 Task: Select the advance option in the wrapping strategy.
Action: Mouse moved to (5, 670)
Screenshot: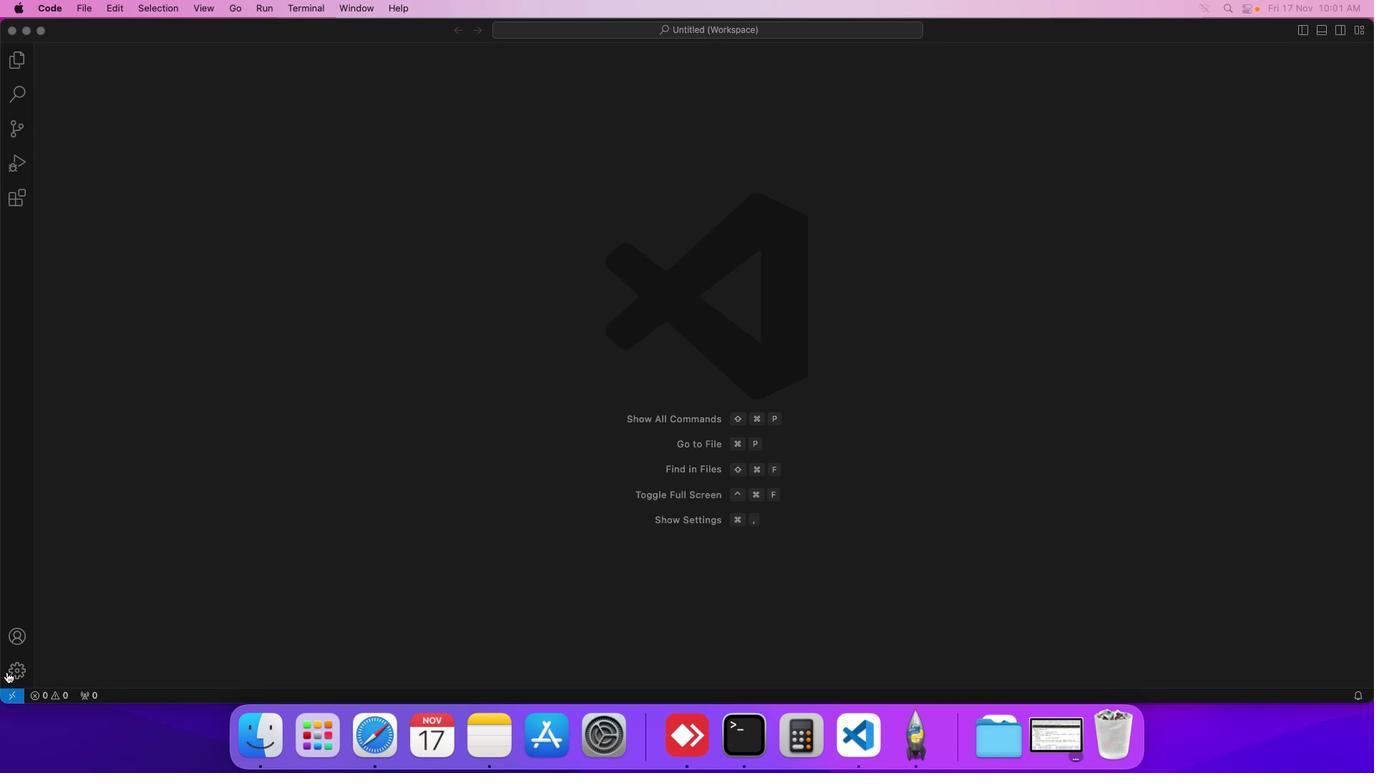 
Action: Mouse pressed left at (5, 670)
Screenshot: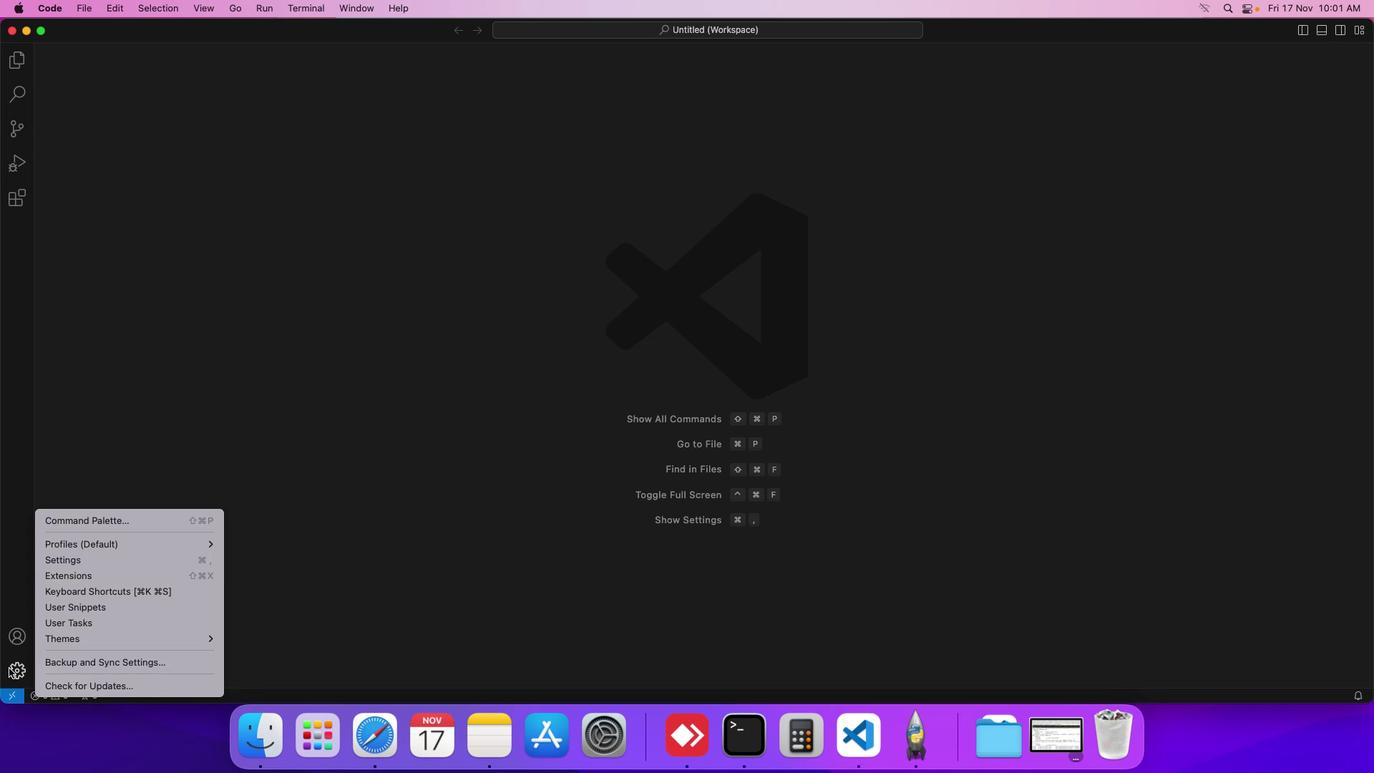 
Action: Mouse moved to (100, 556)
Screenshot: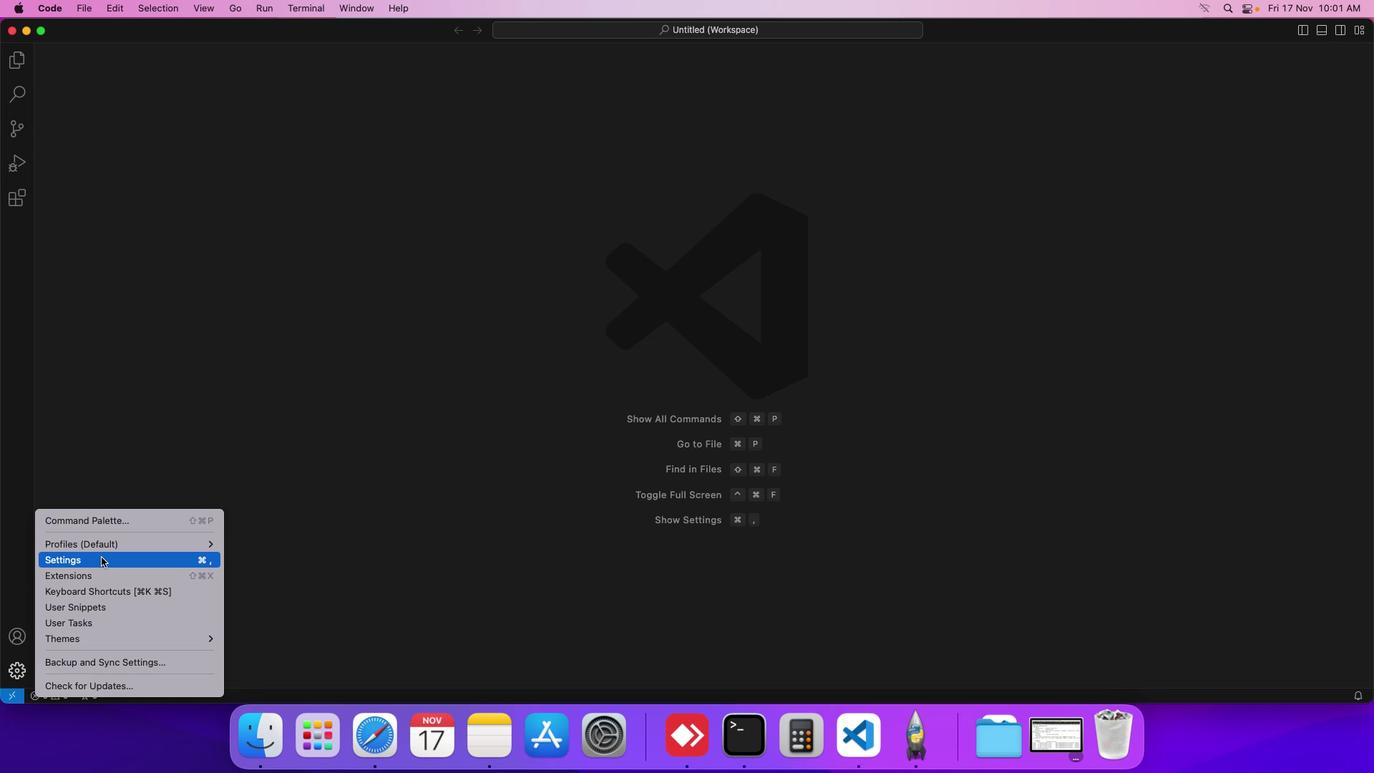 
Action: Mouse pressed left at (100, 556)
Screenshot: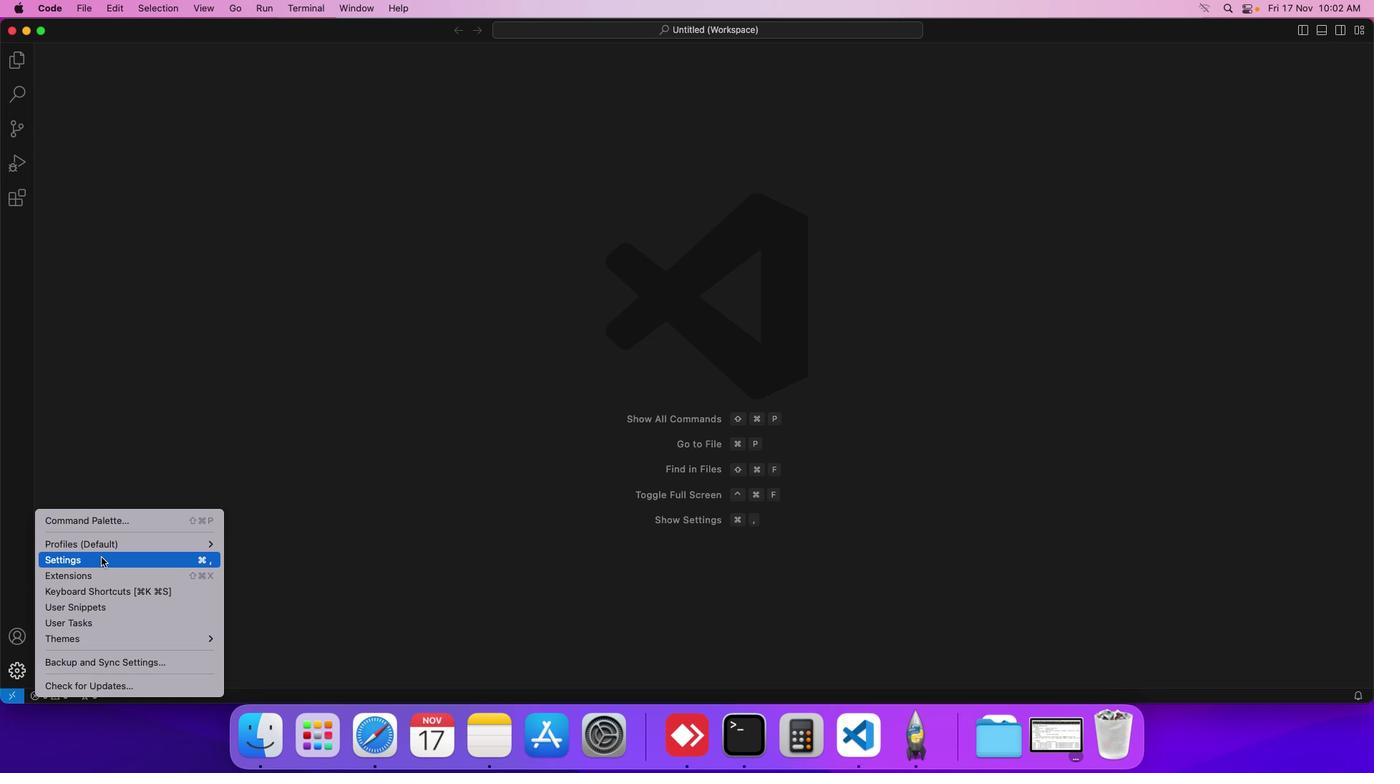
Action: Mouse moved to (353, 121)
Screenshot: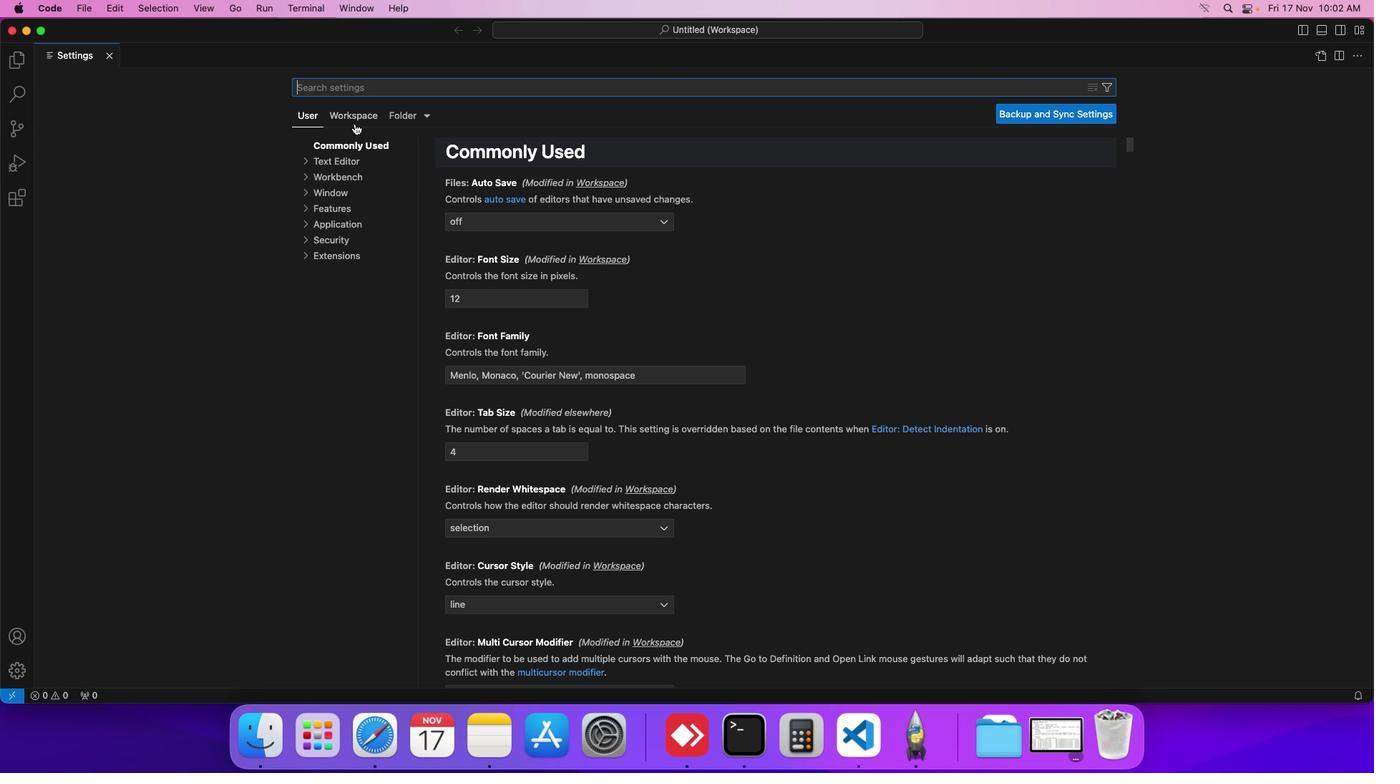 
Action: Mouse pressed left at (353, 121)
Screenshot: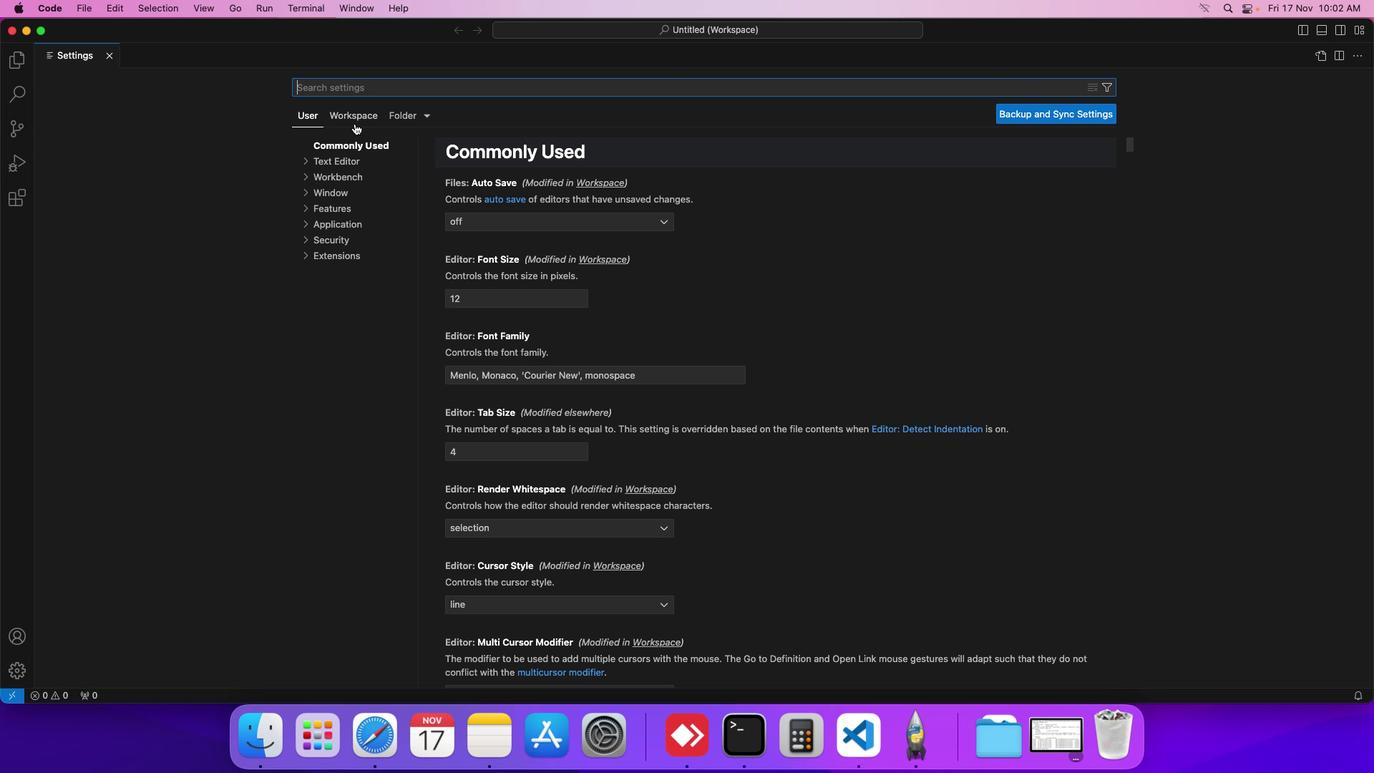 
Action: Mouse moved to (352, 154)
Screenshot: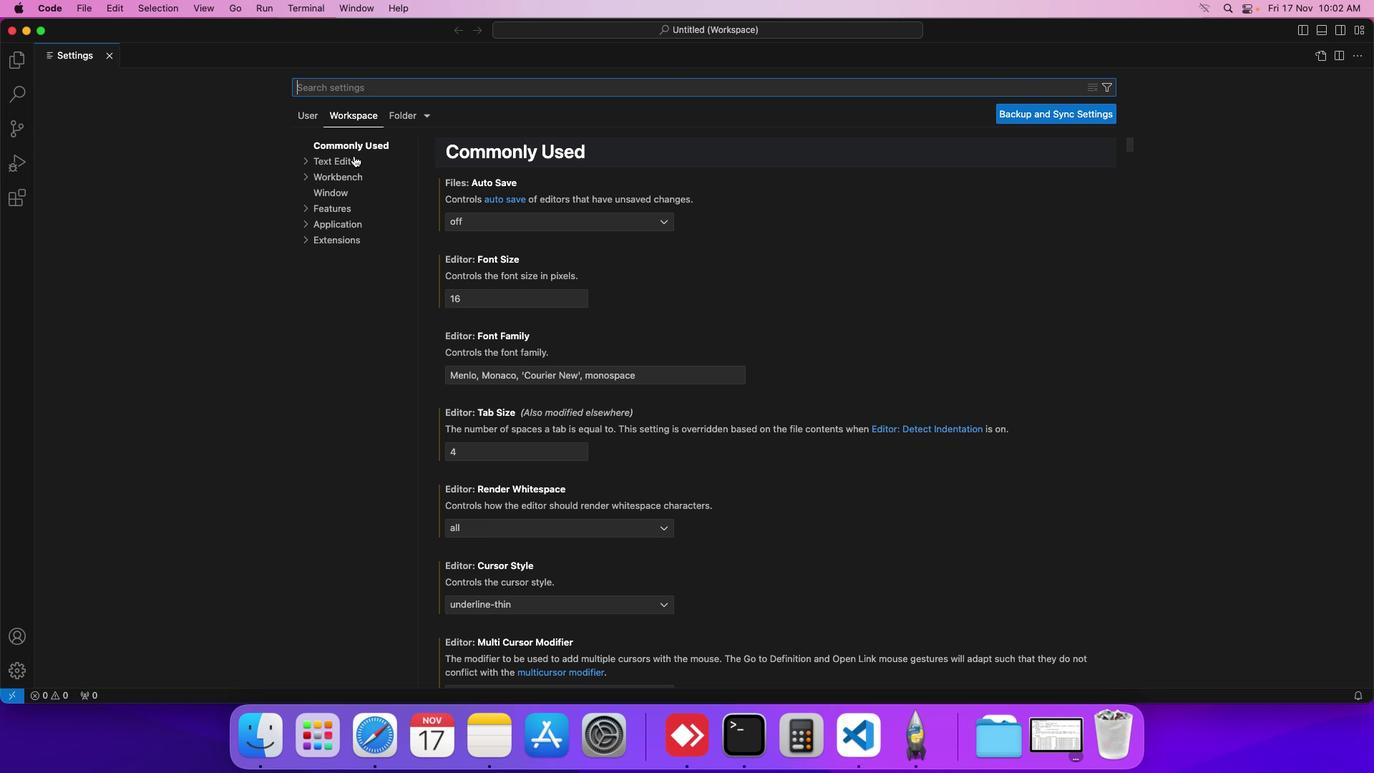 
Action: Mouse pressed left at (352, 154)
Screenshot: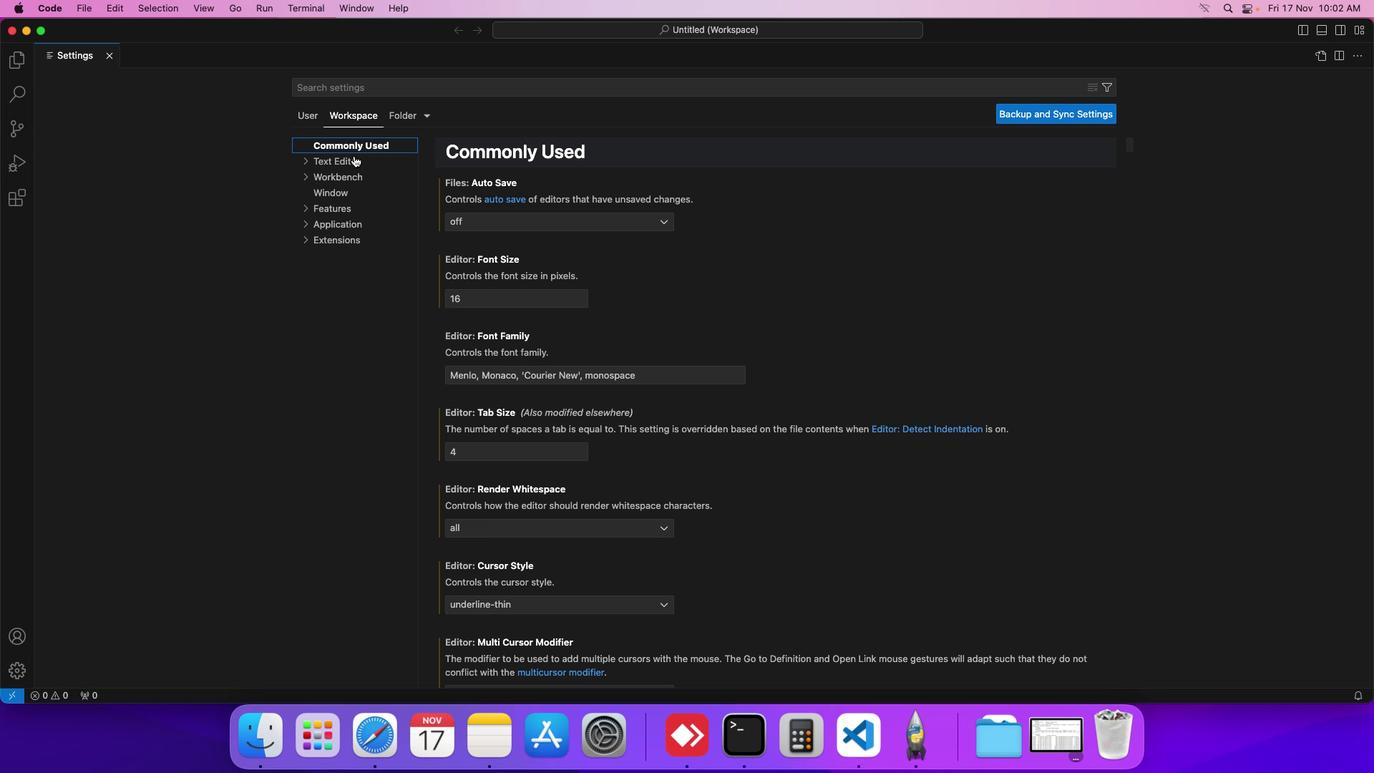 
Action: Mouse moved to (401, 248)
Screenshot: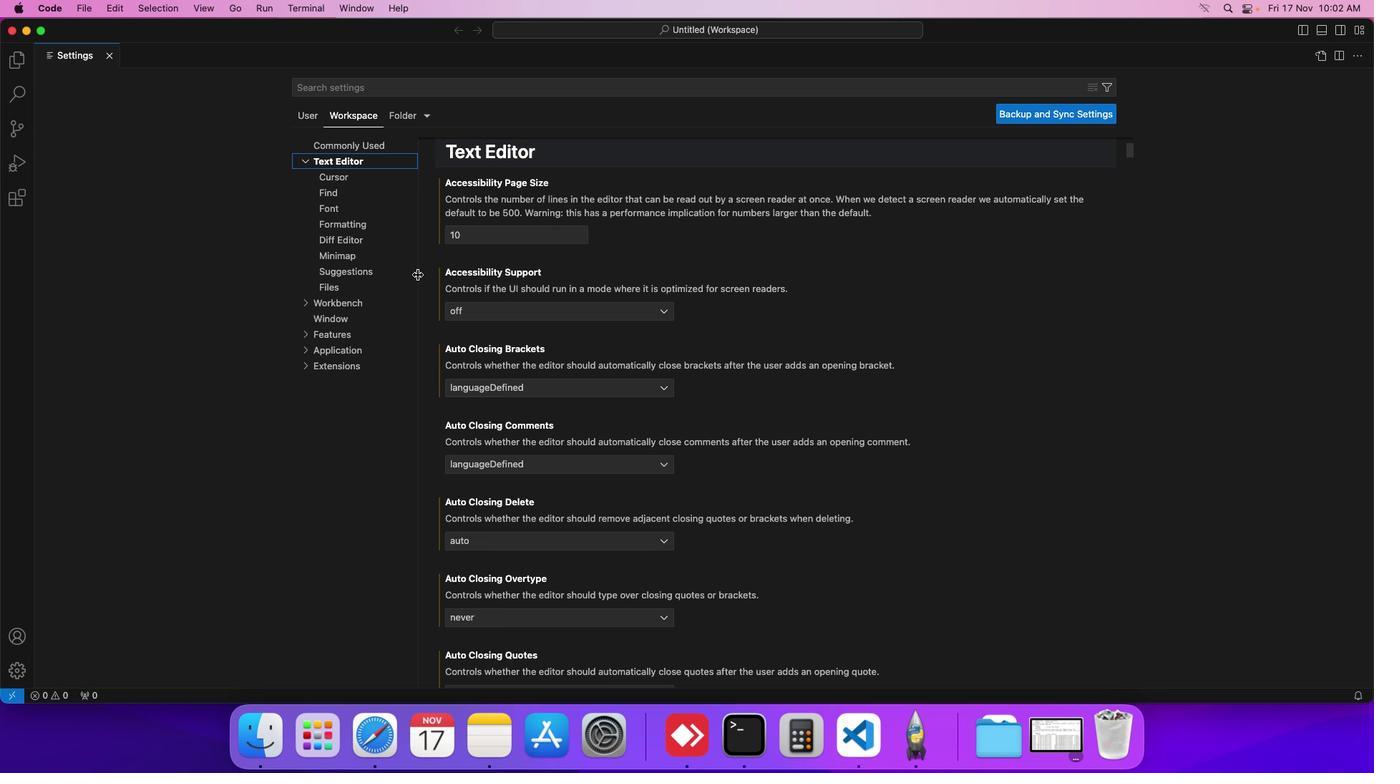 
Action: Mouse scrolled (401, 248) with delta (0, -1)
Screenshot: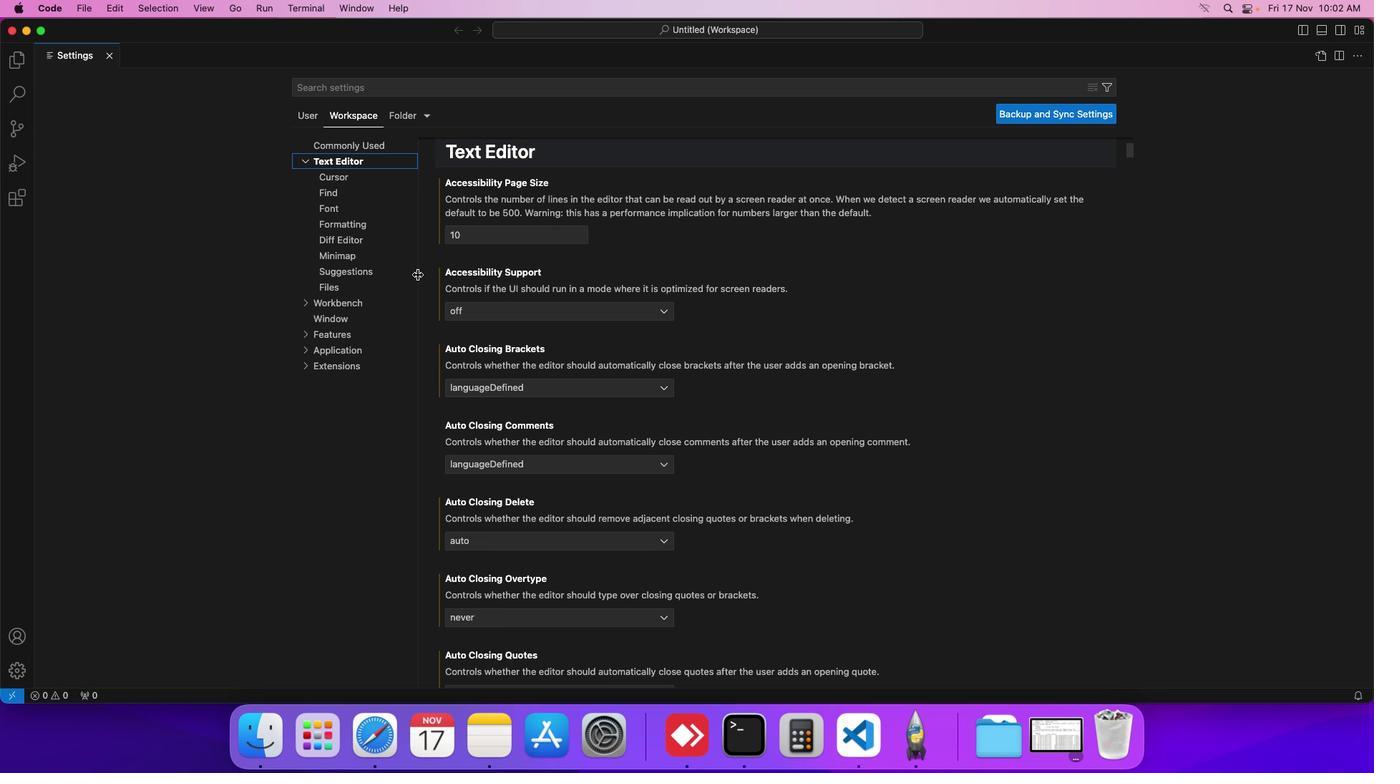
Action: Mouse moved to (418, 274)
Screenshot: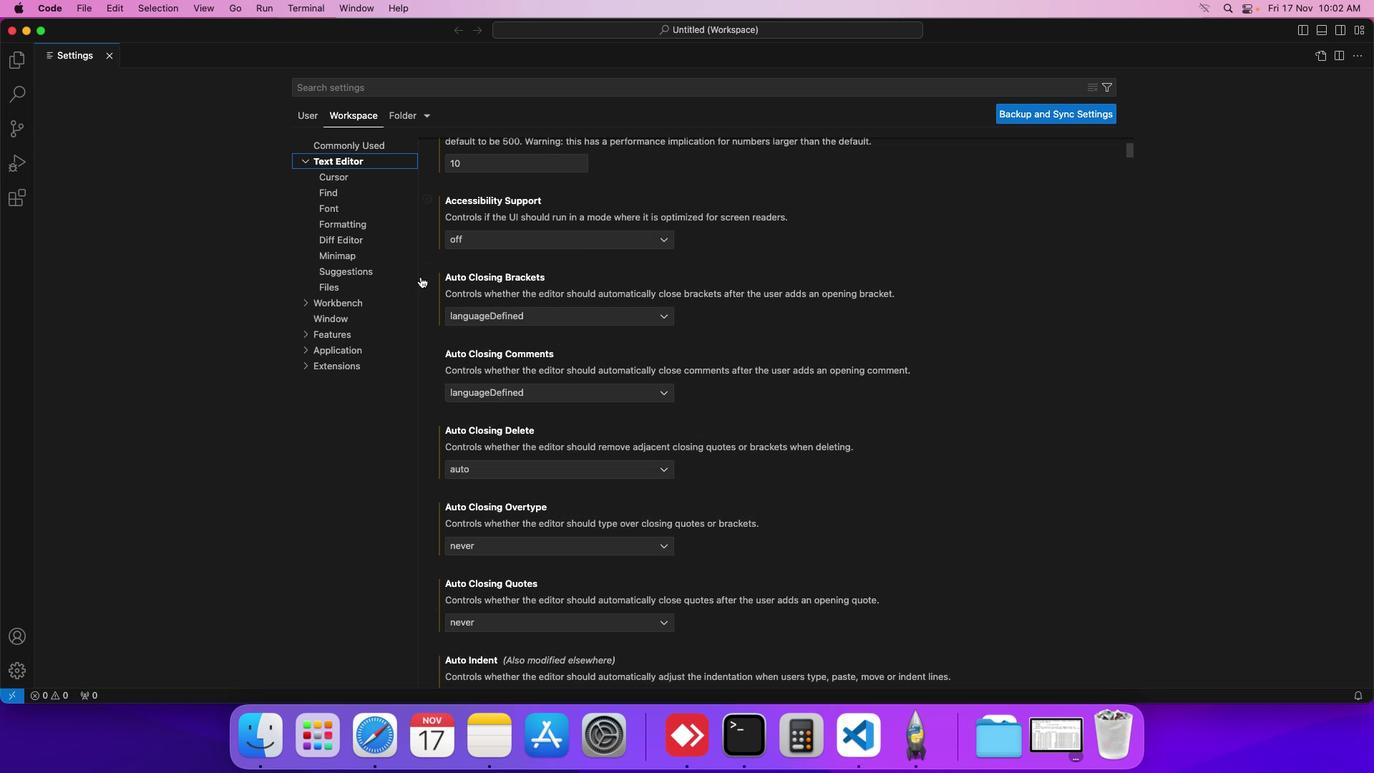 
Action: Mouse scrolled (418, 274) with delta (0, -1)
Screenshot: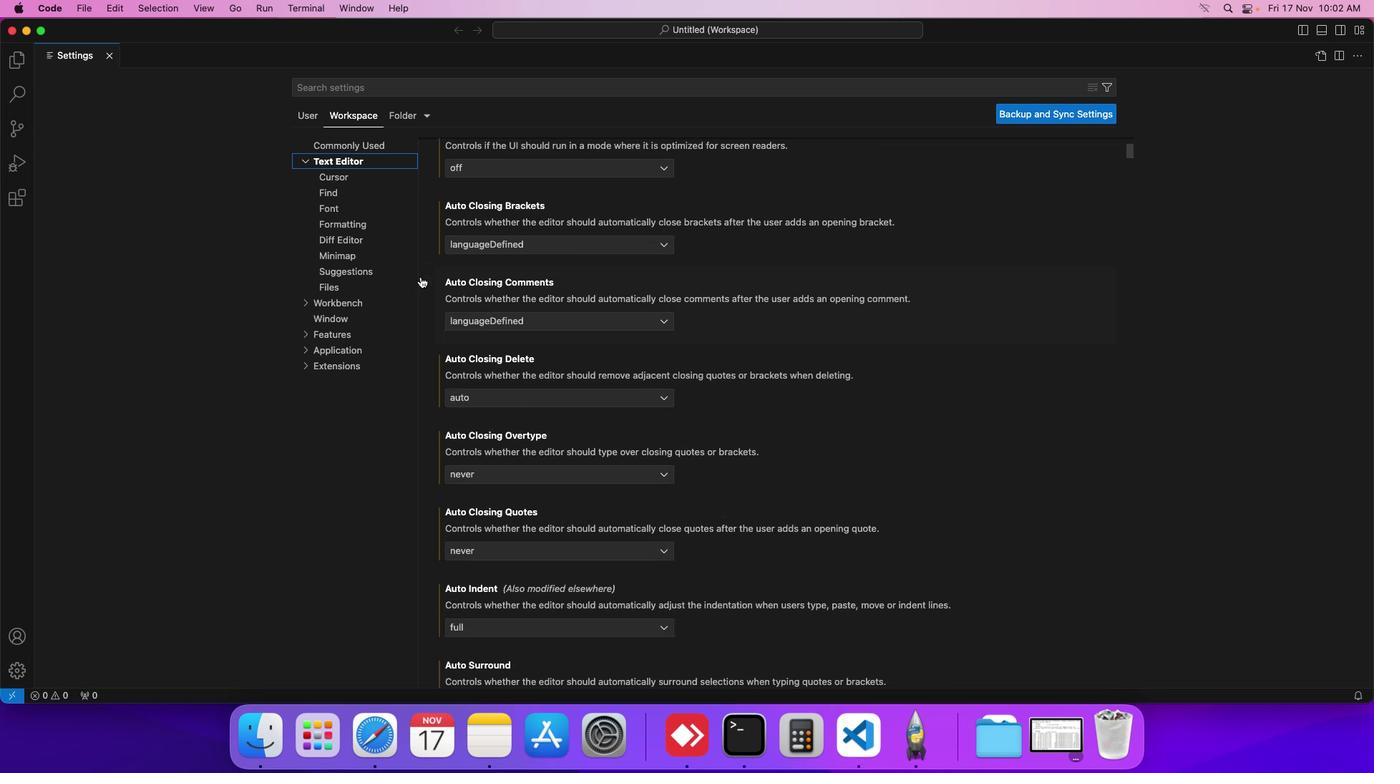 
Action: Mouse moved to (418, 274)
Screenshot: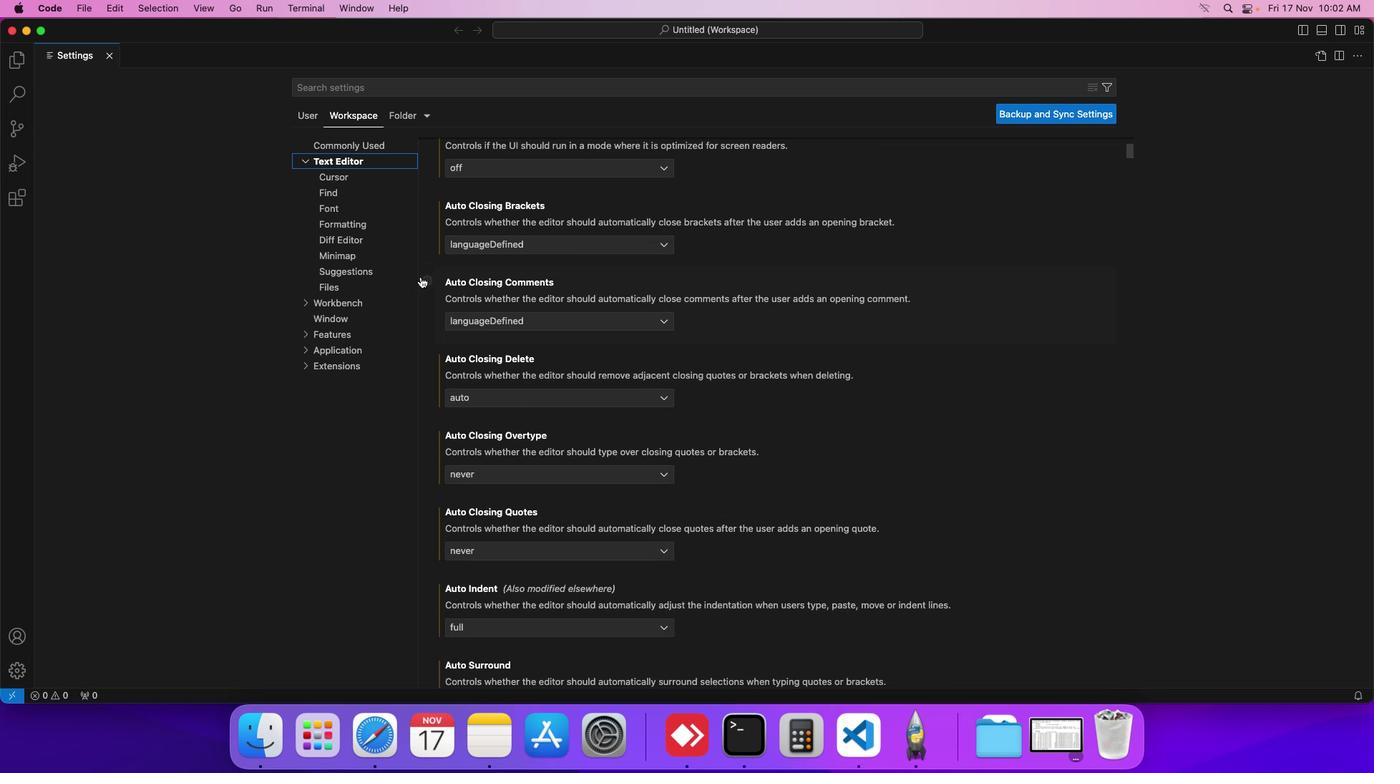
Action: Mouse scrolled (418, 274) with delta (0, -1)
Screenshot: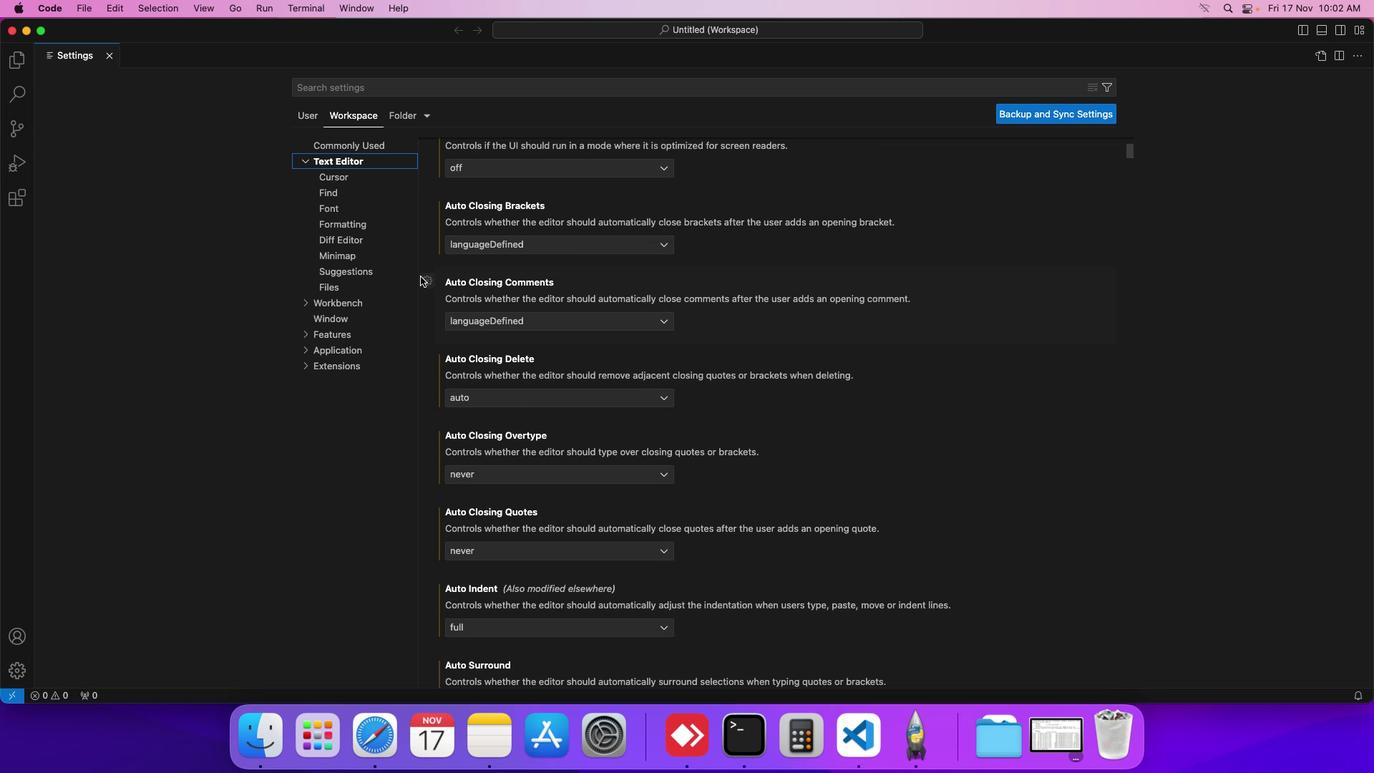 
Action: Mouse scrolled (418, 274) with delta (0, -2)
Screenshot: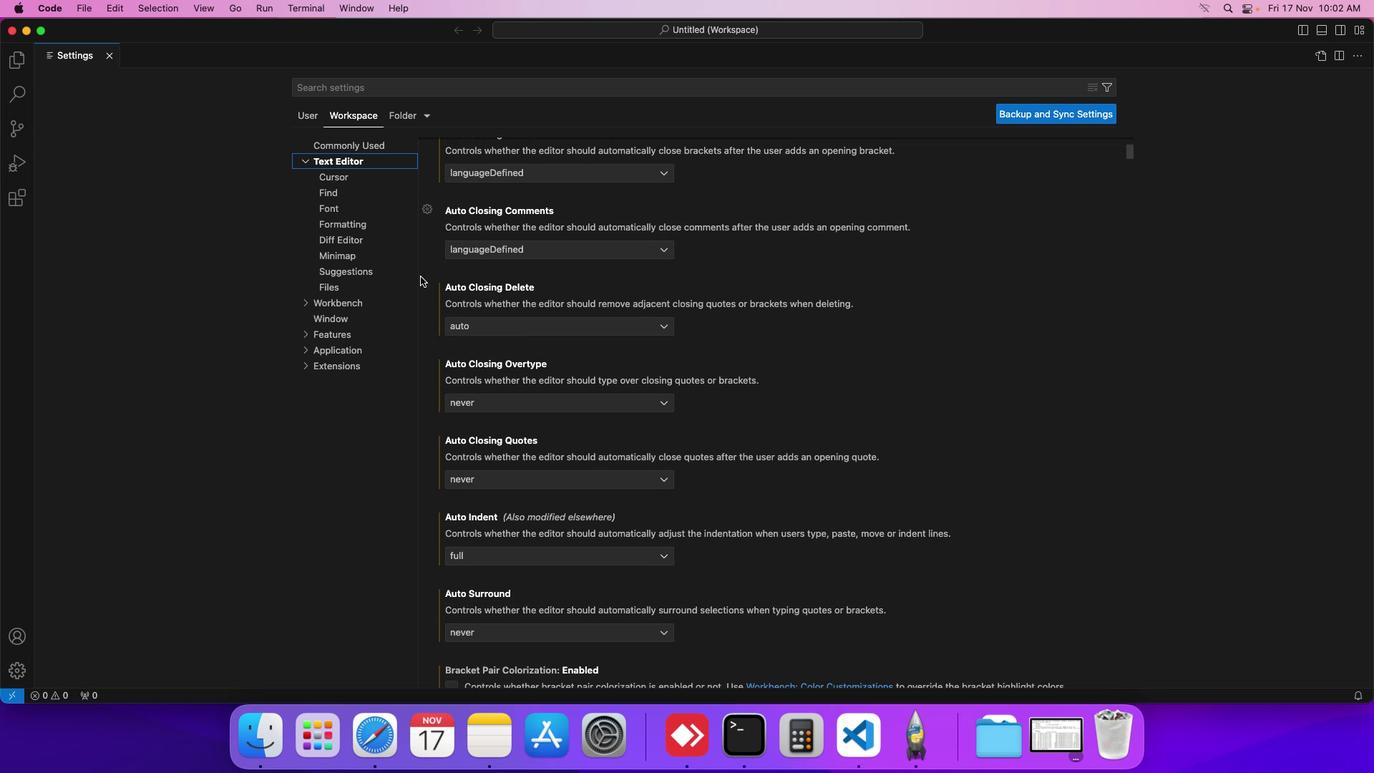 
Action: Mouse scrolled (418, 274) with delta (0, -2)
Screenshot: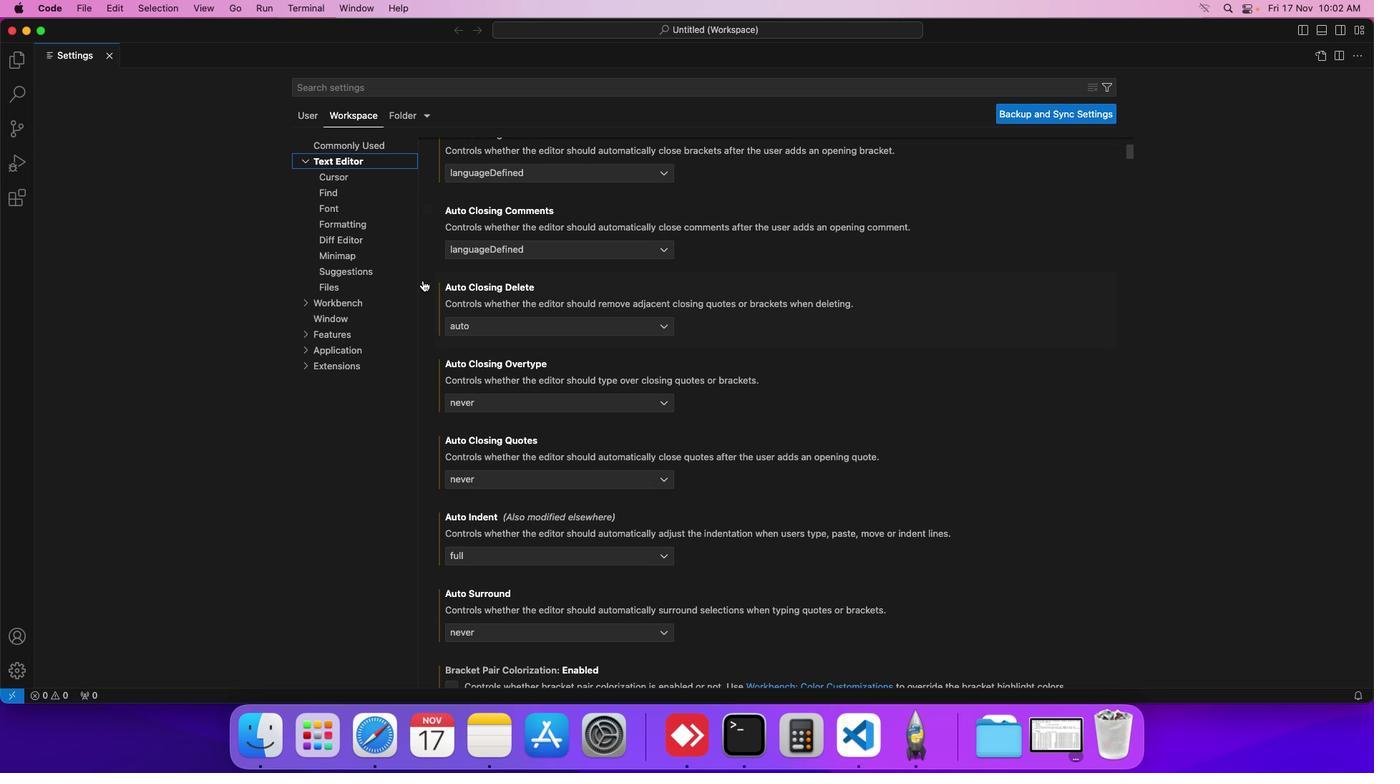 
Action: Mouse moved to (424, 283)
Screenshot: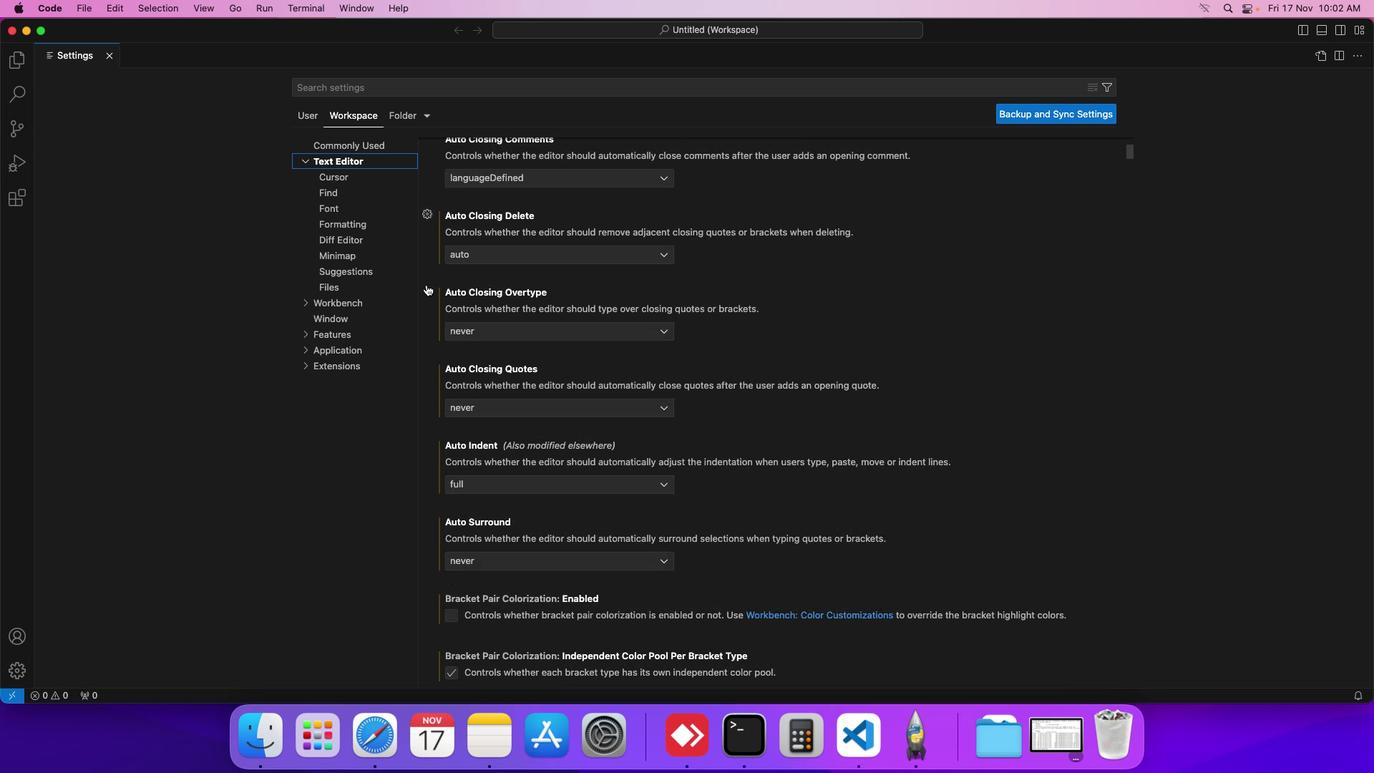 
Action: Mouse scrolled (424, 283) with delta (0, -1)
Screenshot: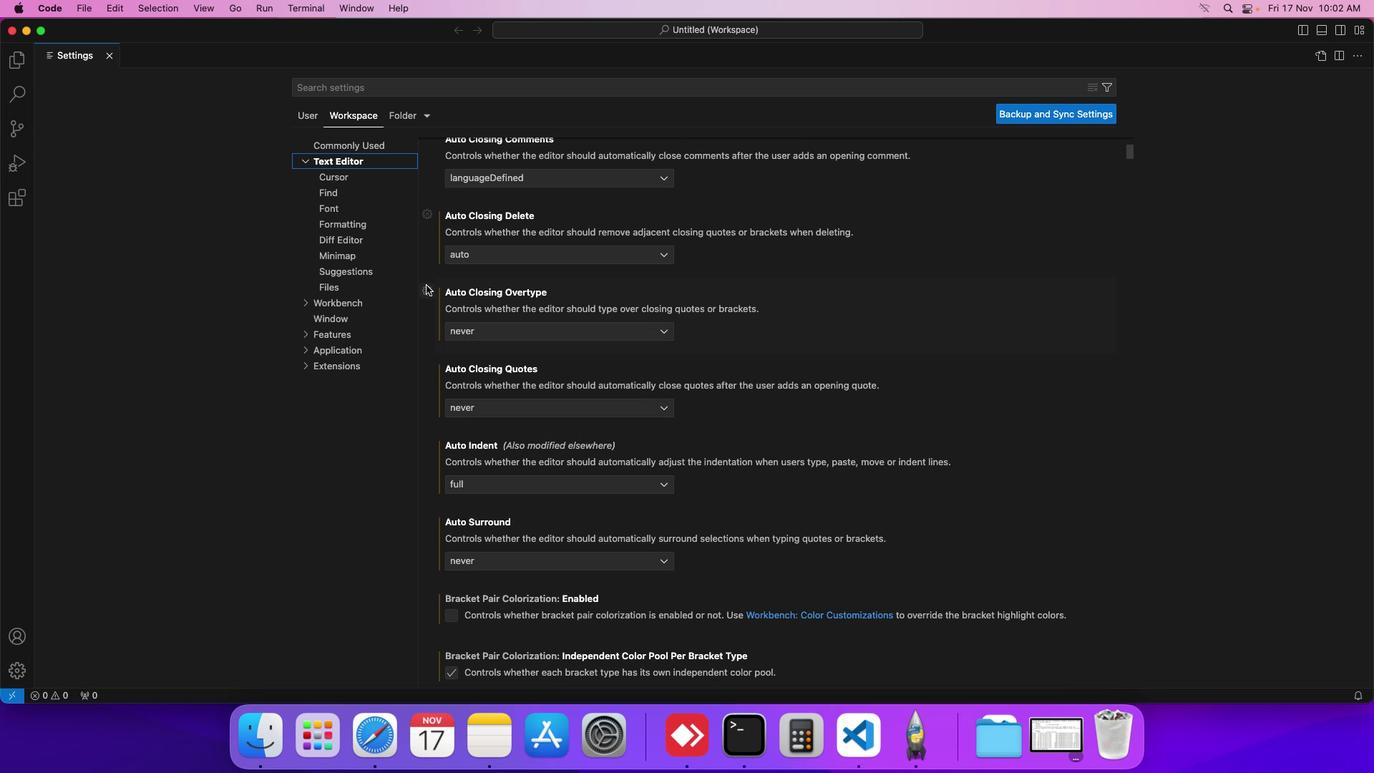 
Action: Mouse scrolled (424, 283) with delta (0, -1)
Screenshot: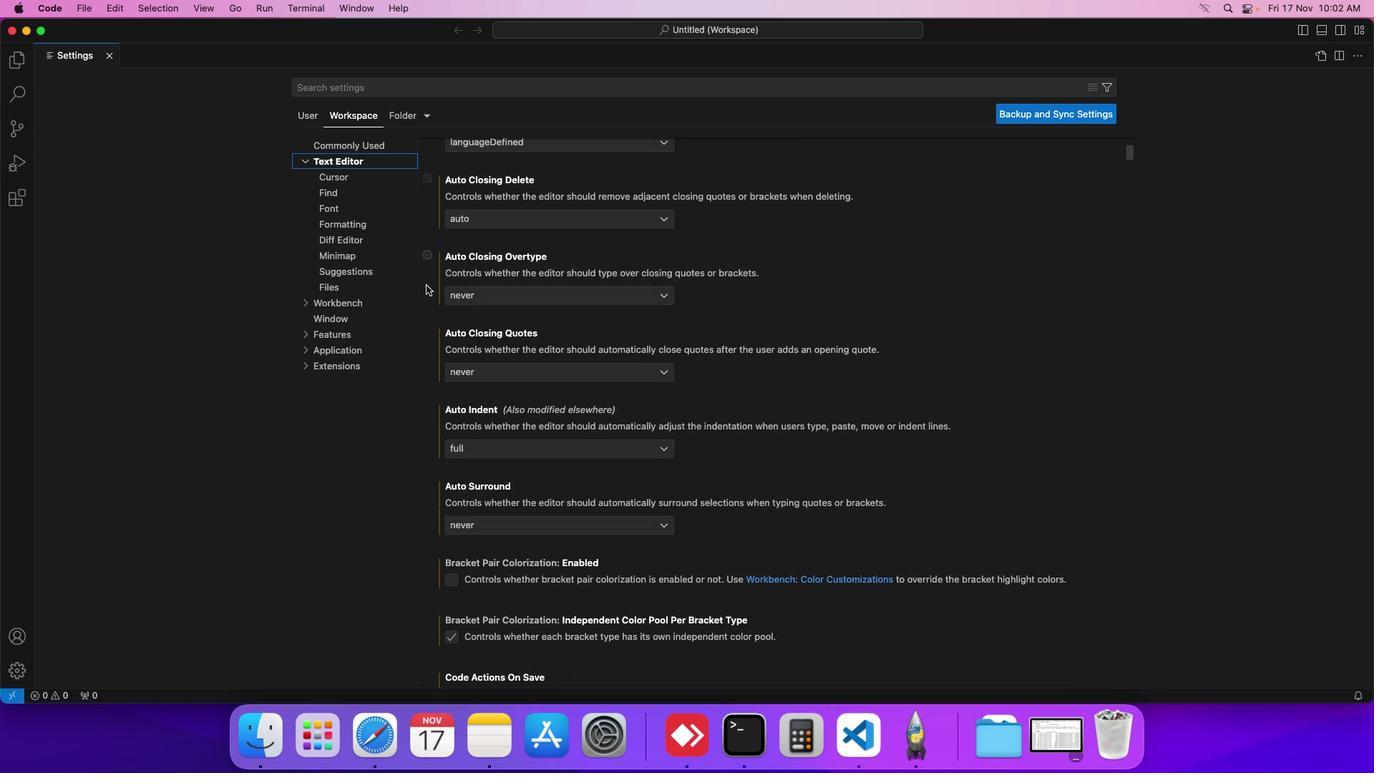 
Action: Mouse moved to (424, 283)
Screenshot: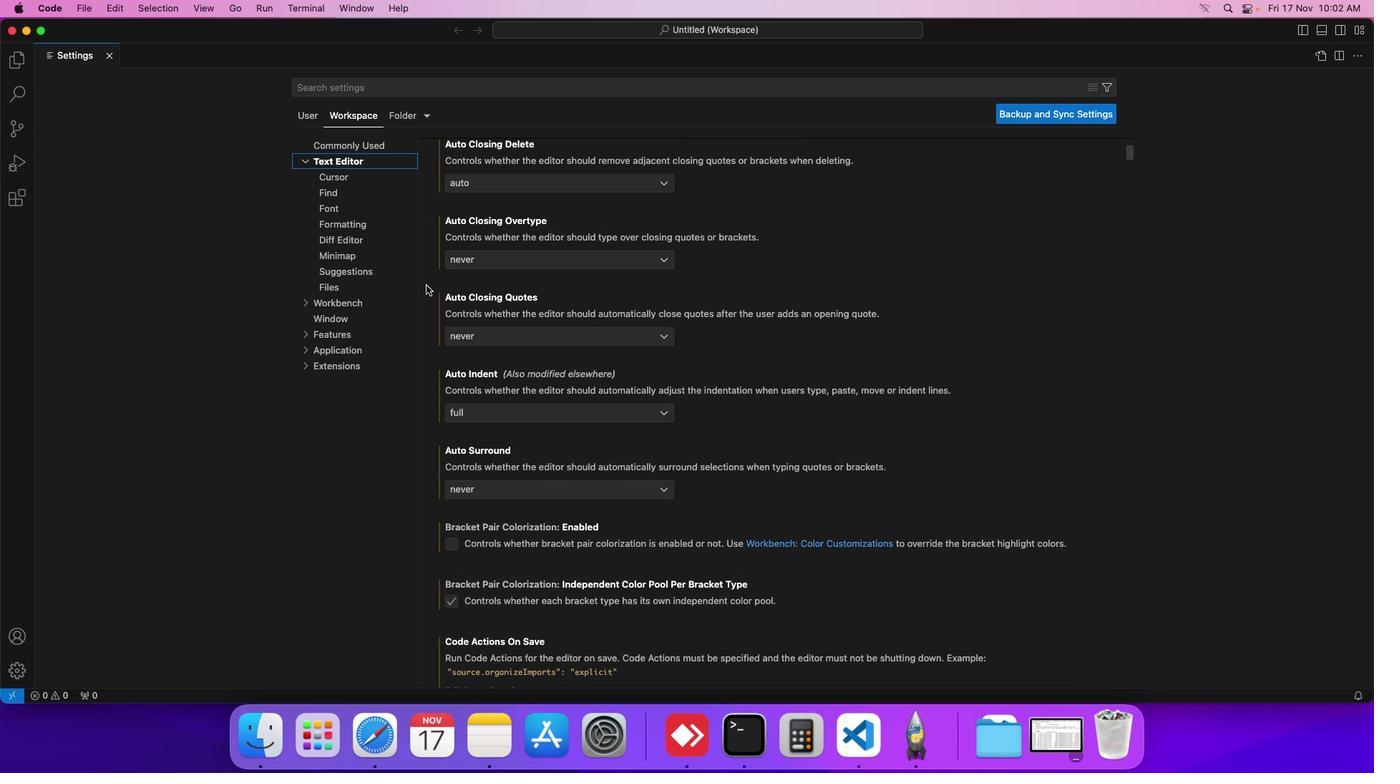 
Action: Mouse scrolled (424, 283) with delta (0, -1)
Screenshot: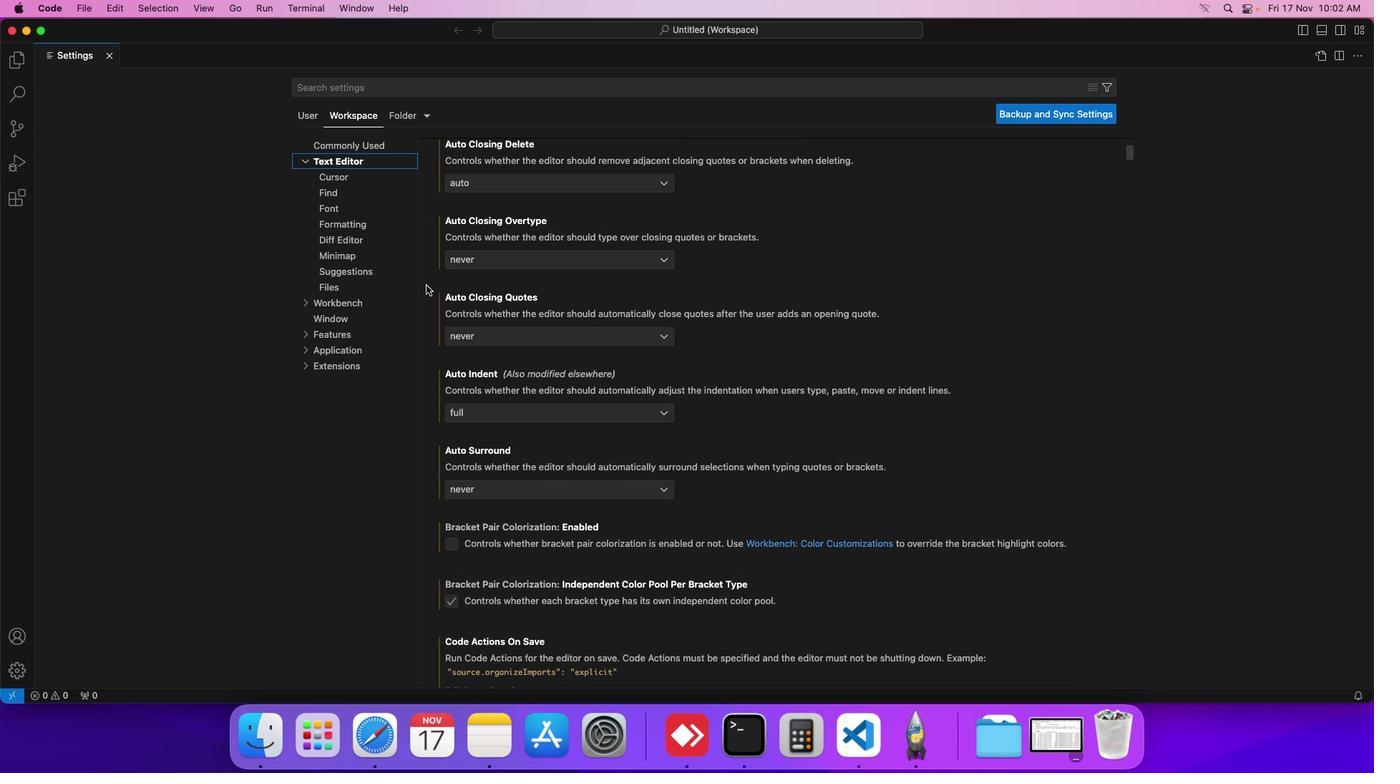 
Action: Mouse moved to (424, 284)
Screenshot: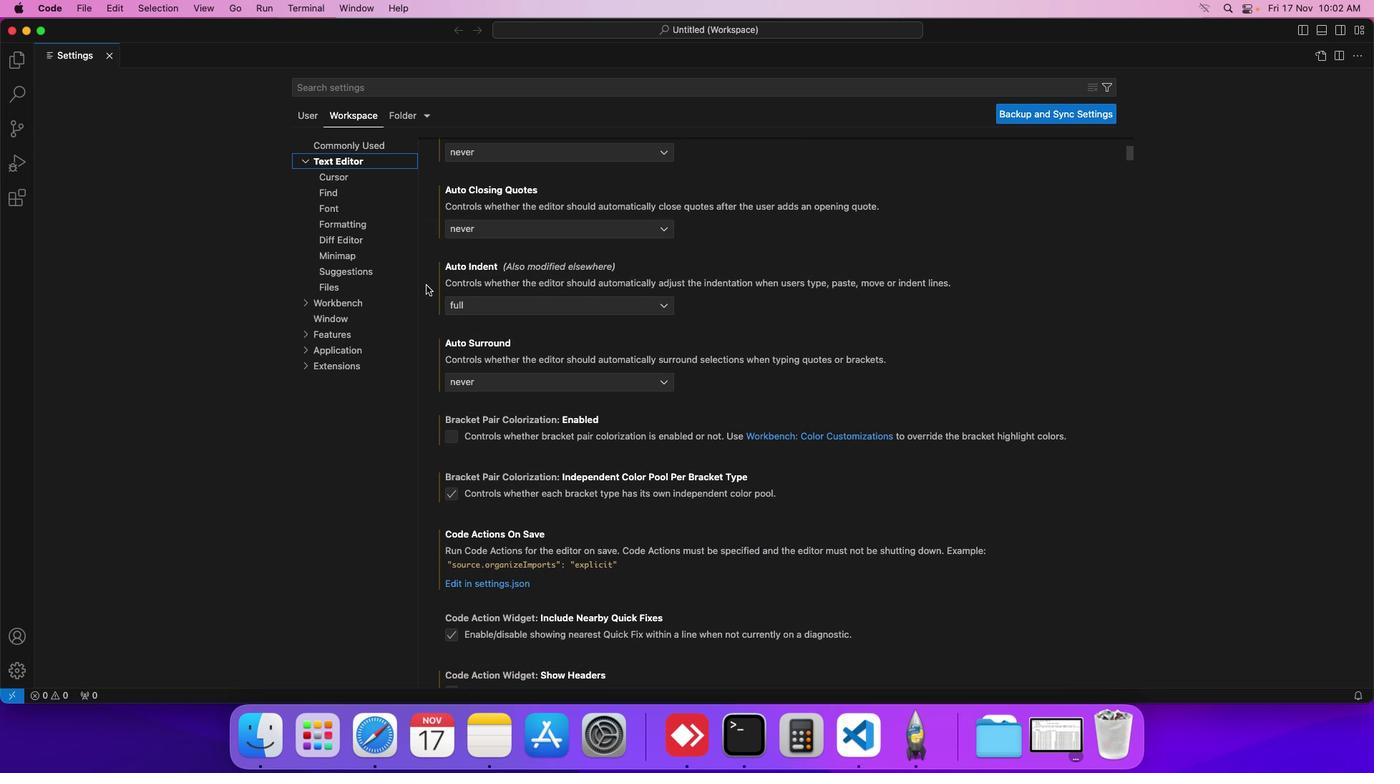 
Action: Mouse scrolled (424, 284) with delta (0, -1)
Screenshot: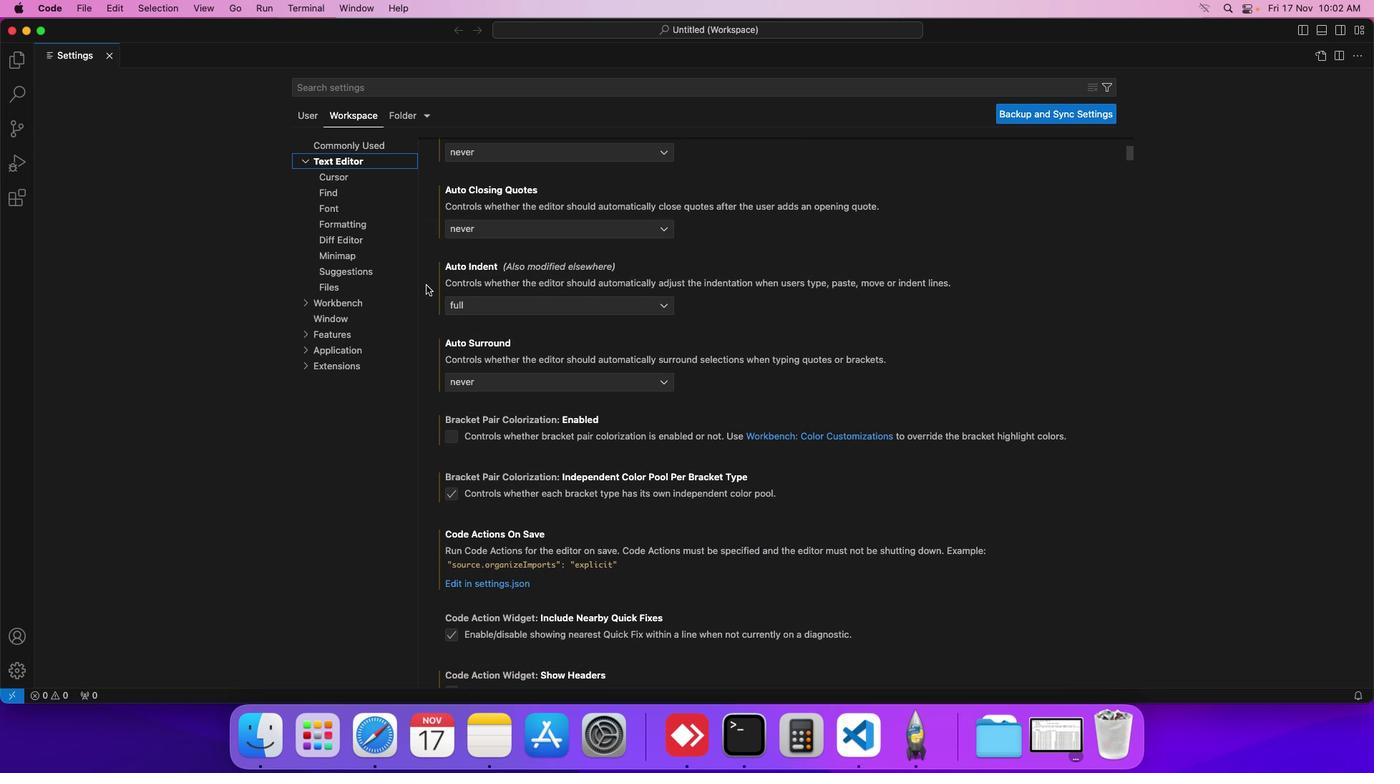 
Action: Mouse scrolled (424, 284) with delta (0, -2)
Screenshot: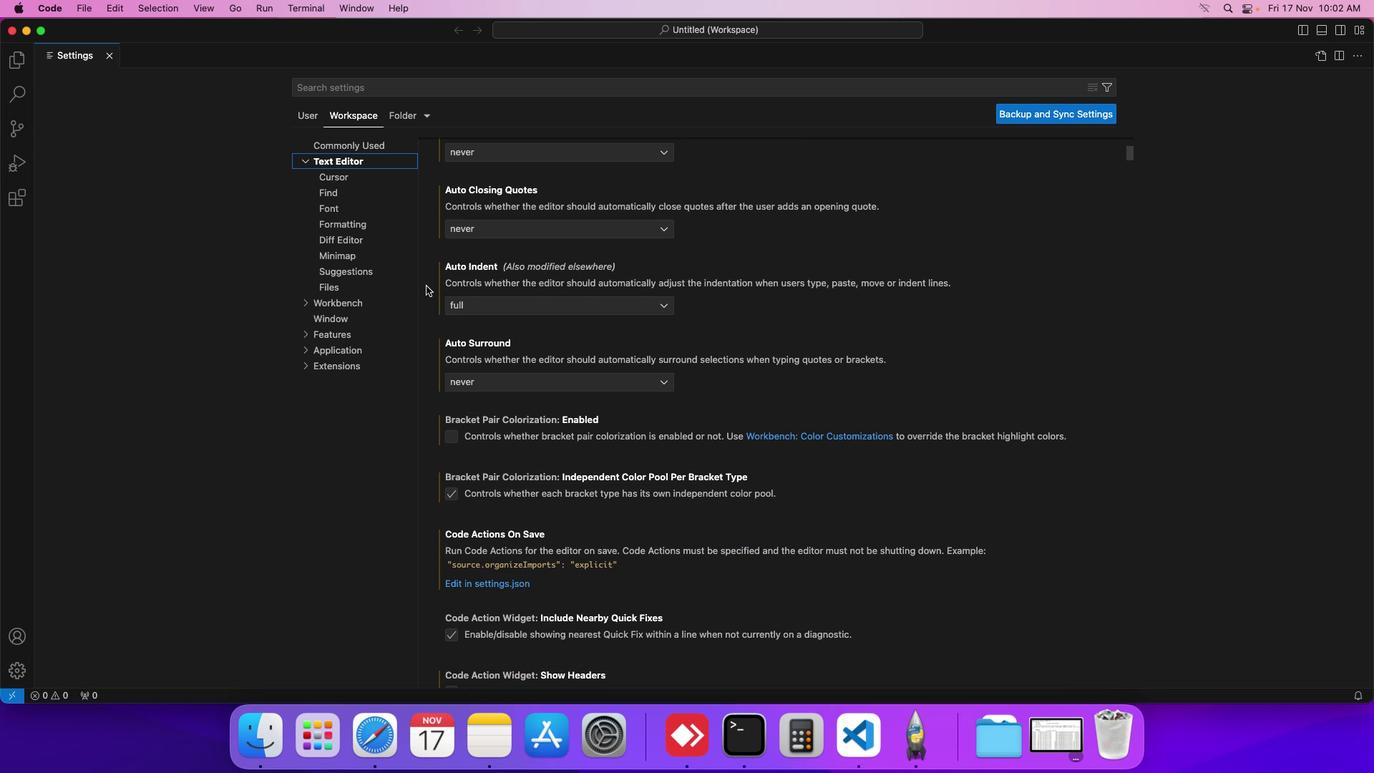 
Action: Mouse moved to (424, 284)
Screenshot: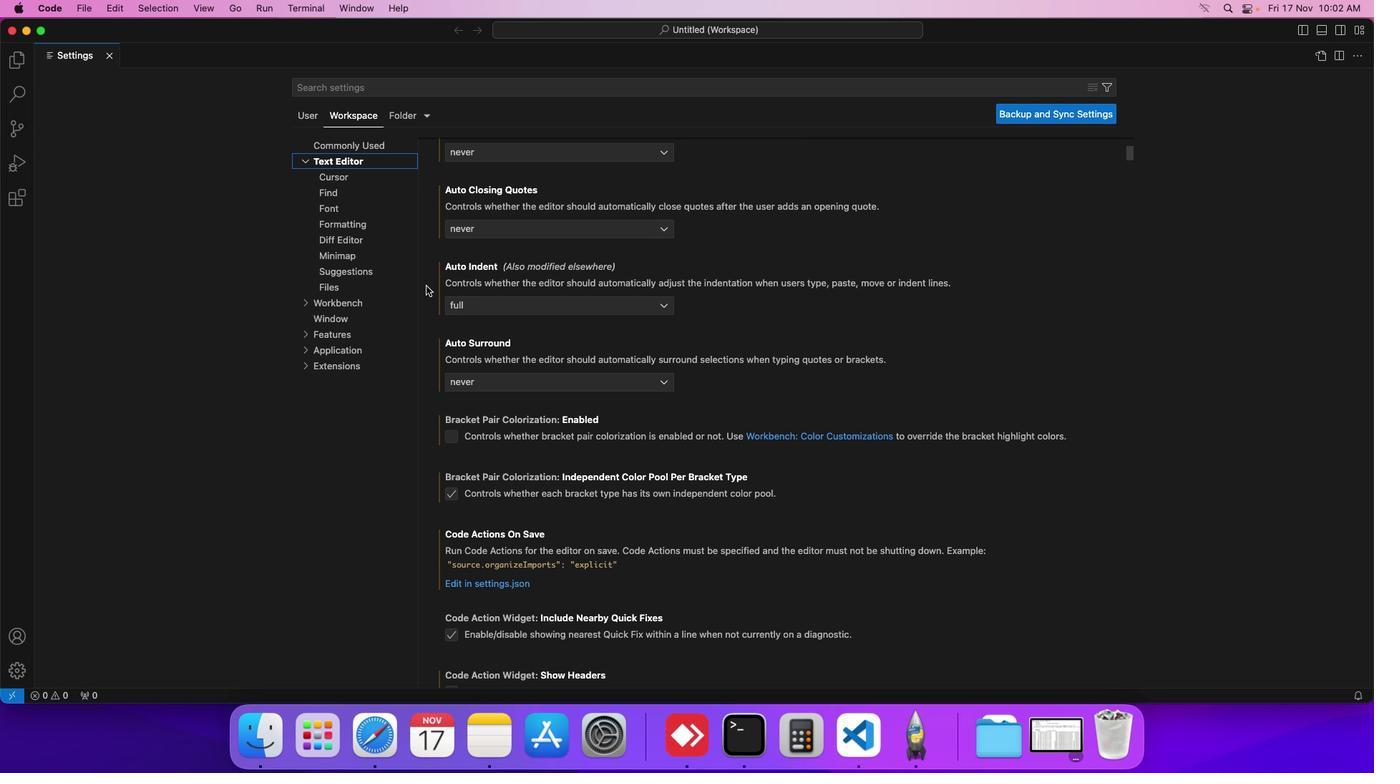 
Action: Mouse scrolled (424, 284) with delta (0, -1)
Screenshot: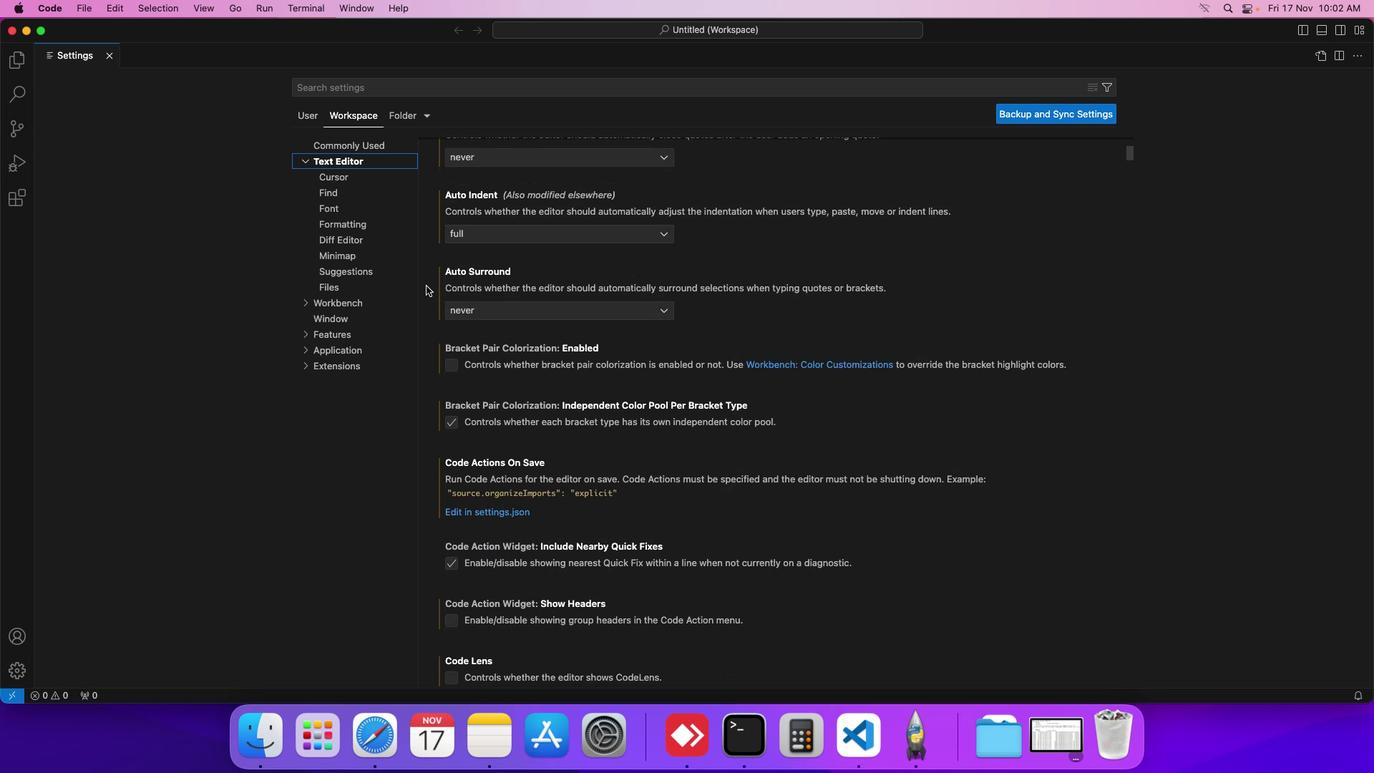 
Action: Mouse scrolled (424, 284) with delta (0, -1)
Screenshot: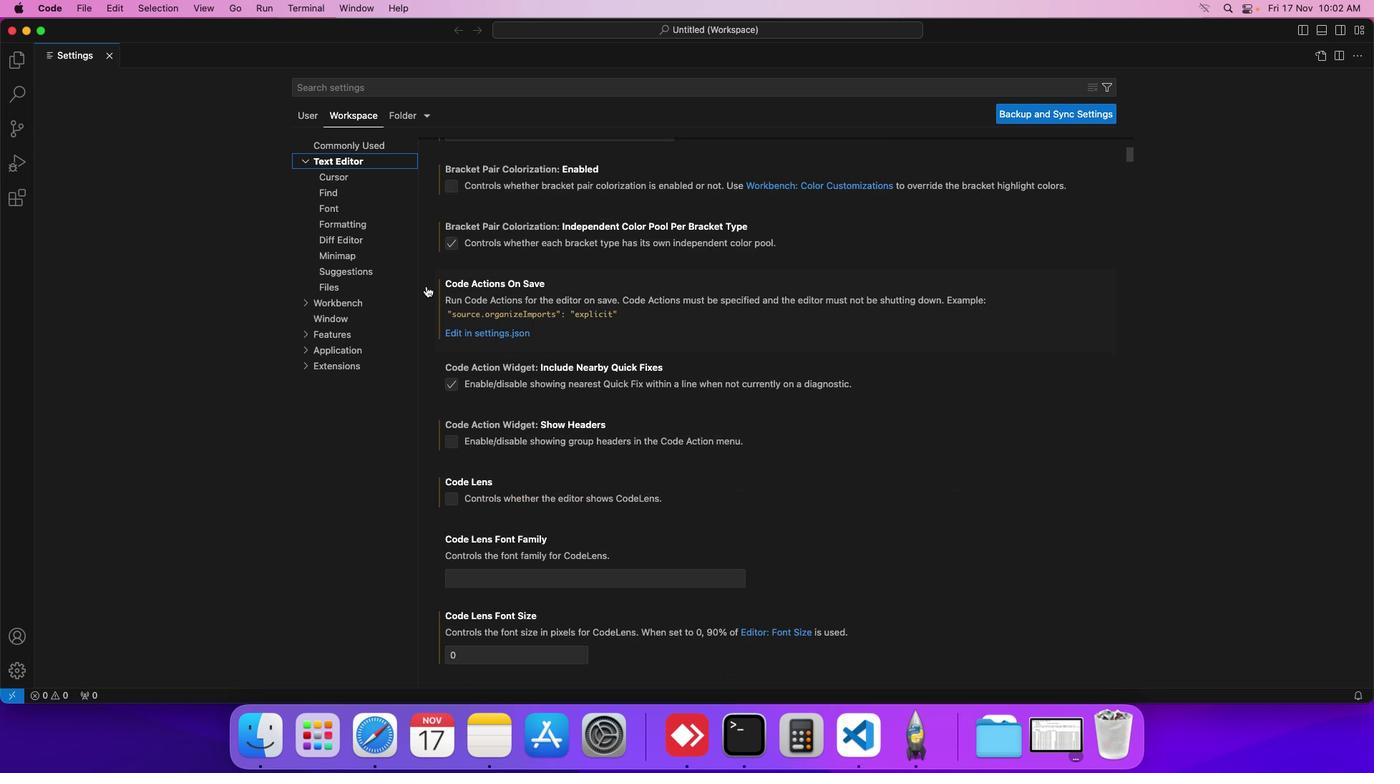 
Action: Mouse scrolled (424, 284) with delta (0, -2)
Screenshot: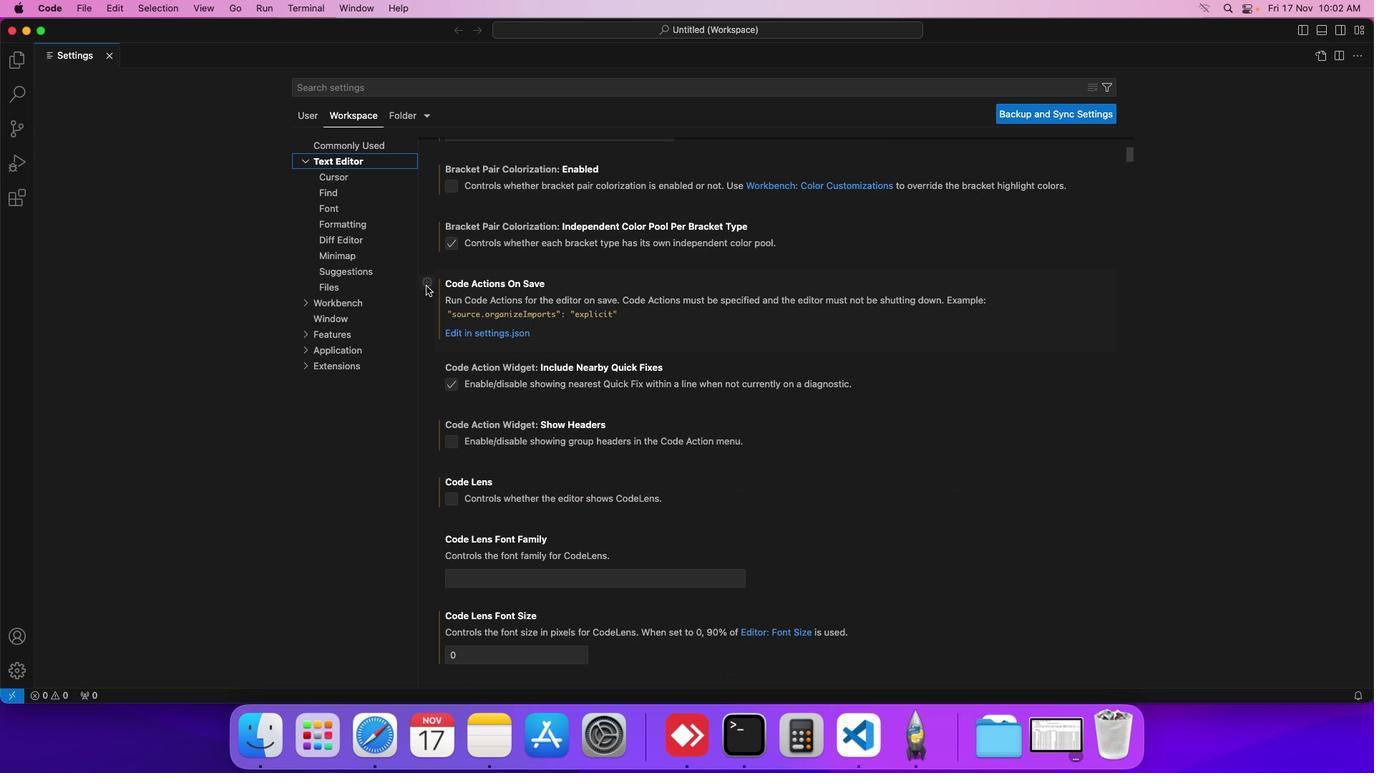 
Action: Mouse moved to (424, 284)
Screenshot: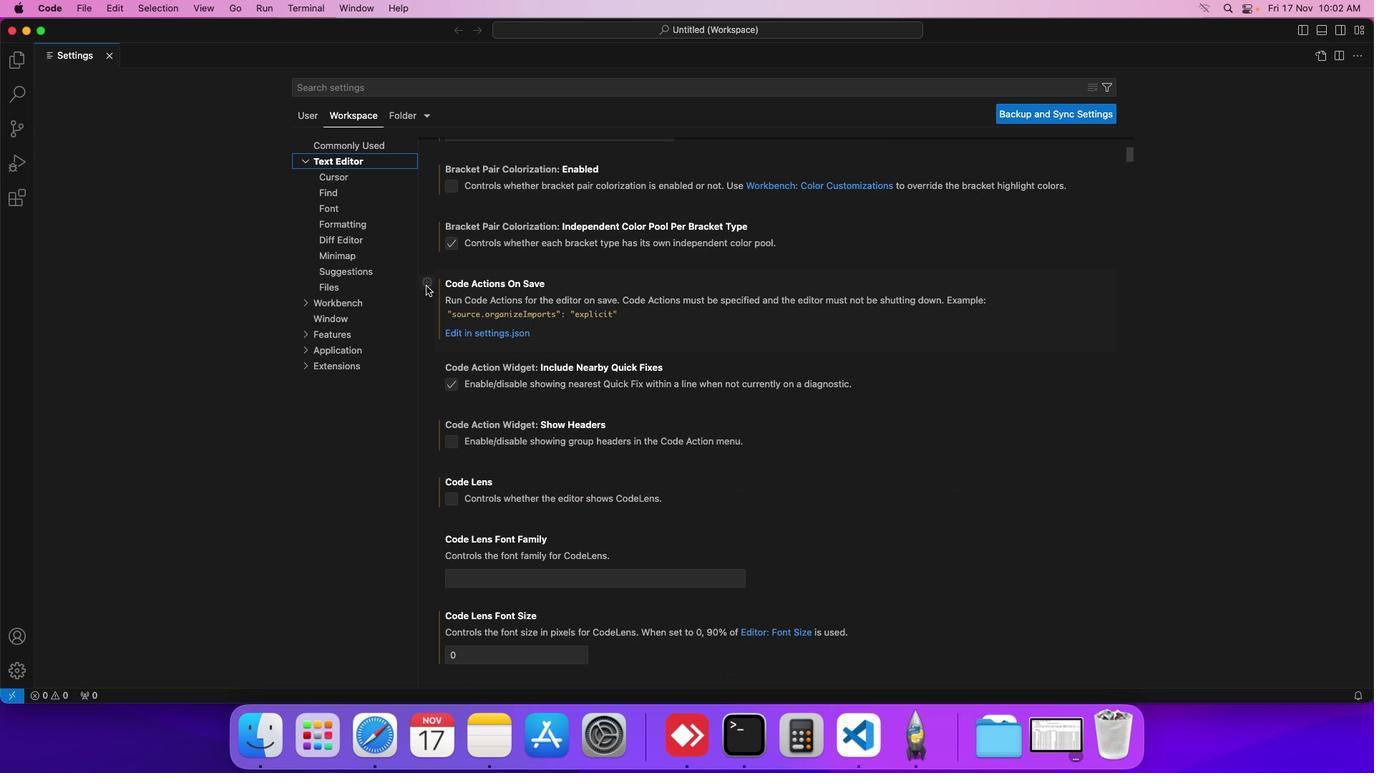 
Action: Mouse scrolled (424, 284) with delta (0, -2)
Screenshot: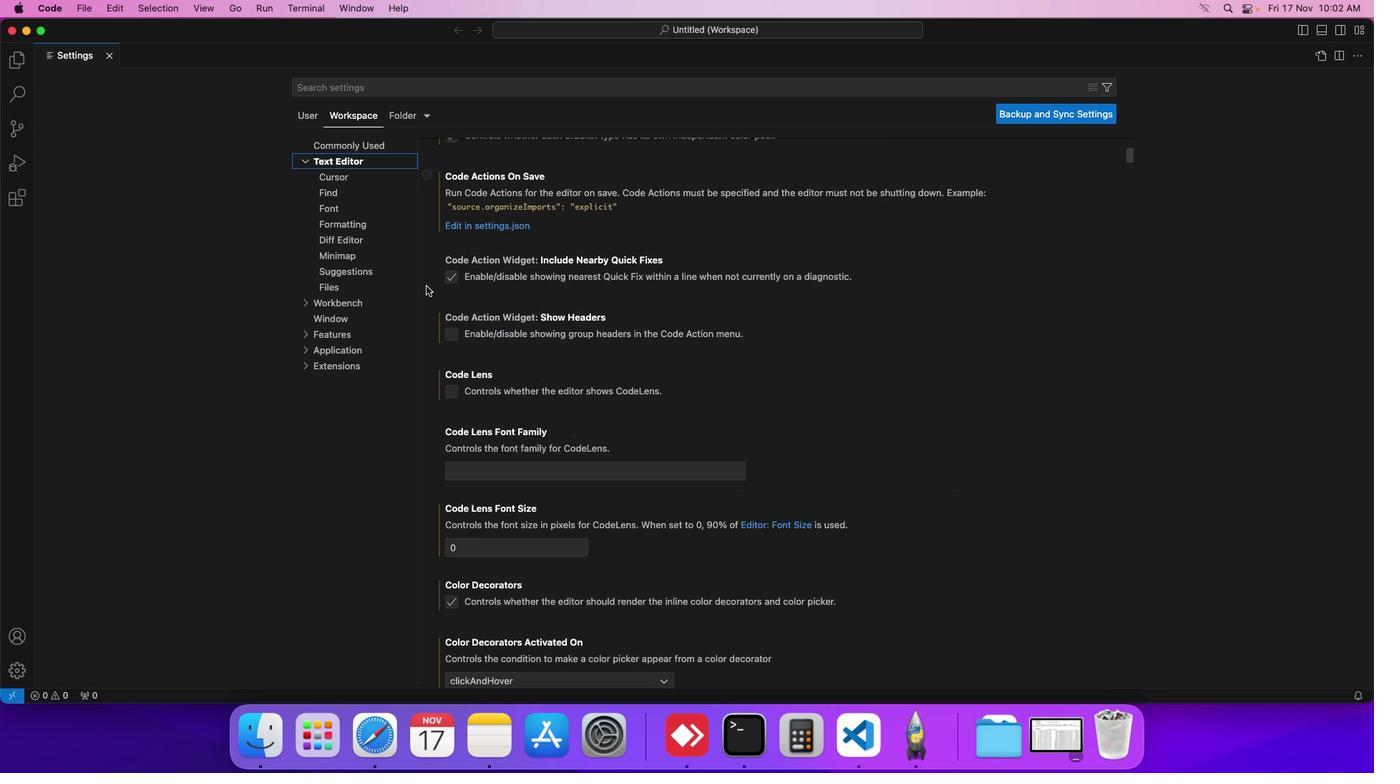 
Action: Mouse scrolled (424, 284) with delta (0, -2)
Screenshot: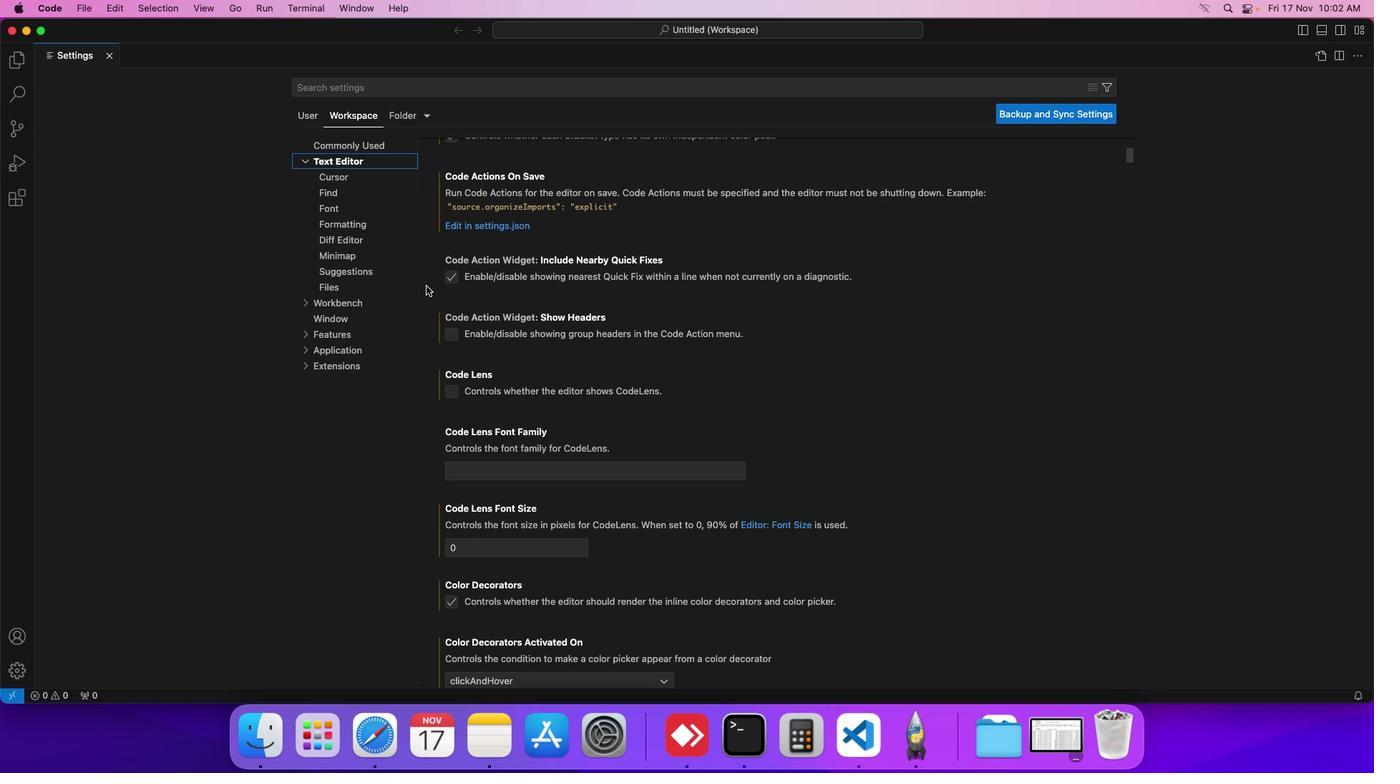 
Action: Mouse moved to (426, 282)
Screenshot: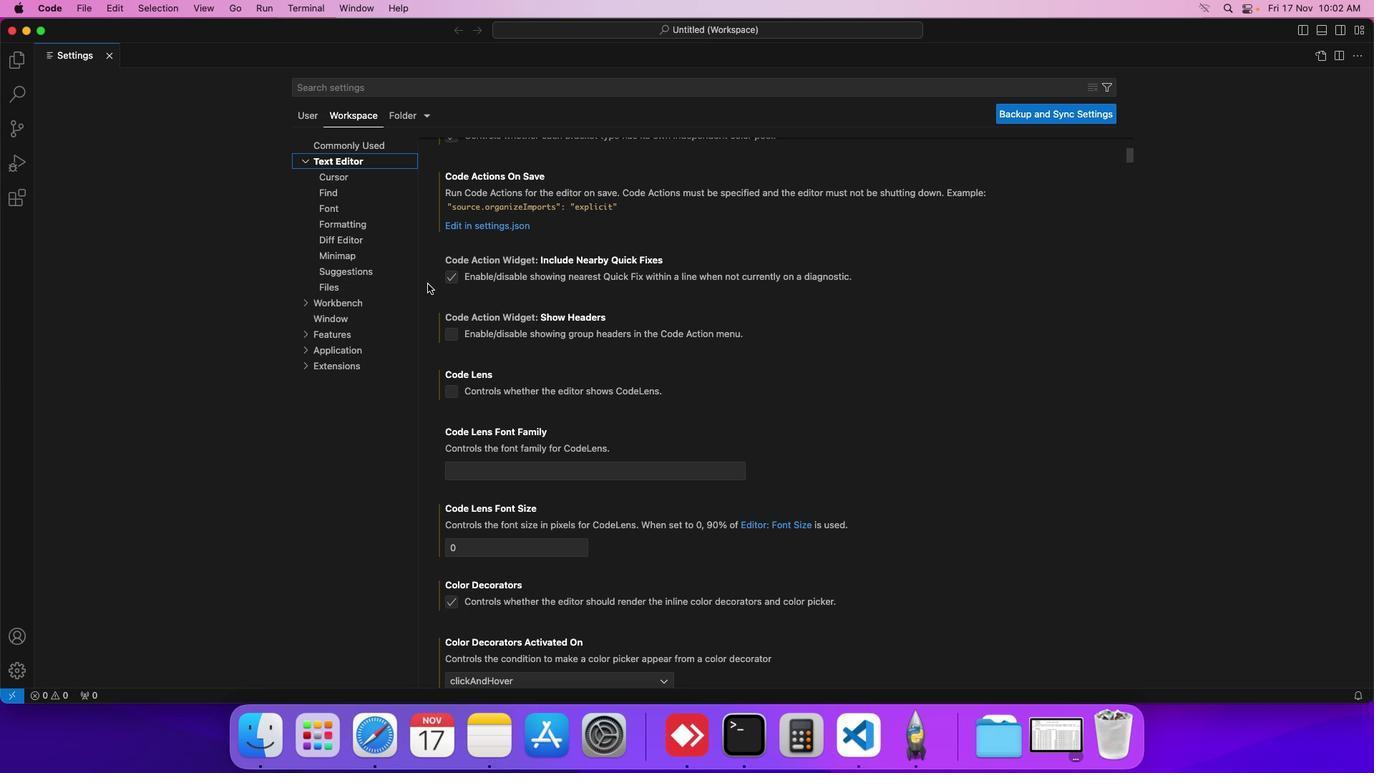 
Action: Mouse scrolled (426, 282) with delta (0, -1)
Screenshot: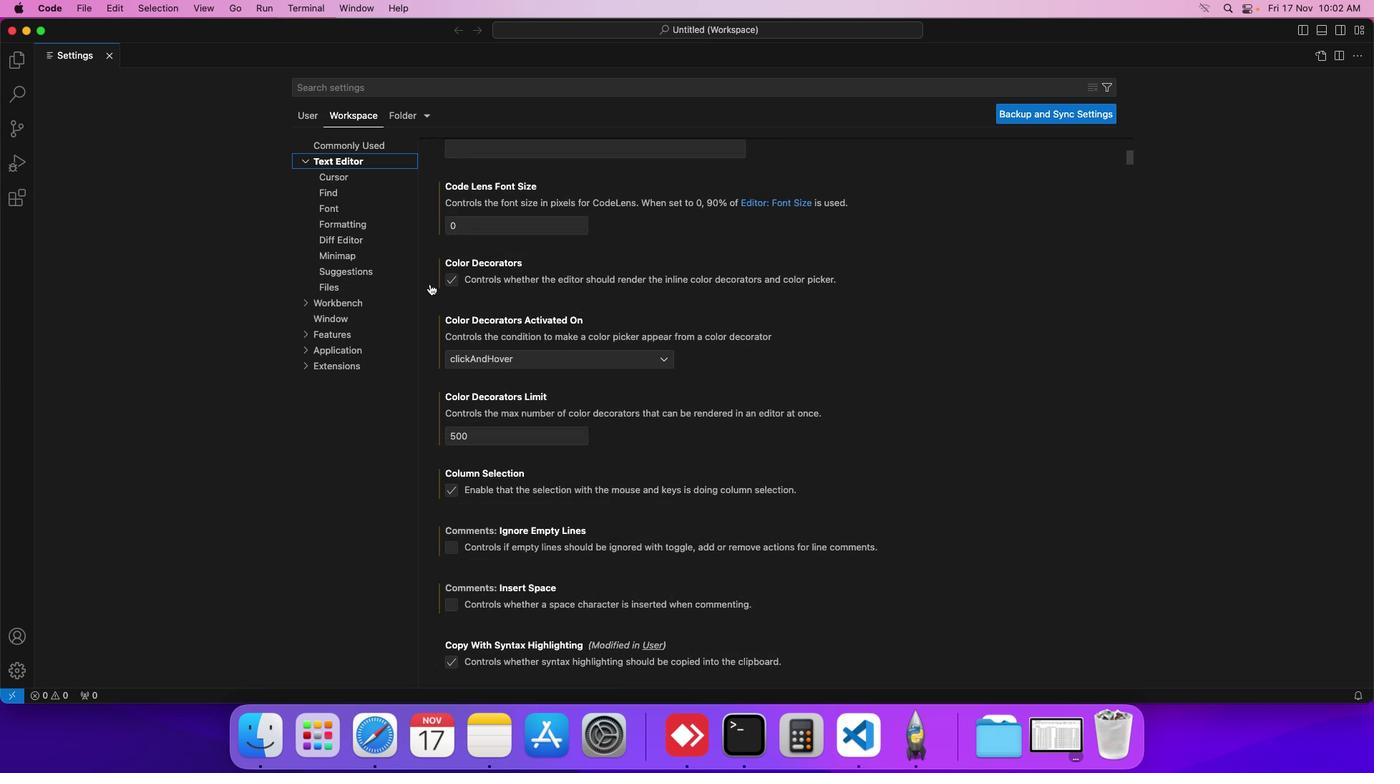 
Action: Mouse moved to (427, 282)
Screenshot: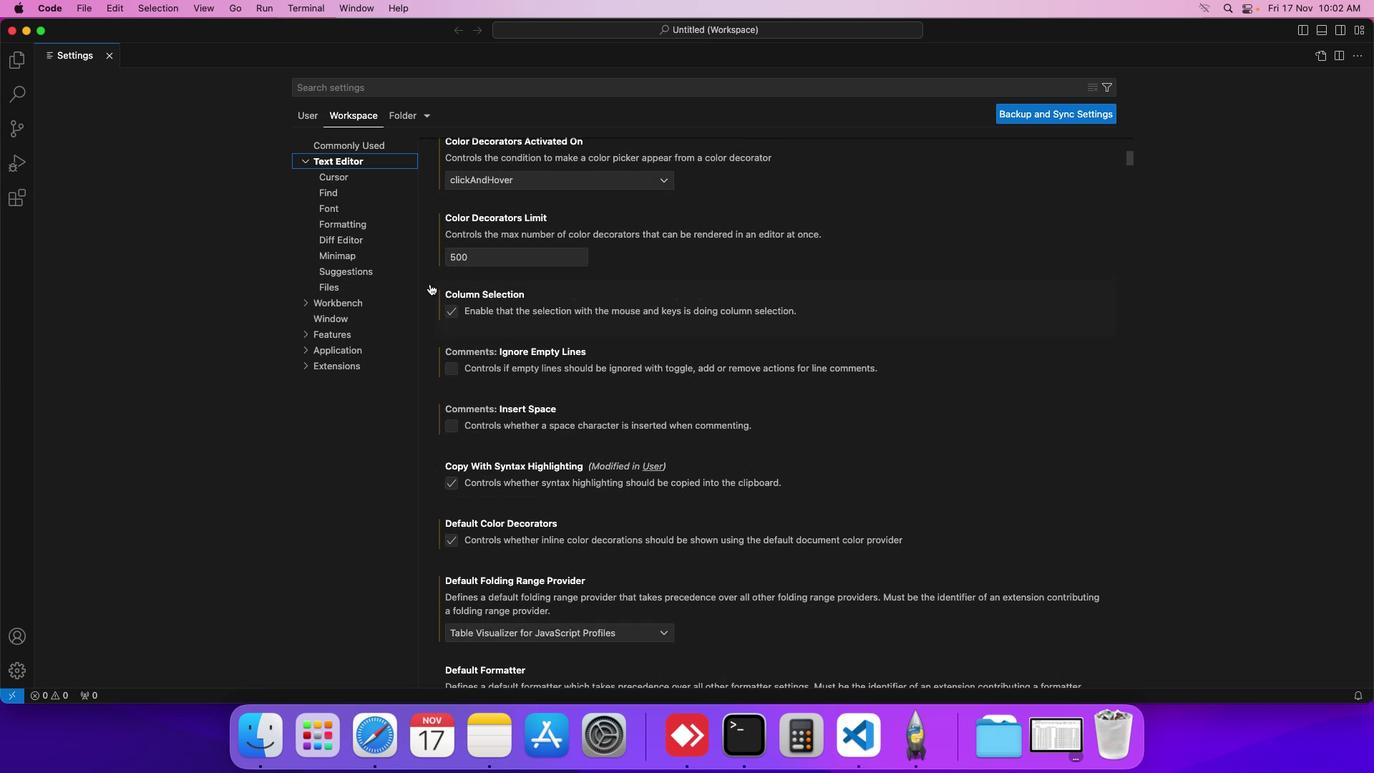 
Action: Mouse scrolled (427, 282) with delta (0, -1)
Screenshot: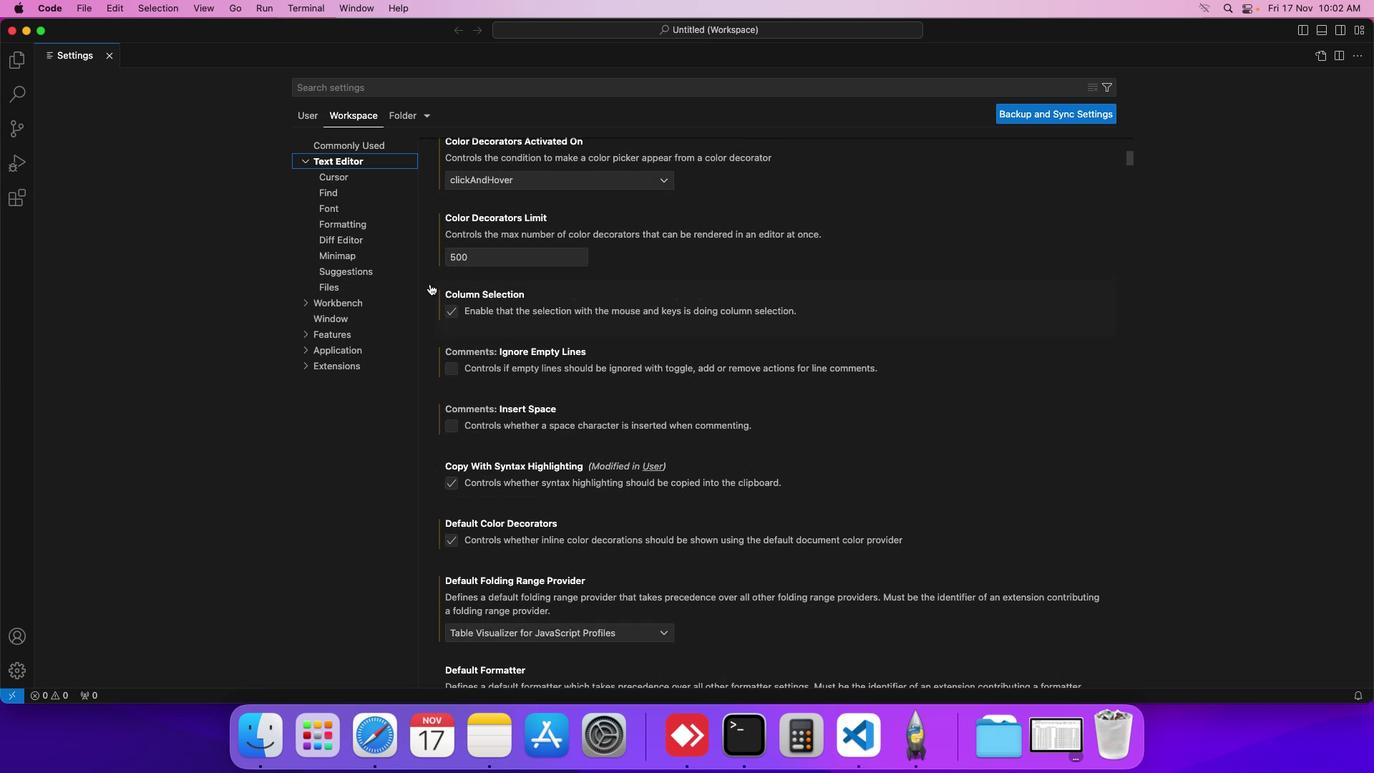 
Action: Mouse moved to (428, 282)
Screenshot: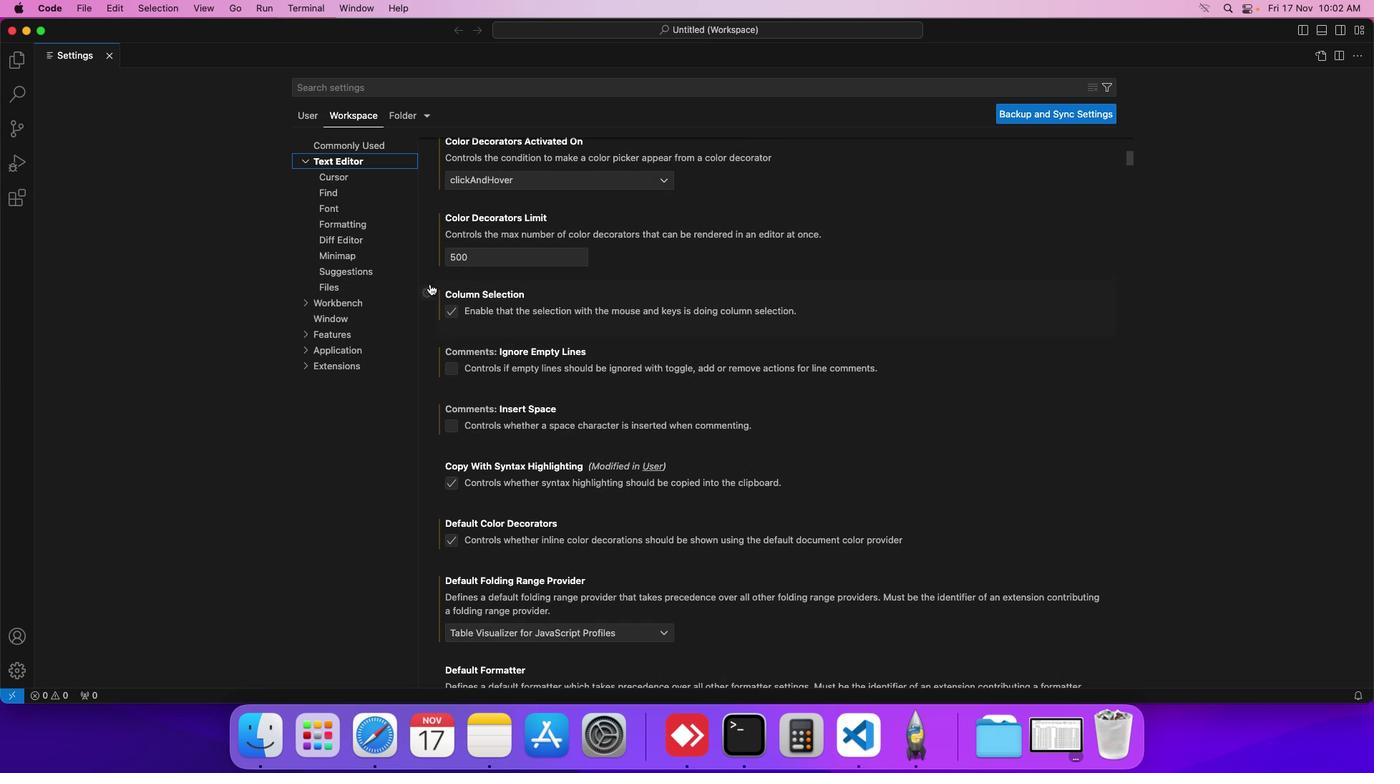 
Action: Mouse scrolled (428, 282) with delta (0, -2)
Screenshot: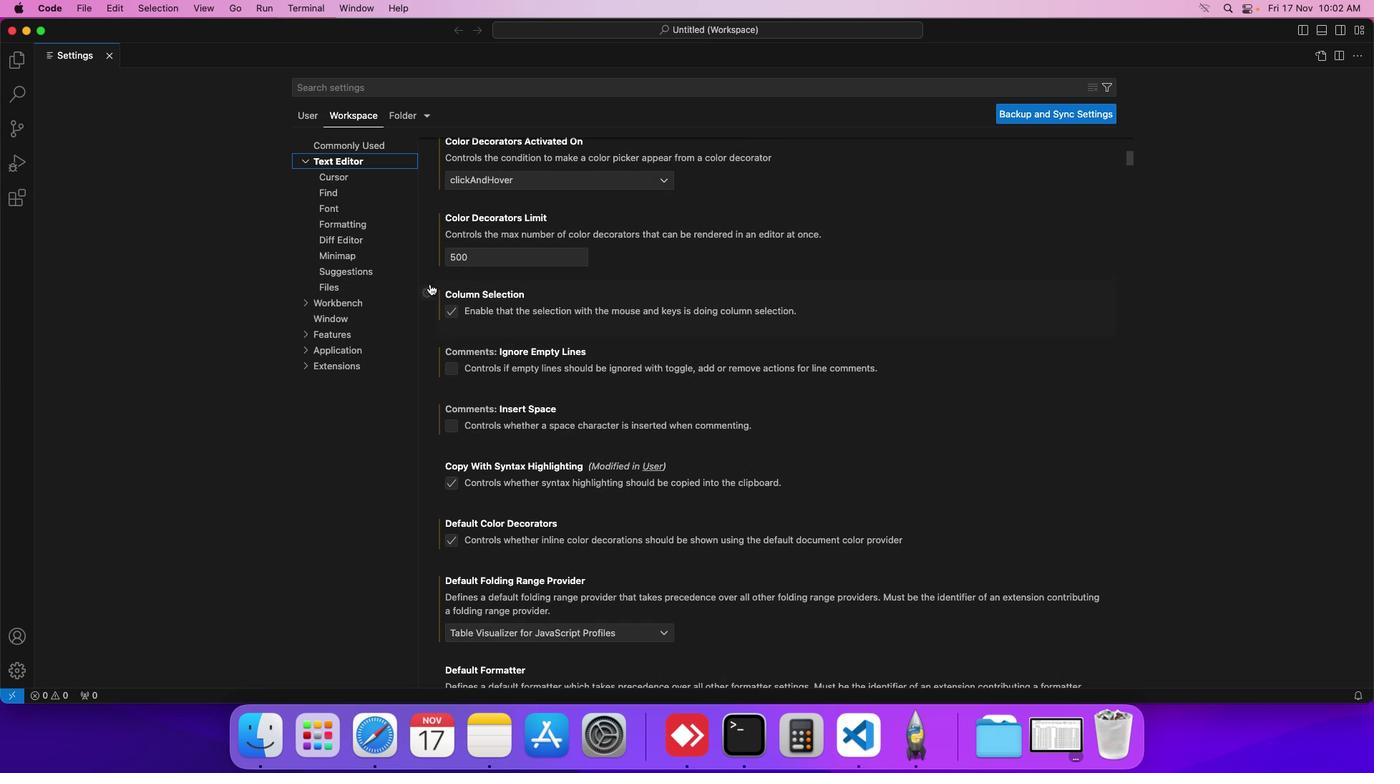 
Action: Mouse scrolled (428, 282) with delta (0, -3)
Screenshot: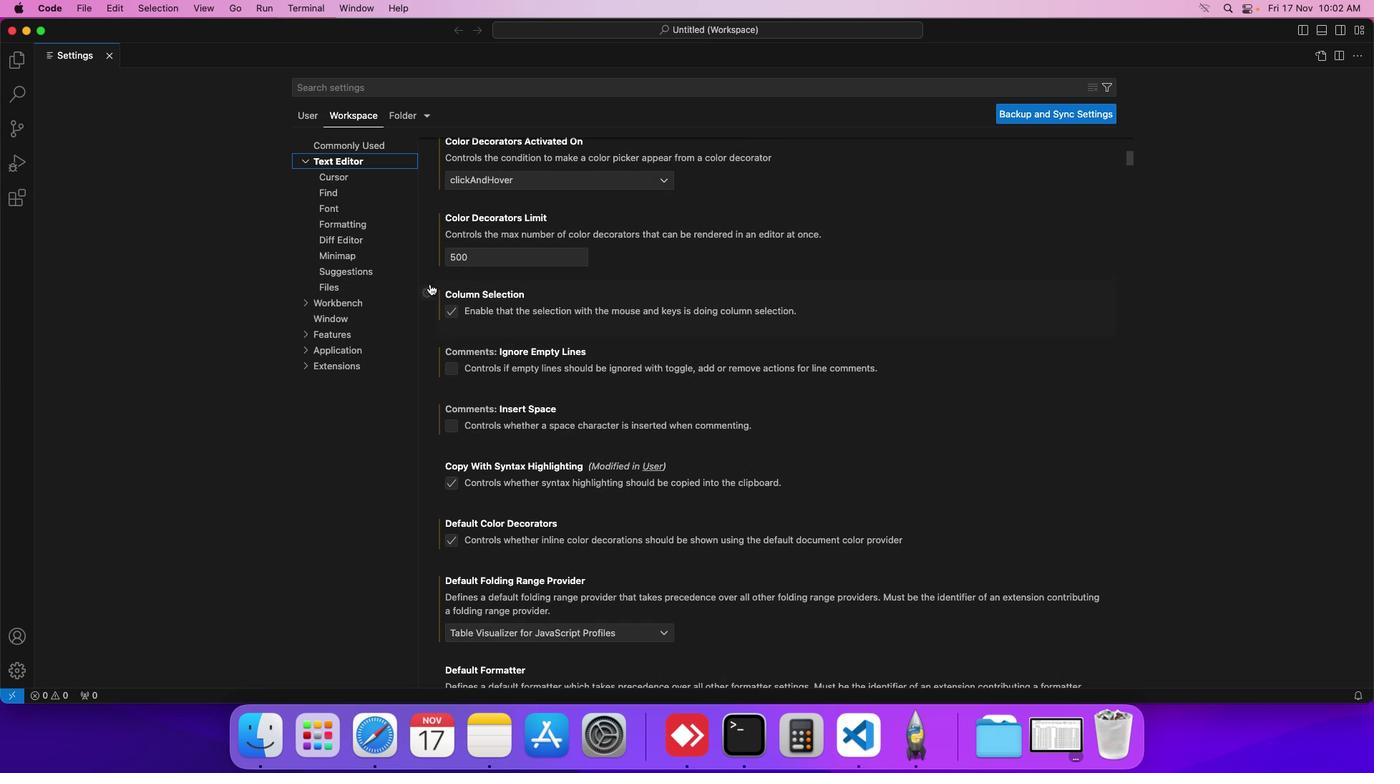 
Action: Mouse scrolled (428, 282) with delta (0, -4)
Screenshot: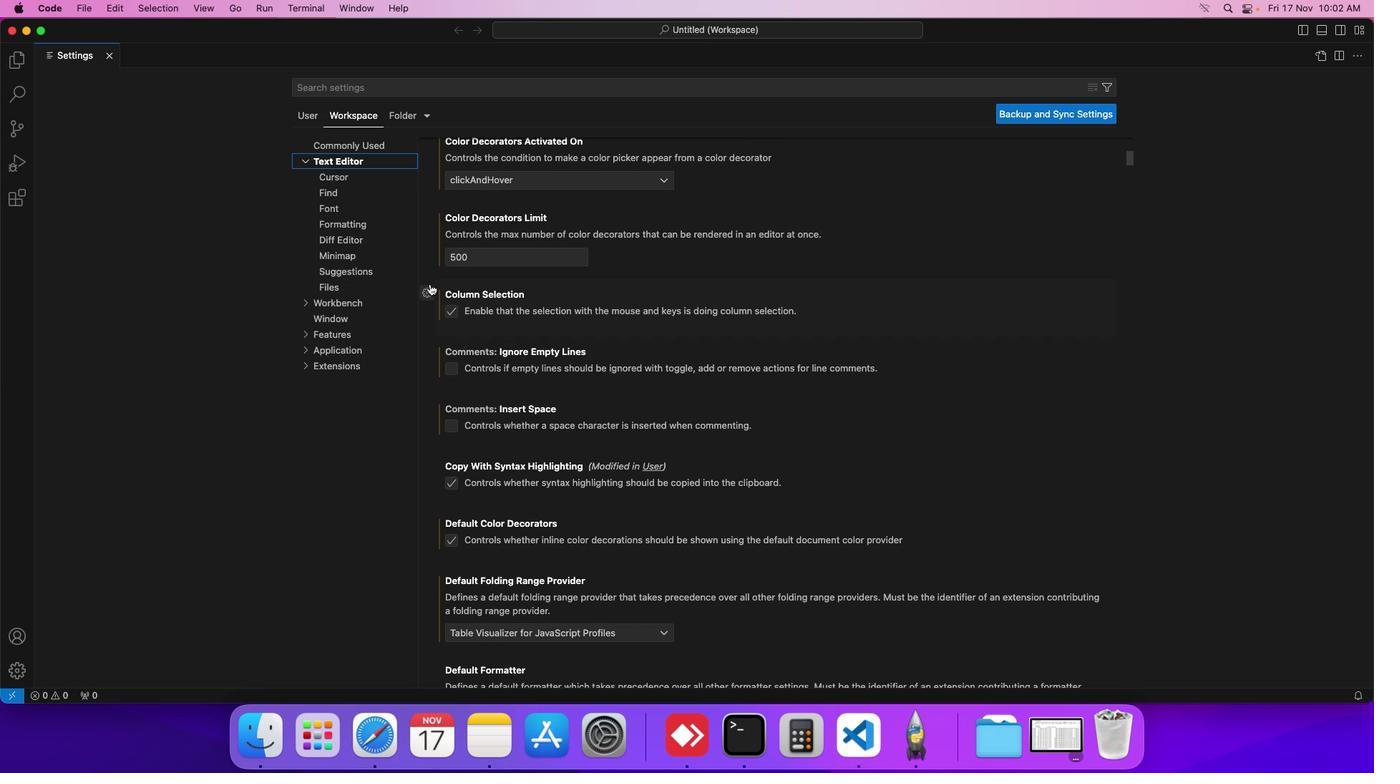 
Action: Mouse moved to (431, 286)
Screenshot: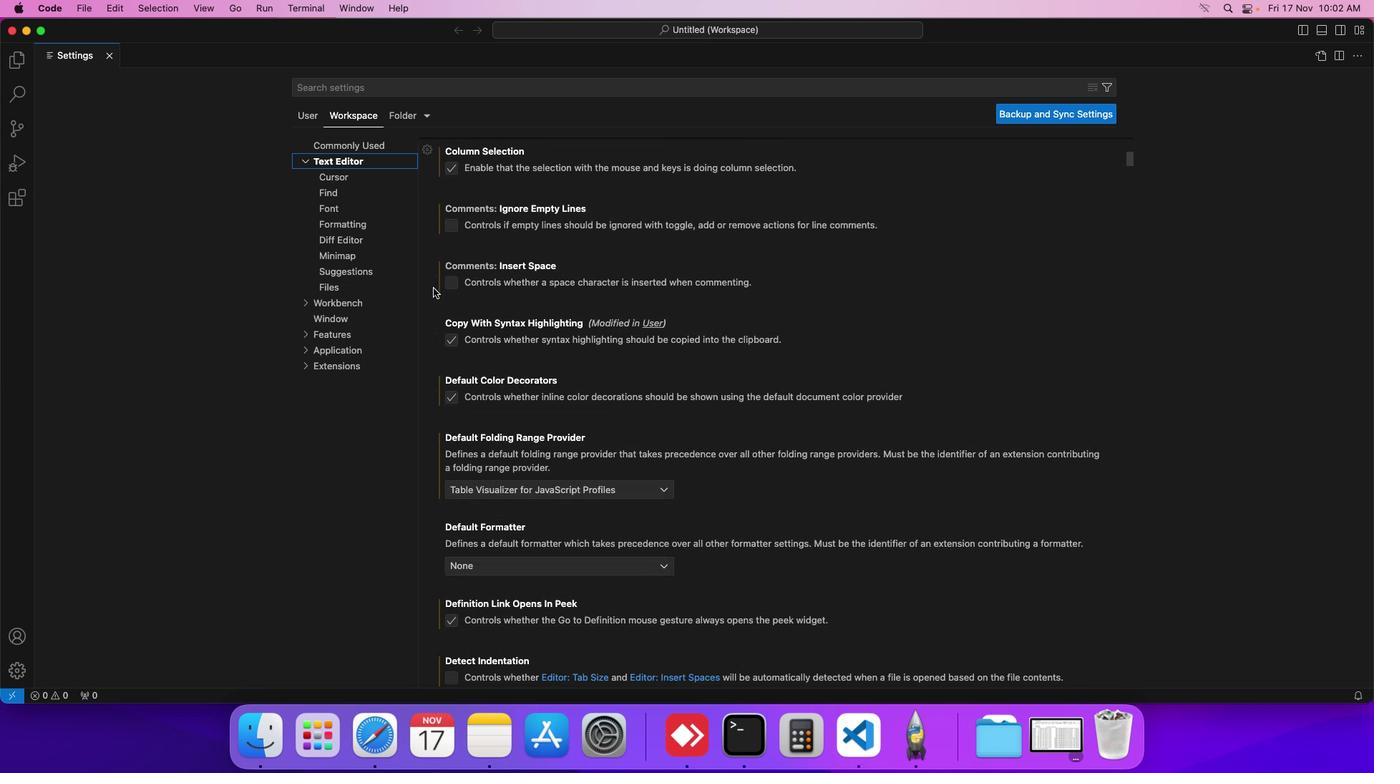 
Action: Mouse scrolled (431, 286) with delta (0, -1)
Screenshot: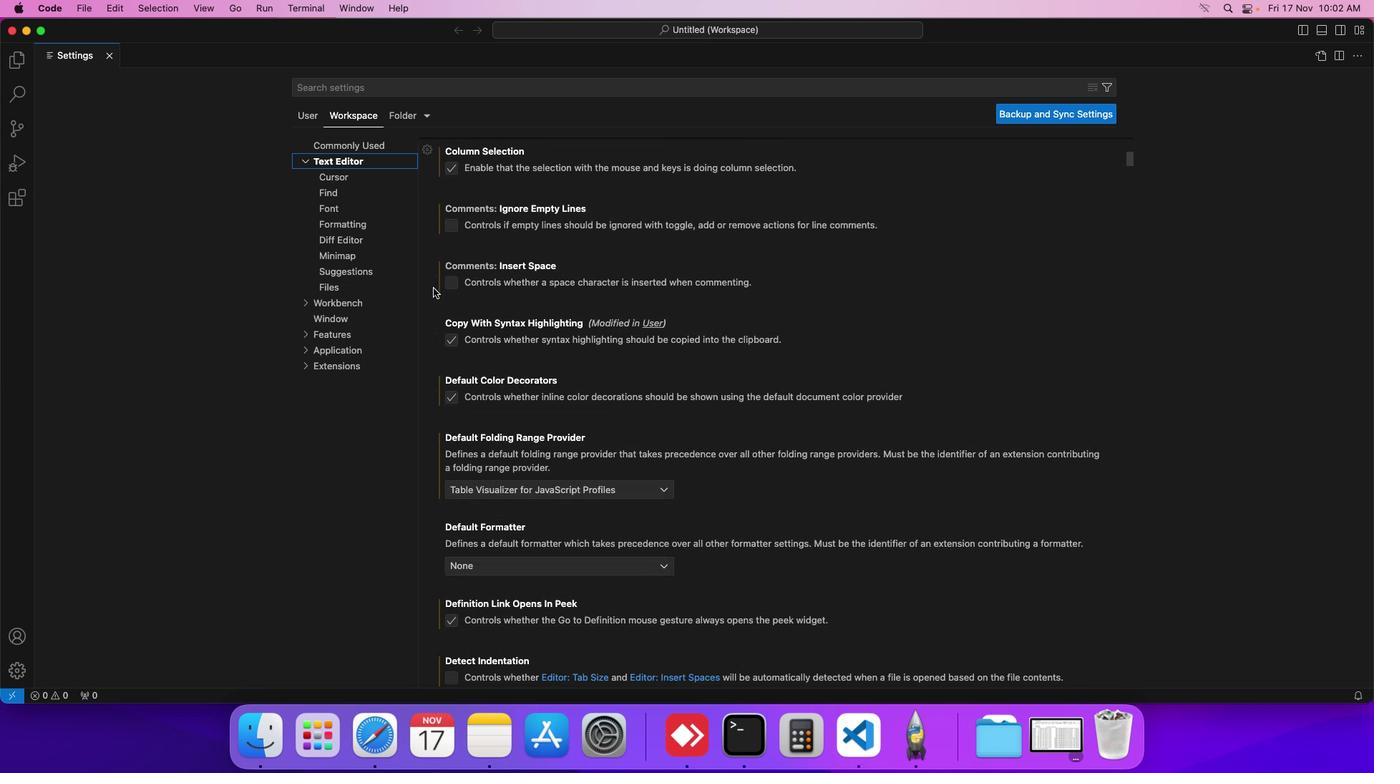
Action: Mouse moved to (431, 286)
Screenshot: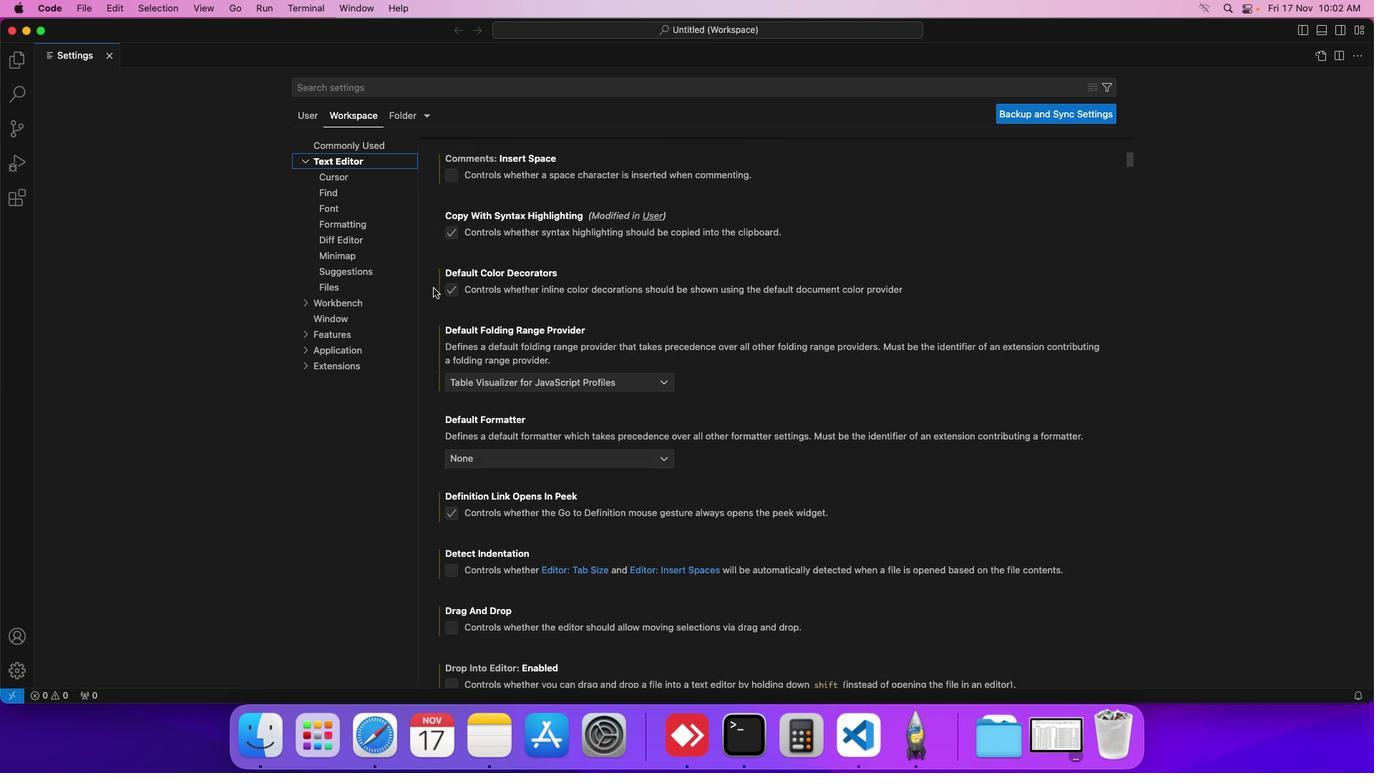 
Action: Mouse scrolled (431, 286) with delta (0, -1)
Screenshot: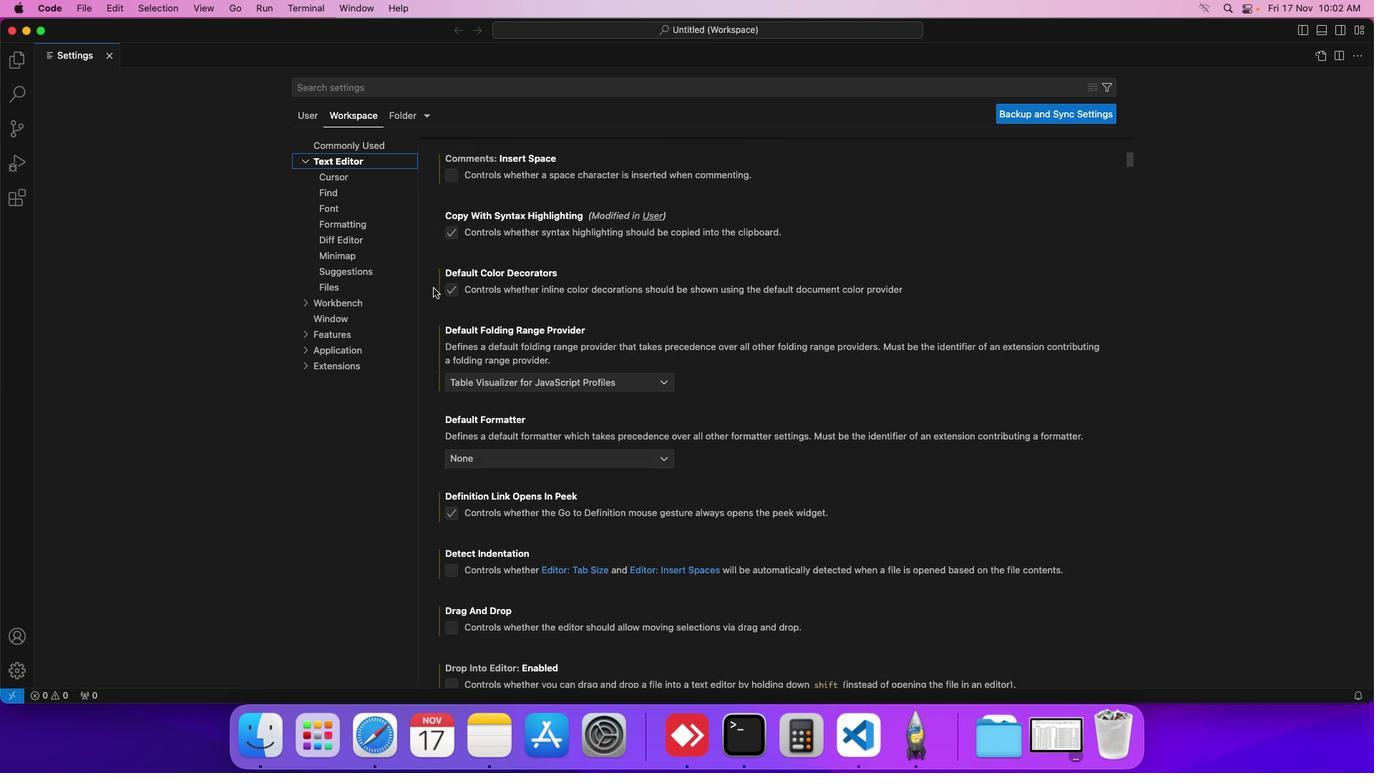 
Action: Mouse moved to (431, 286)
Screenshot: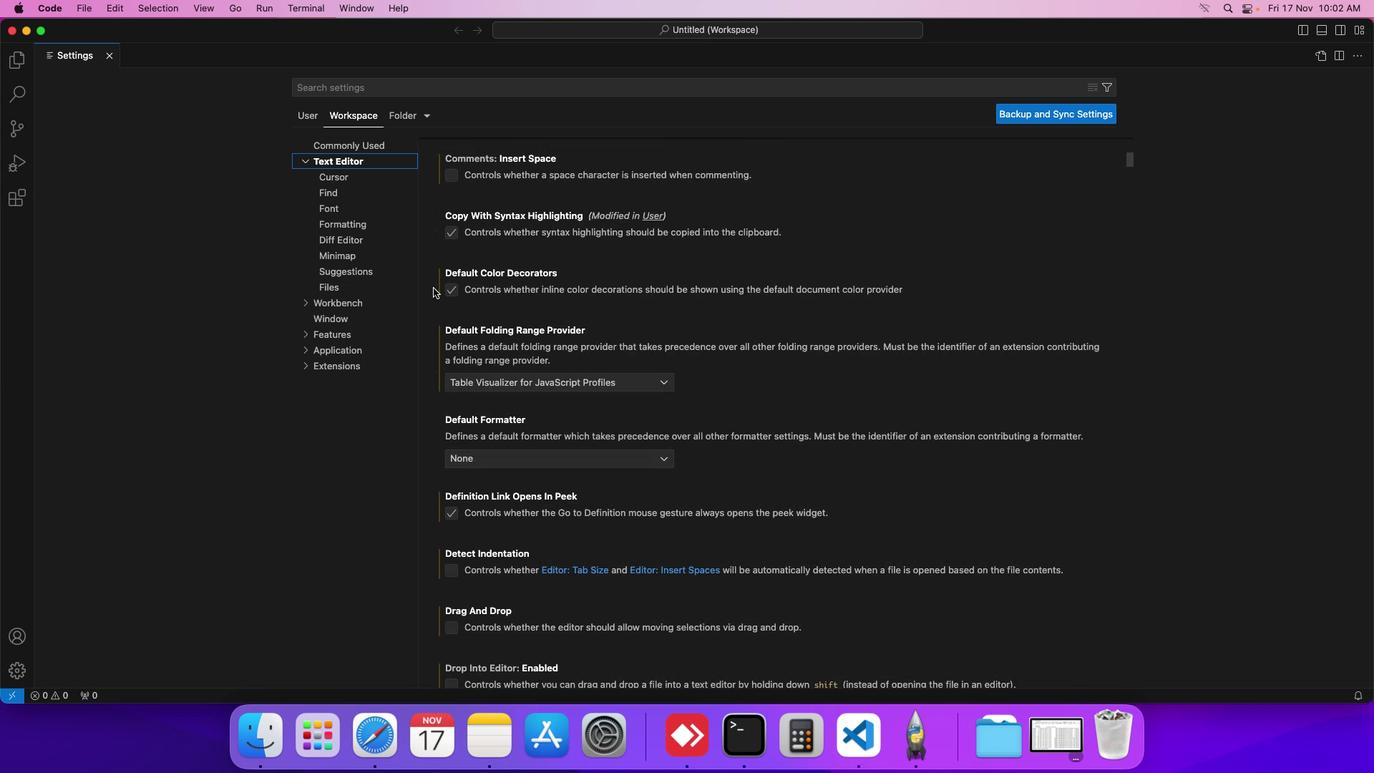 
Action: Mouse scrolled (431, 286) with delta (0, -2)
Screenshot: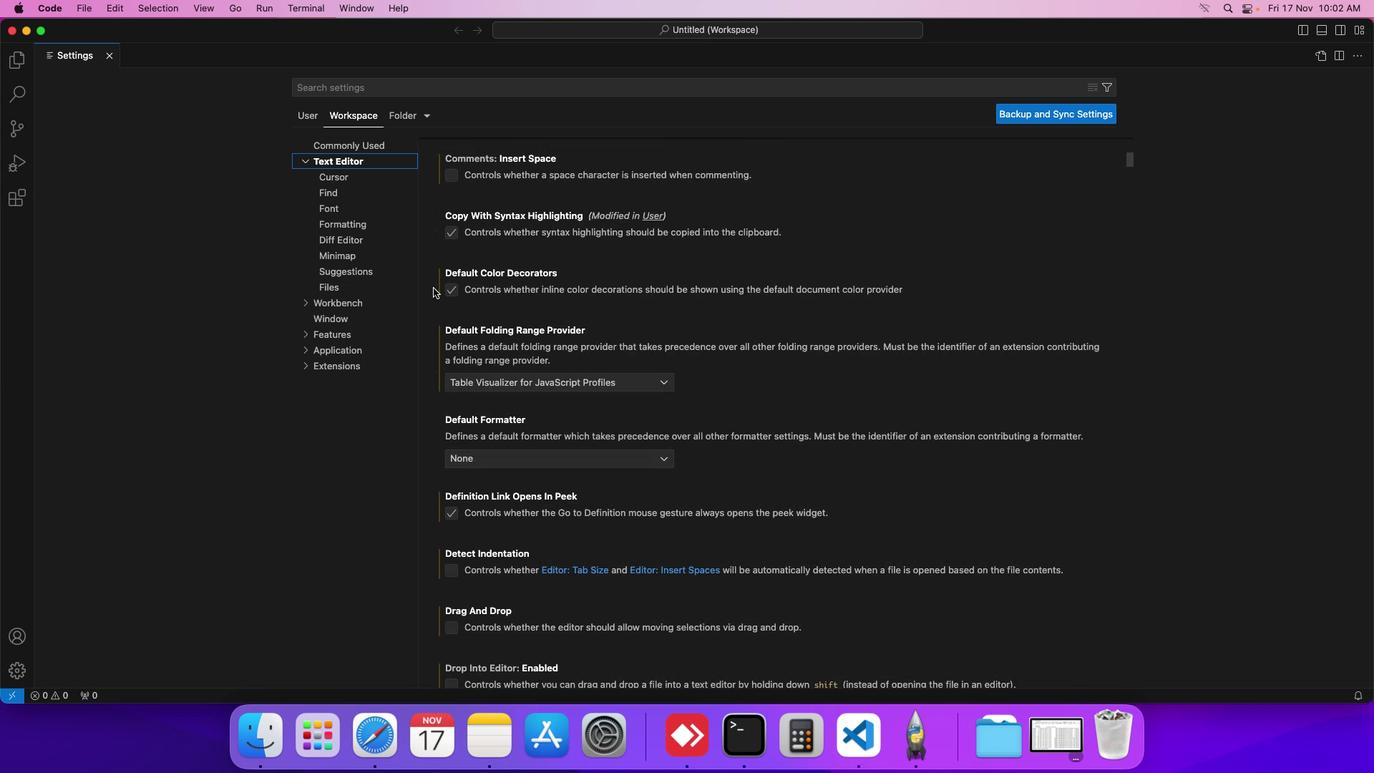 
Action: Mouse moved to (431, 287)
Screenshot: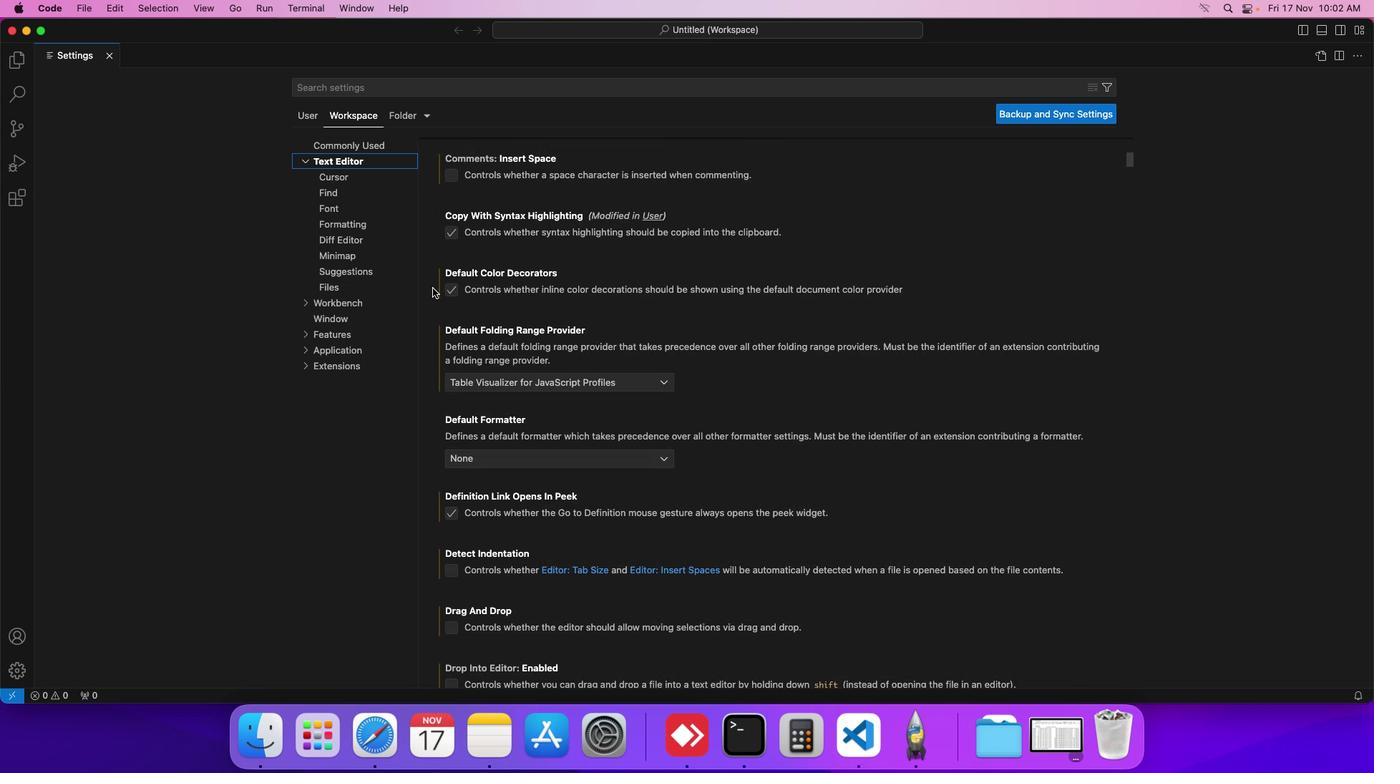 
Action: Mouse scrolled (431, 287) with delta (0, -2)
Screenshot: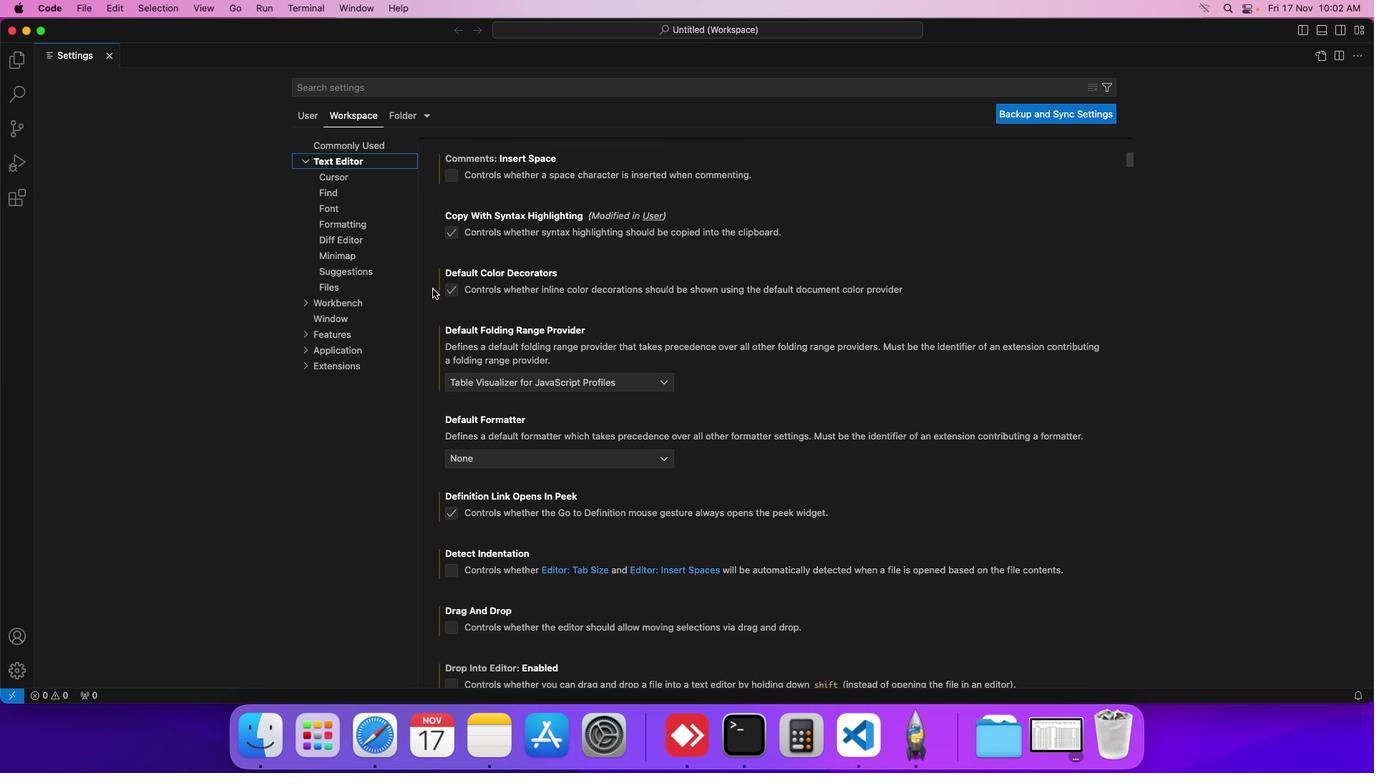 
Action: Mouse moved to (431, 288)
Screenshot: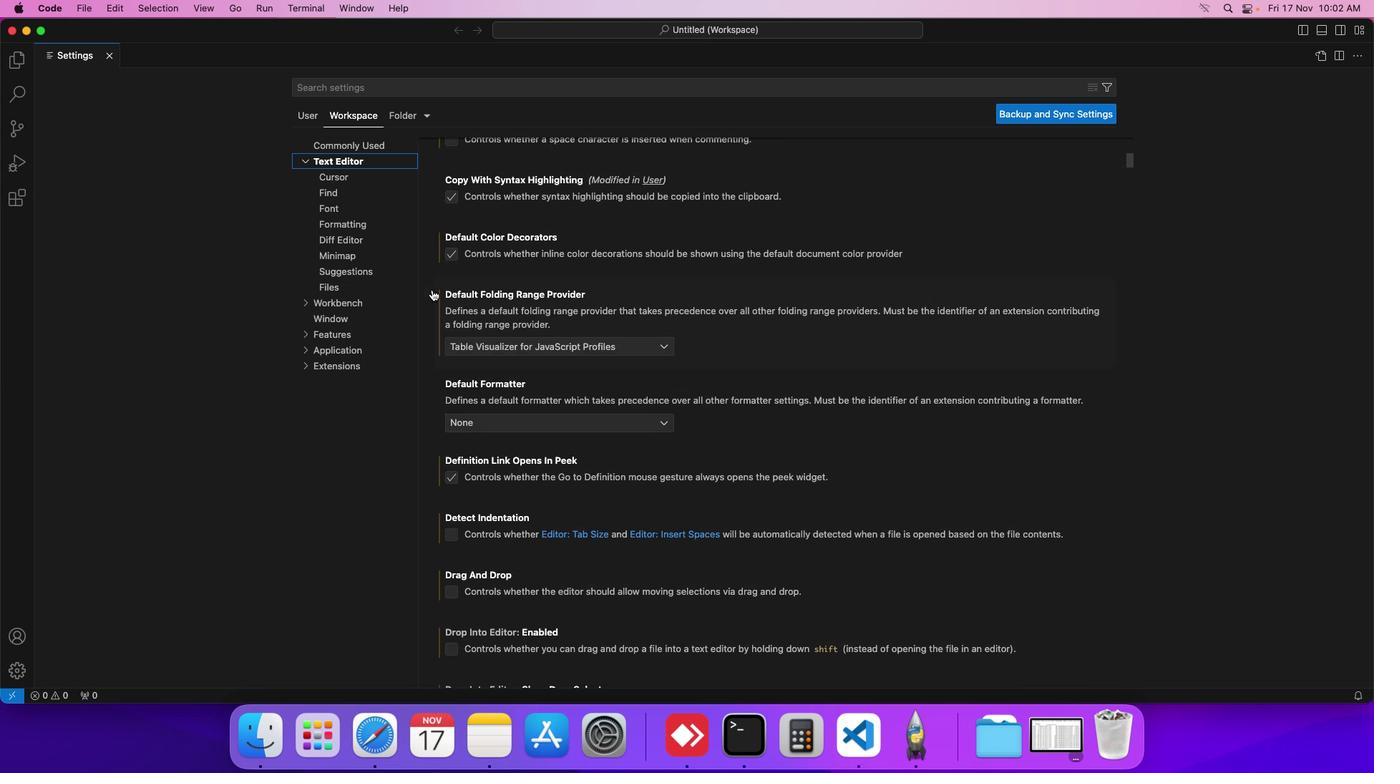 
Action: Mouse scrolled (431, 288) with delta (0, -1)
Screenshot: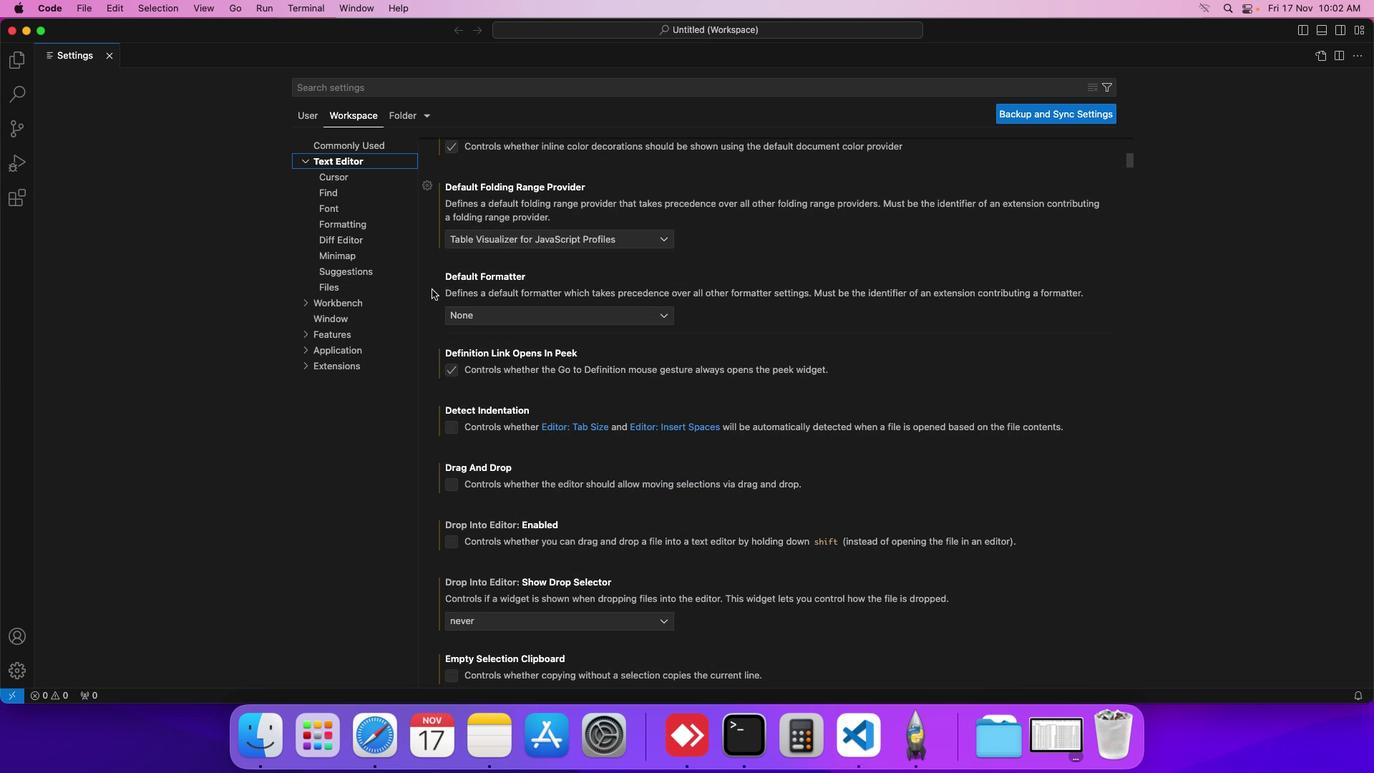 
Action: Mouse scrolled (431, 288) with delta (0, -1)
Screenshot: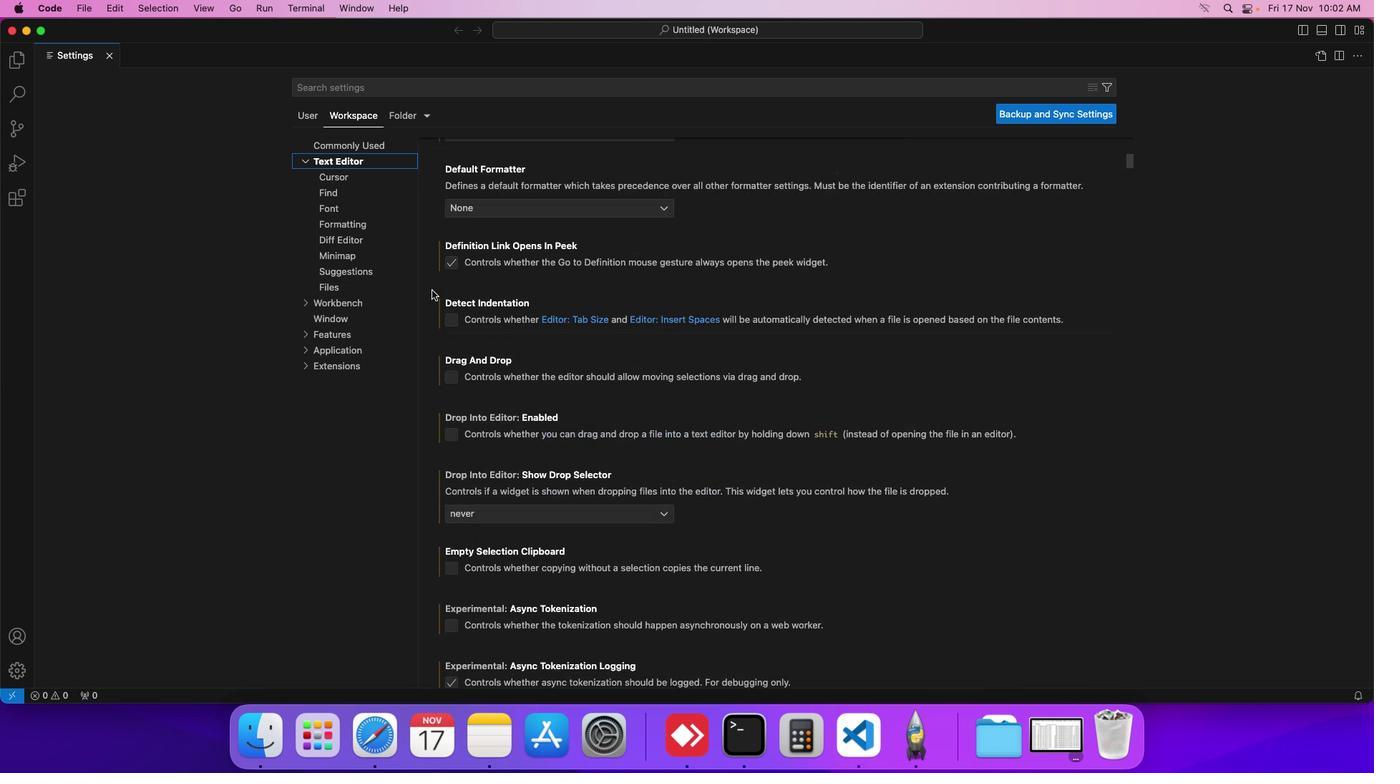 
Action: Mouse scrolled (431, 288) with delta (0, -2)
Screenshot: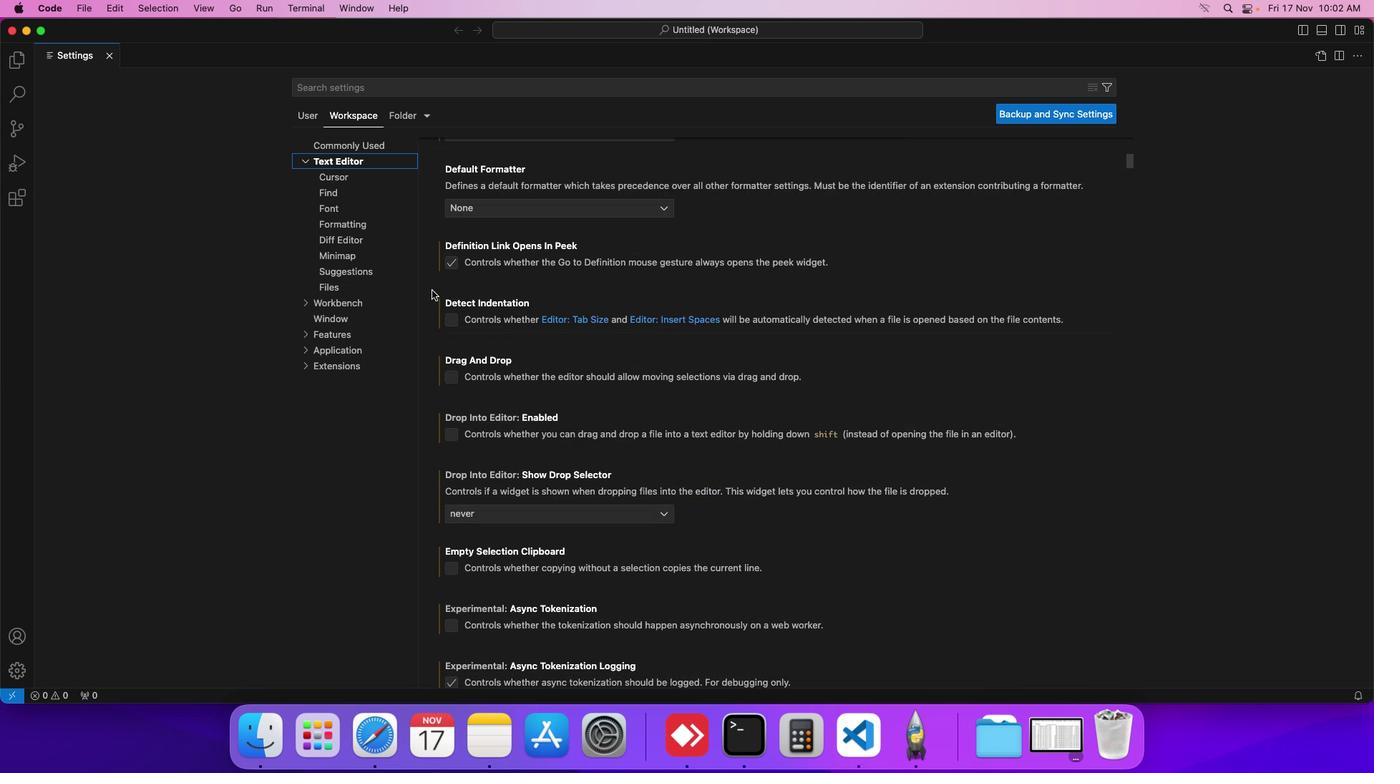 
Action: Mouse scrolled (431, 288) with delta (0, -2)
Screenshot: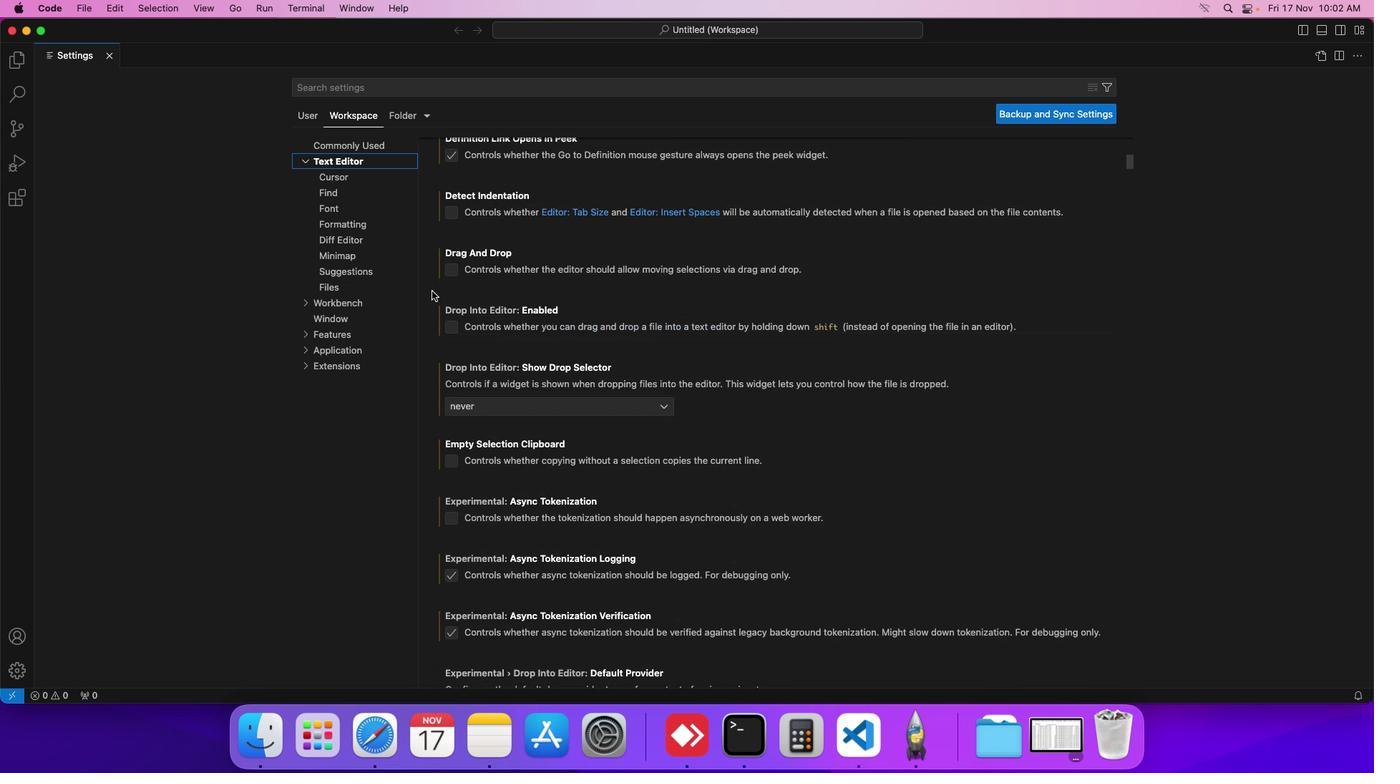 
Action: Mouse moved to (431, 288)
Screenshot: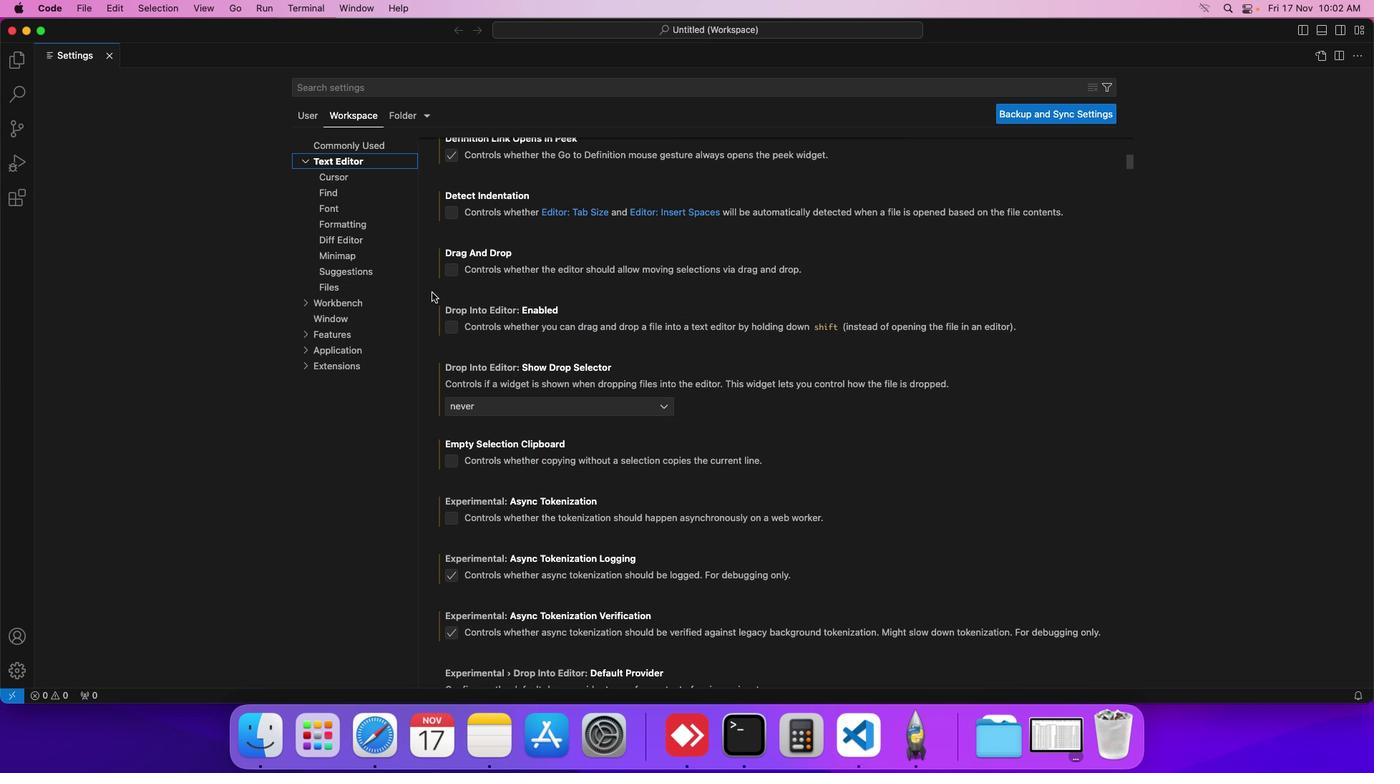 
Action: Mouse scrolled (431, 288) with delta (0, -2)
Screenshot: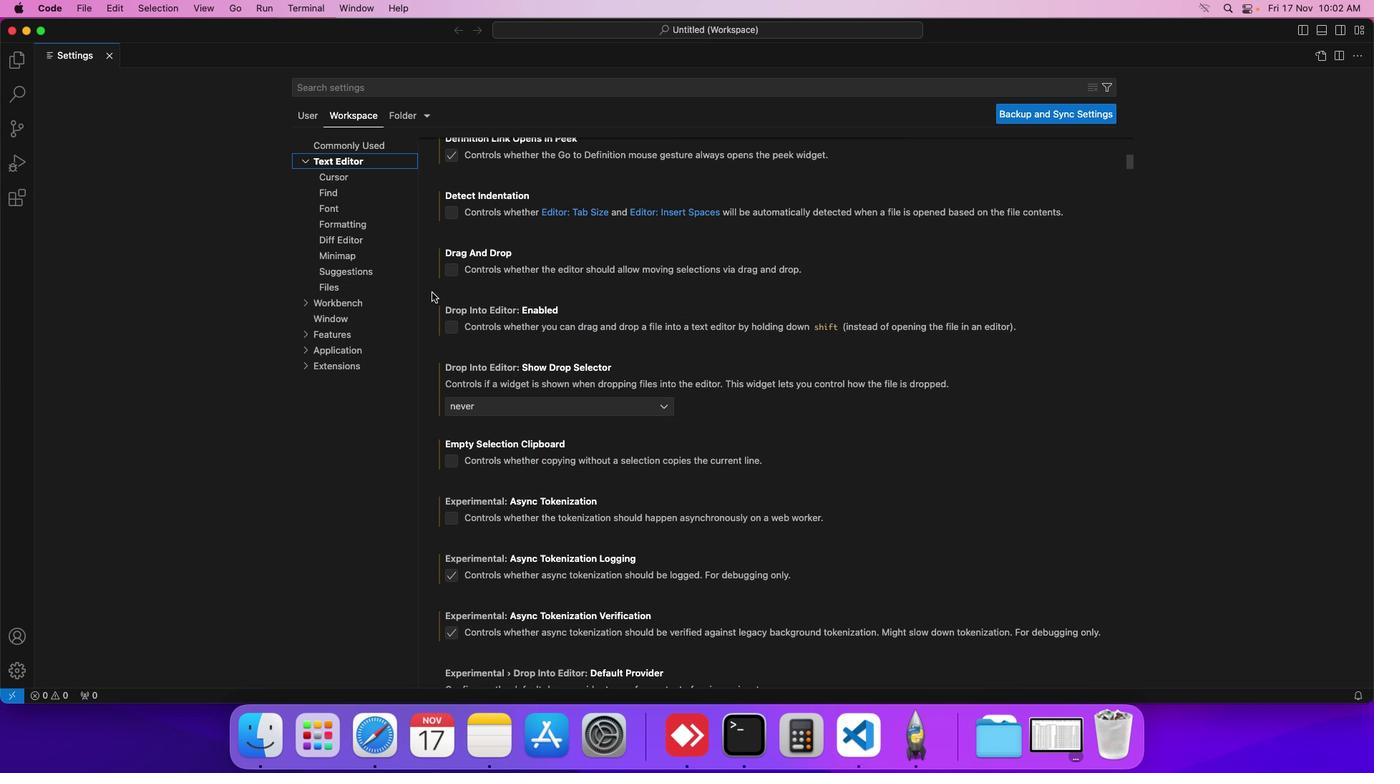 
Action: Mouse moved to (431, 294)
Screenshot: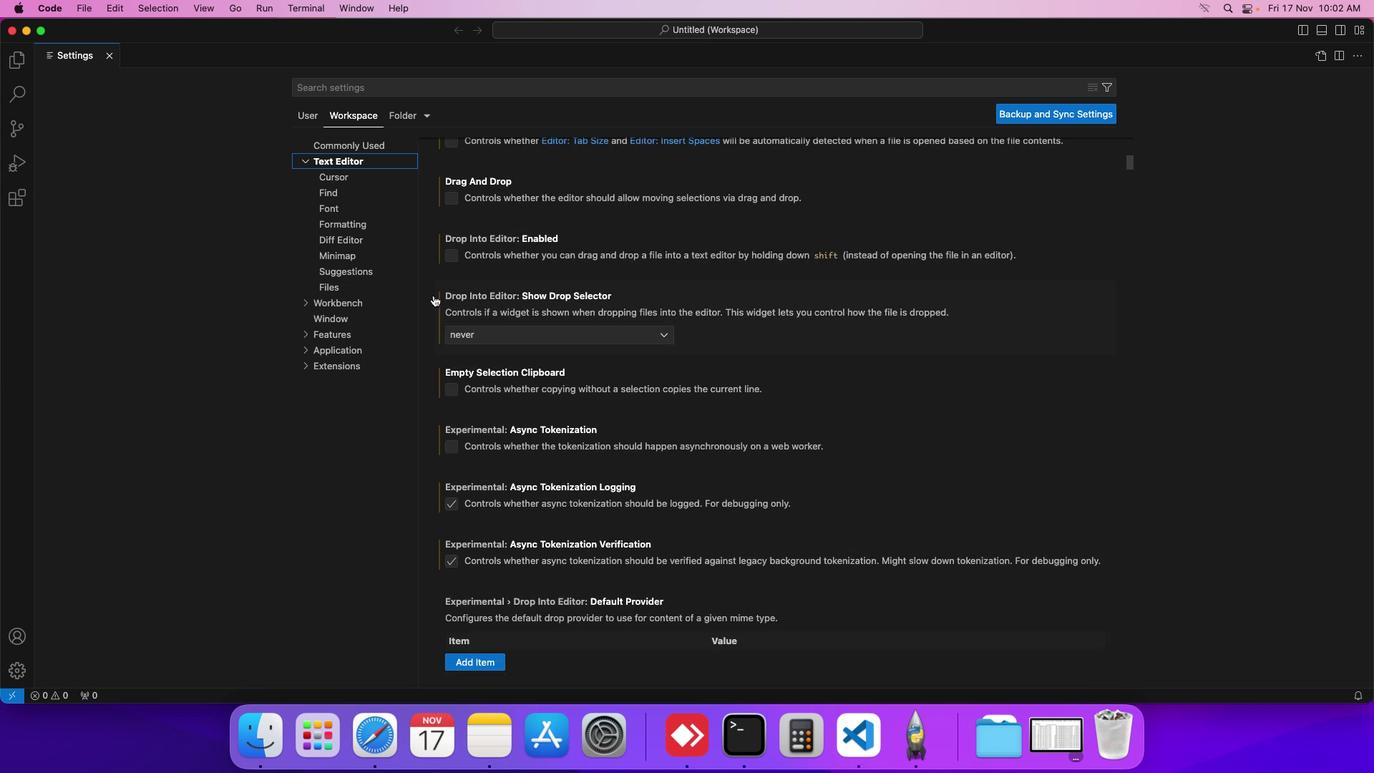 
Action: Mouse scrolled (431, 294) with delta (0, -1)
Screenshot: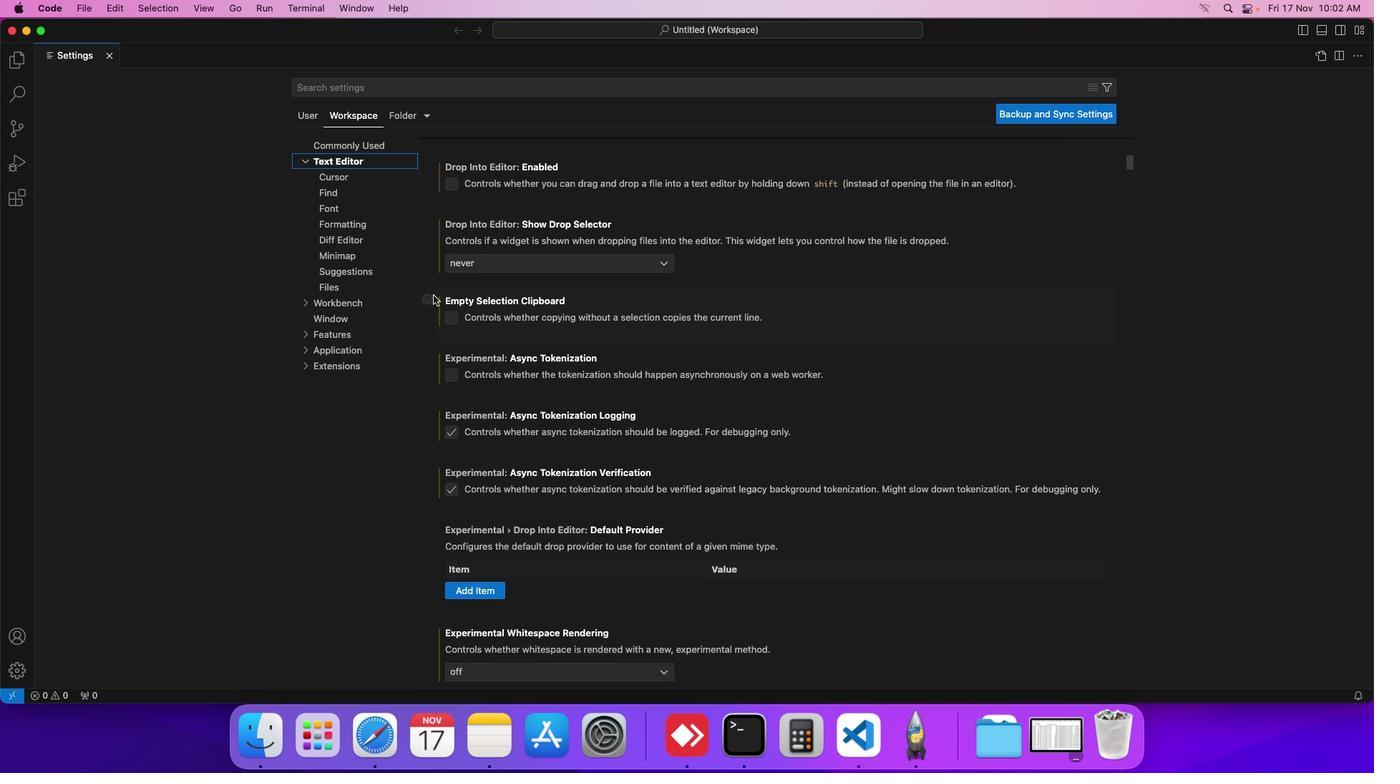 
Action: Mouse scrolled (431, 294) with delta (0, -1)
Screenshot: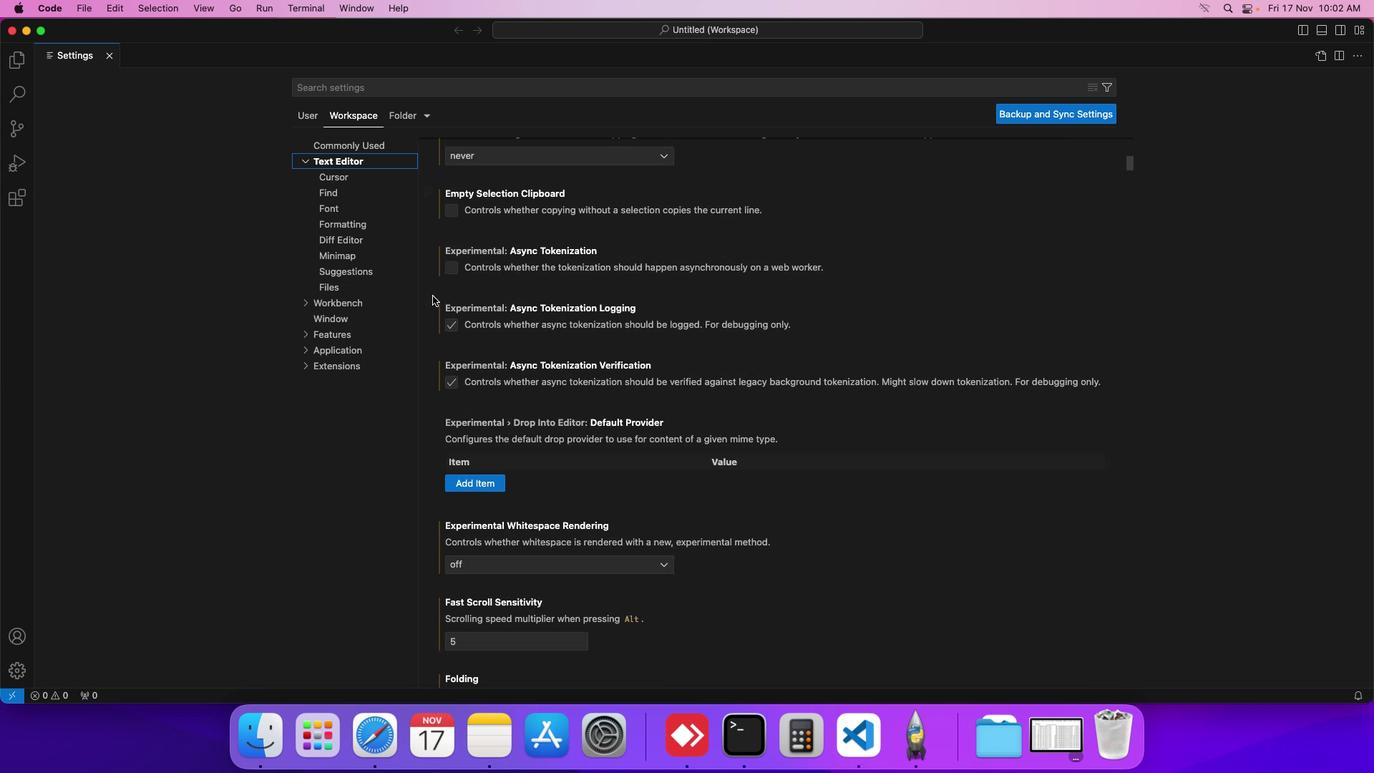 
Action: Mouse scrolled (431, 294) with delta (0, -2)
Screenshot: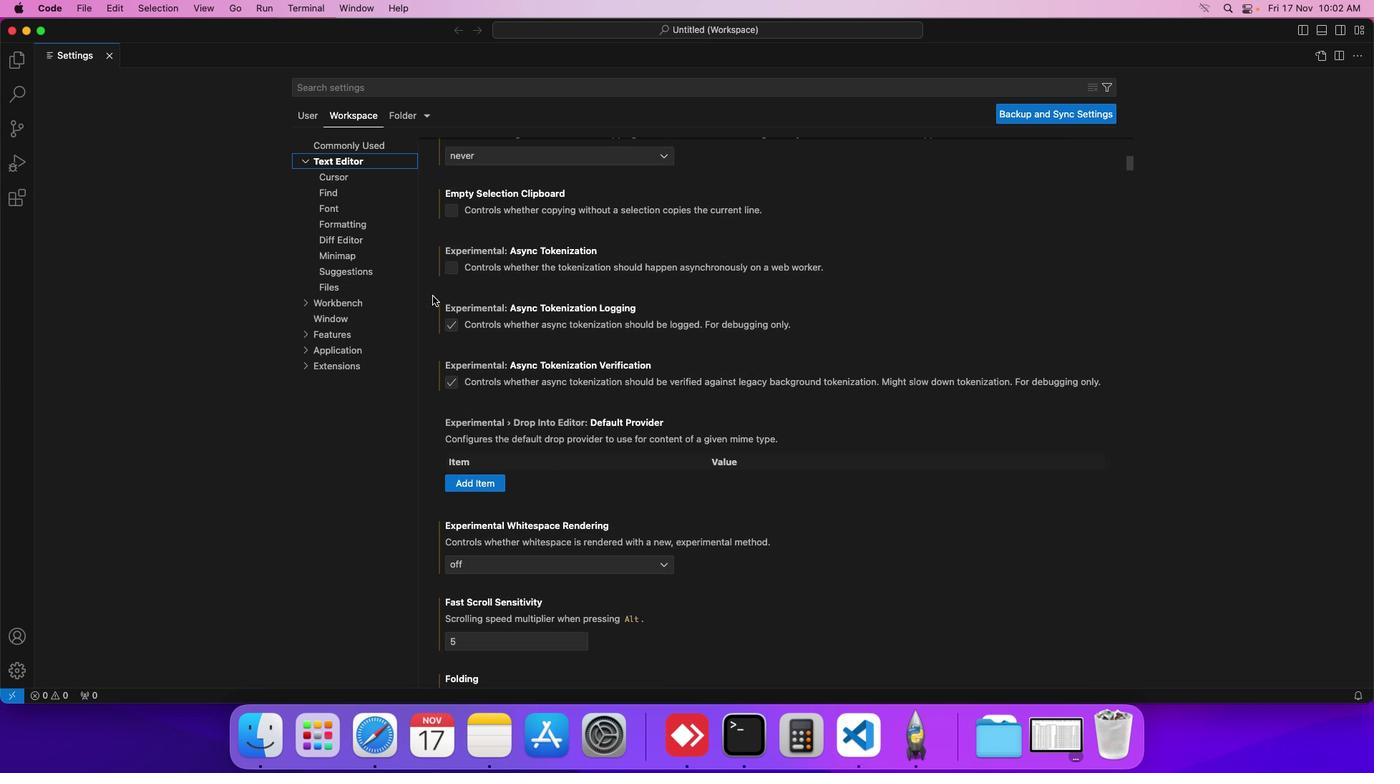 
Action: Mouse scrolled (431, 294) with delta (0, -2)
Screenshot: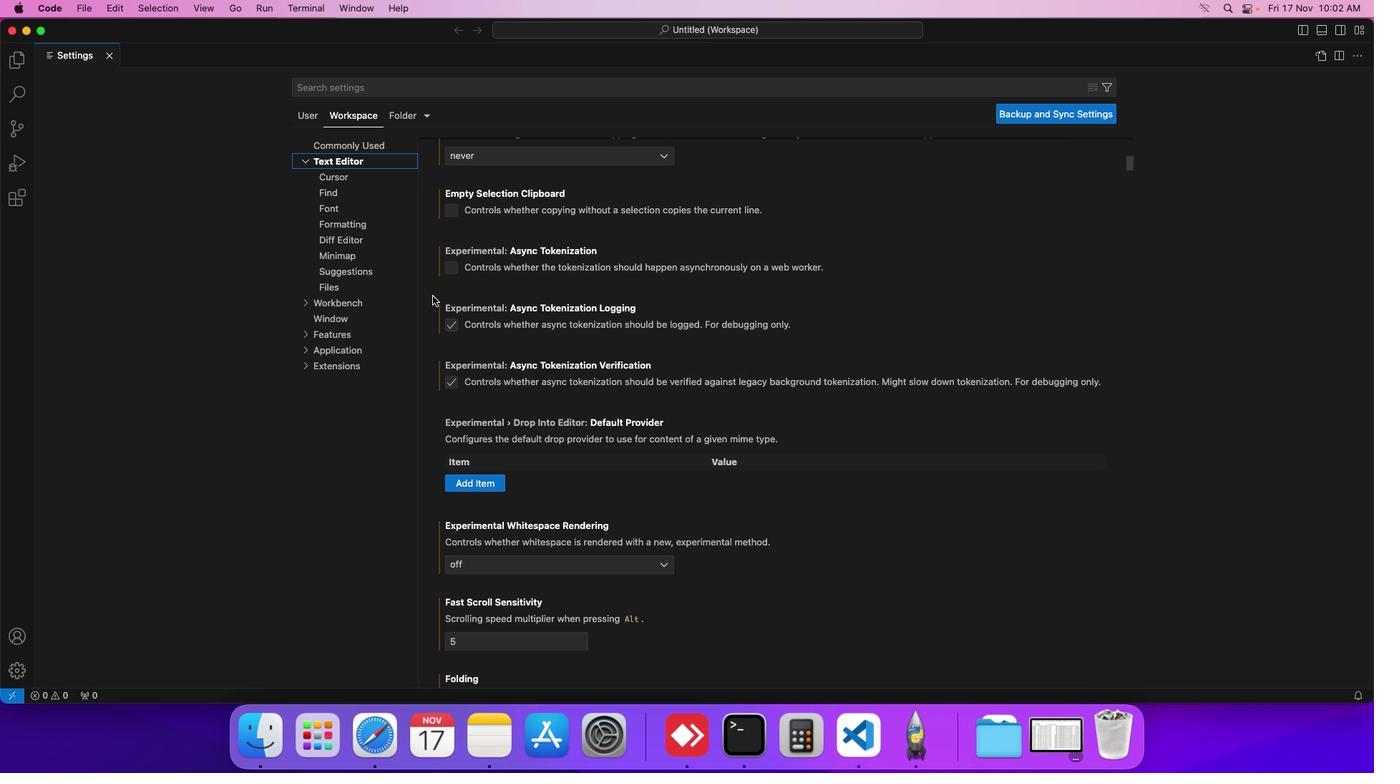 
Action: Mouse moved to (431, 294)
Screenshot: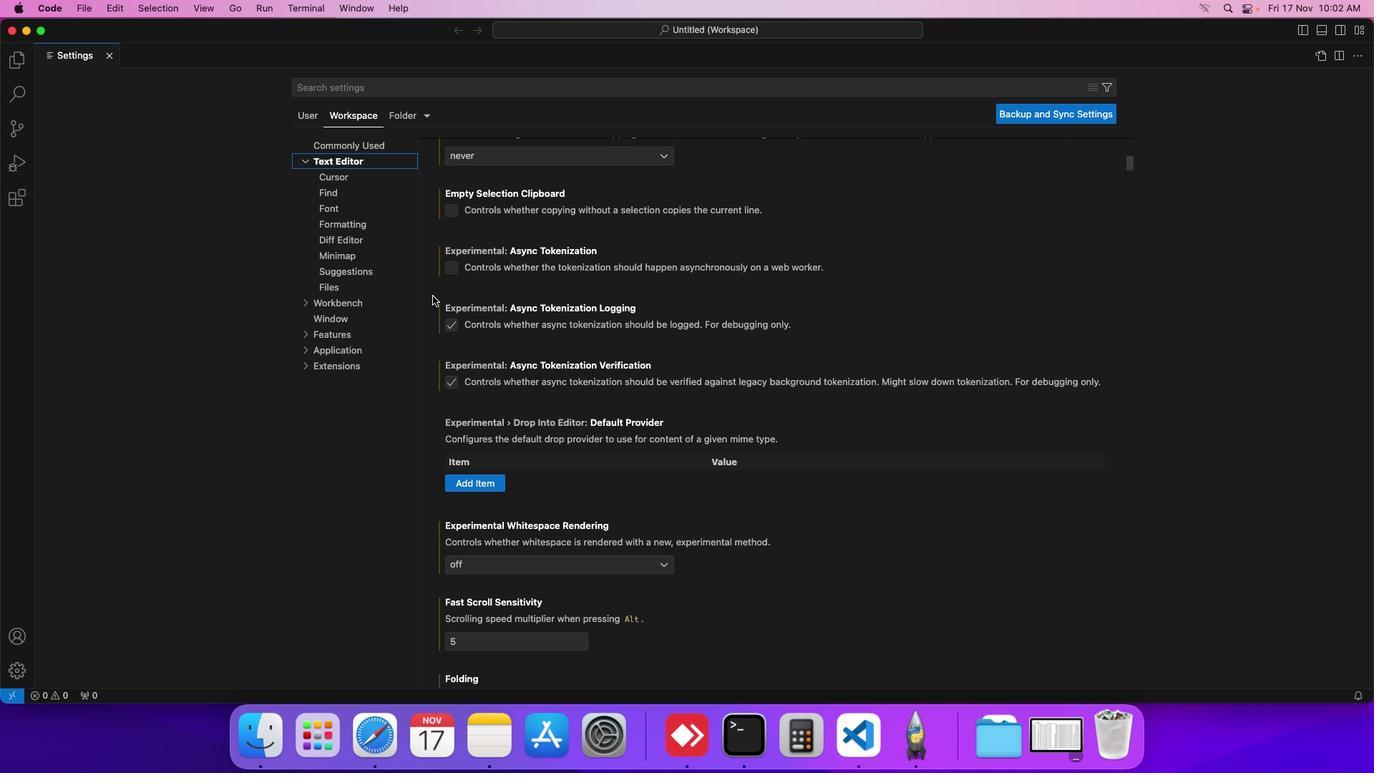 
Action: Mouse scrolled (431, 294) with delta (0, -1)
Screenshot: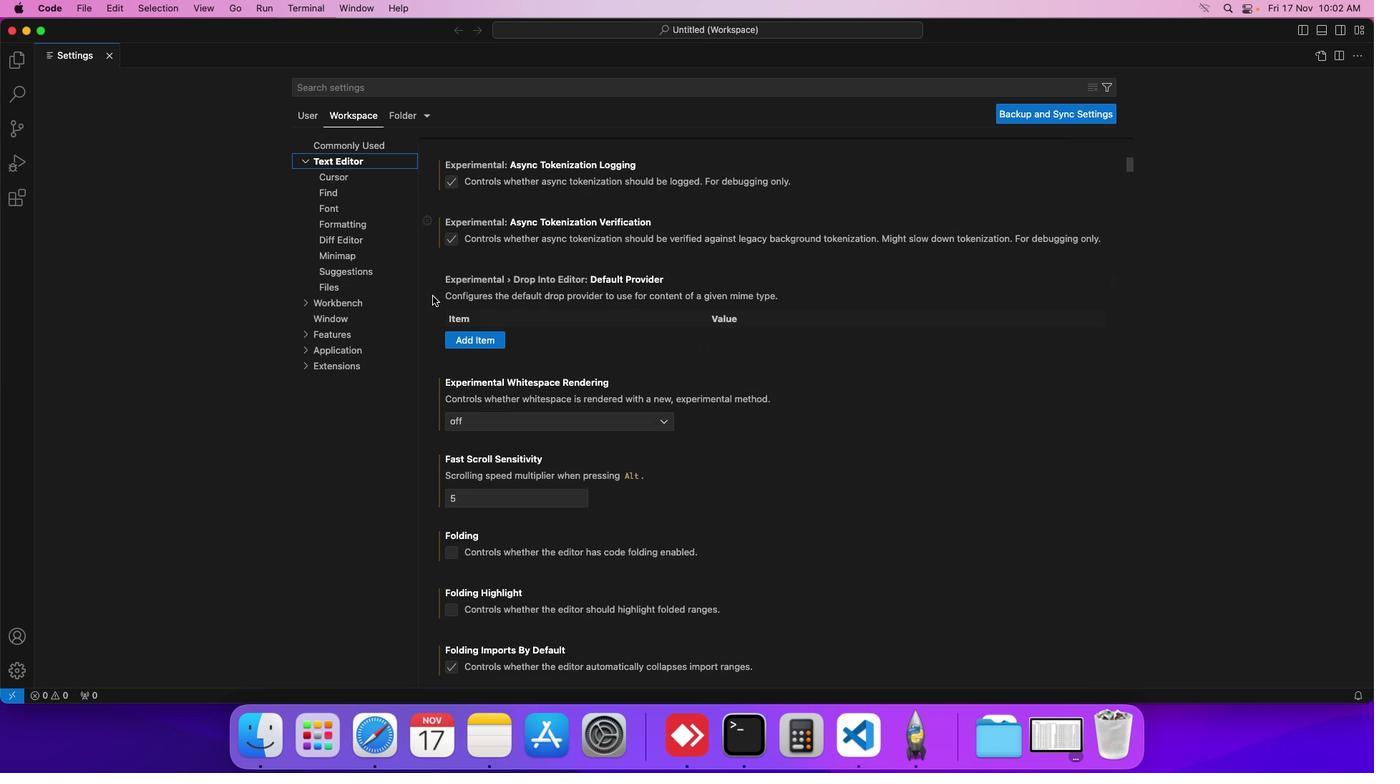 
Action: Mouse scrolled (431, 294) with delta (0, -1)
Screenshot: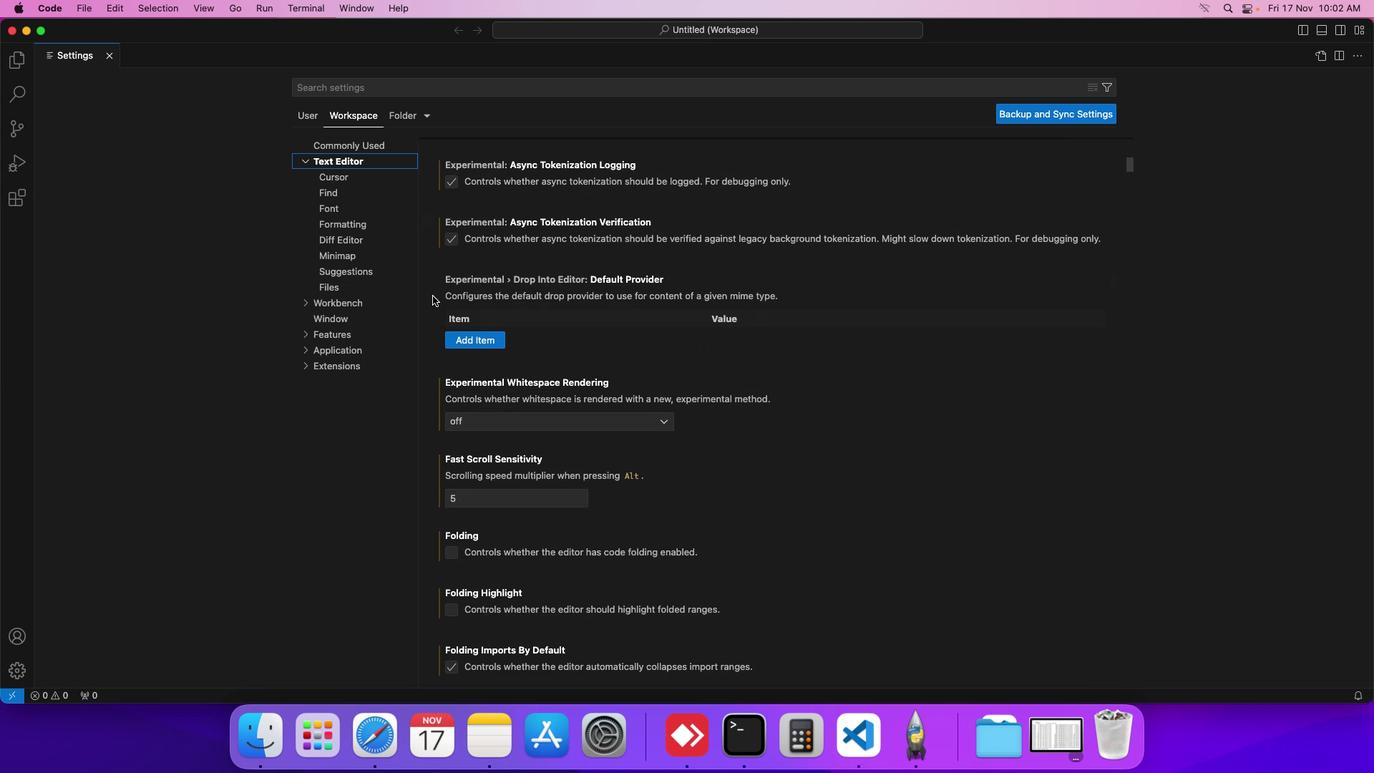 
Action: Mouse scrolled (431, 294) with delta (0, -2)
Screenshot: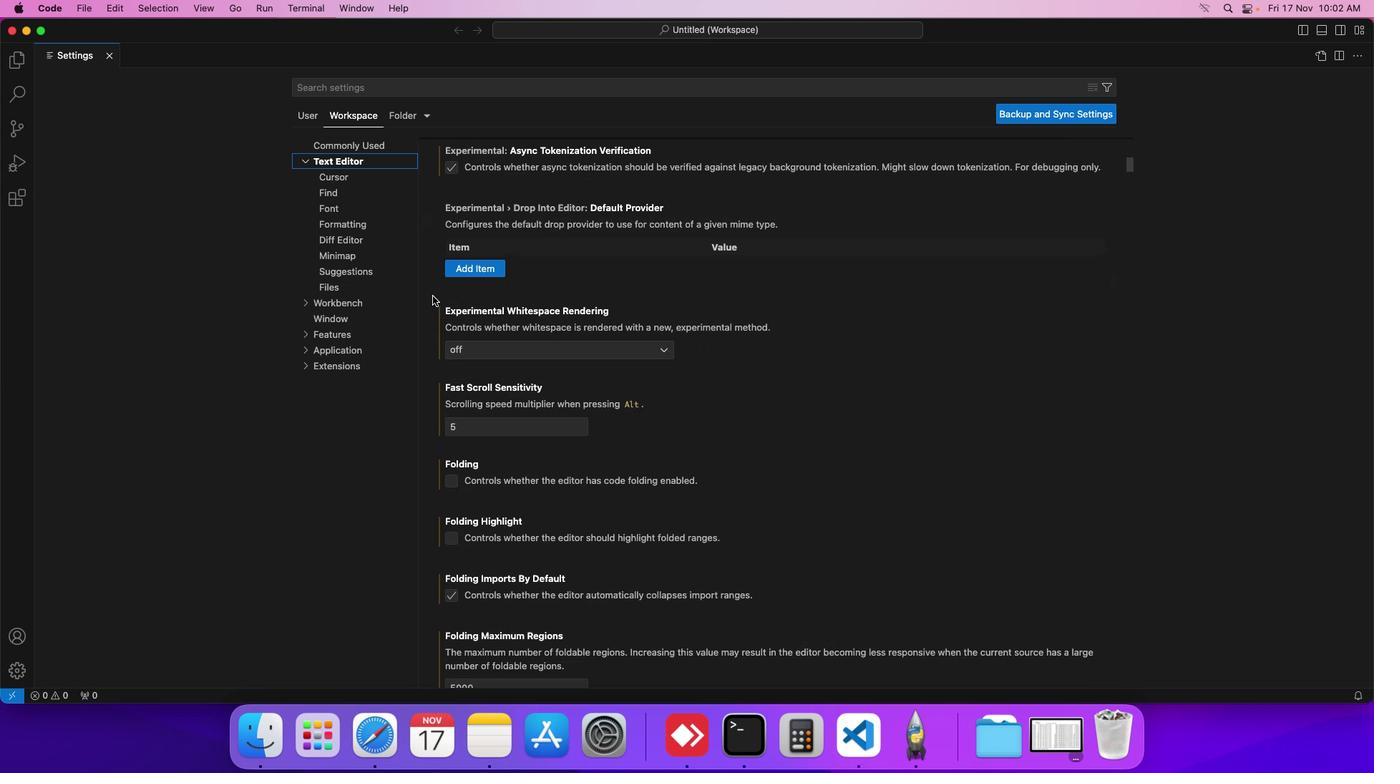 
Action: Mouse scrolled (431, 294) with delta (0, -2)
Screenshot: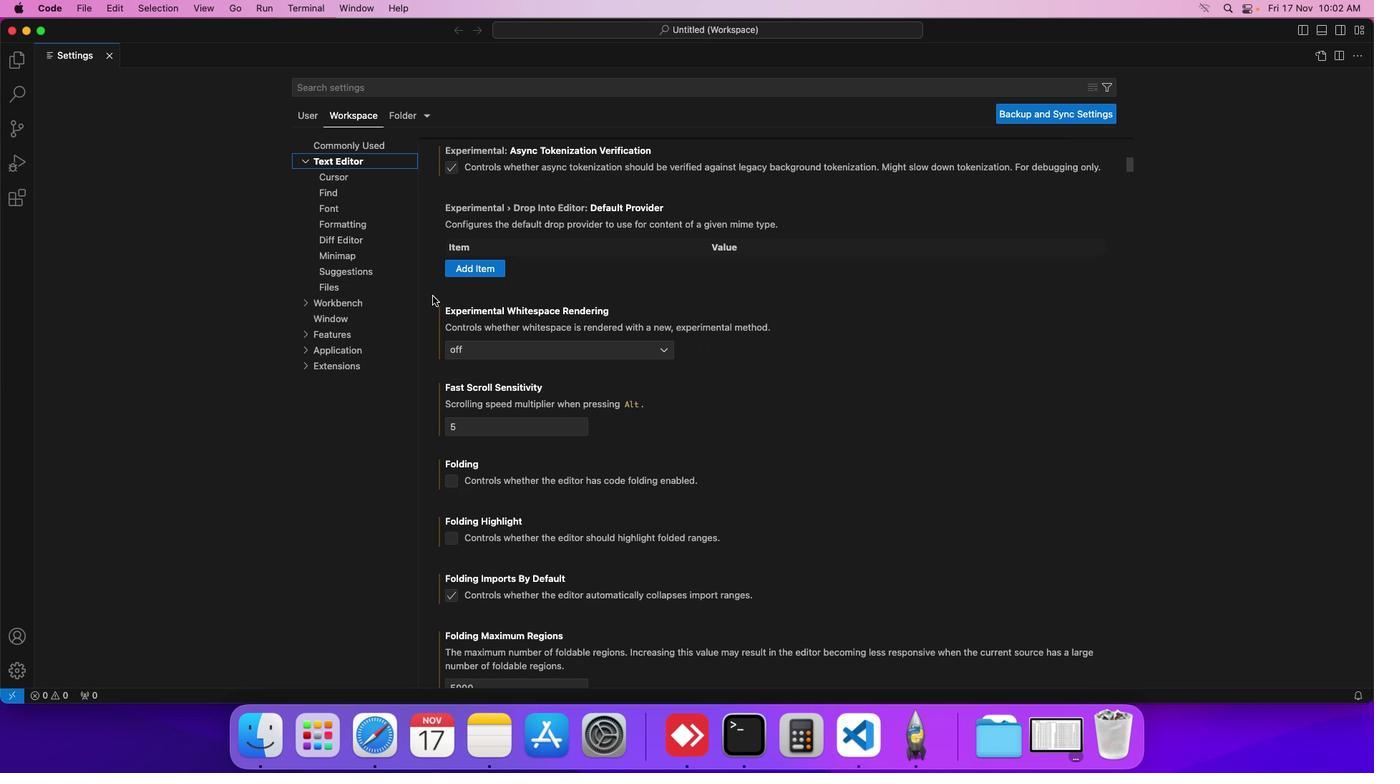 
Action: Mouse moved to (431, 294)
Screenshot: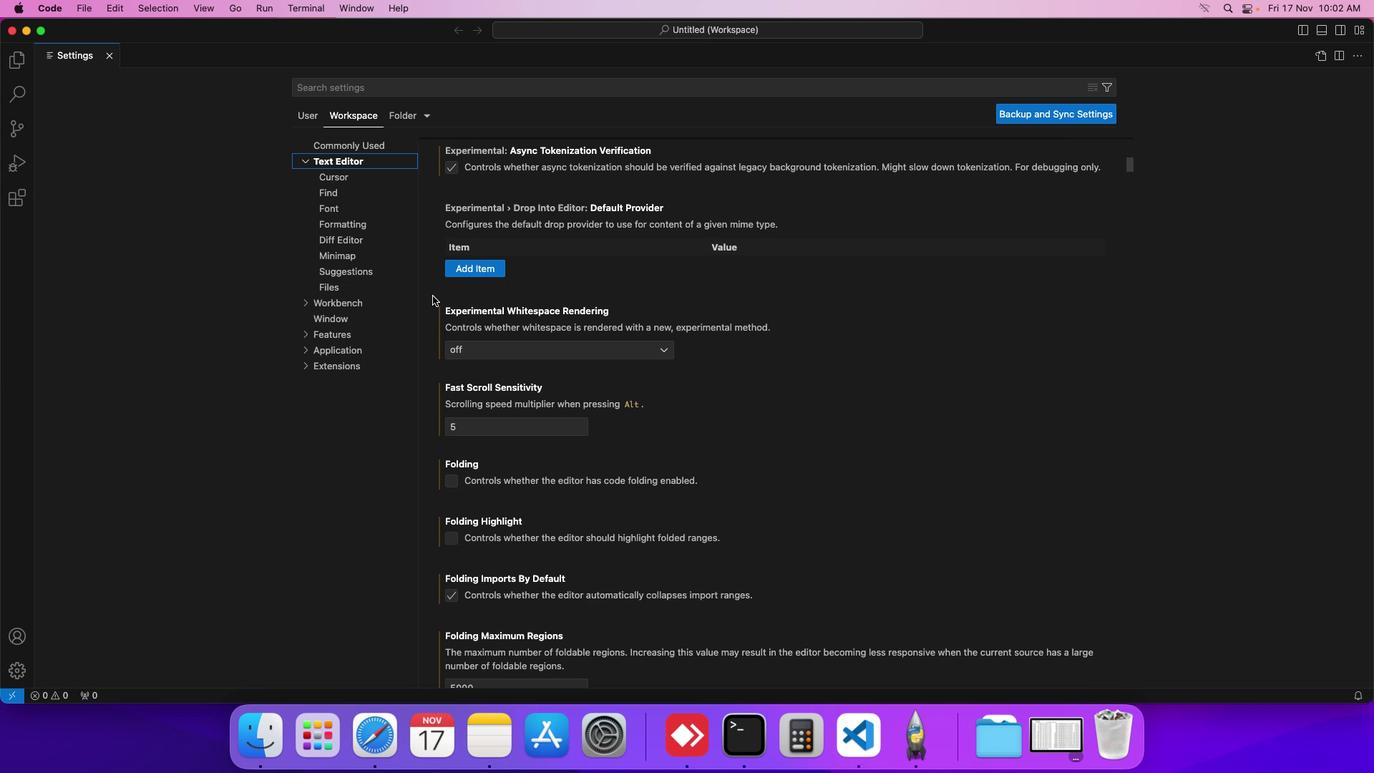 
Action: Mouse scrolled (431, 294) with delta (0, -1)
Screenshot: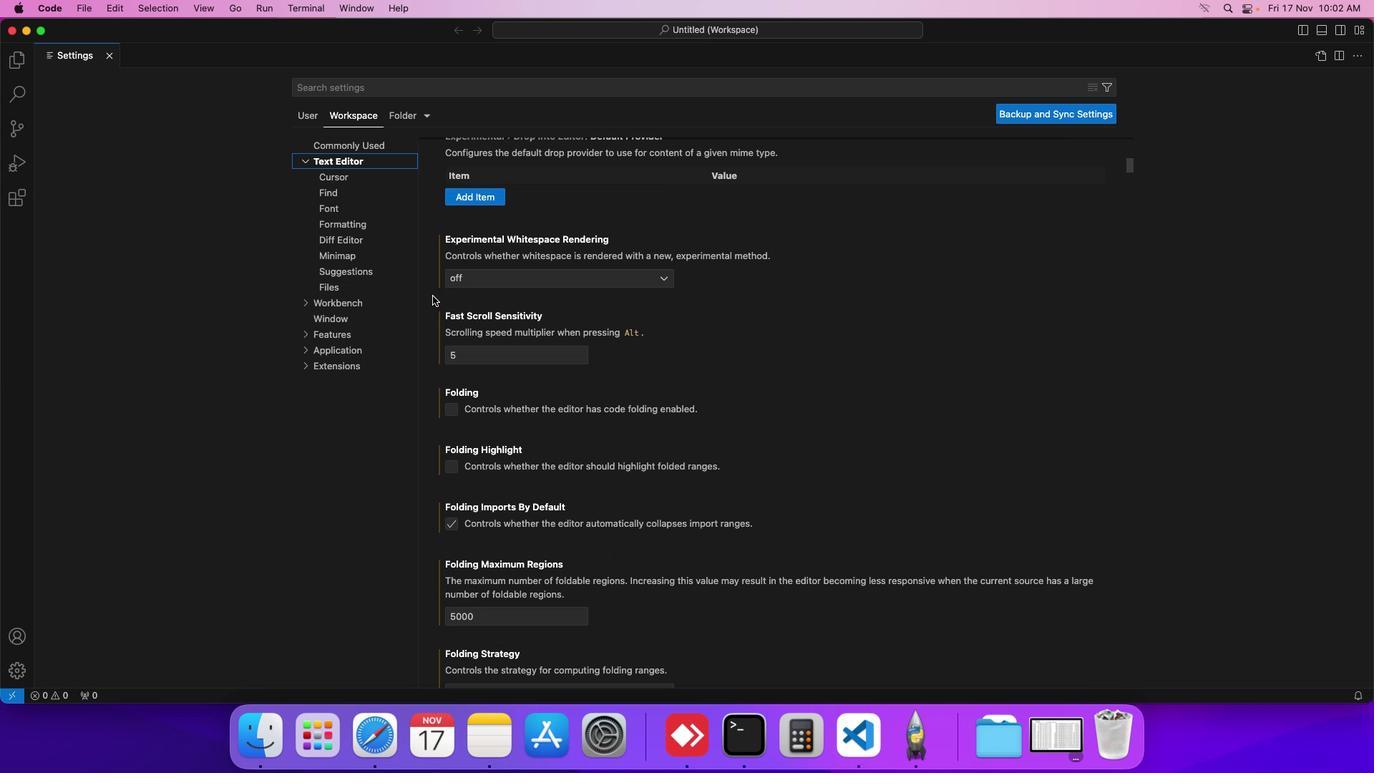 
Action: Mouse moved to (431, 294)
Screenshot: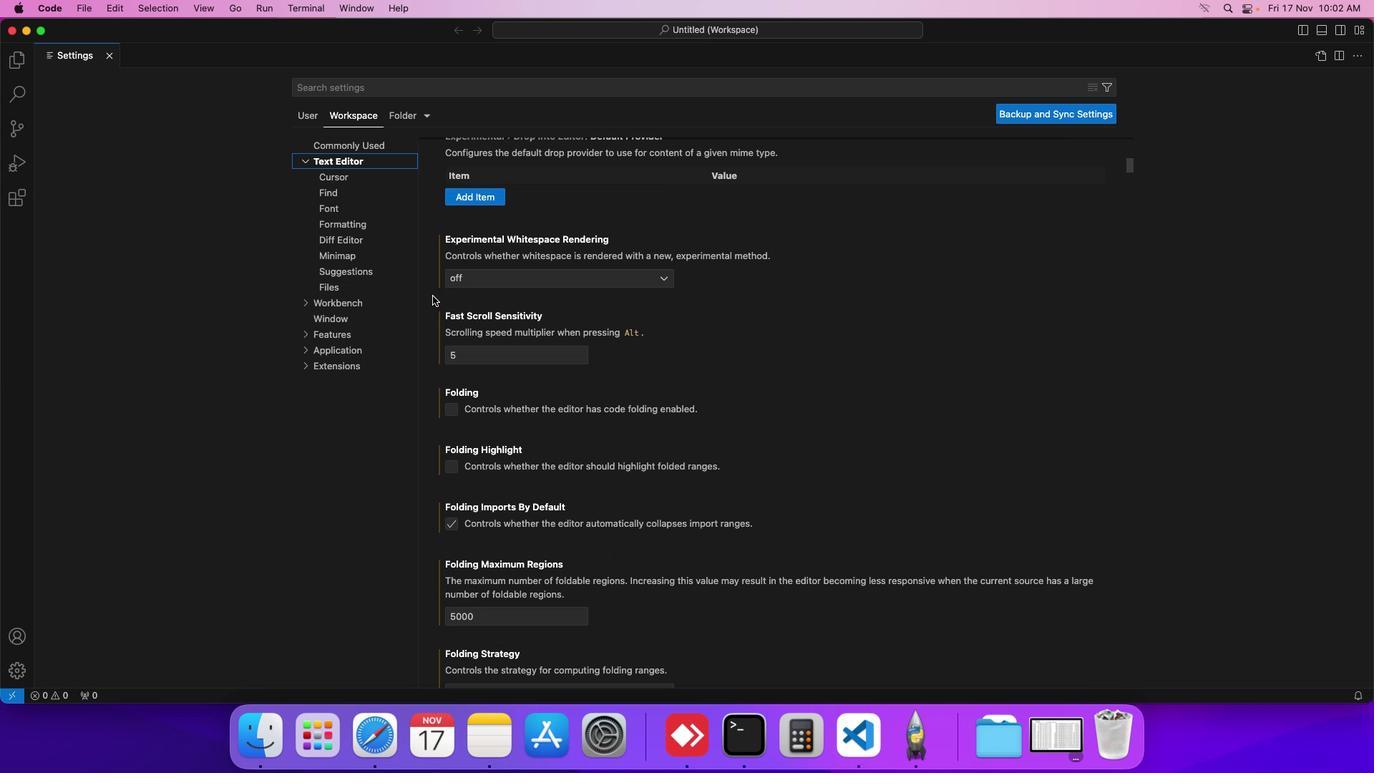 
Action: Mouse scrolled (431, 294) with delta (0, -1)
Screenshot: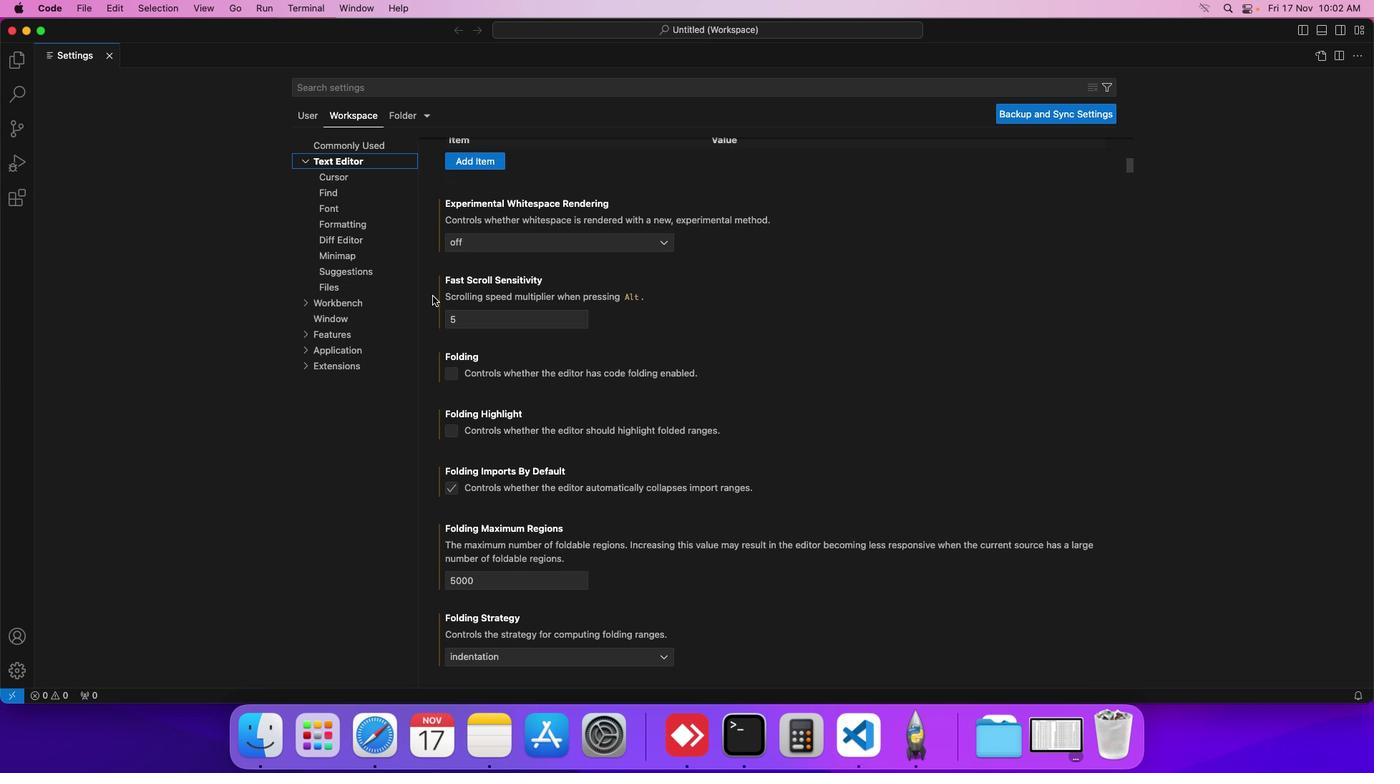 
Action: Mouse scrolled (431, 294) with delta (0, -1)
Screenshot: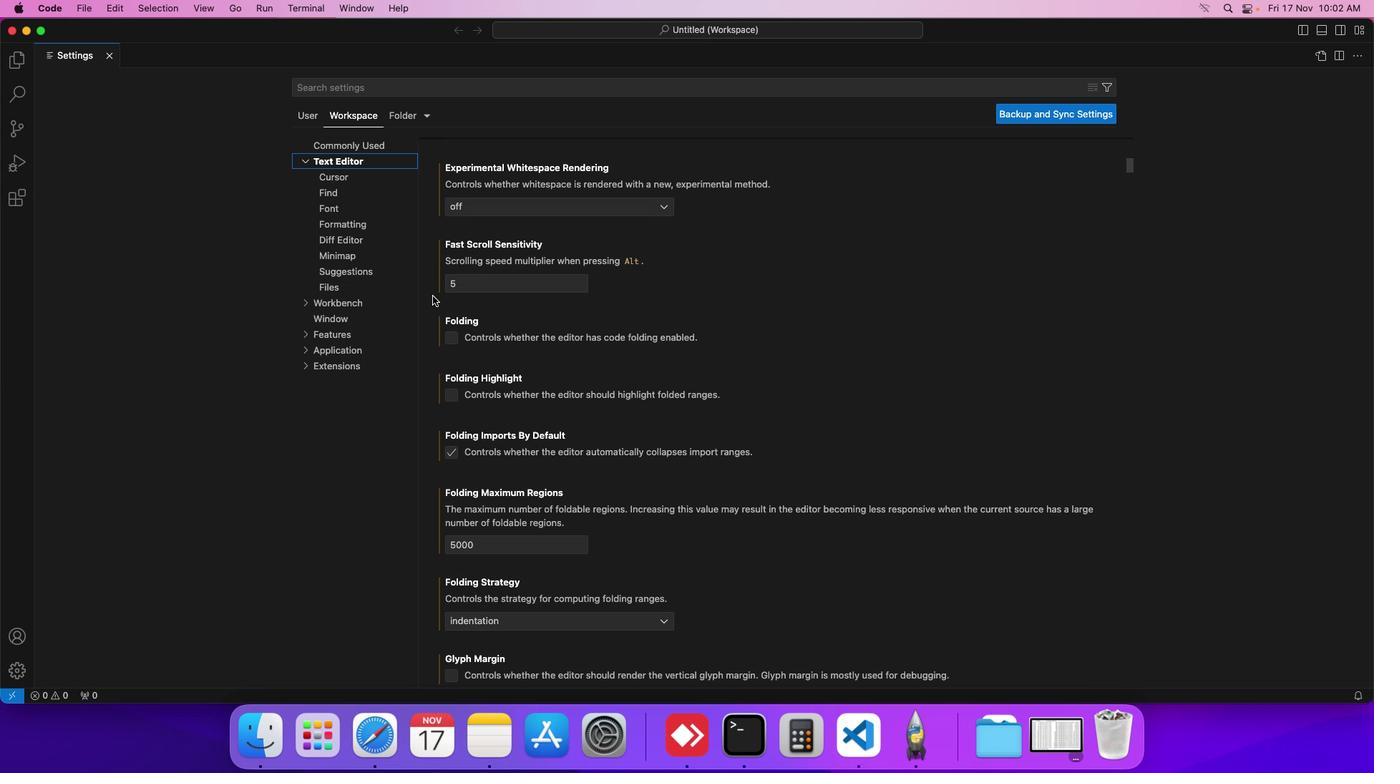 
Action: Mouse scrolled (431, 294) with delta (0, -1)
Screenshot: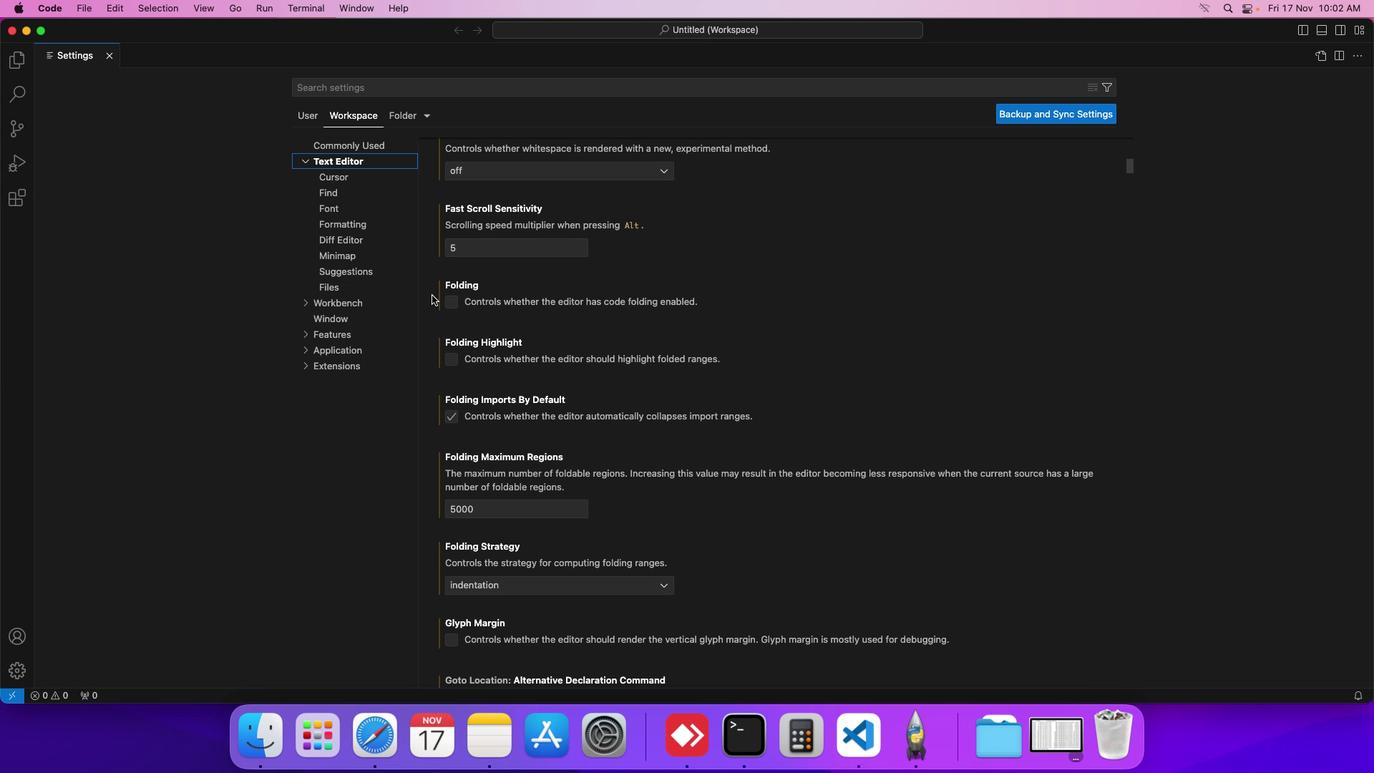 
Action: Mouse moved to (431, 294)
Screenshot: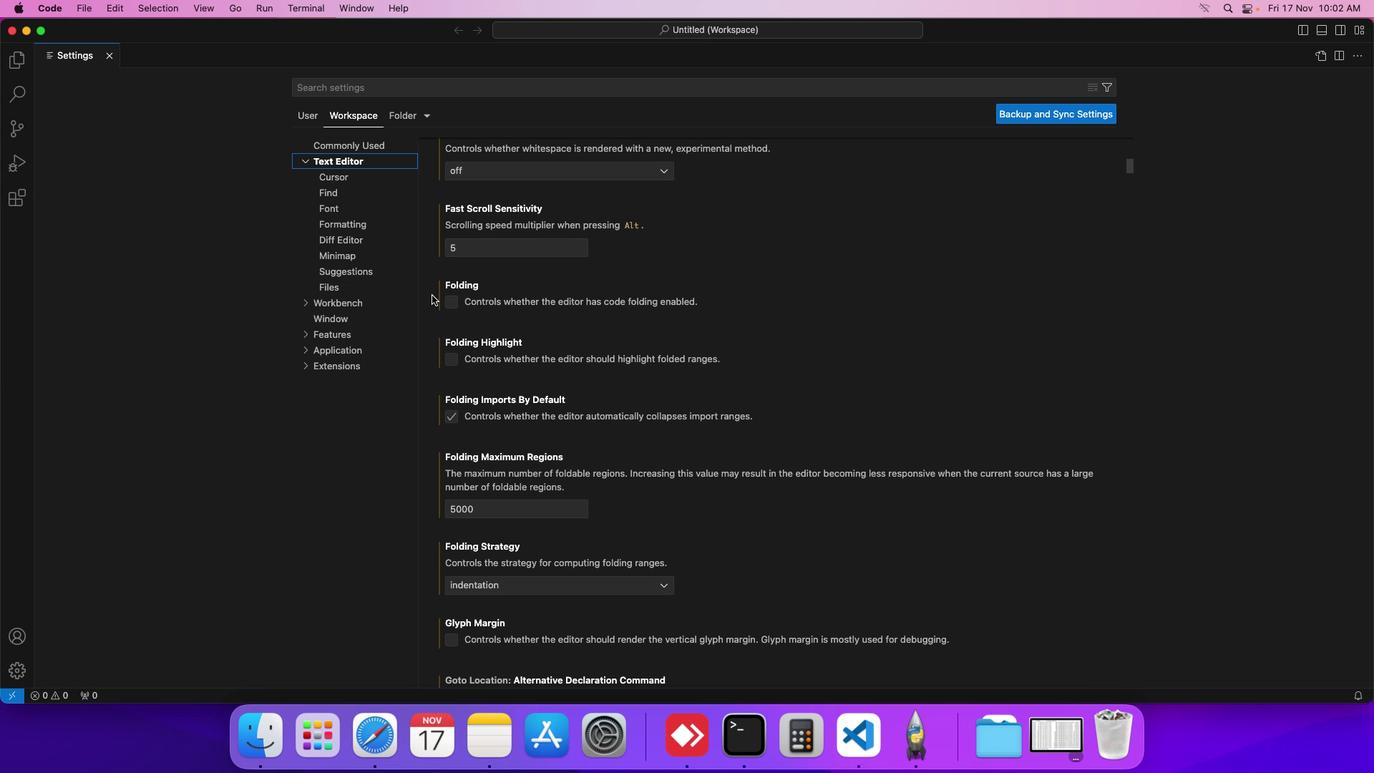
Action: Mouse scrolled (431, 294) with delta (0, -1)
Screenshot: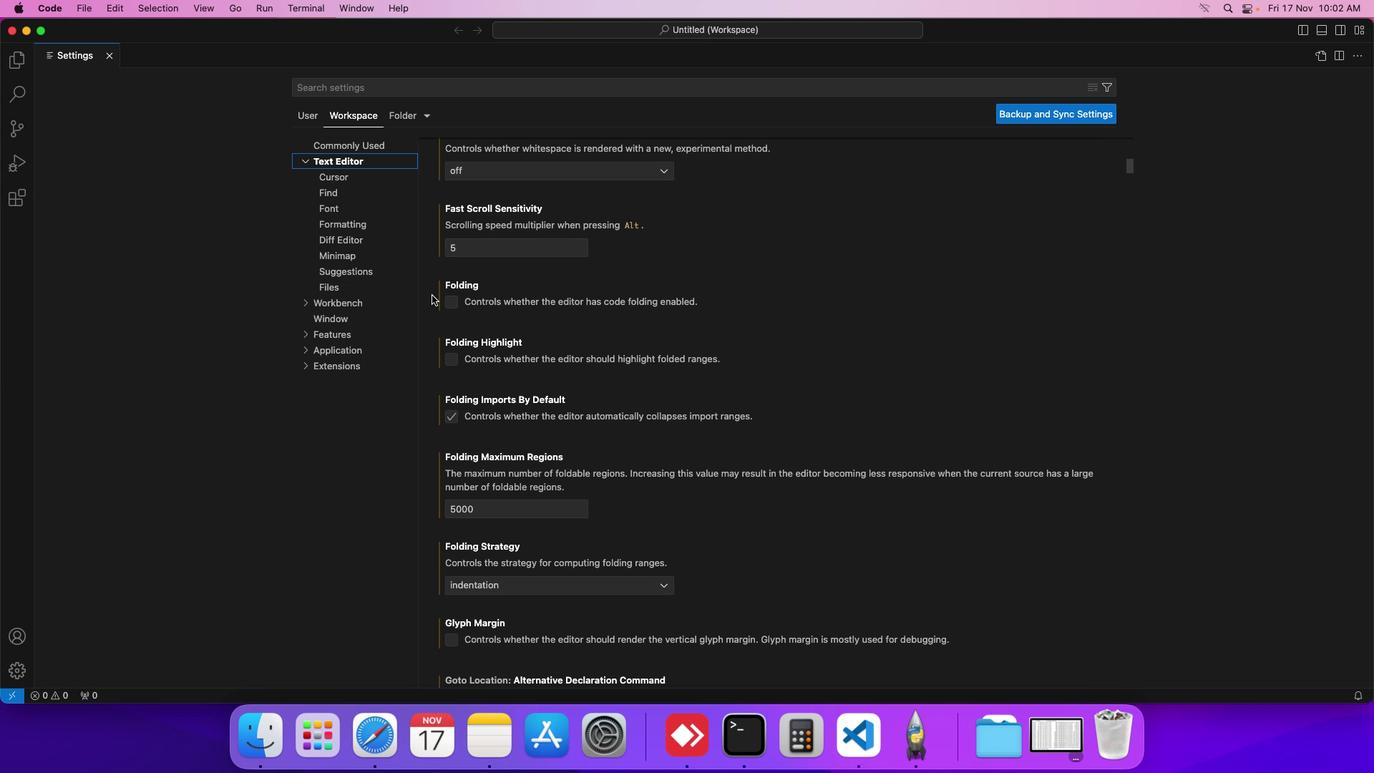 
Action: Mouse moved to (431, 294)
Screenshot: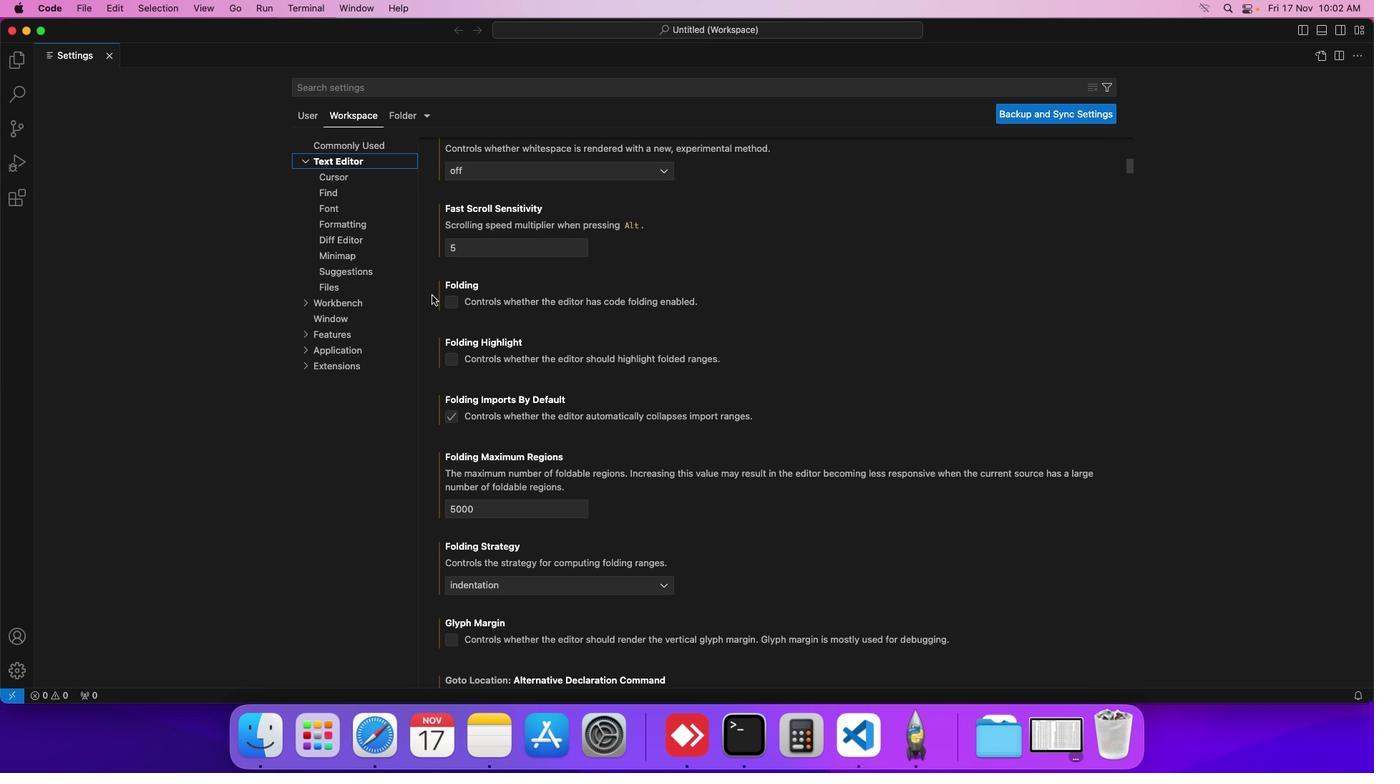 
Action: Mouse scrolled (431, 294) with delta (0, -1)
Screenshot: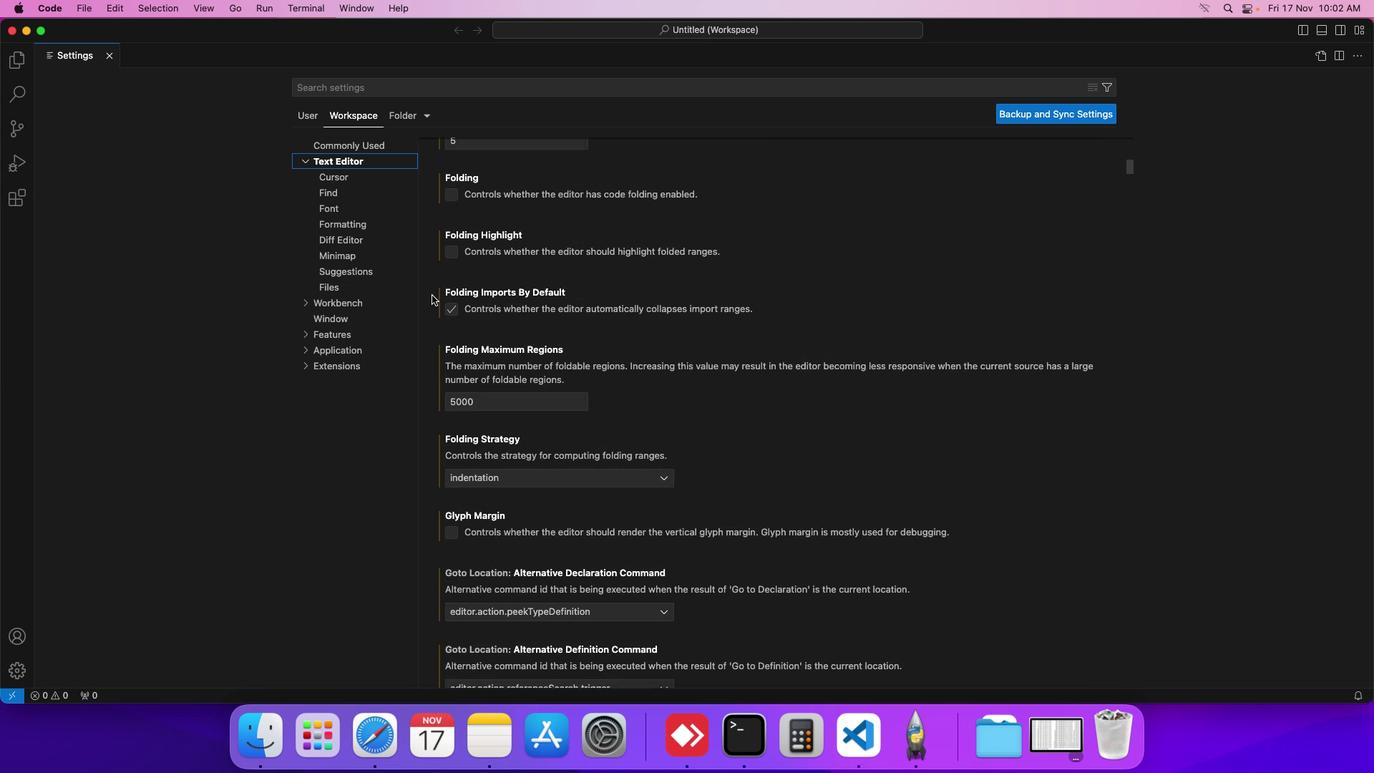 
Action: Mouse scrolled (431, 294) with delta (0, -1)
Screenshot: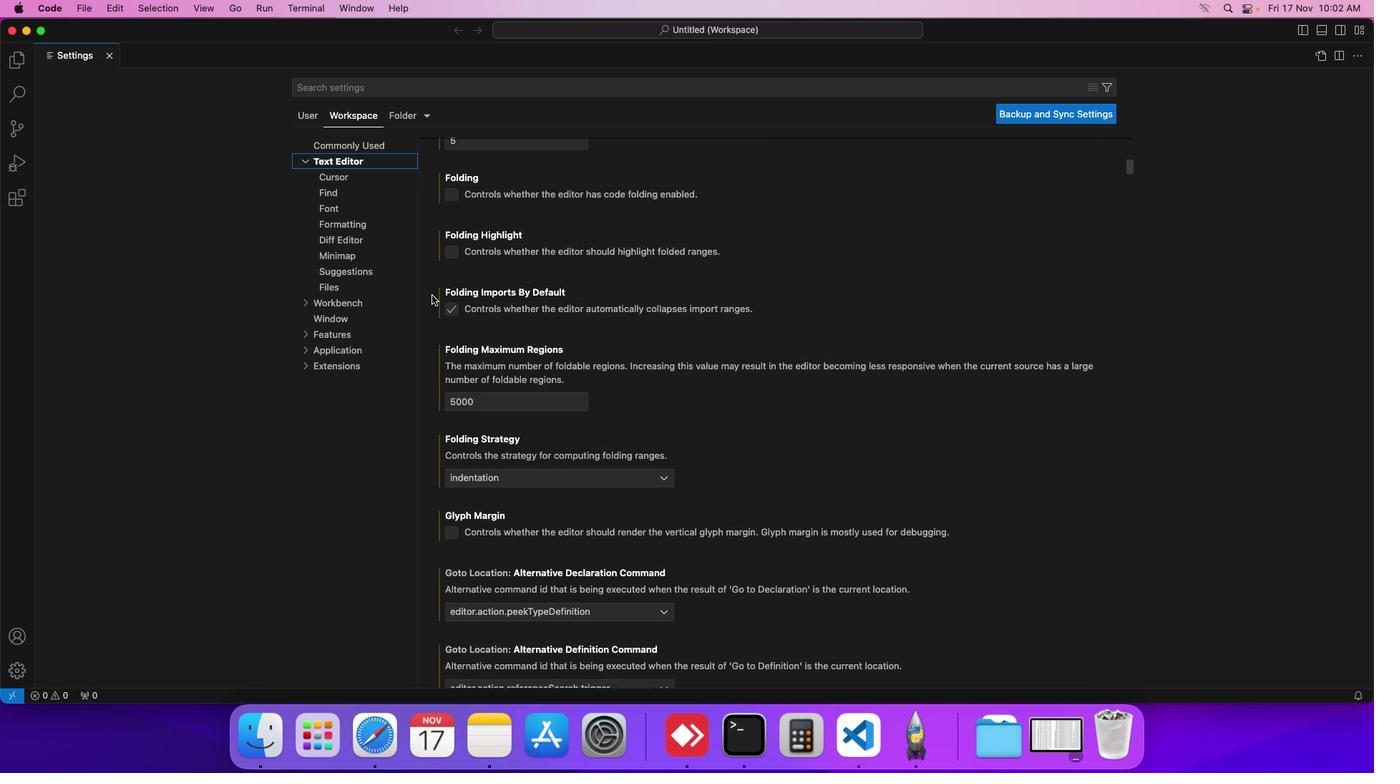 
Action: Mouse scrolled (431, 294) with delta (0, -1)
Screenshot: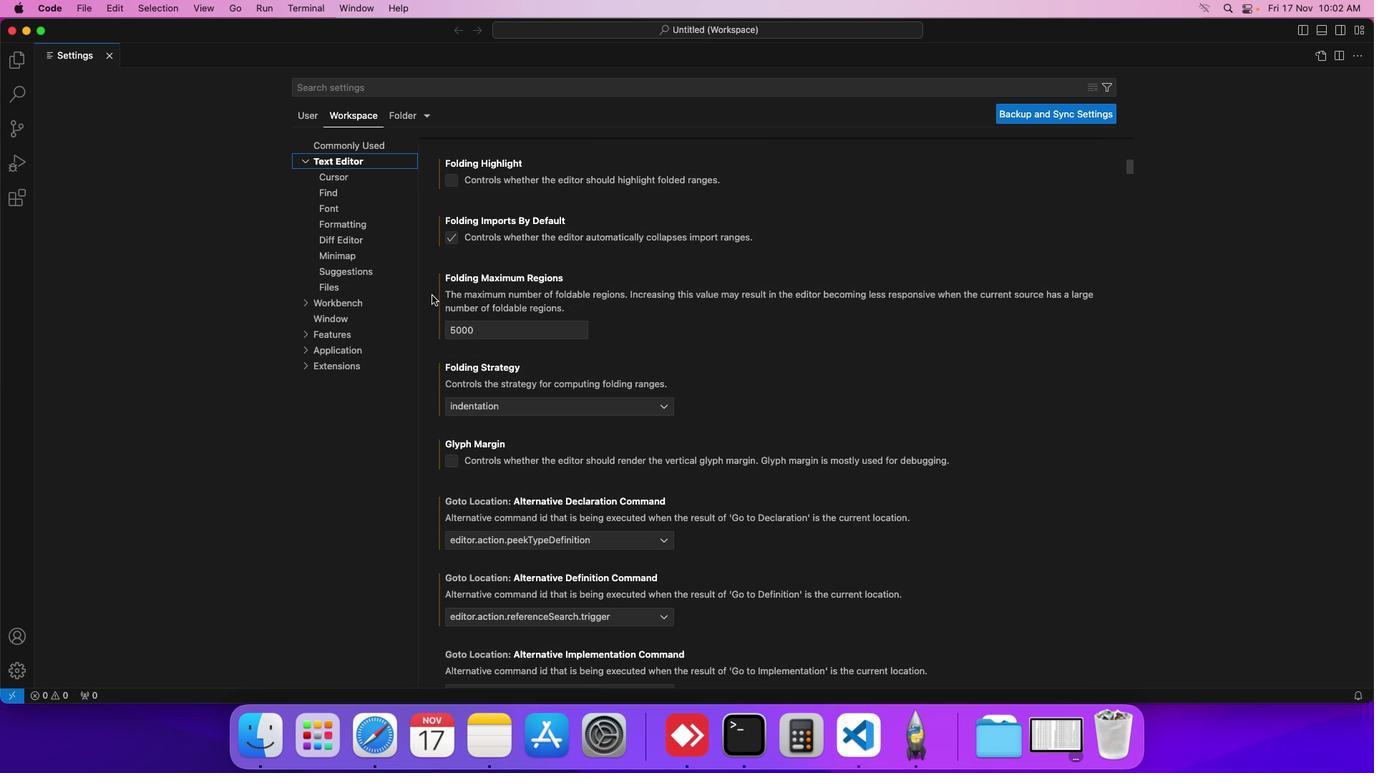
Action: Mouse scrolled (431, 294) with delta (0, -2)
Screenshot: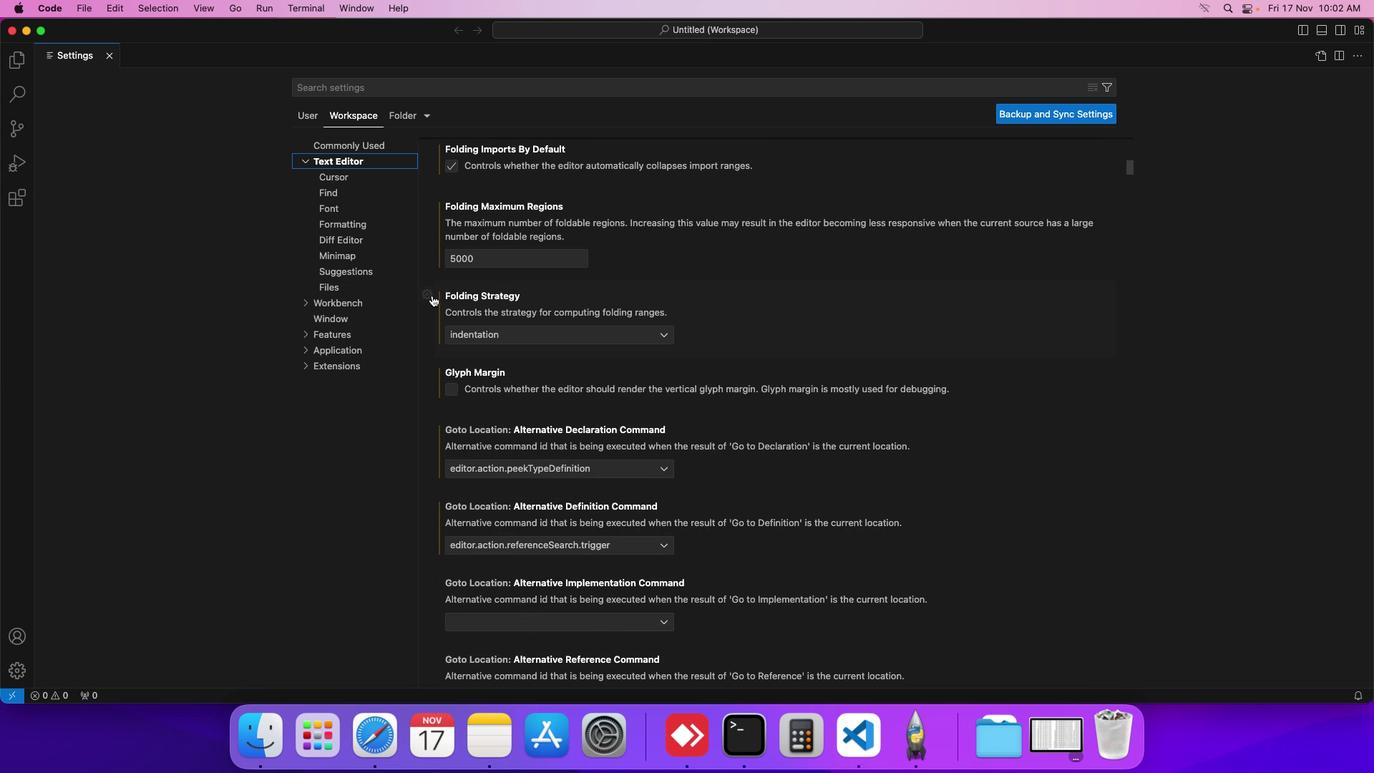 
Action: Mouse scrolled (431, 294) with delta (0, -2)
Screenshot: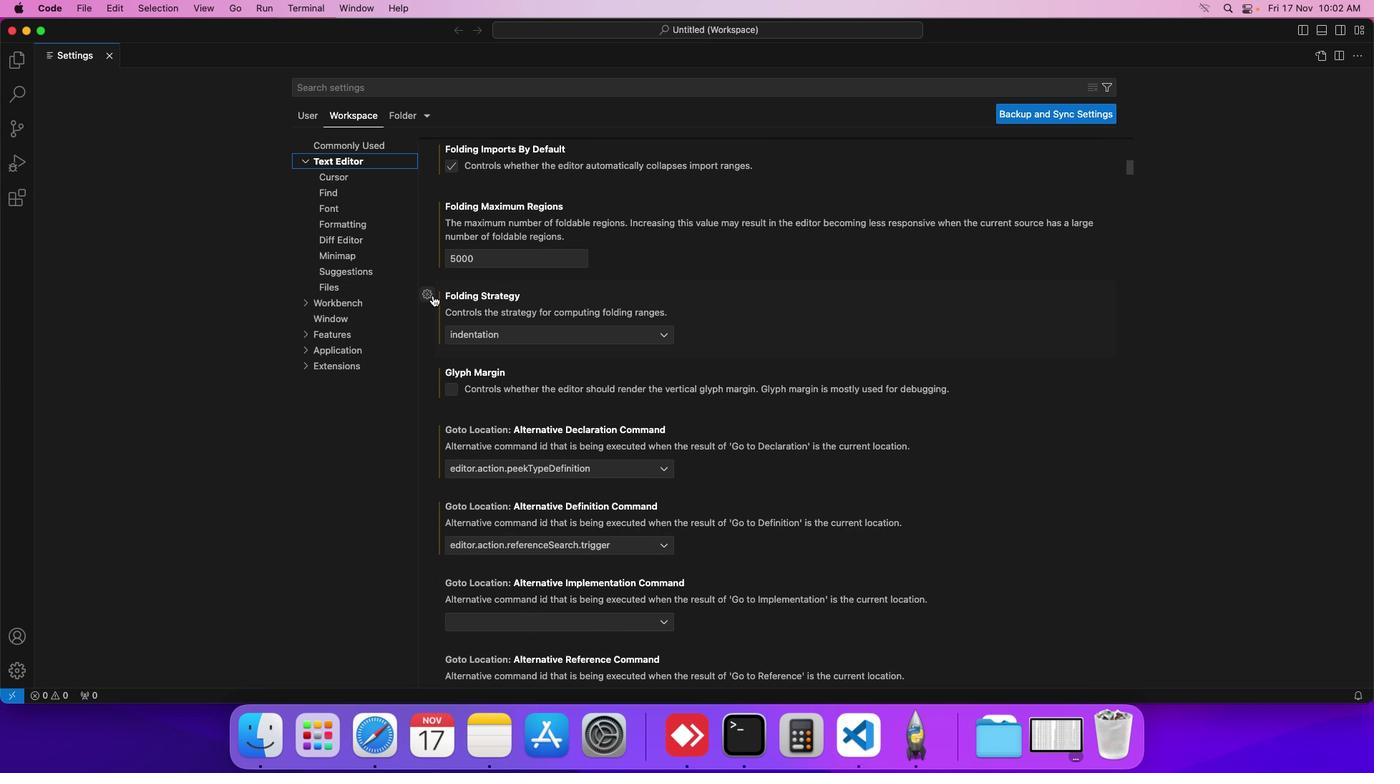 
Action: Mouse moved to (431, 294)
Screenshot: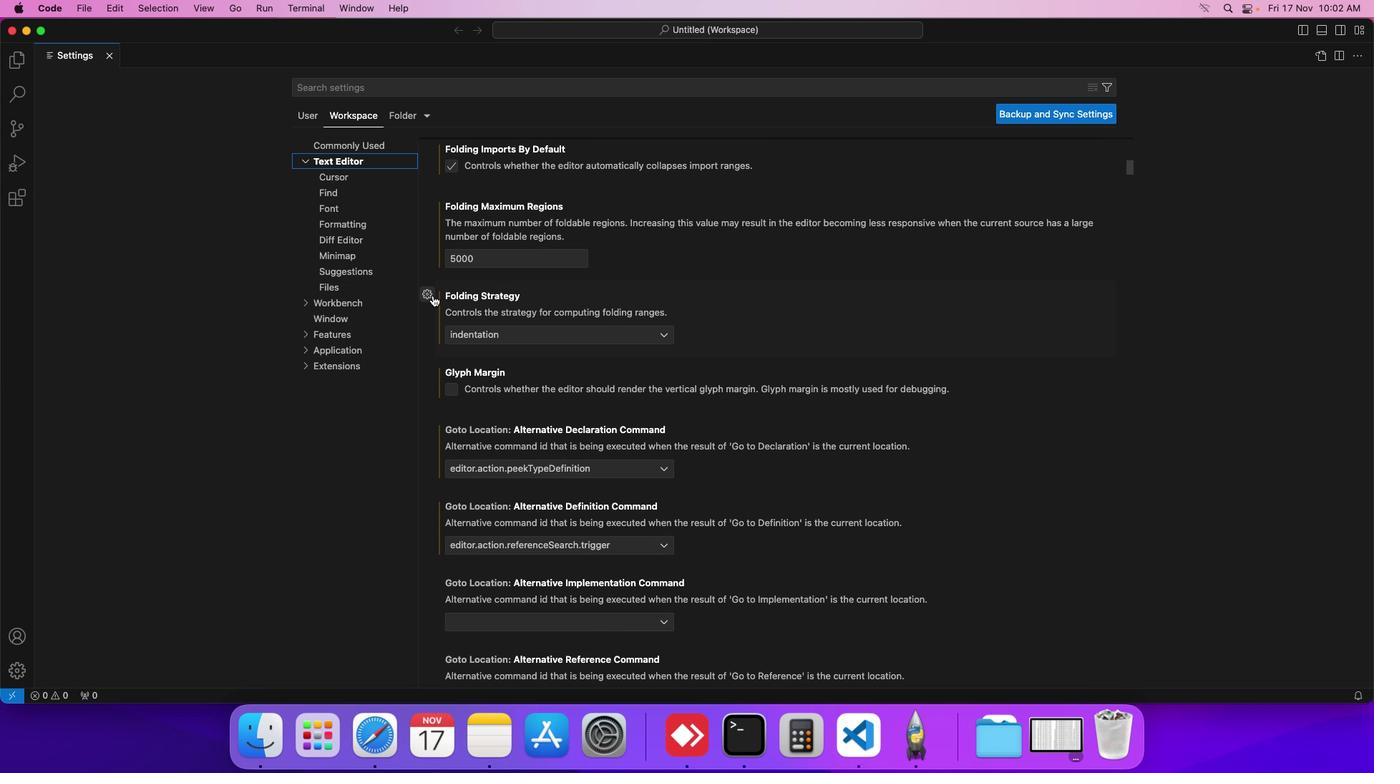 
Action: Mouse scrolled (431, 294) with delta (0, -1)
Screenshot: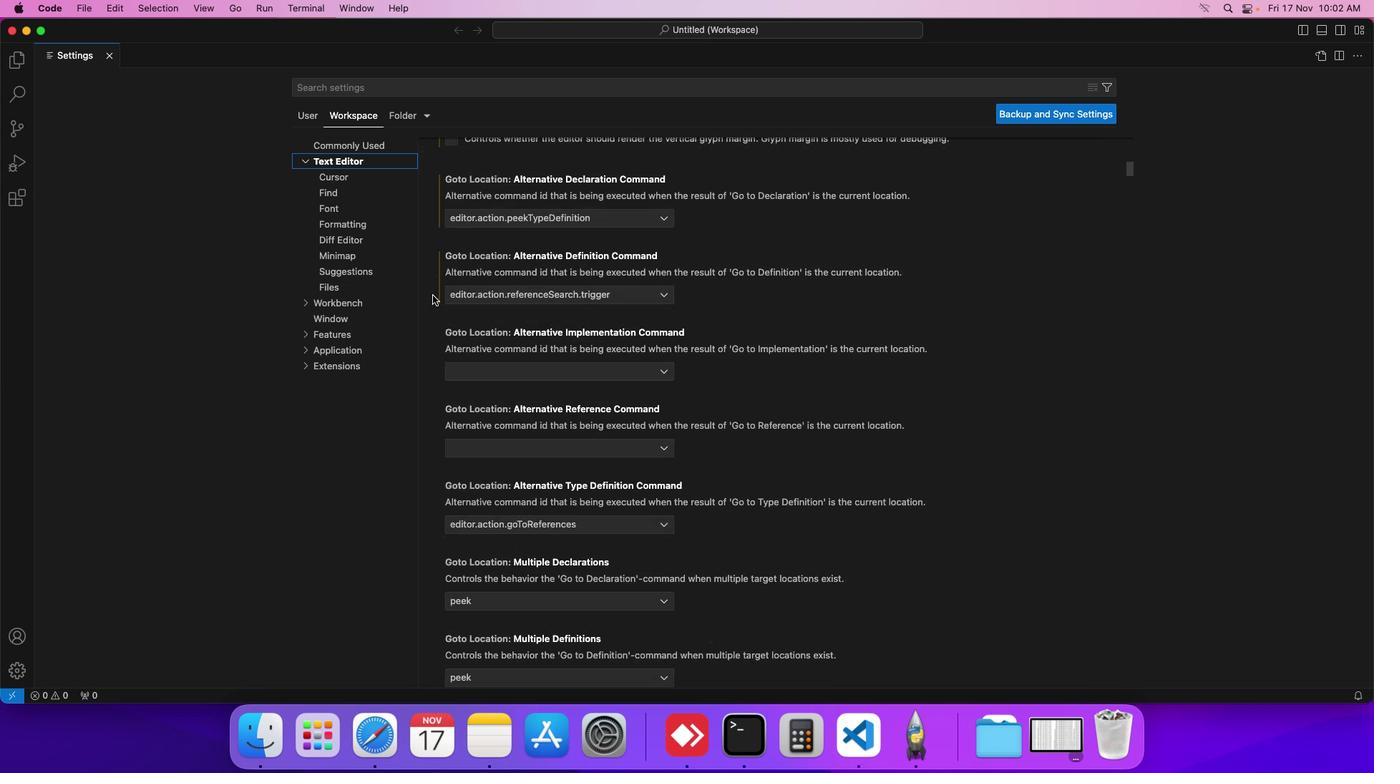 
Action: Mouse scrolled (431, 294) with delta (0, -1)
Screenshot: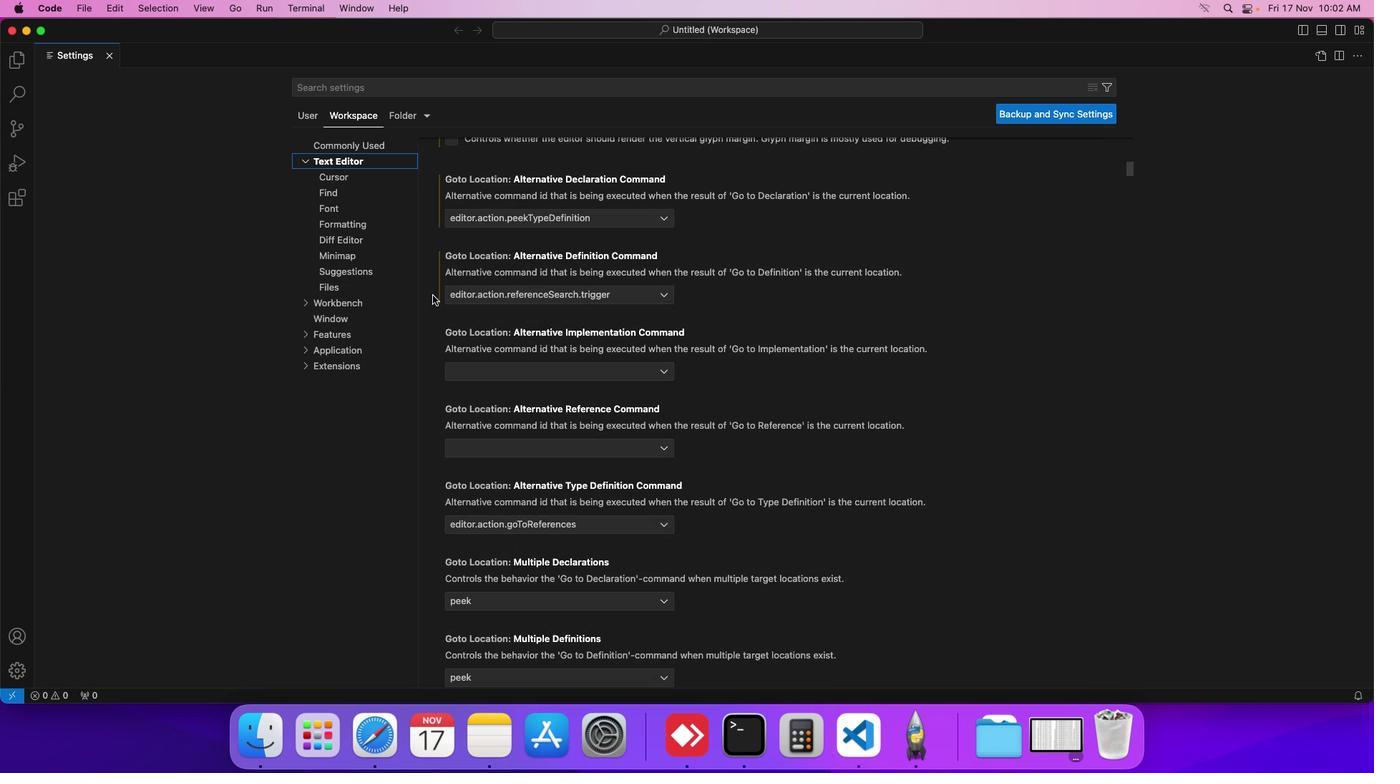 
Action: Mouse scrolled (431, 294) with delta (0, -2)
Screenshot: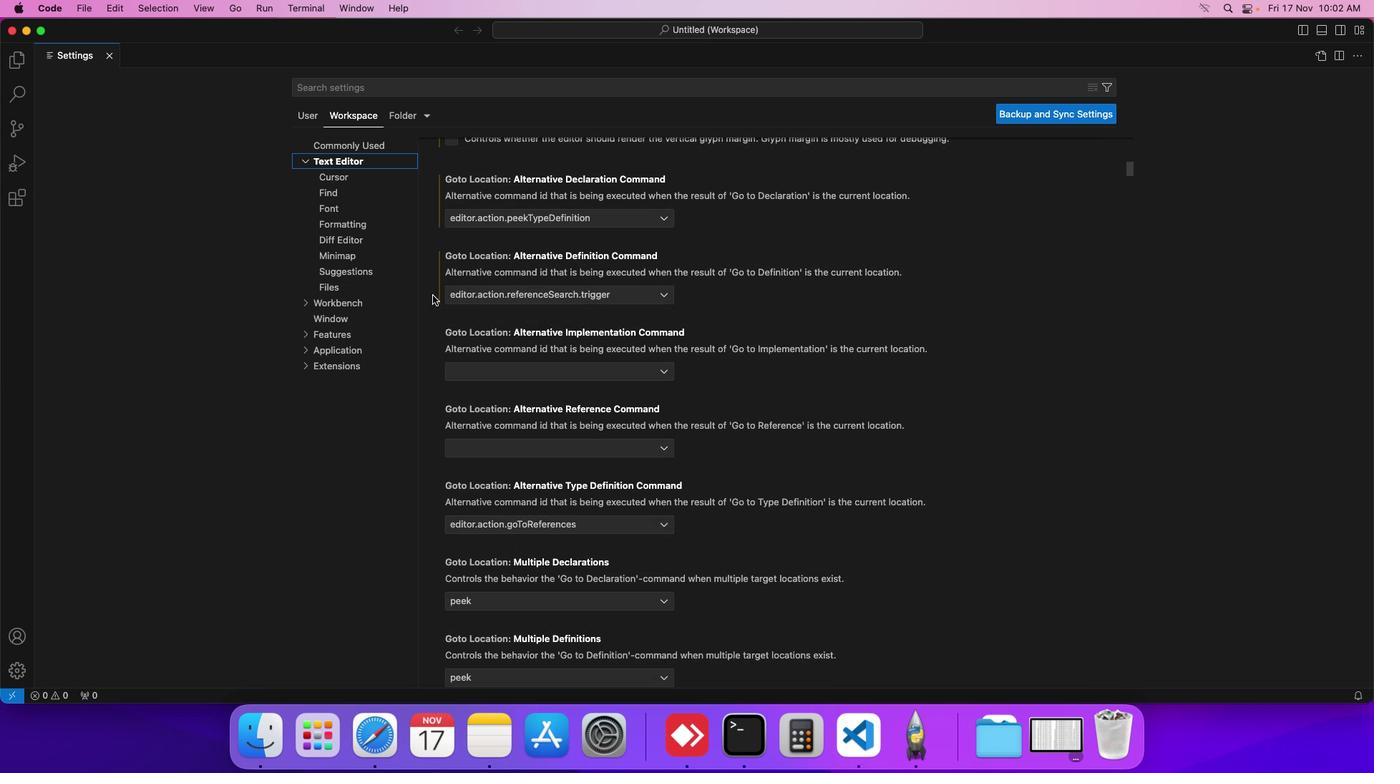
Action: Mouse scrolled (431, 294) with delta (0, -2)
Screenshot: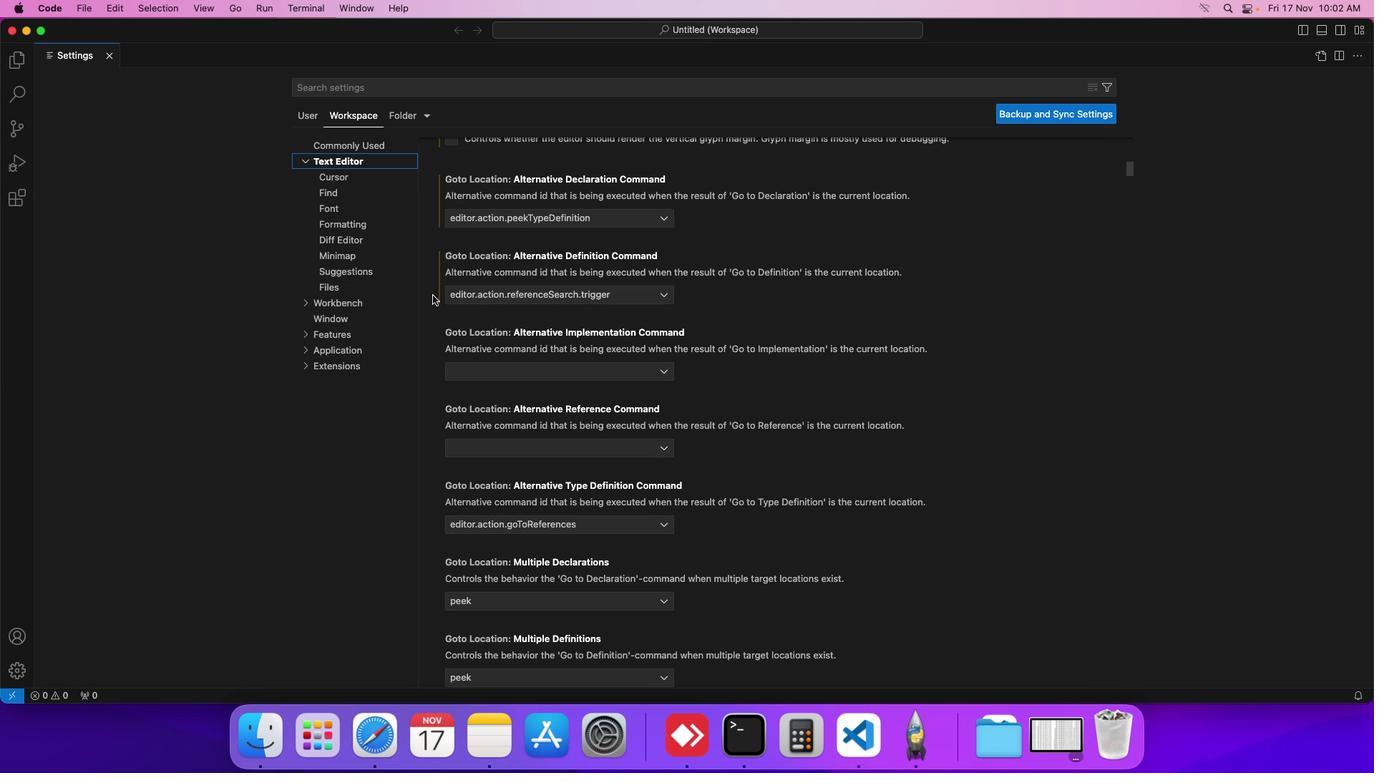 
Action: Mouse moved to (431, 293)
Screenshot: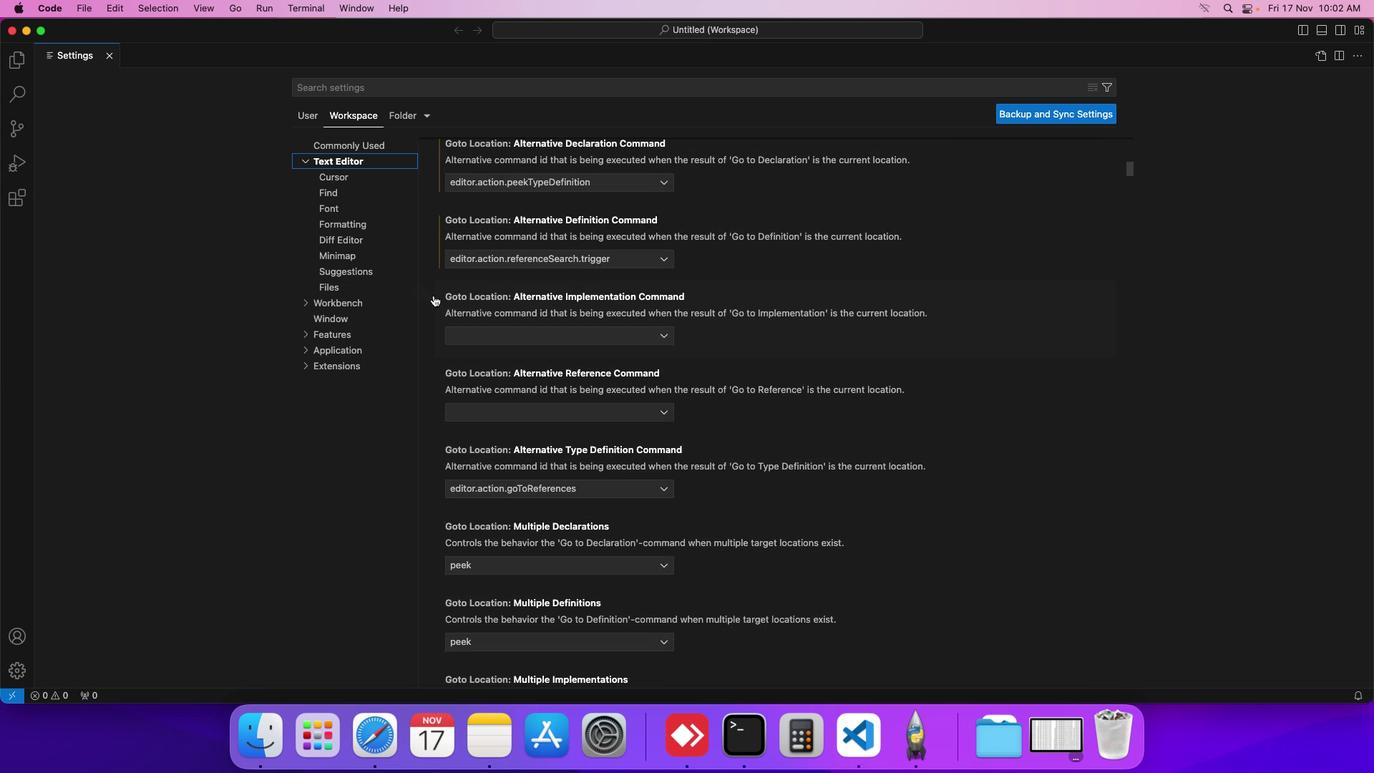 
Action: Mouse scrolled (431, 293) with delta (0, -1)
Screenshot: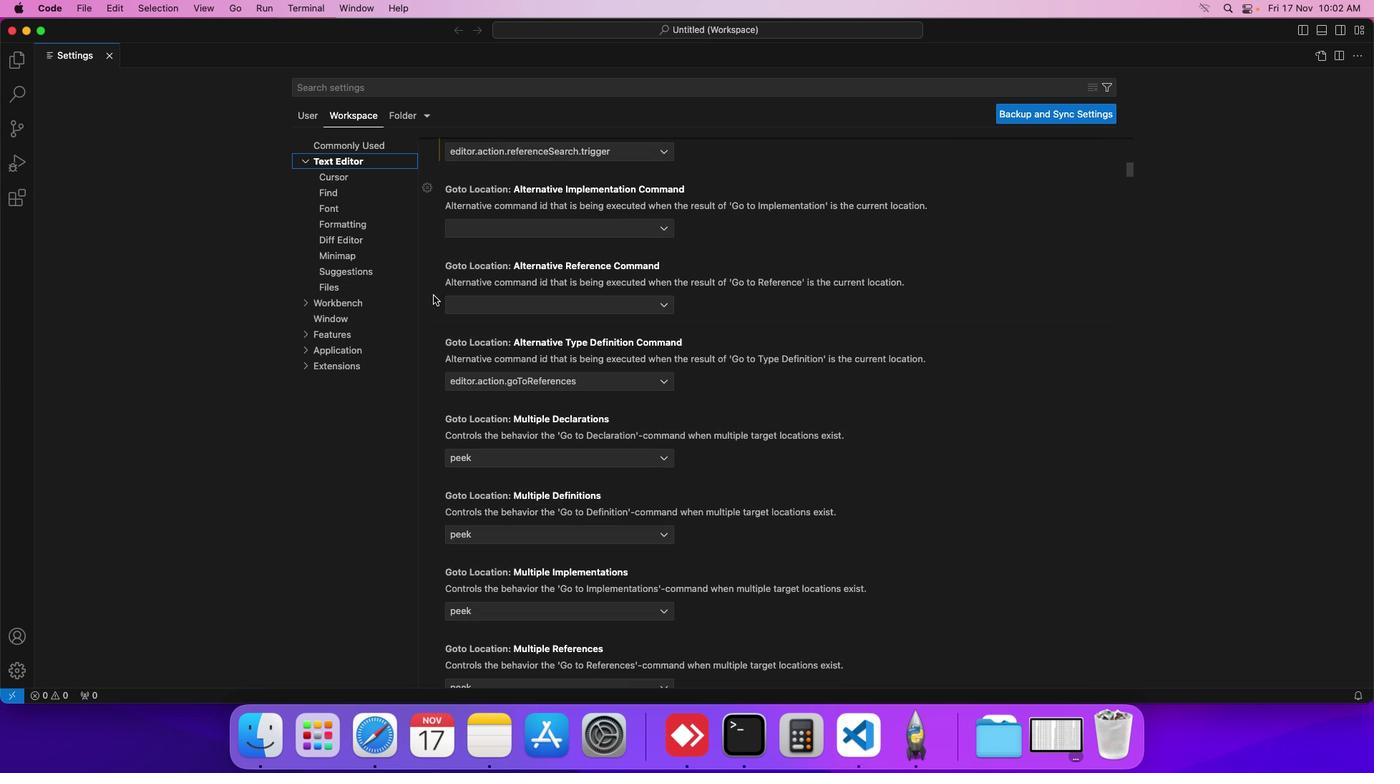 
Action: Mouse scrolled (431, 293) with delta (0, -1)
Screenshot: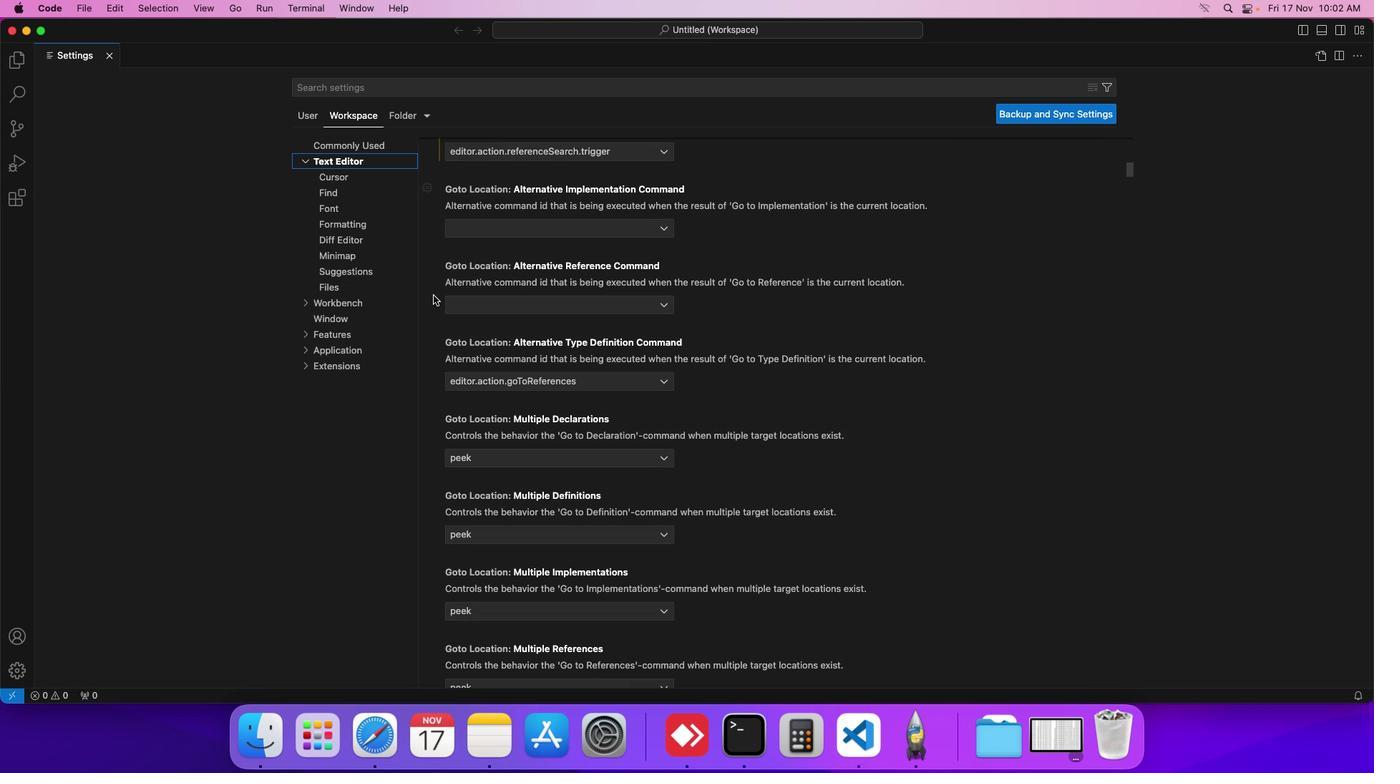 
Action: Mouse scrolled (431, 293) with delta (0, -2)
Screenshot: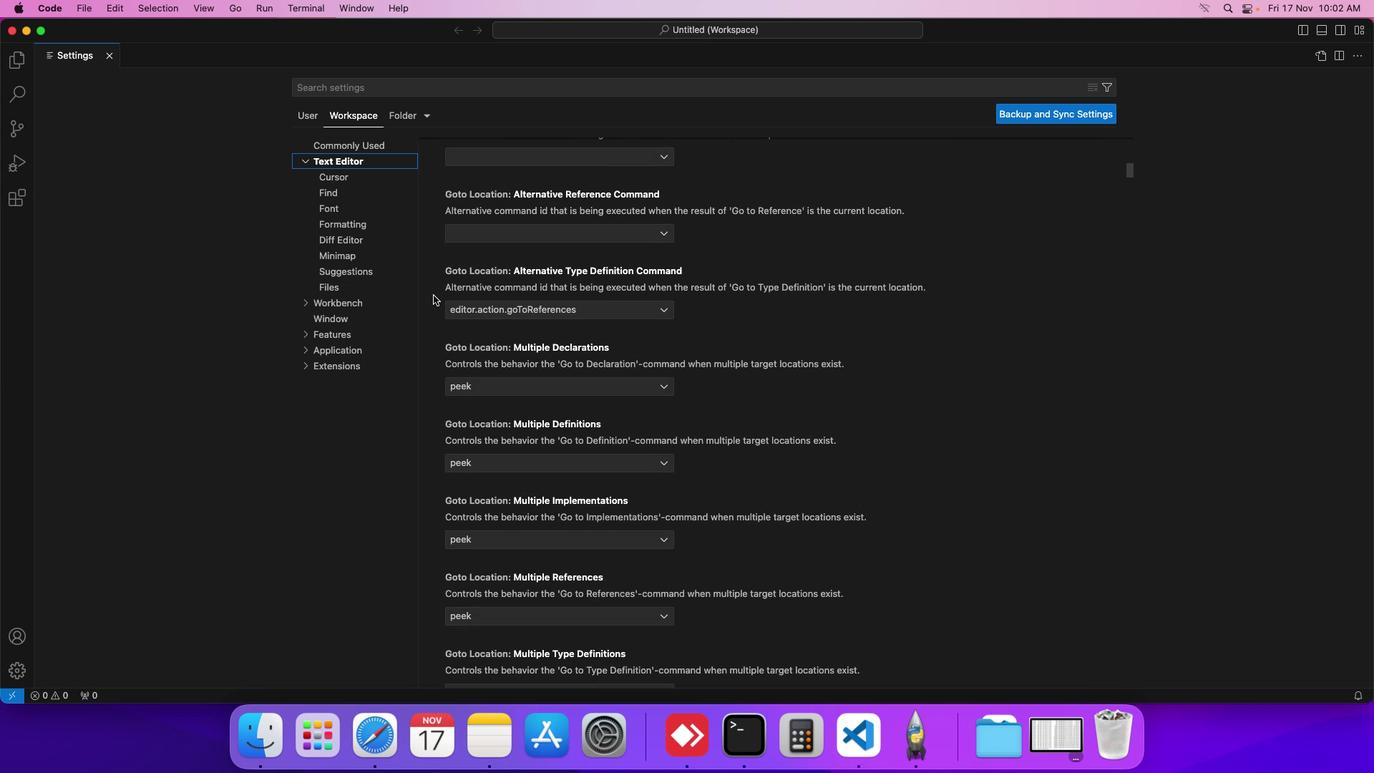
Action: Mouse scrolled (431, 293) with delta (0, -2)
Screenshot: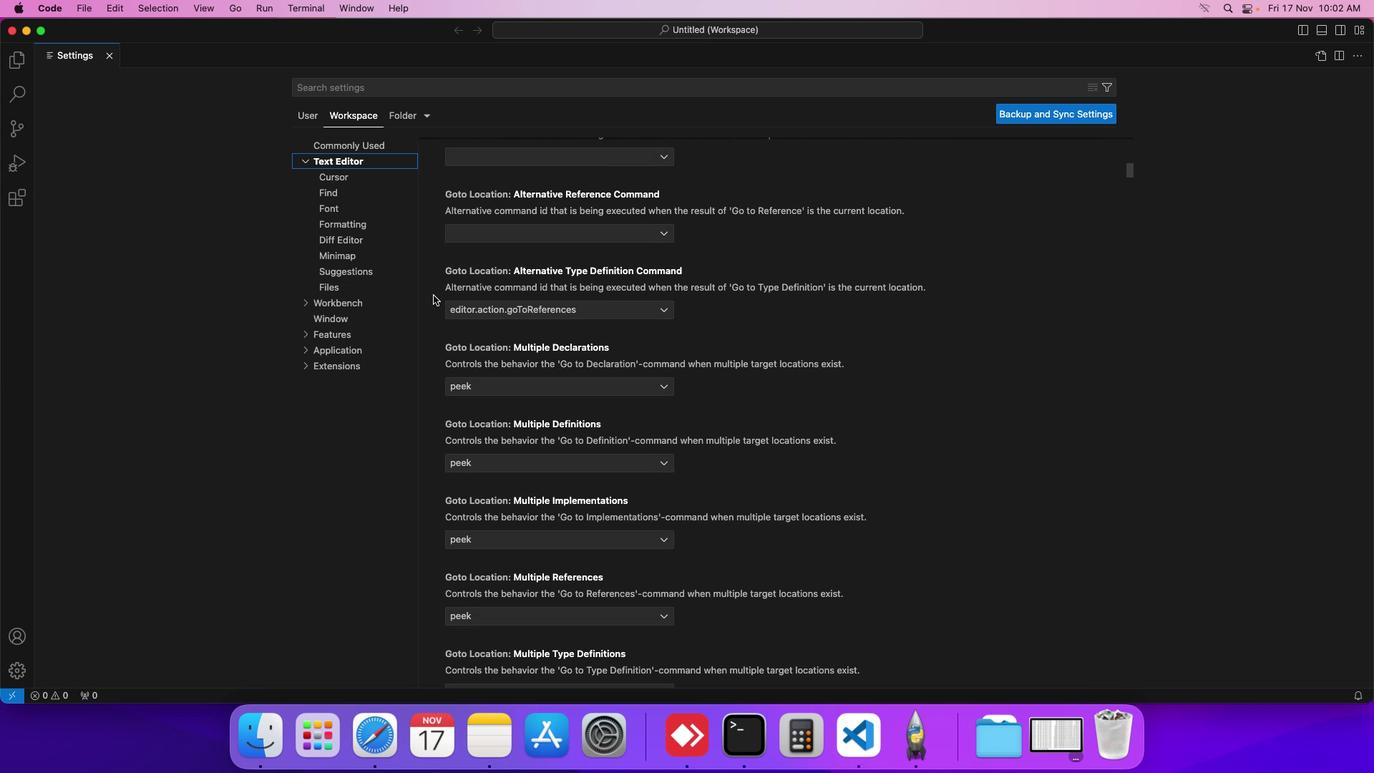 
Action: Mouse moved to (432, 293)
Screenshot: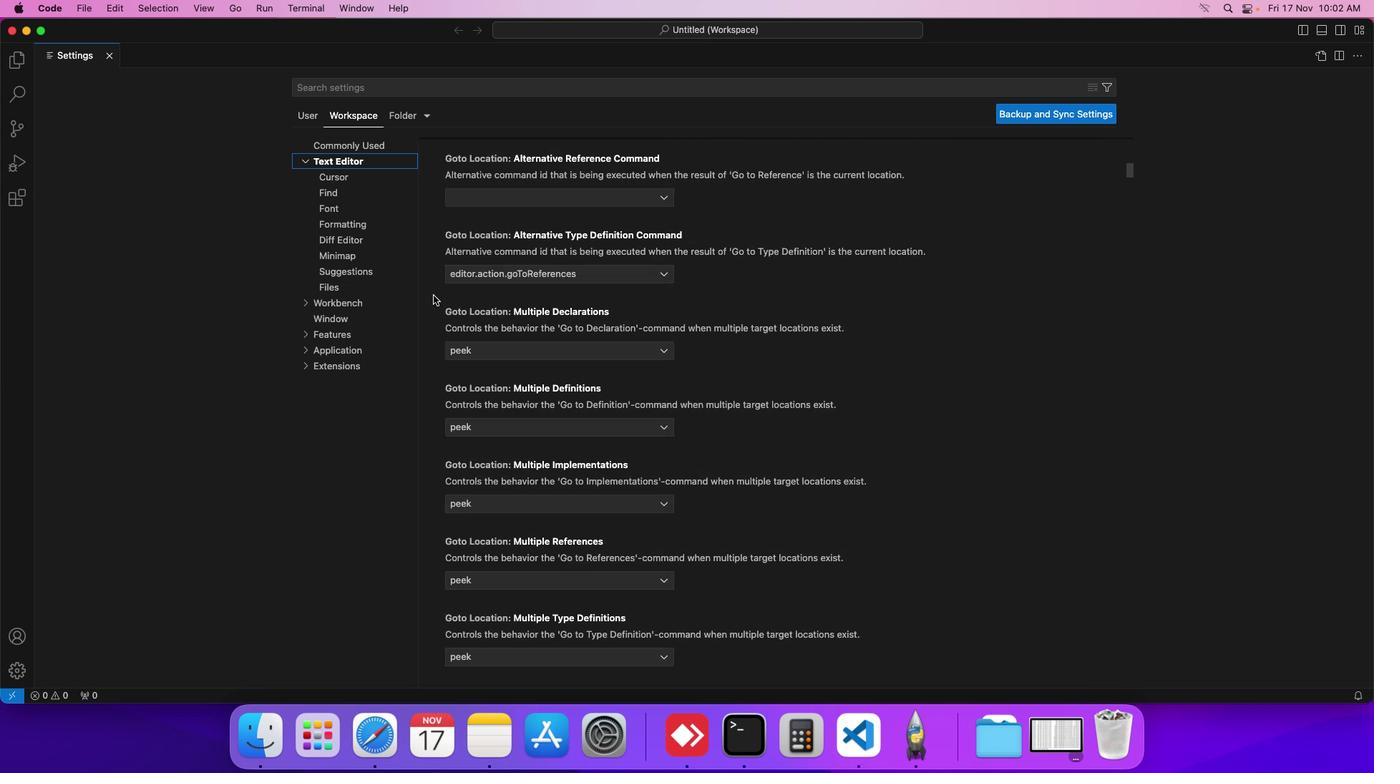 
Action: Mouse scrolled (432, 293) with delta (0, -1)
Screenshot: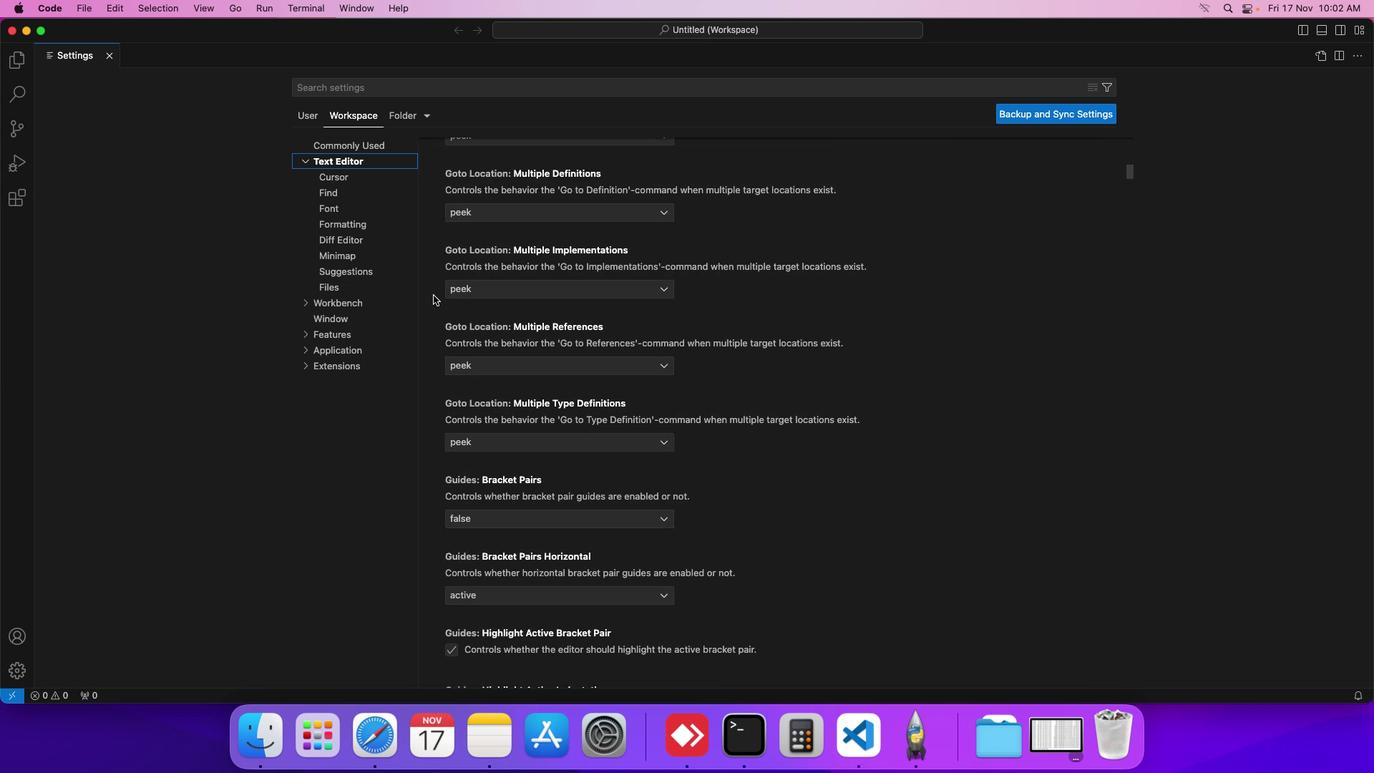 
Action: Mouse scrolled (432, 293) with delta (0, -1)
Screenshot: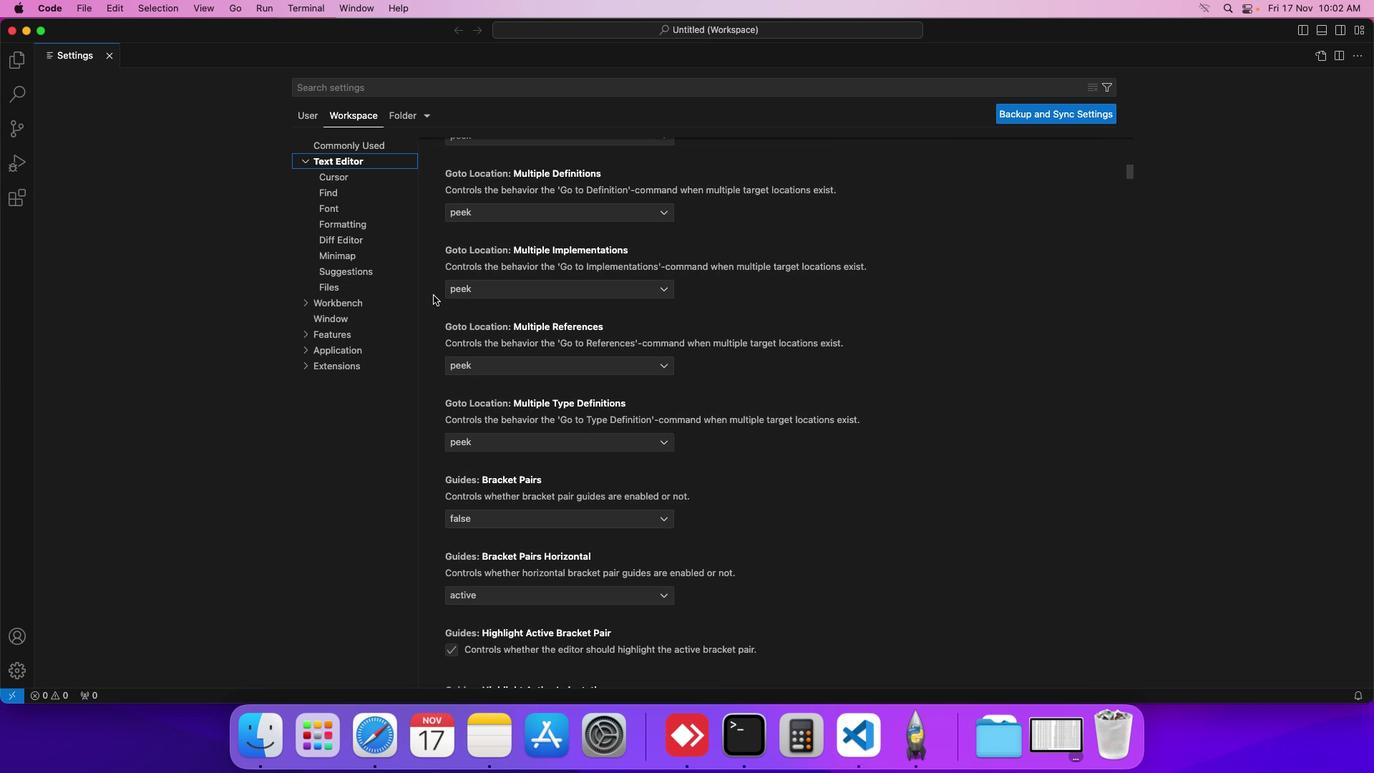 
Action: Mouse scrolled (432, 293) with delta (0, -2)
Screenshot: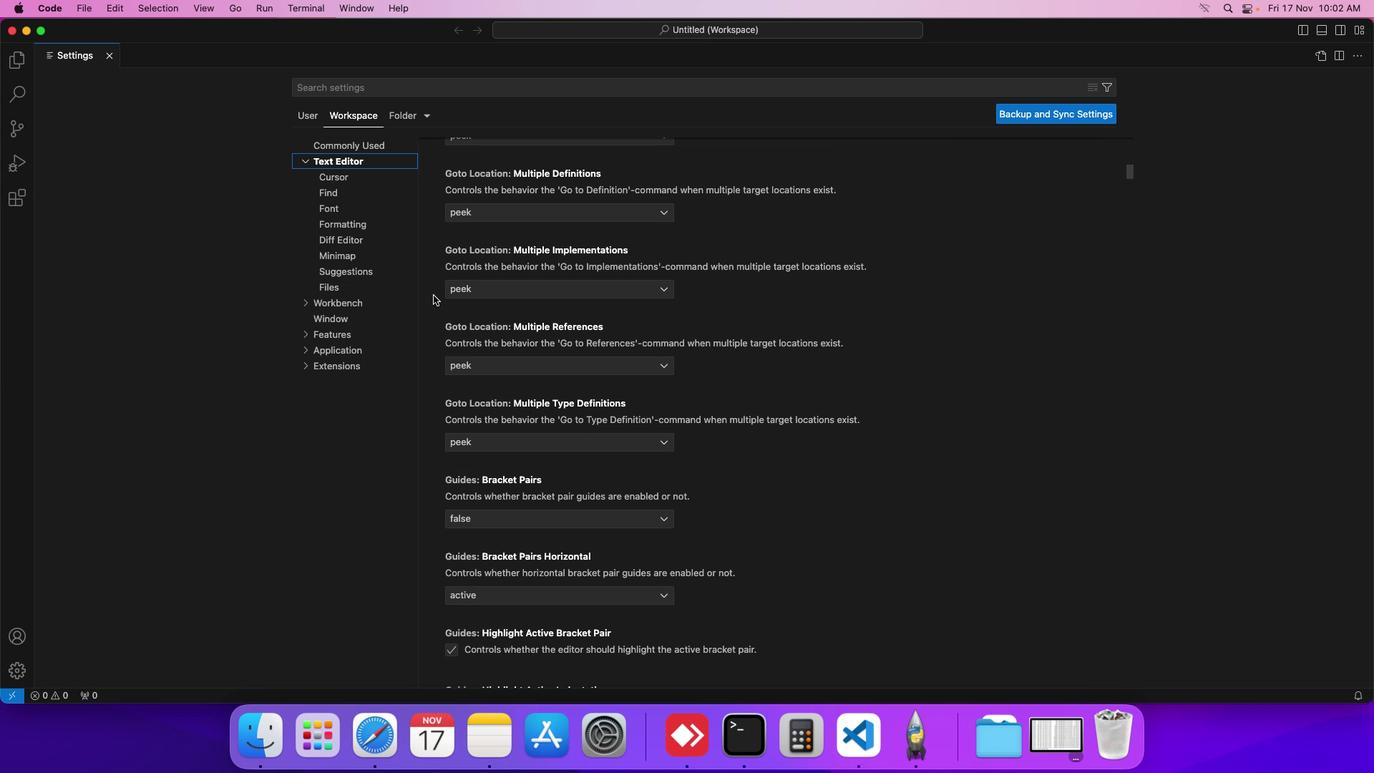 
Action: Mouse scrolled (432, 293) with delta (0, -2)
Screenshot: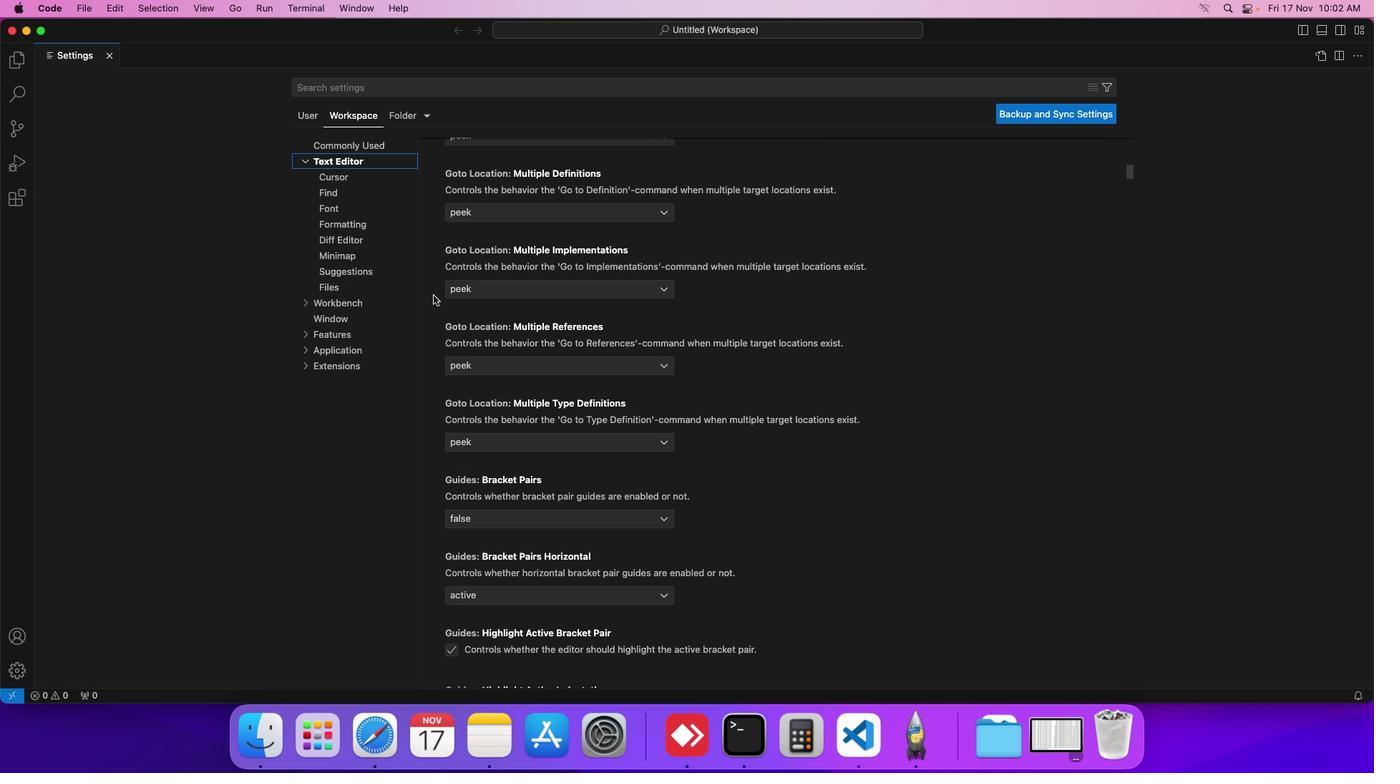 
Action: Mouse moved to (432, 293)
Screenshot: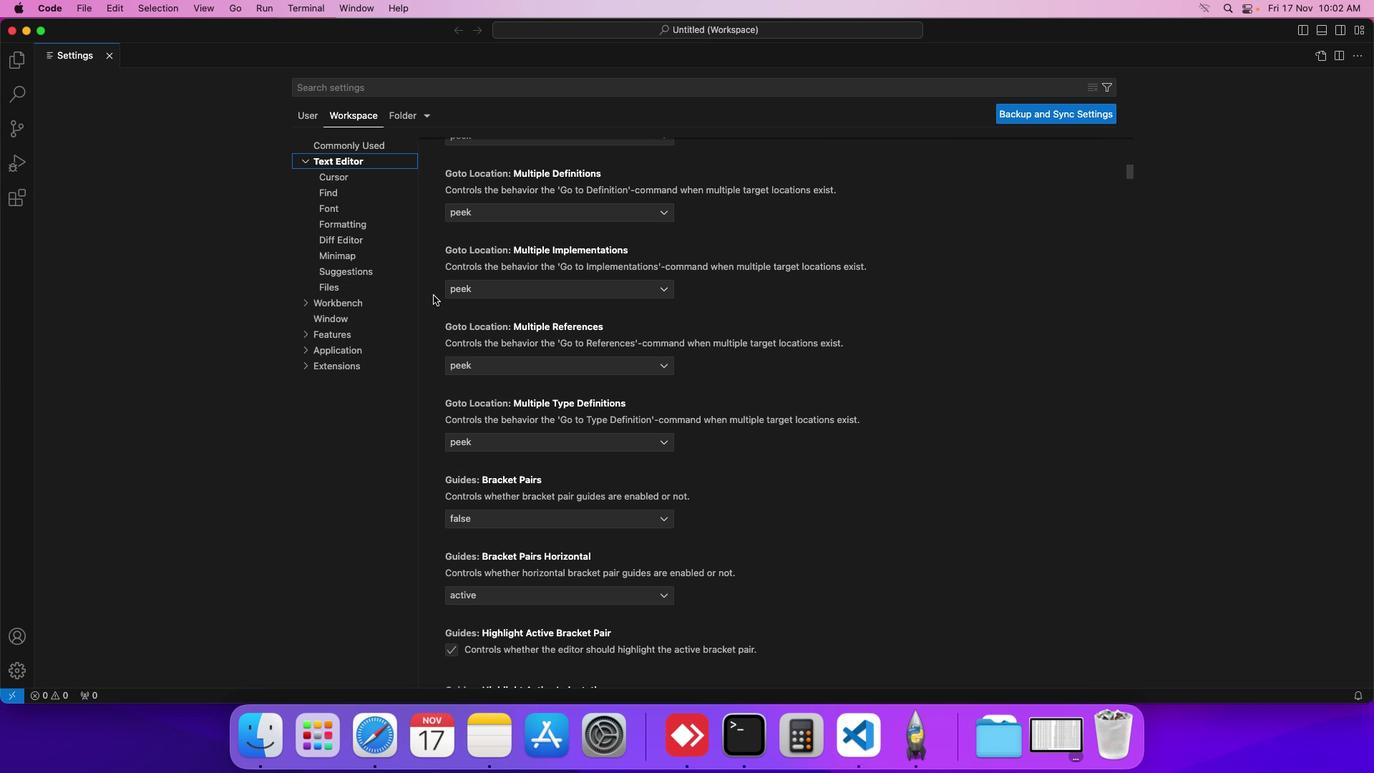 
Action: Mouse scrolled (432, 293) with delta (0, -1)
Screenshot: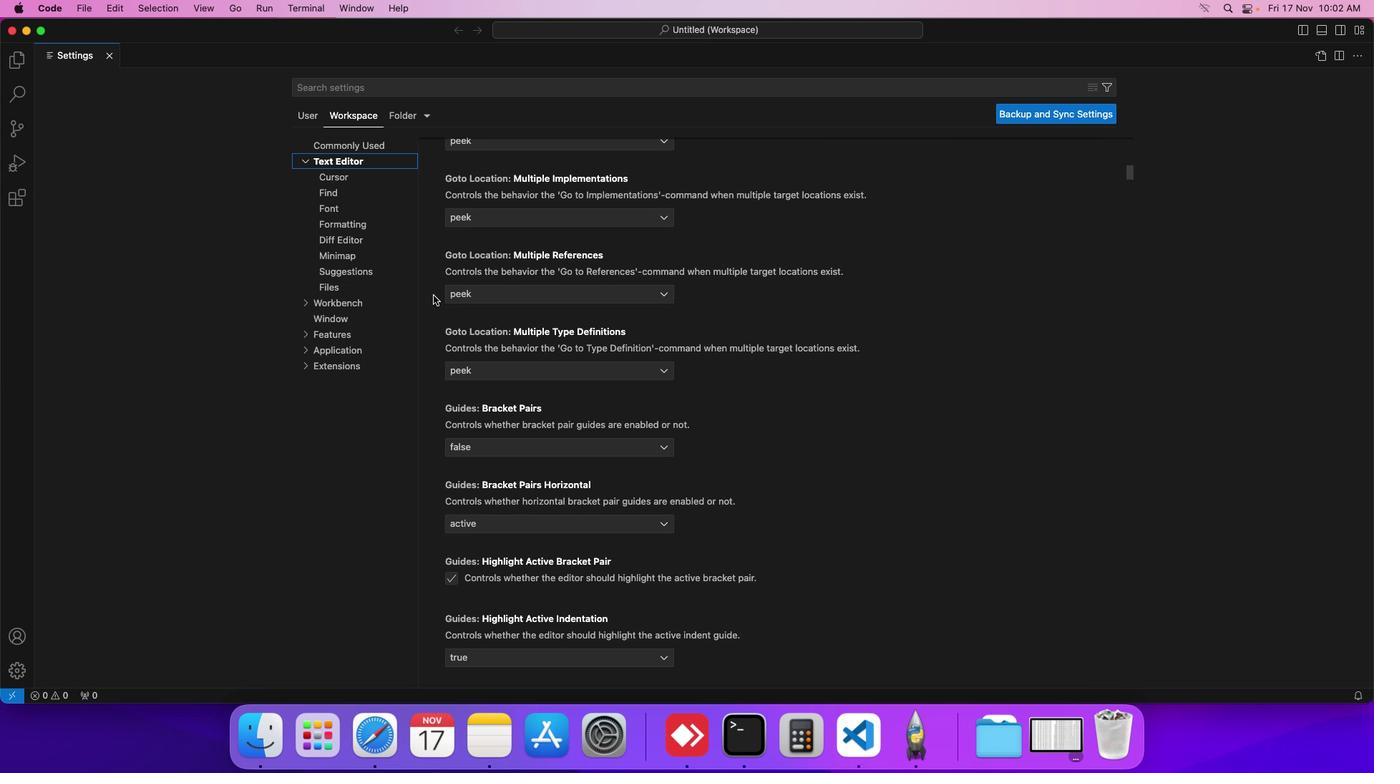 
Action: Mouse scrolled (432, 293) with delta (0, -1)
Screenshot: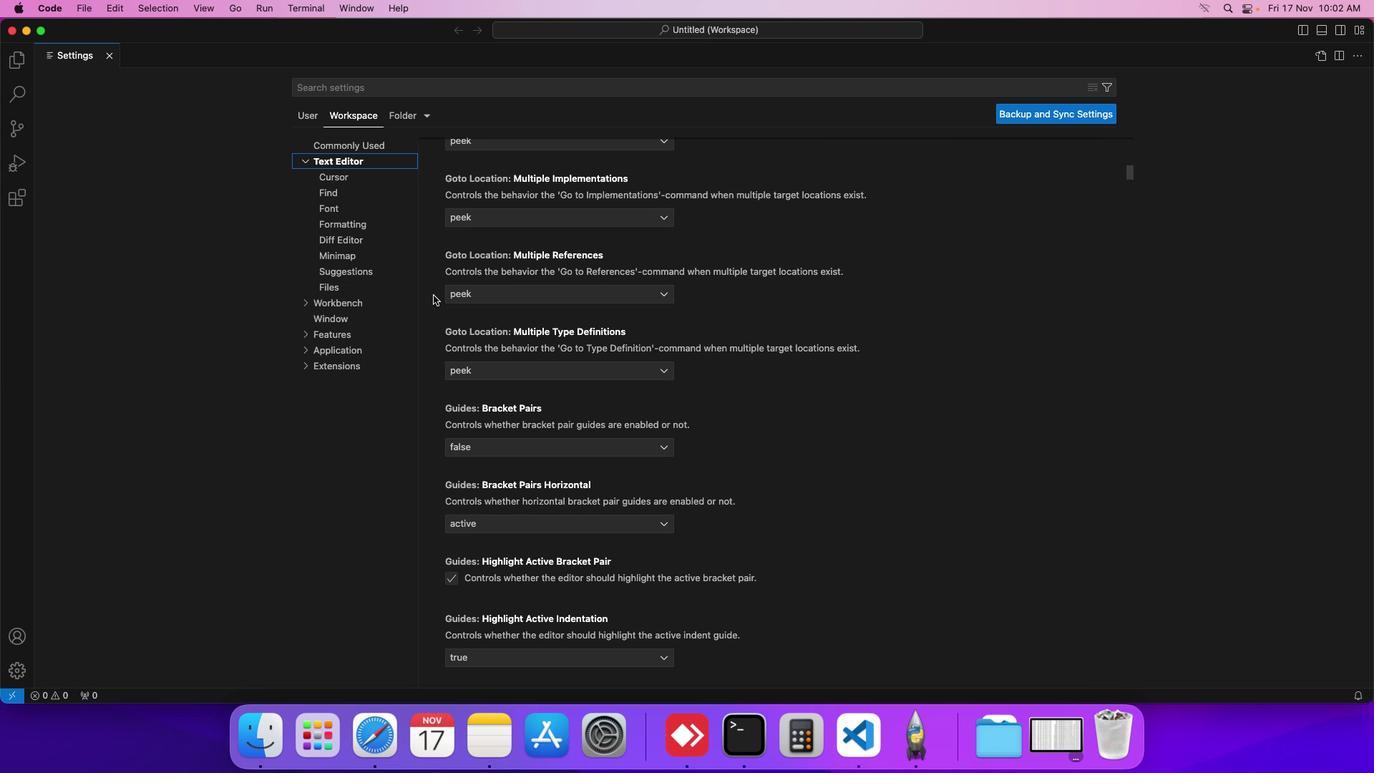 
Action: Mouse scrolled (432, 293) with delta (0, -2)
Screenshot: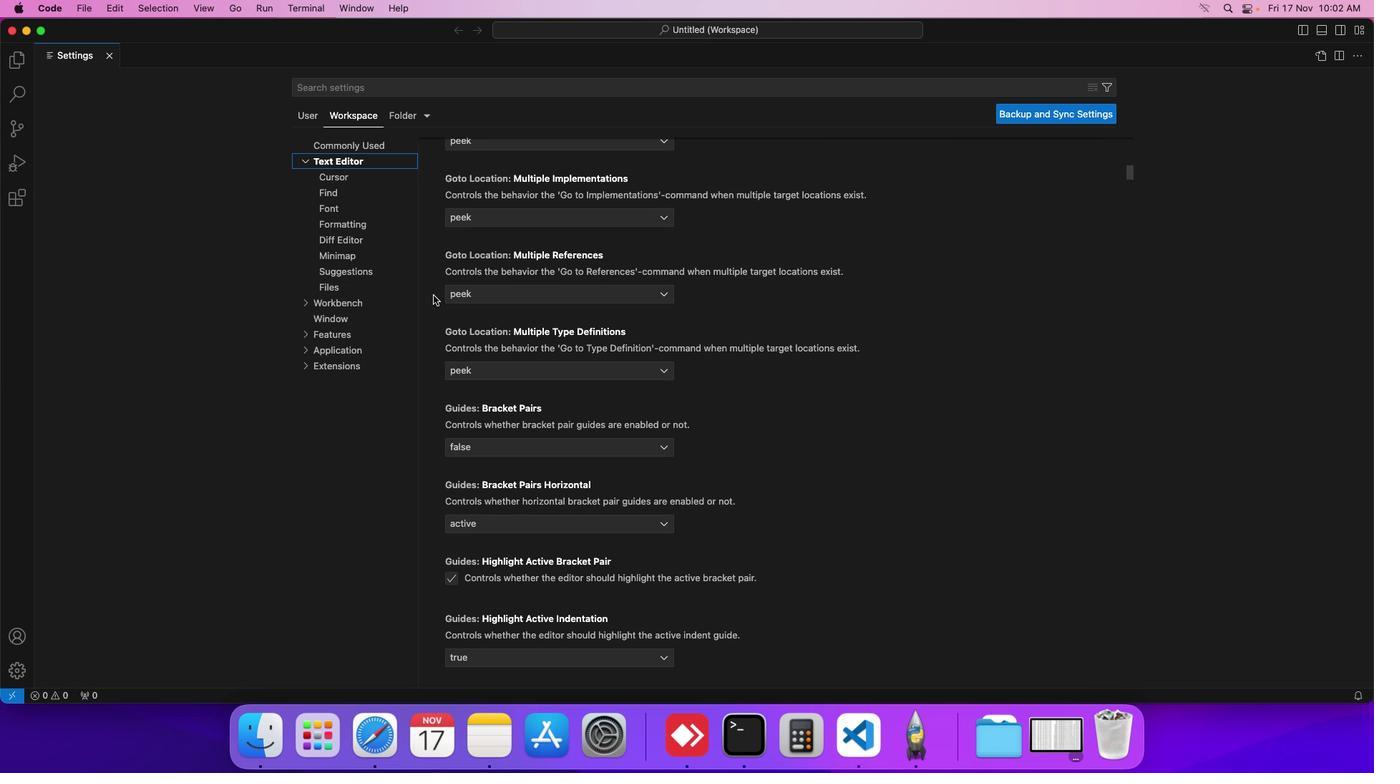 
Action: Mouse scrolled (432, 293) with delta (0, -2)
Screenshot: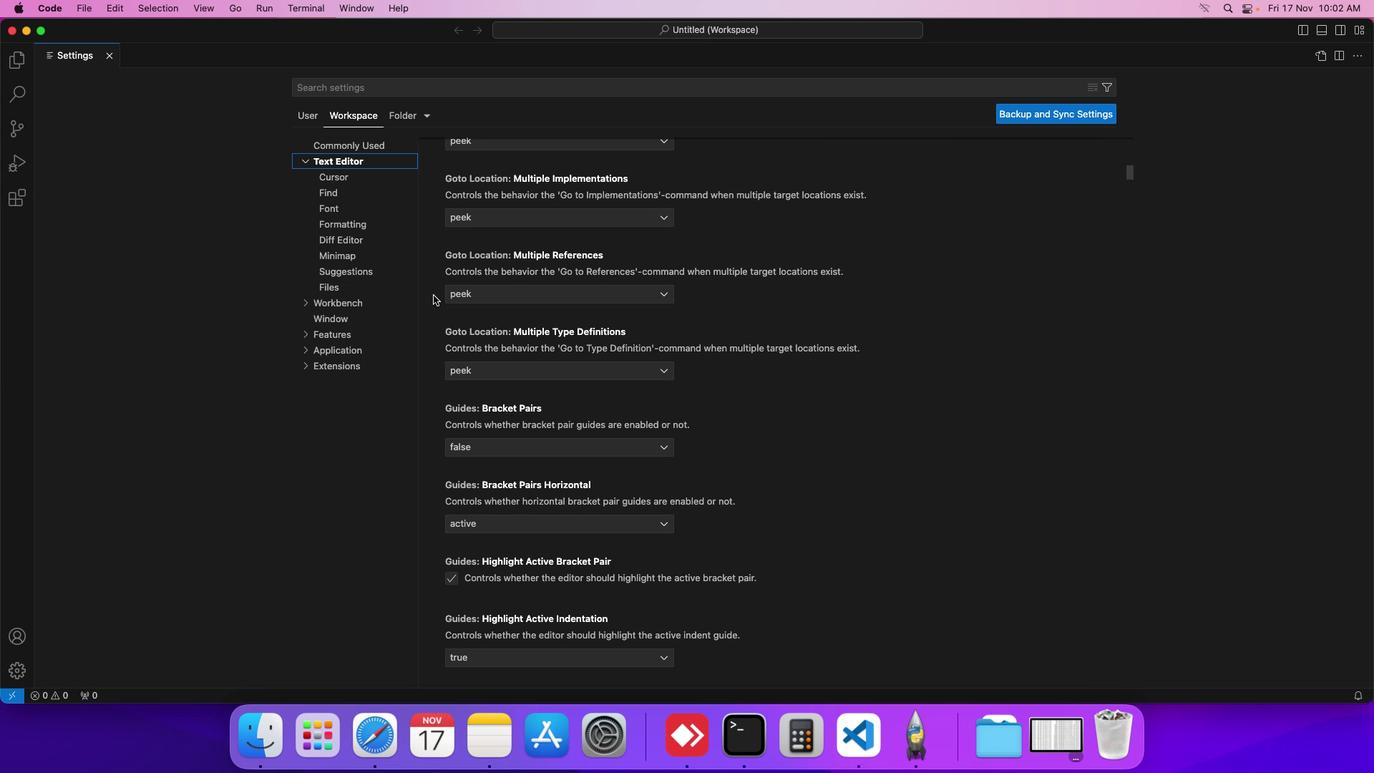 
Action: Mouse scrolled (432, 293) with delta (0, -2)
Screenshot: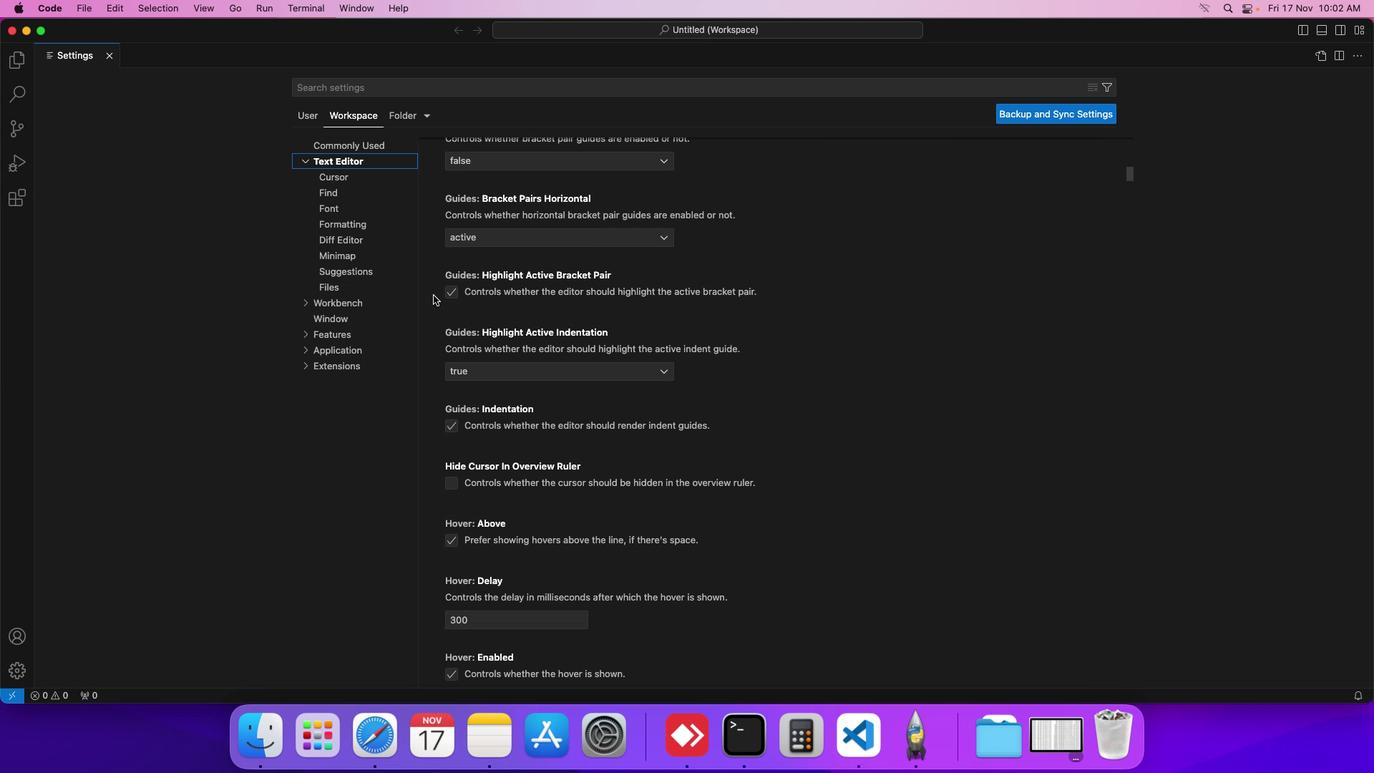 
Action: Mouse scrolled (432, 293) with delta (0, -1)
Screenshot: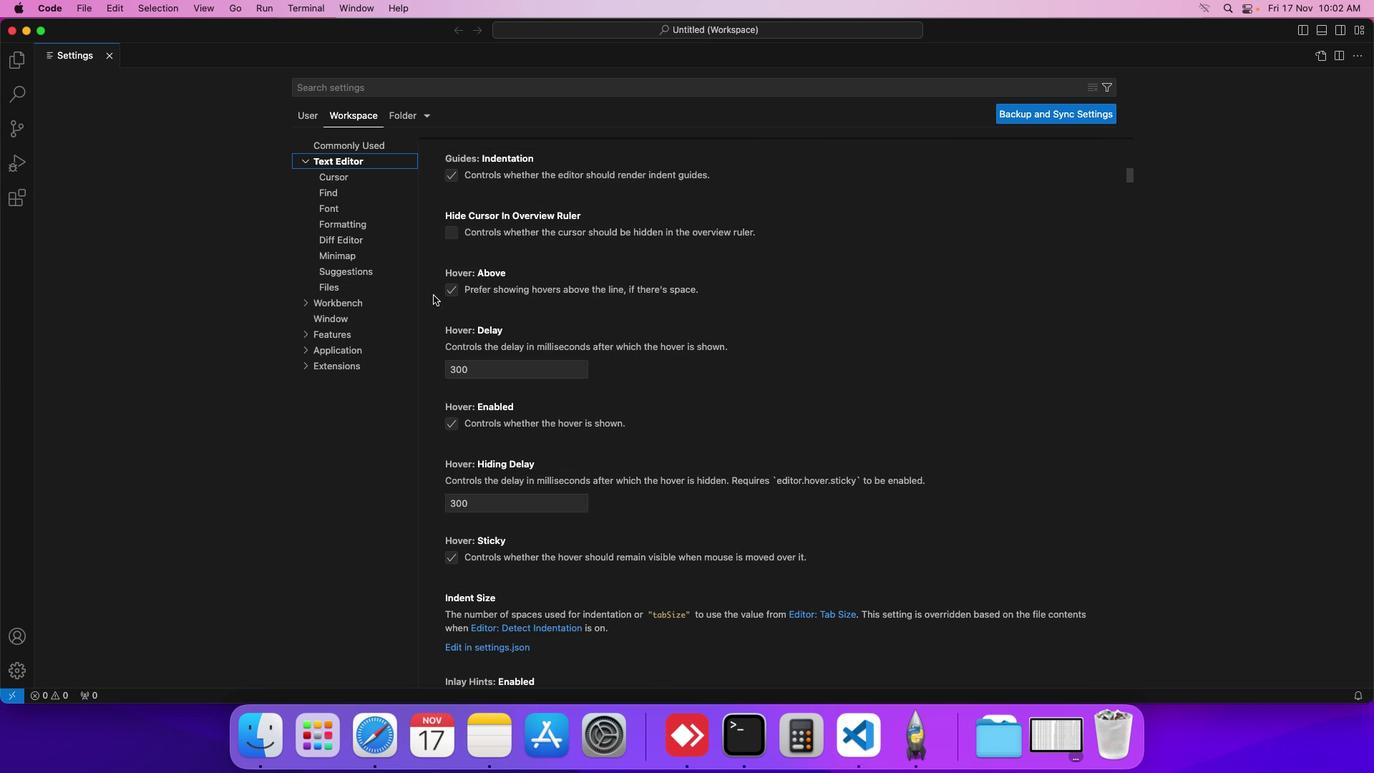 
Action: Mouse scrolled (432, 293) with delta (0, -1)
Screenshot: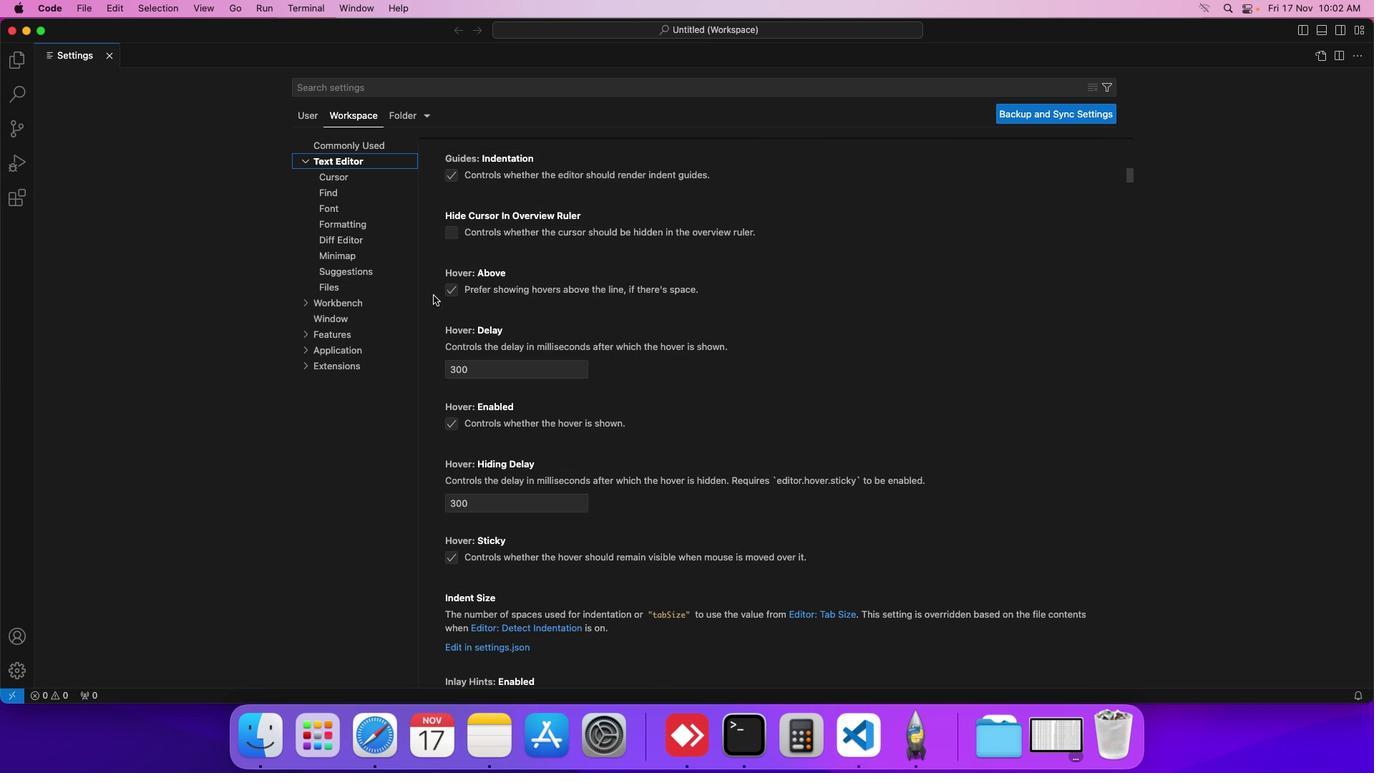 
Action: Mouse scrolled (432, 293) with delta (0, -2)
Screenshot: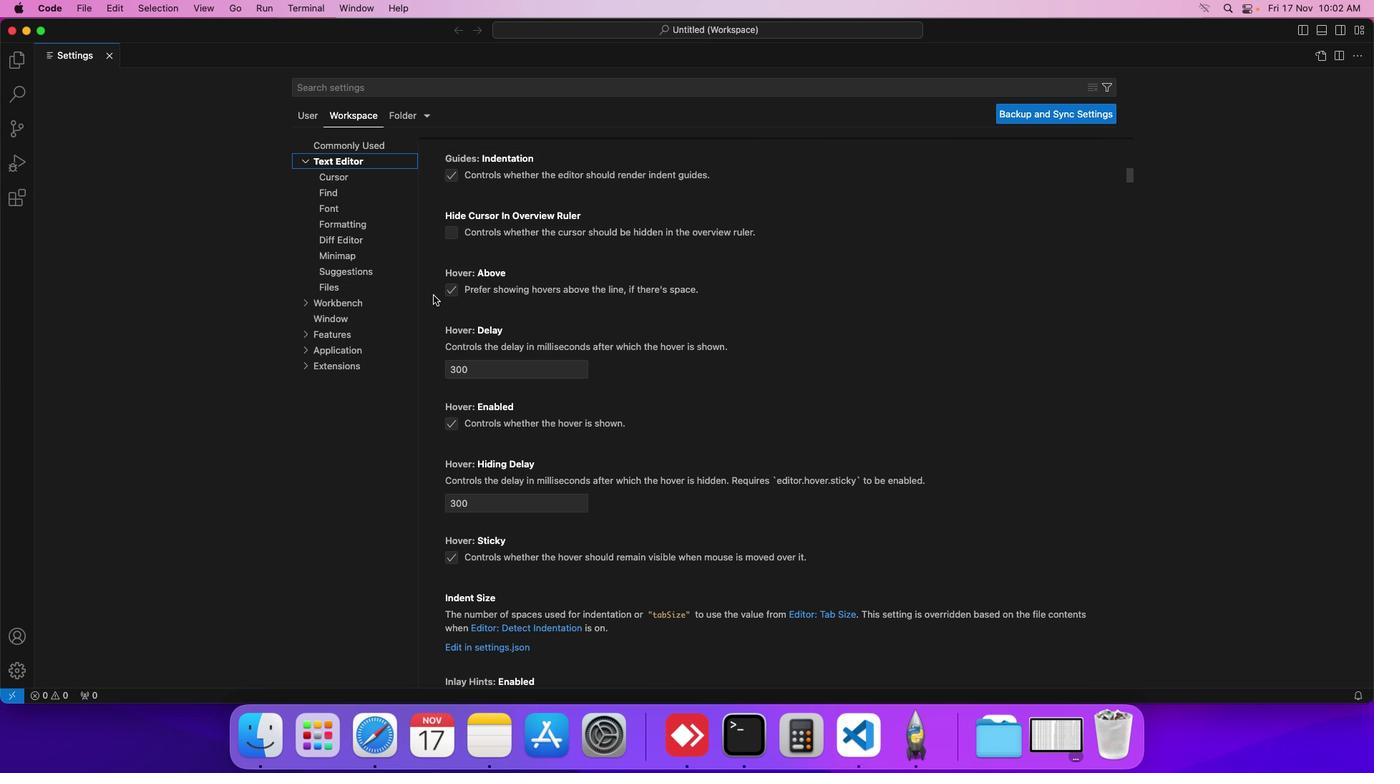 
Action: Mouse scrolled (432, 293) with delta (0, -2)
Screenshot: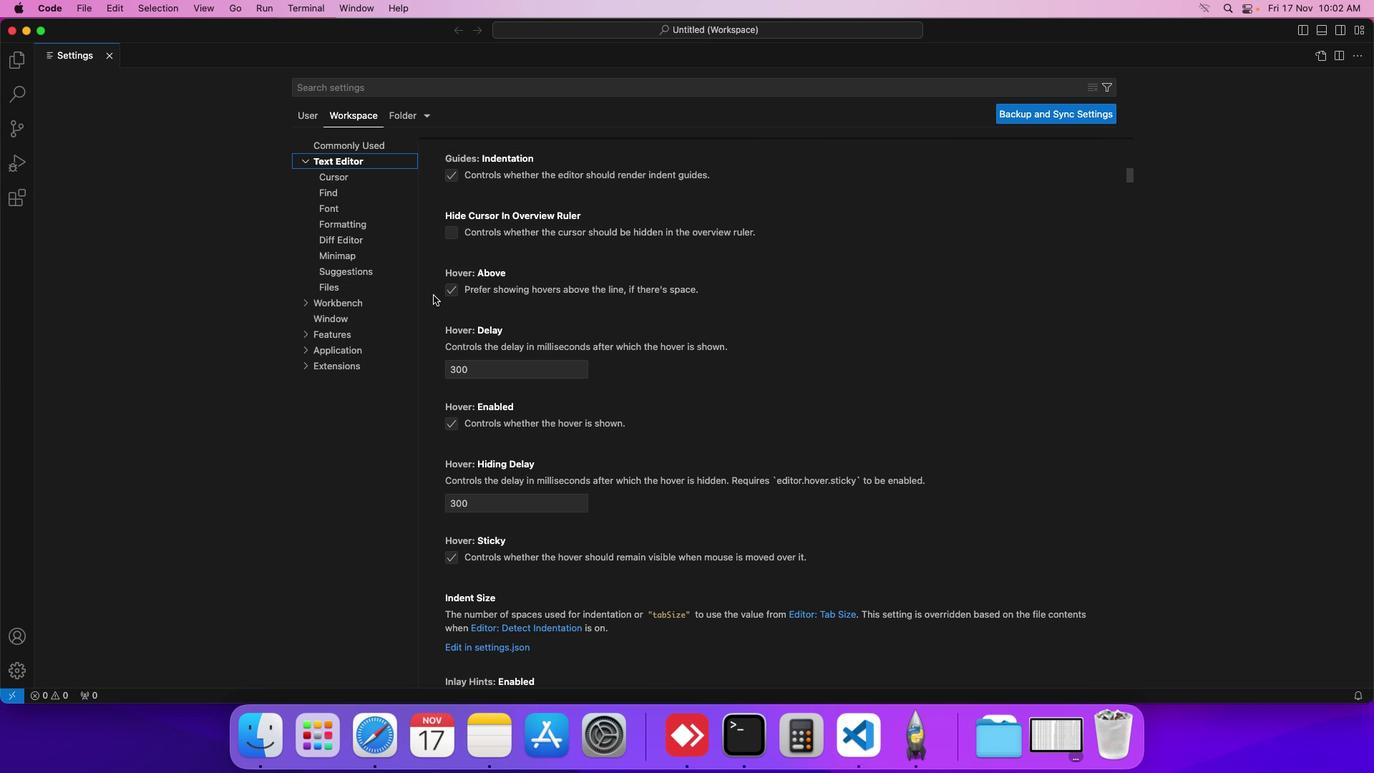 
Action: Mouse moved to (432, 293)
Screenshot: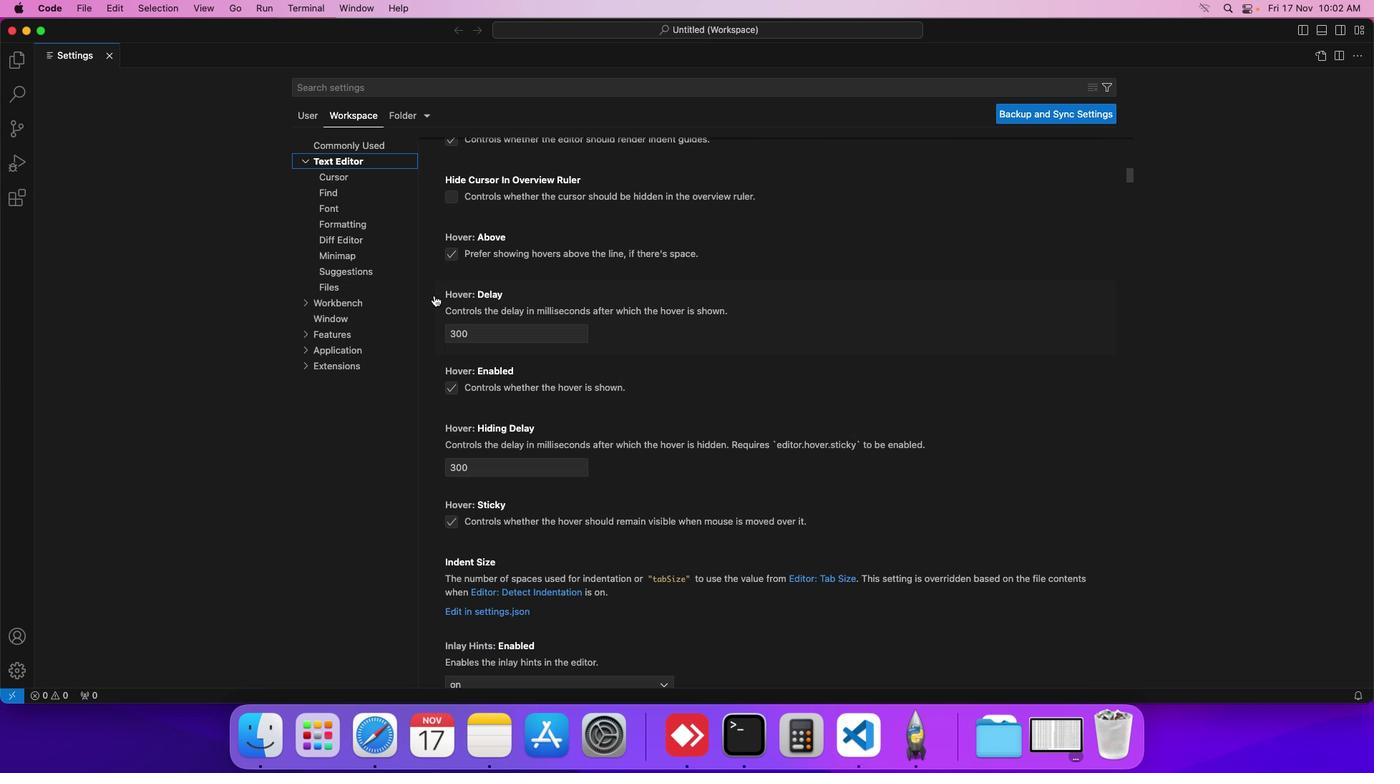 
Action: Mouse scrolled (432, 293) with delta (0, -1)
Screenshot: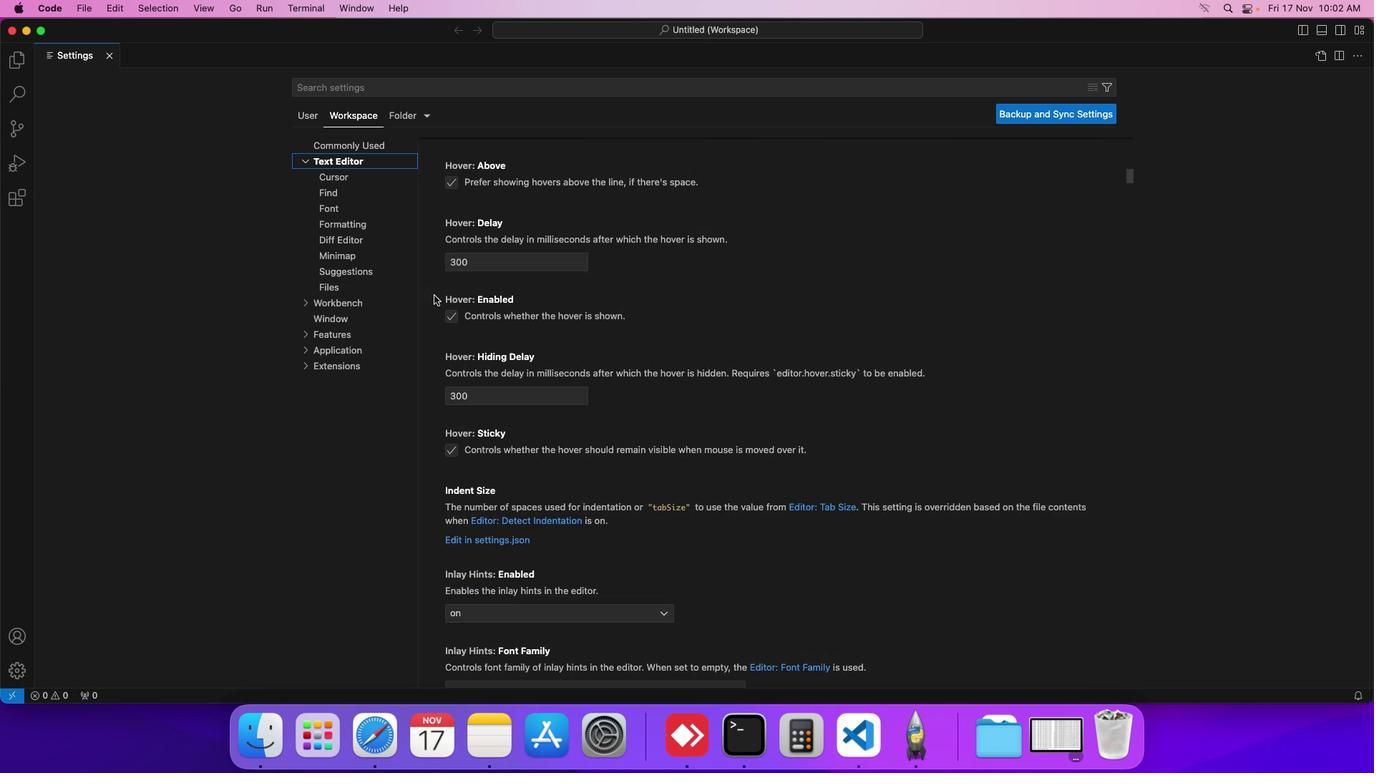 
Action: Mouse scrolled (432, 293) with delta (0, -1)
Screenshot: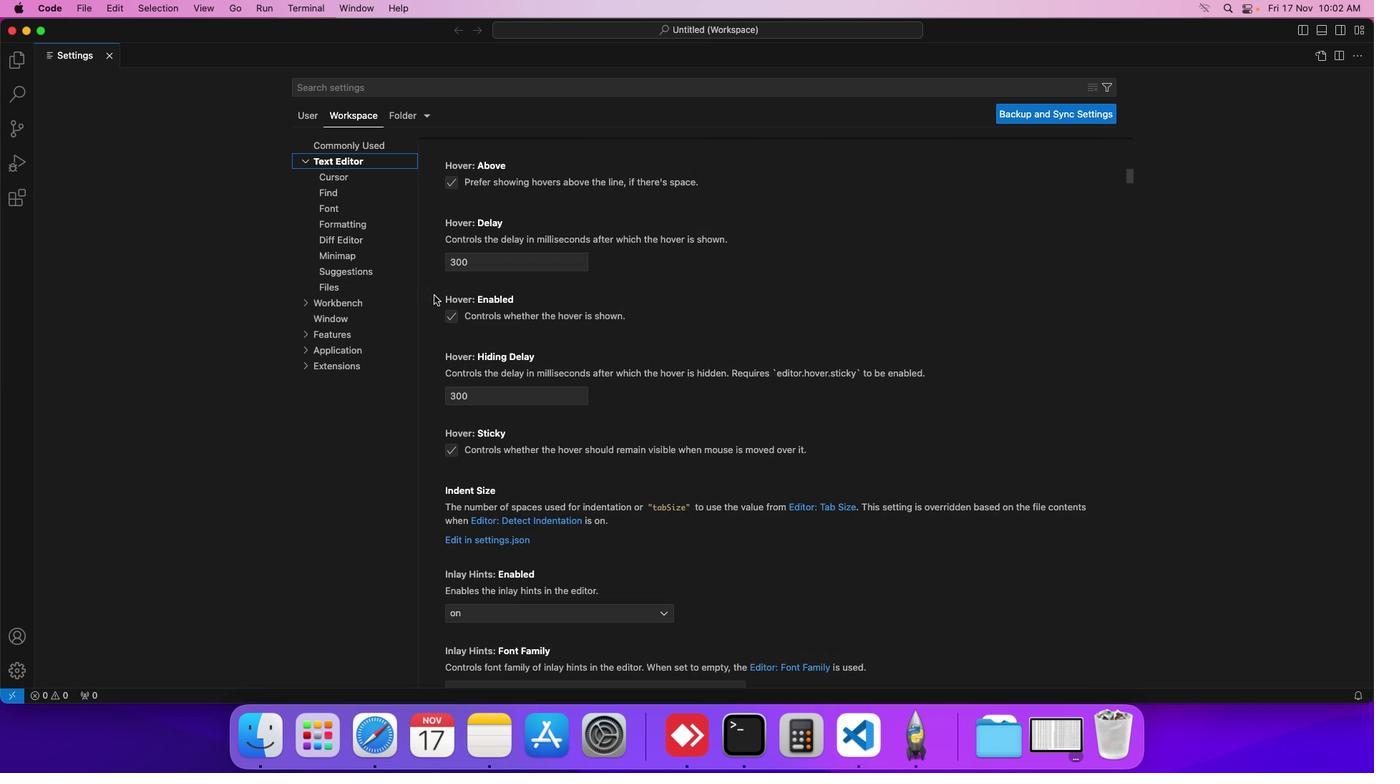 
Action: Mouse scrolled (432, 293) with delta (0, -1)
Screenshot: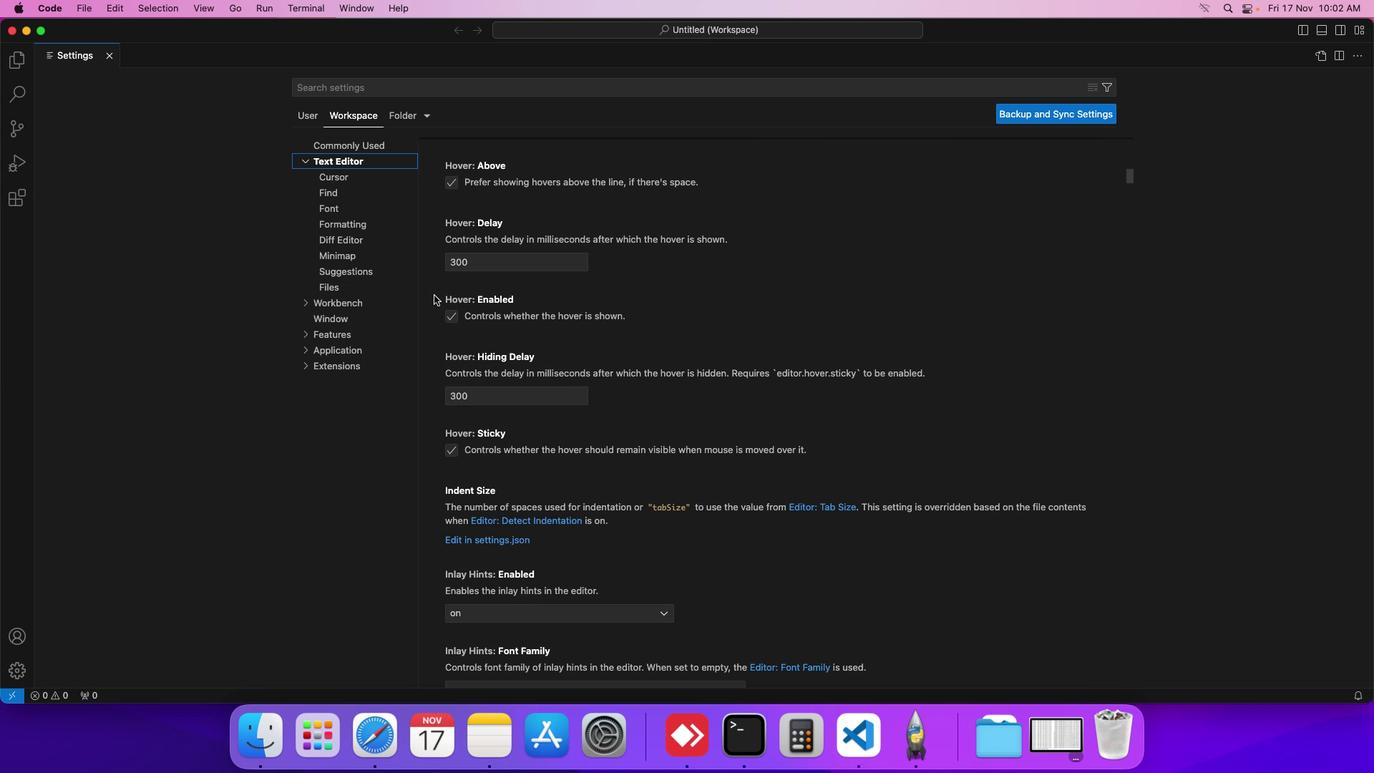 
Action: Mouse scrolled (432, 293) with delta (0, -1)
Screenshot: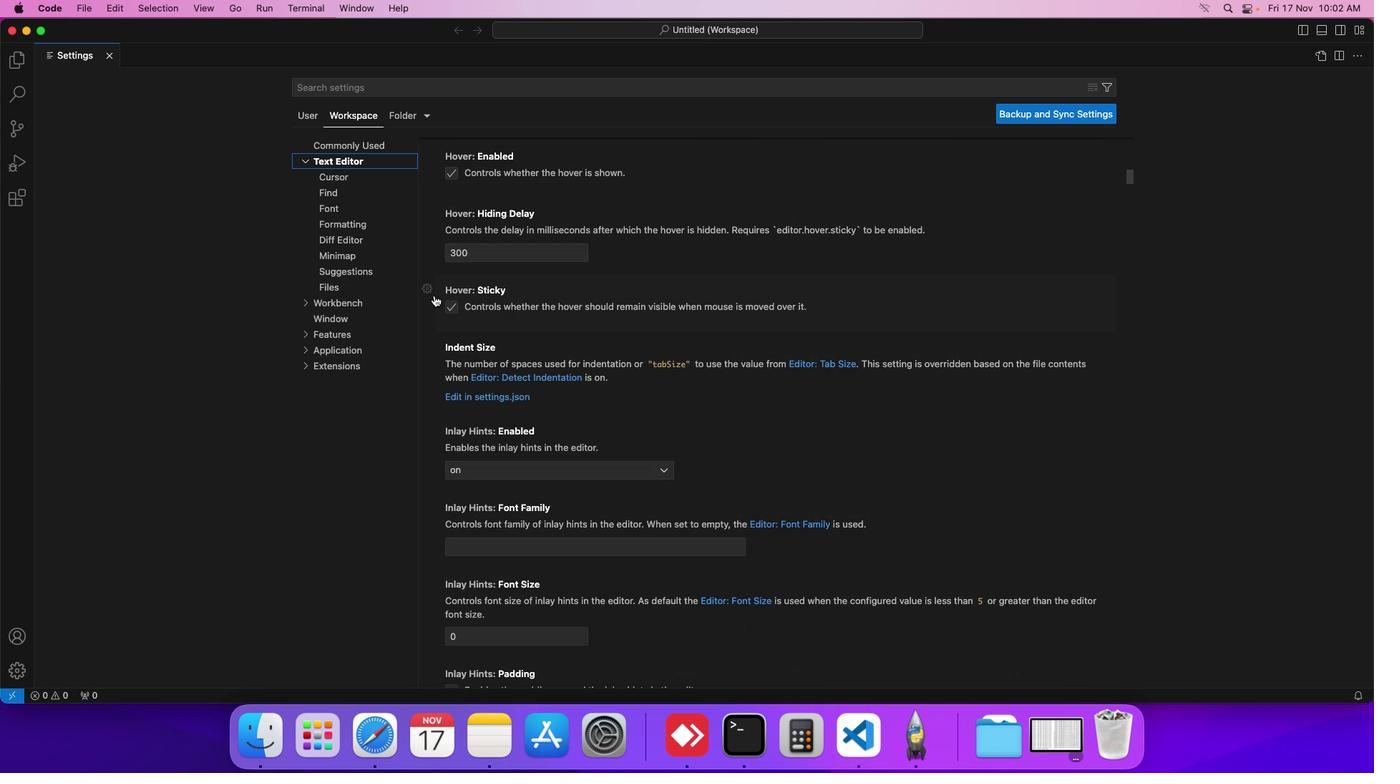 
Action: Mouse scrolled (432, 293) with delta (0, -1)
Screenshot: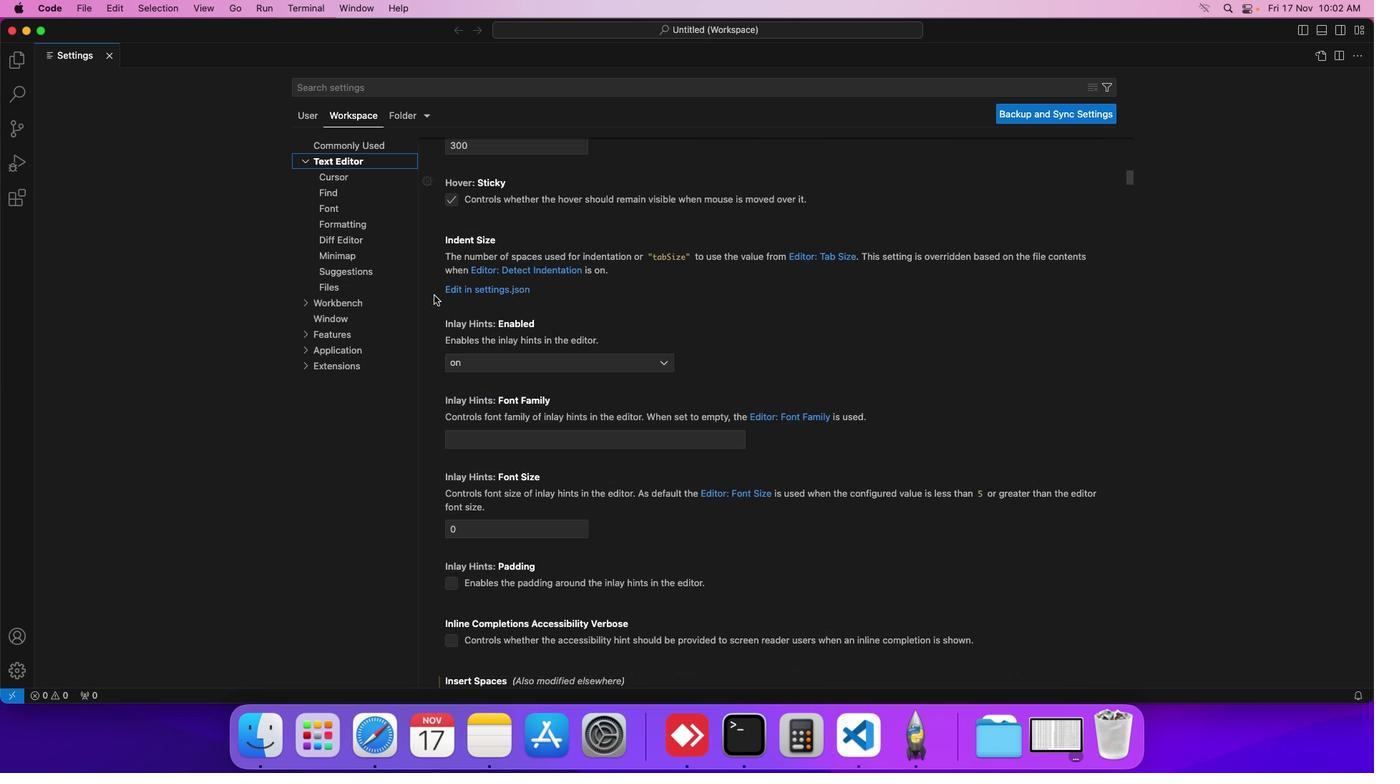 
Action: Mouse scrolled (432, 293) with delta (0, -2)
Screenshot: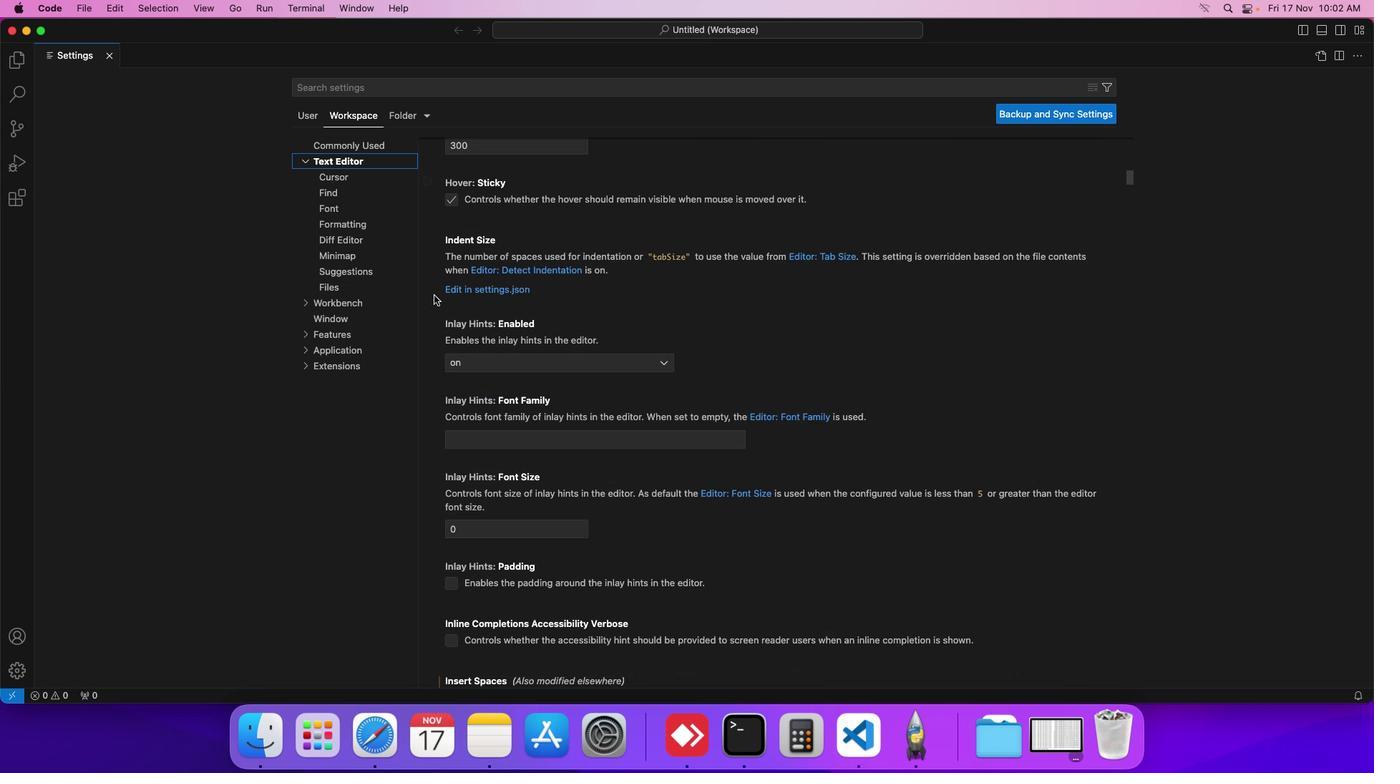 
Action: Mouse scrolled (432, 293) with delta (0, -2)
Screenshot: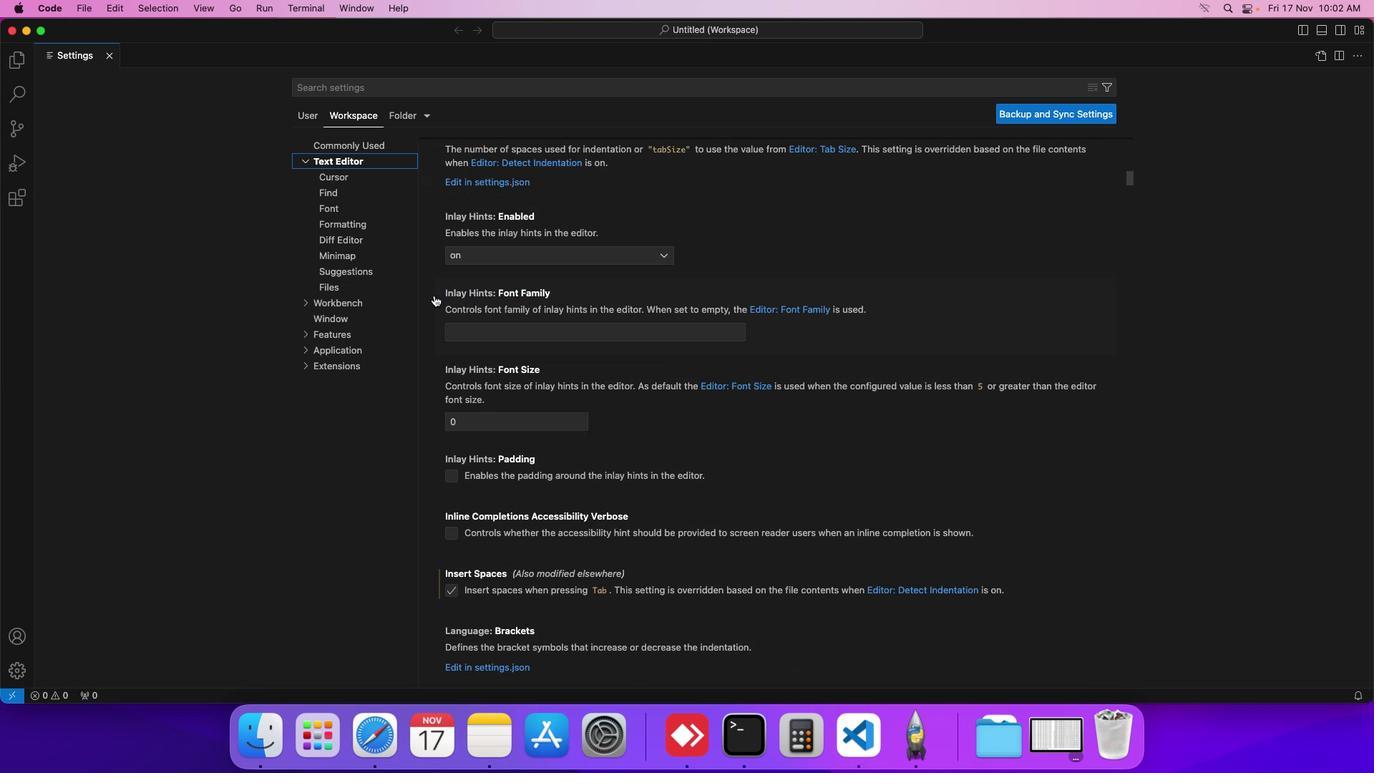 
Action: Mouse scrolled (432, 293) with delta (0, -2)
Screenshot: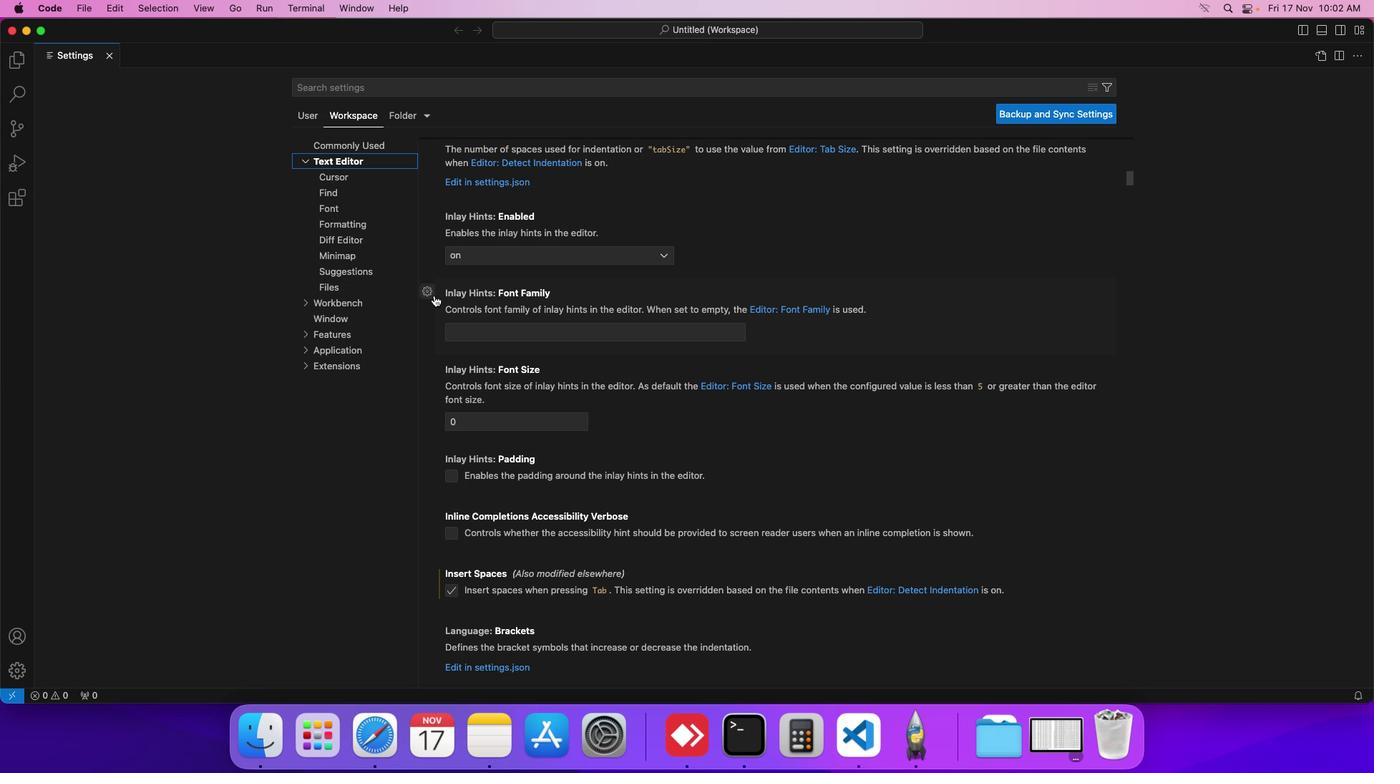 
Action: Mouse scrolled (432, 293) with delta (0, -1)
Screenshot: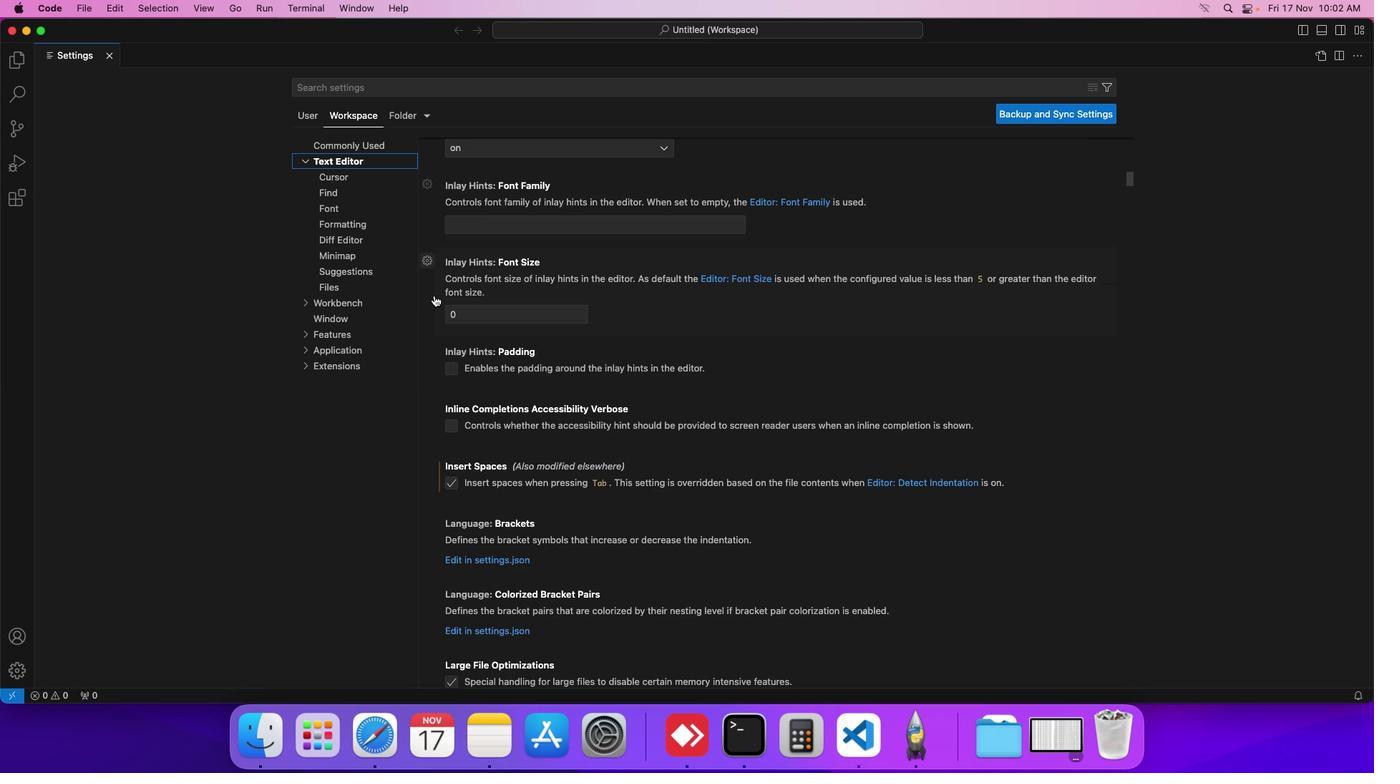 
Action: Mouse scrolled (432, 293) with delta (0, -1)
Screenshot: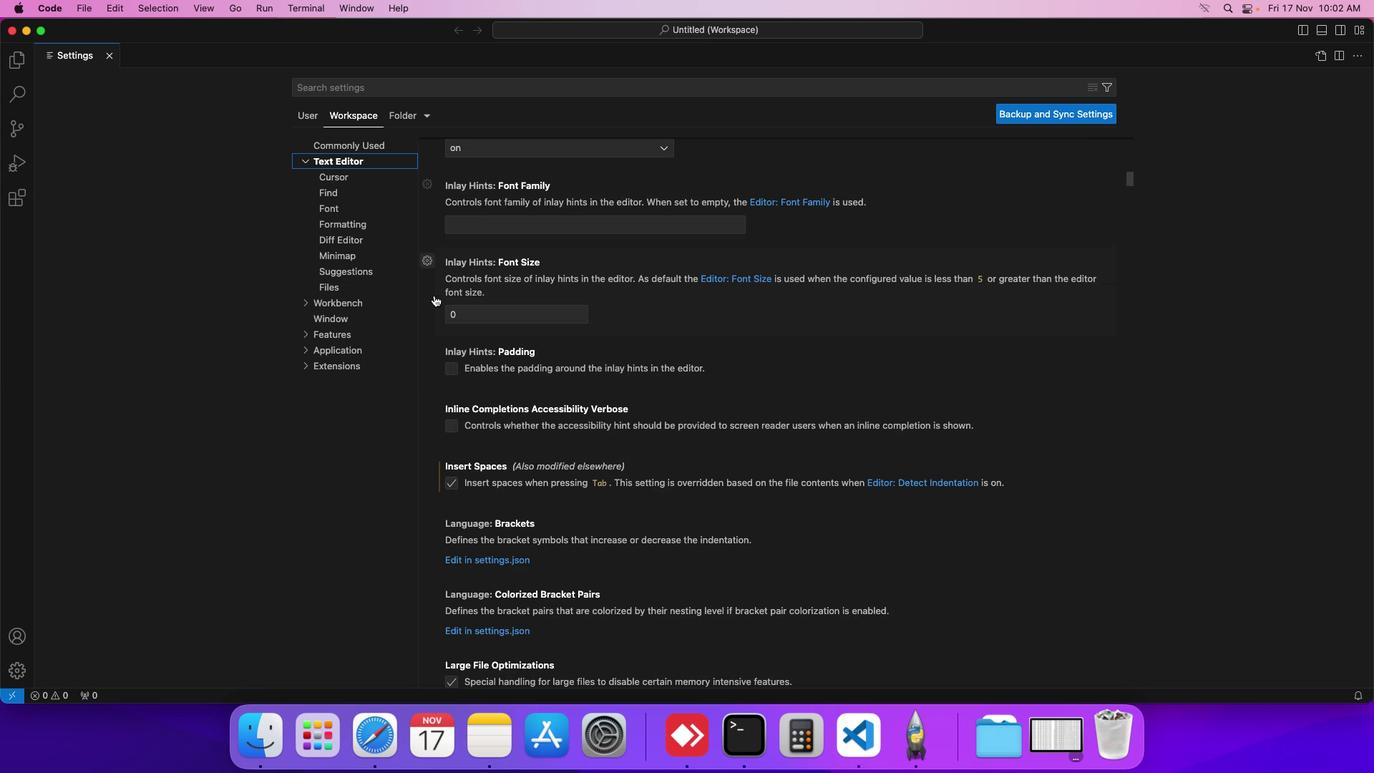 
Action: Mouse scrolled (432, 293) with delta (0, -1)
Screenshot: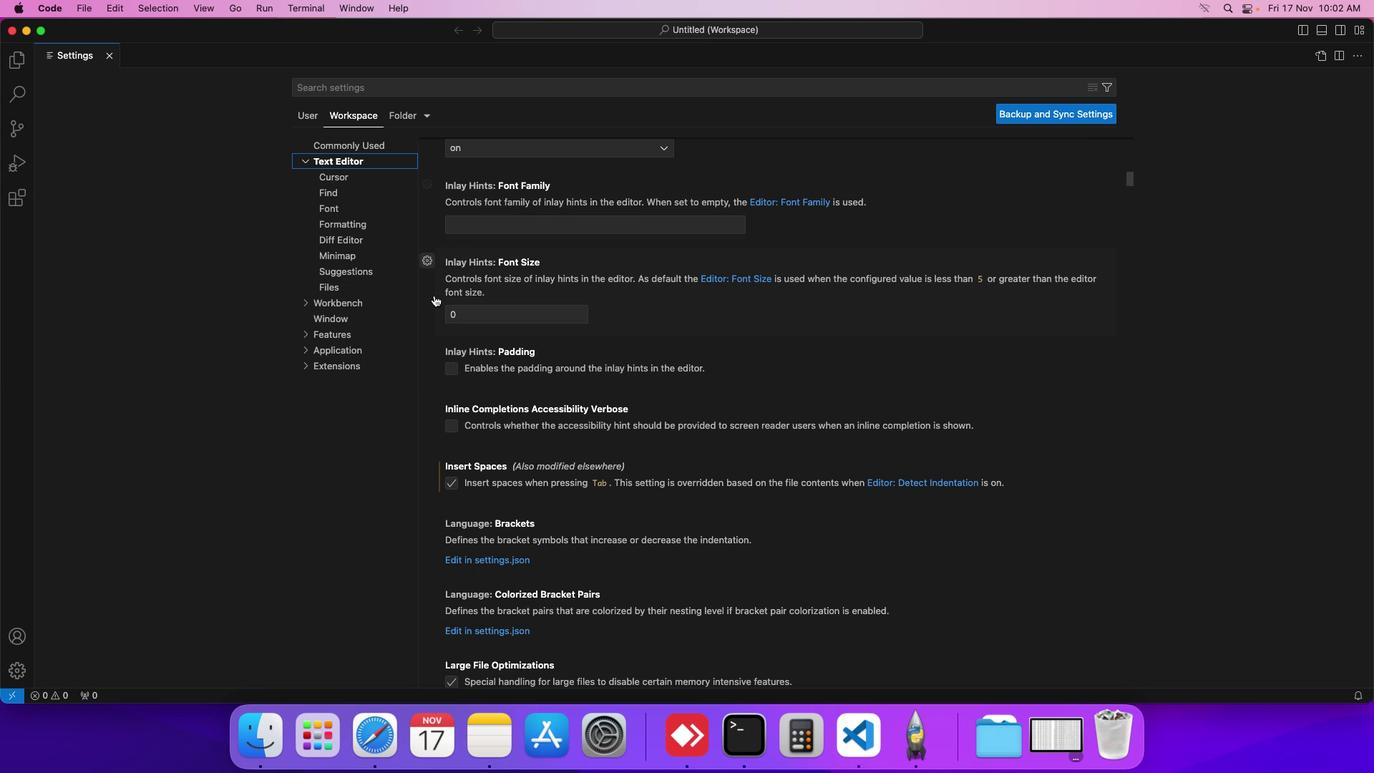 
Action: Mouse moved to (433, 295)
Screenshot: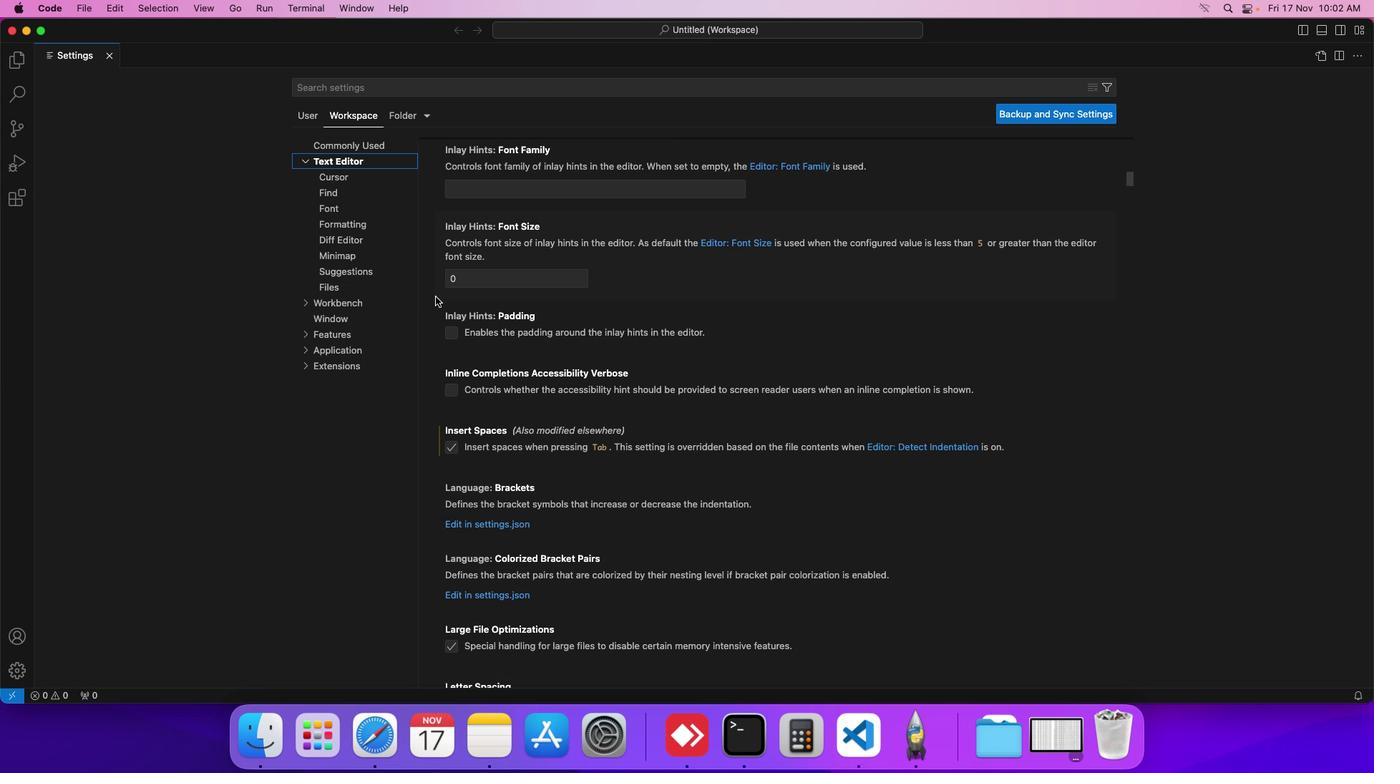 
Action: Mouse scrolled (433, 295) with delta (0, -1)
Screenshot: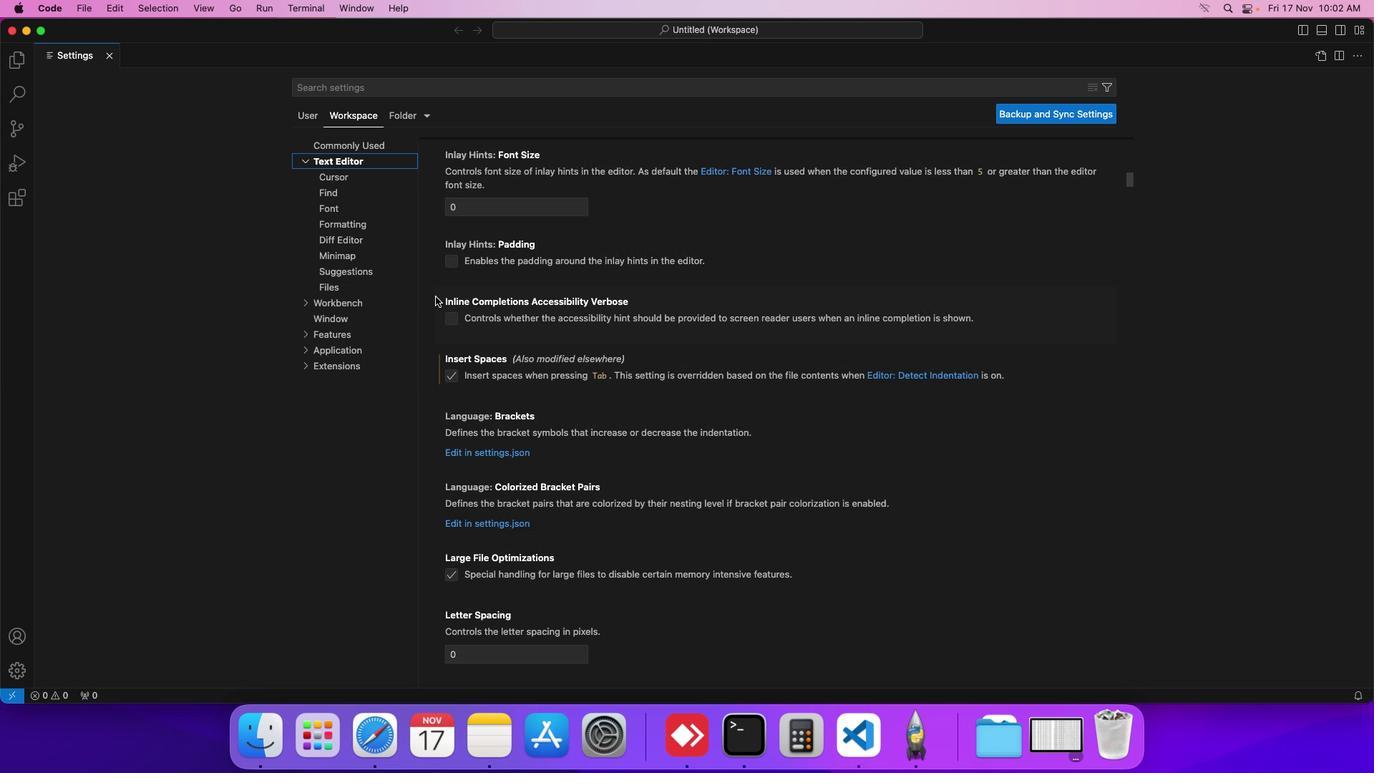 
Action: Mouse scrolled (433, 295) with delta (0, -1)
Screenshot: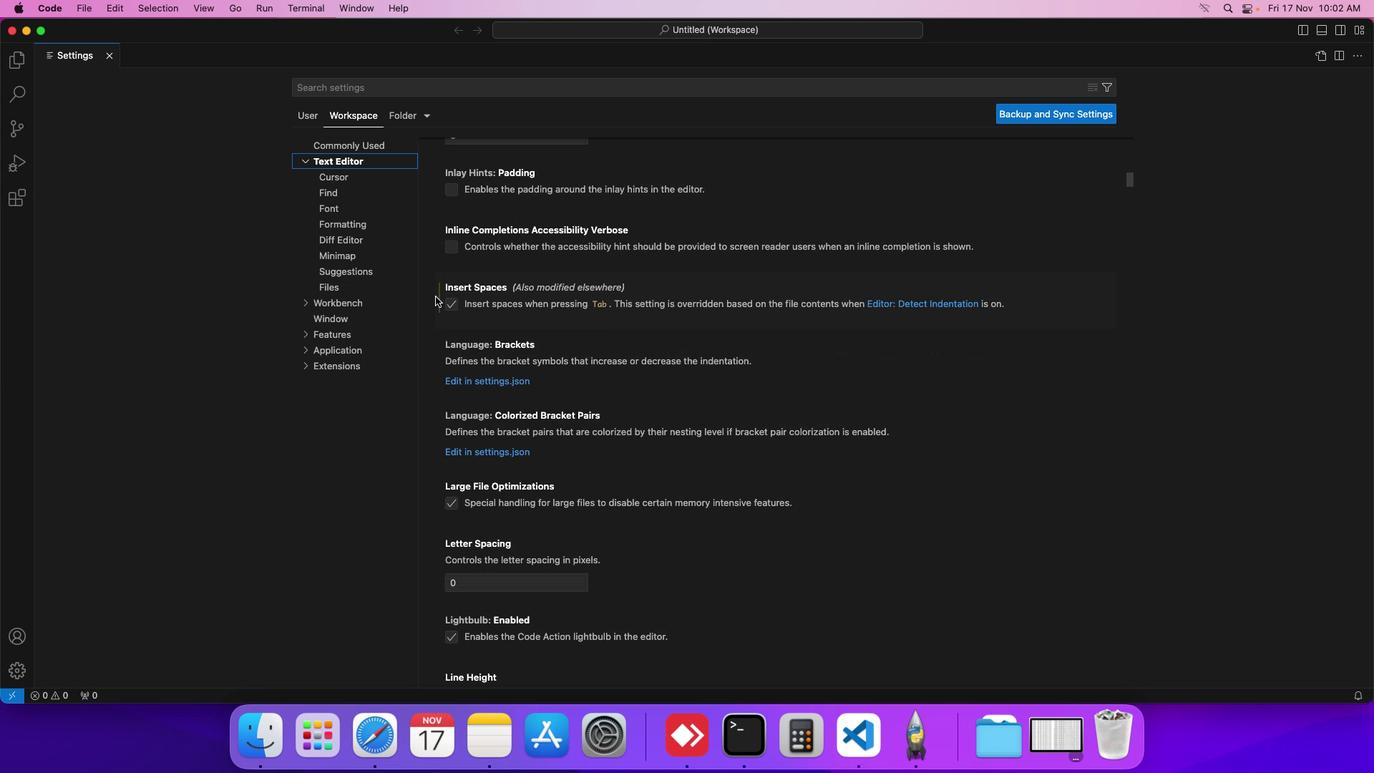 
Action: Mouse scrolled (433, 295) with delta (0, -1)
Screenshot: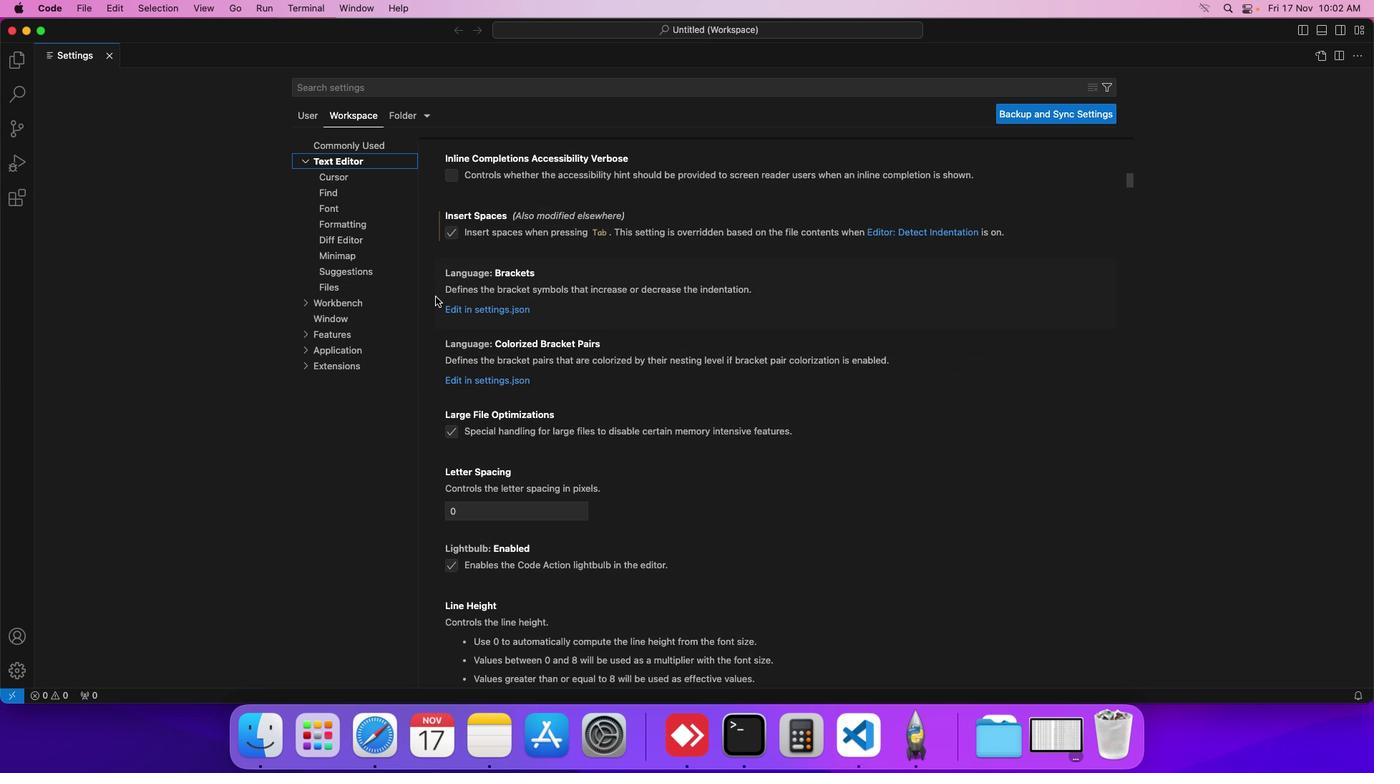 
Action: Mouse scrolled (433, 295) with delta (0, -2)
Screenshot: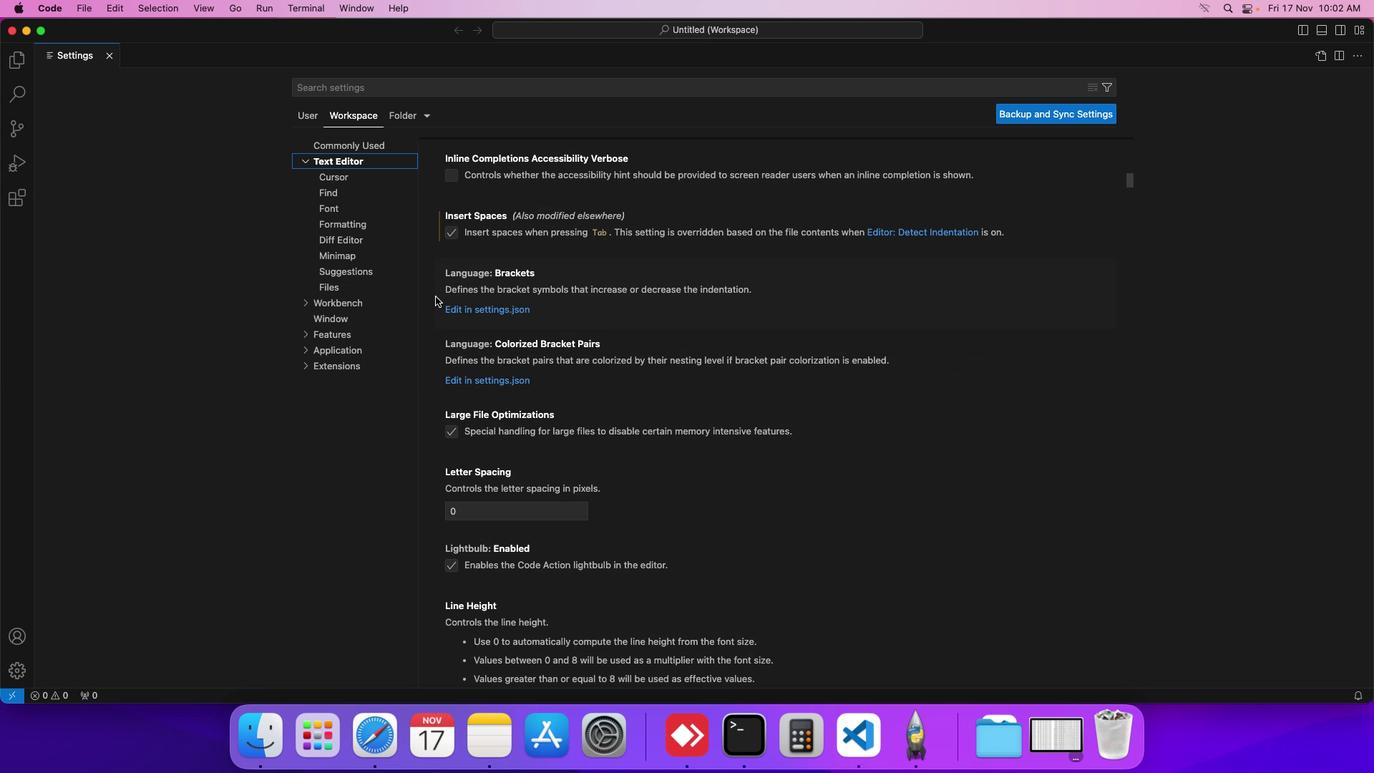 
Action: Mouse scrolled (433, 295) with delta (0, -2)
Screenshot: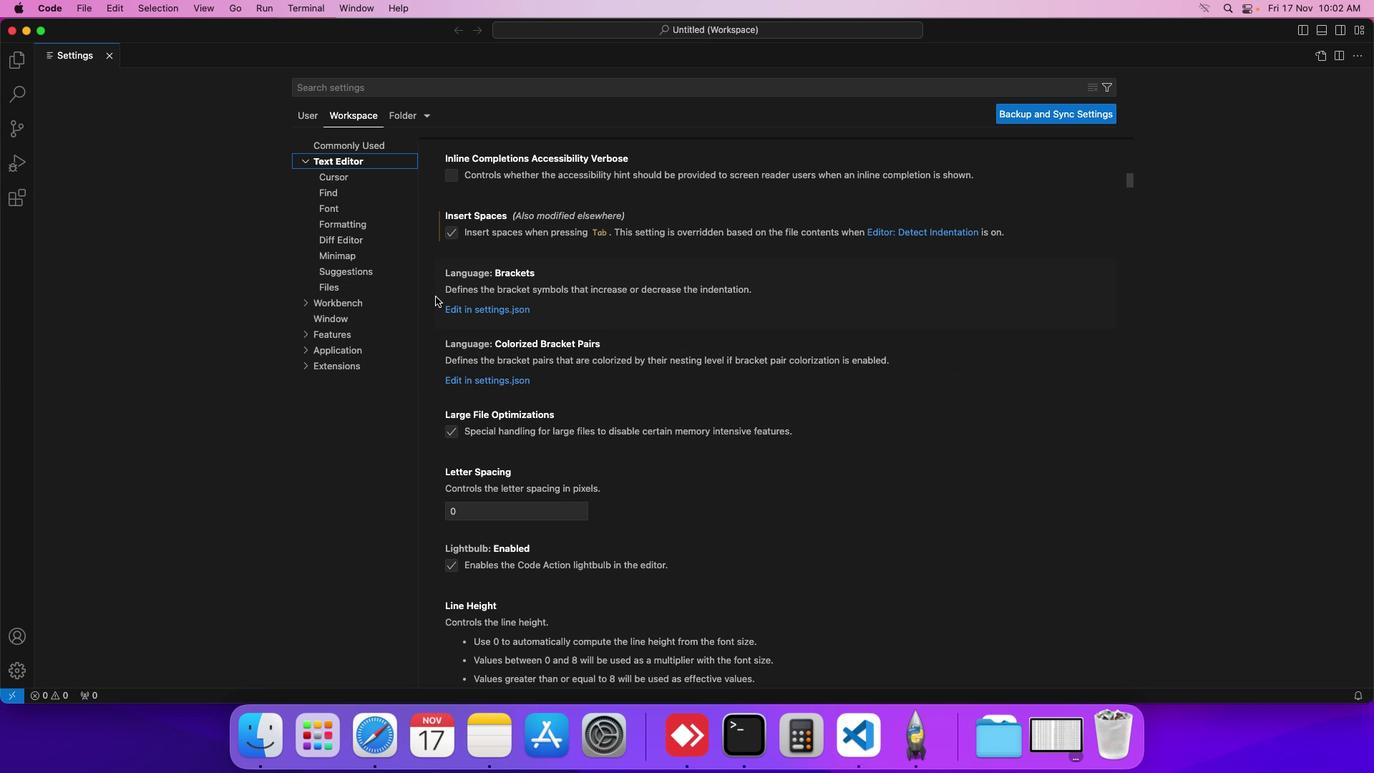 
Action: Mouse moved to (433, 295)
Screenshot: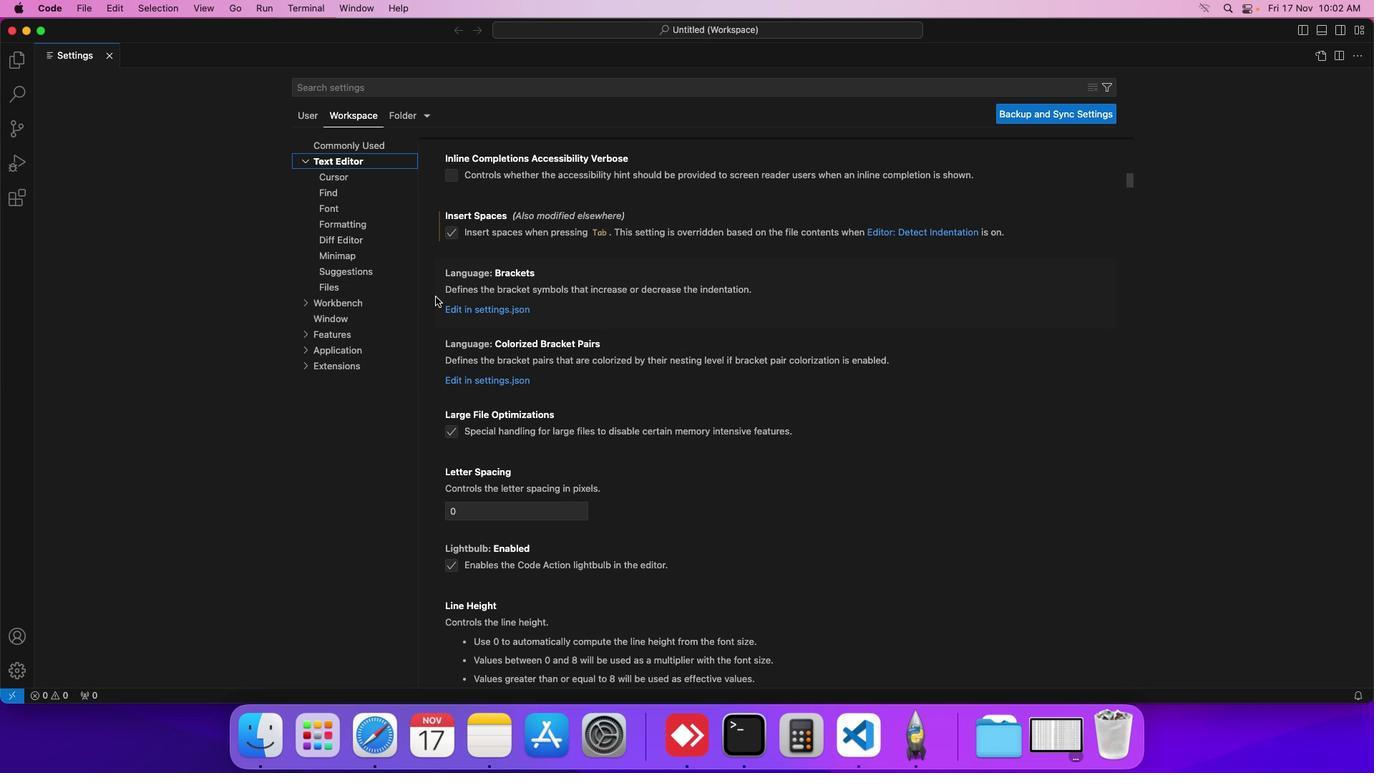 
Action: Mouse scrolled (433, 295) with delta (0, -1)
Screenshot: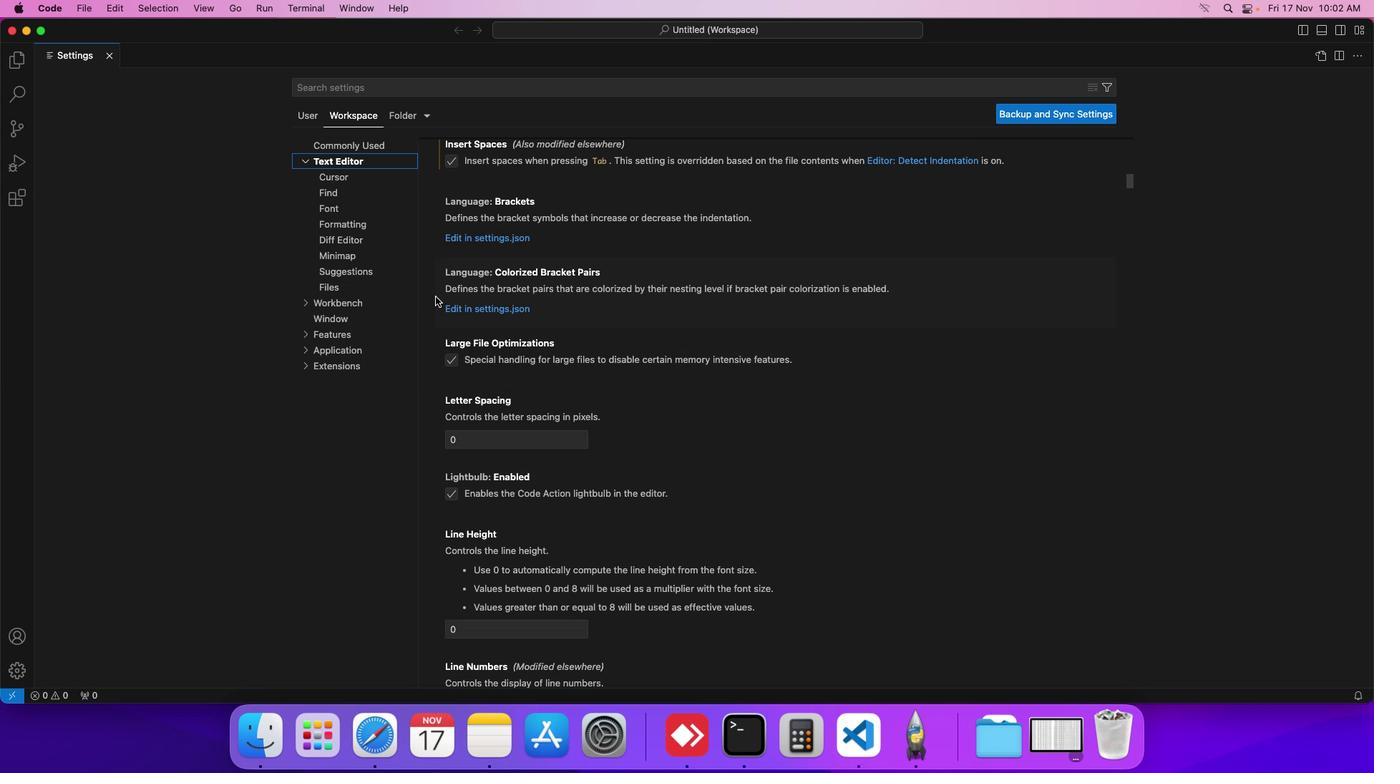 
Action: Mouse scrolled (433, 295) with delta (0, -1)
Screenshot: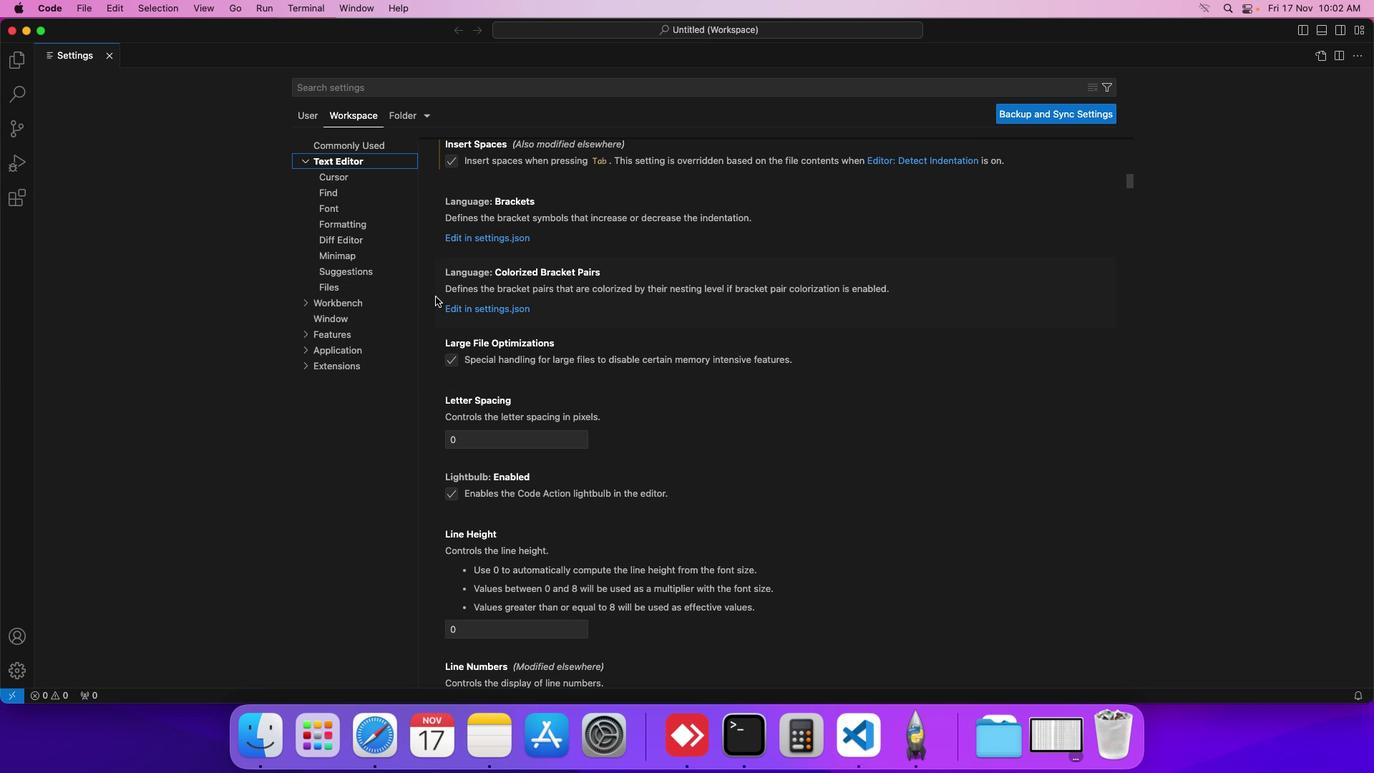 
Action: Mouse moved to (434, 295)
Screenshot: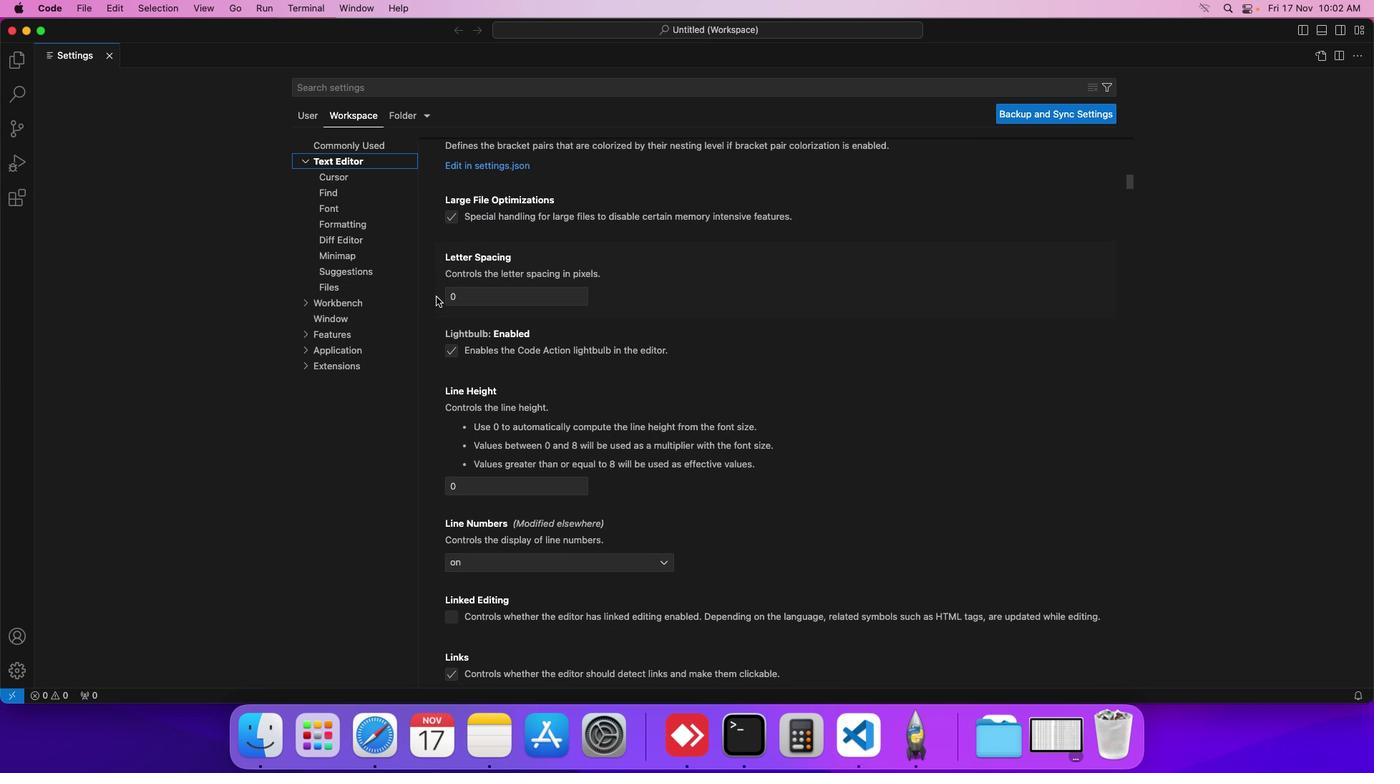 
Action: Mouse scrolled (434, 295) with delta (0, -1)
Screenshot: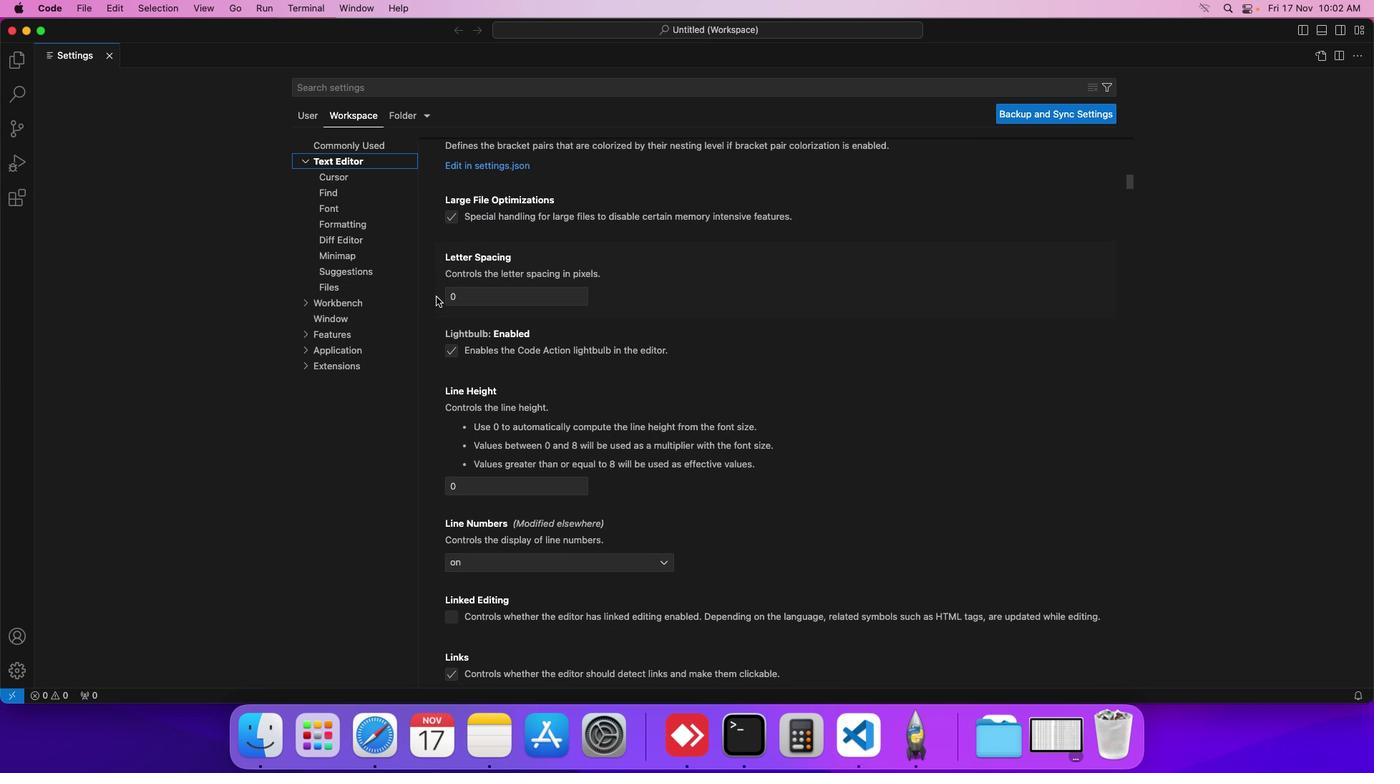 
Action: Mouse moved to (435, 295)
Screenshot: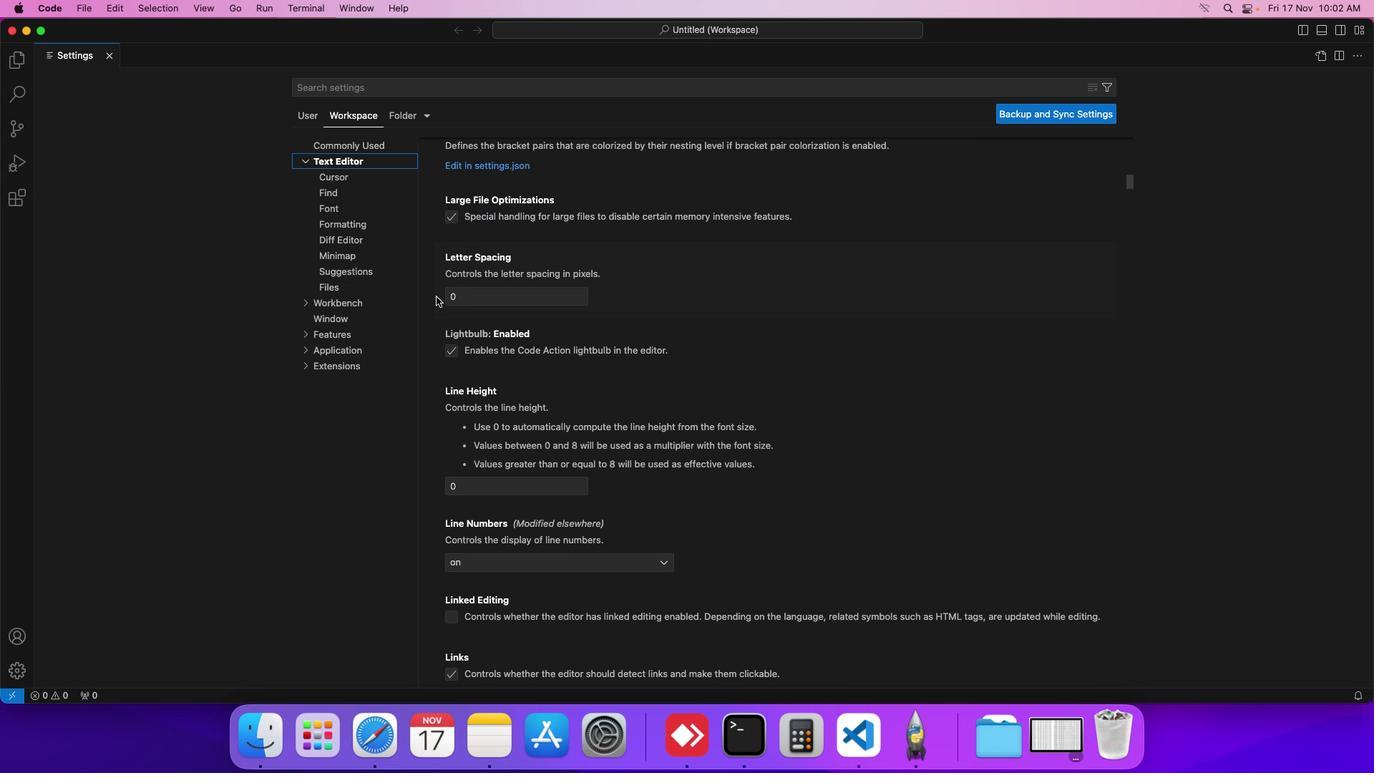 
Action: Mouse scrolled (435, 295) with delta (0, -1)
Screenshot: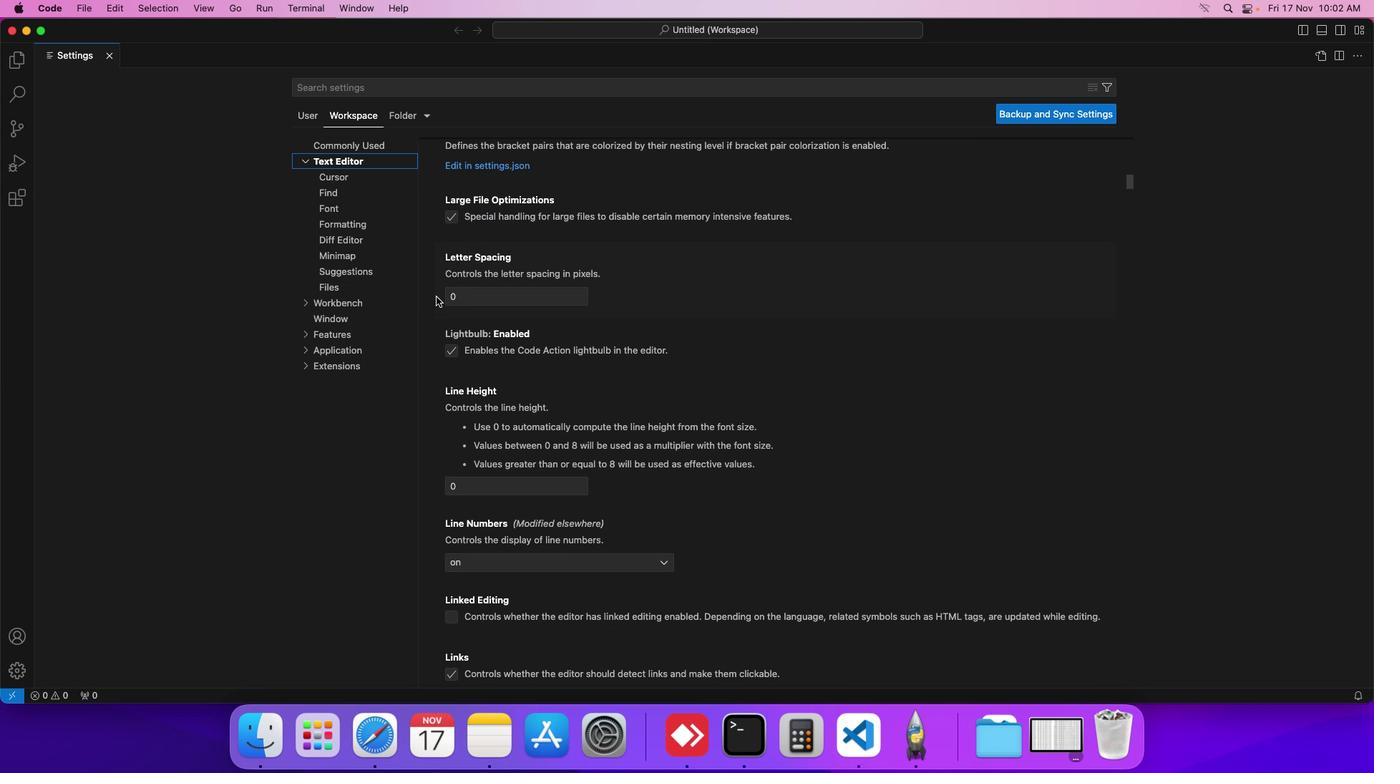 
Action: Mouse scrolled (435, 295) with delta (0, -2)
Screenshot: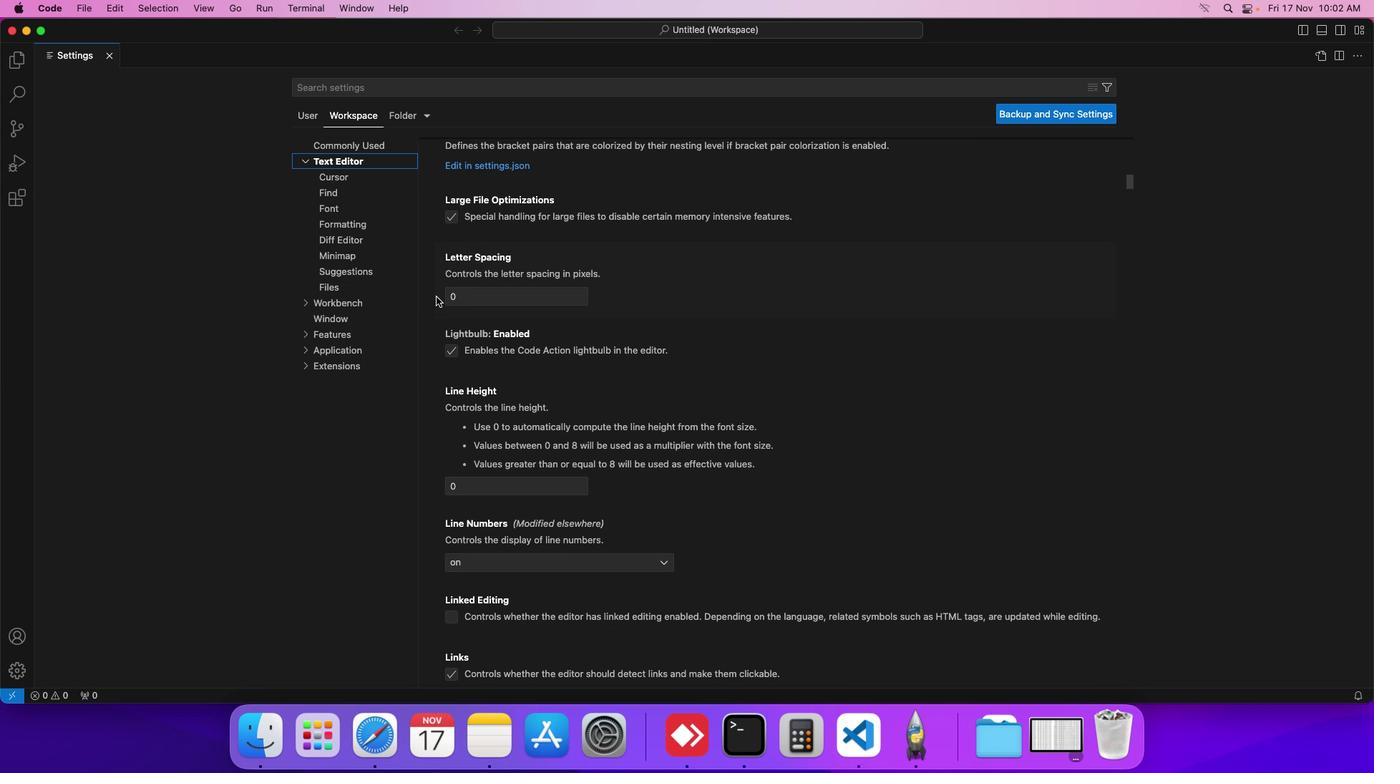 
Action: Mouse moved to (435, 294)
Screenshot: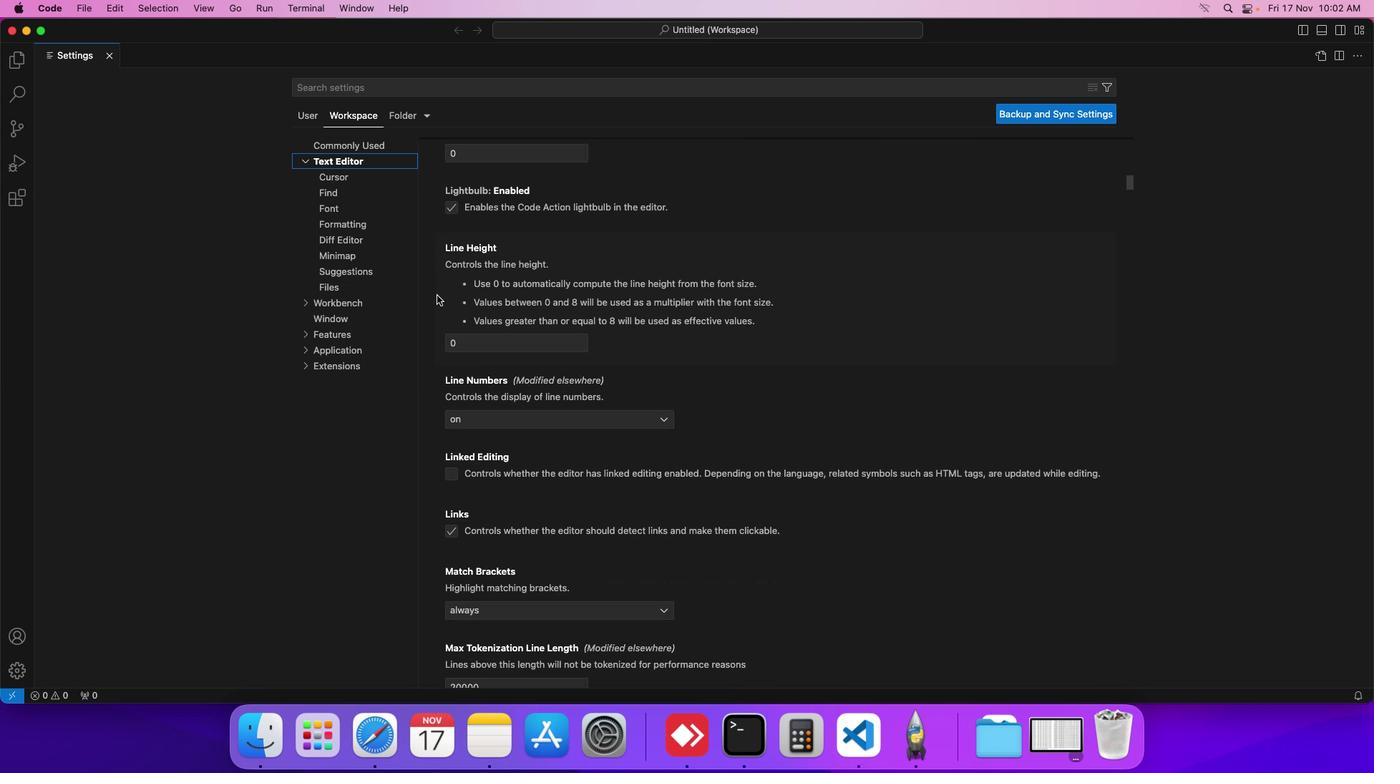 
Action: Mouse scrolled (435, 294) with delta (0, -1)
Screenshot: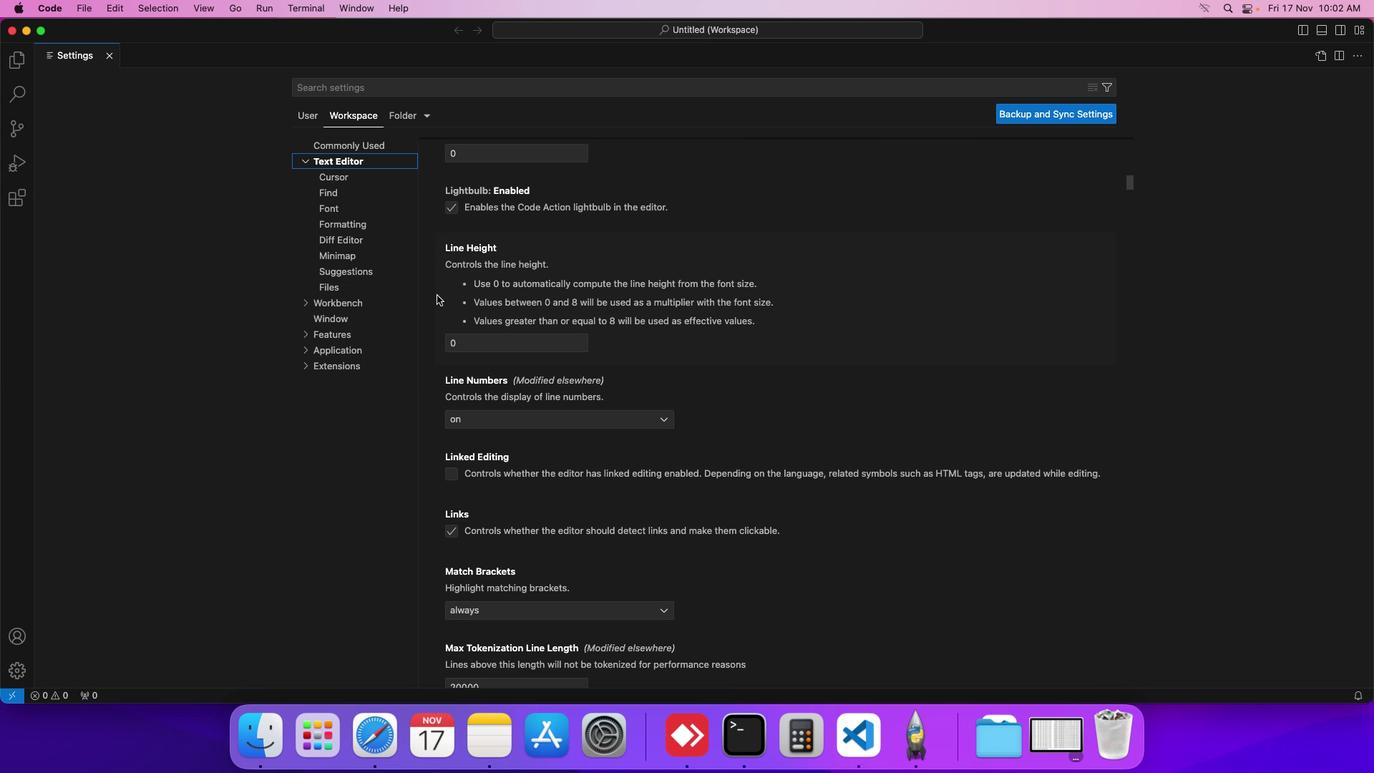 
Action: Mouse scrolled (435, 294) with delta (0, -1)
Screenshot: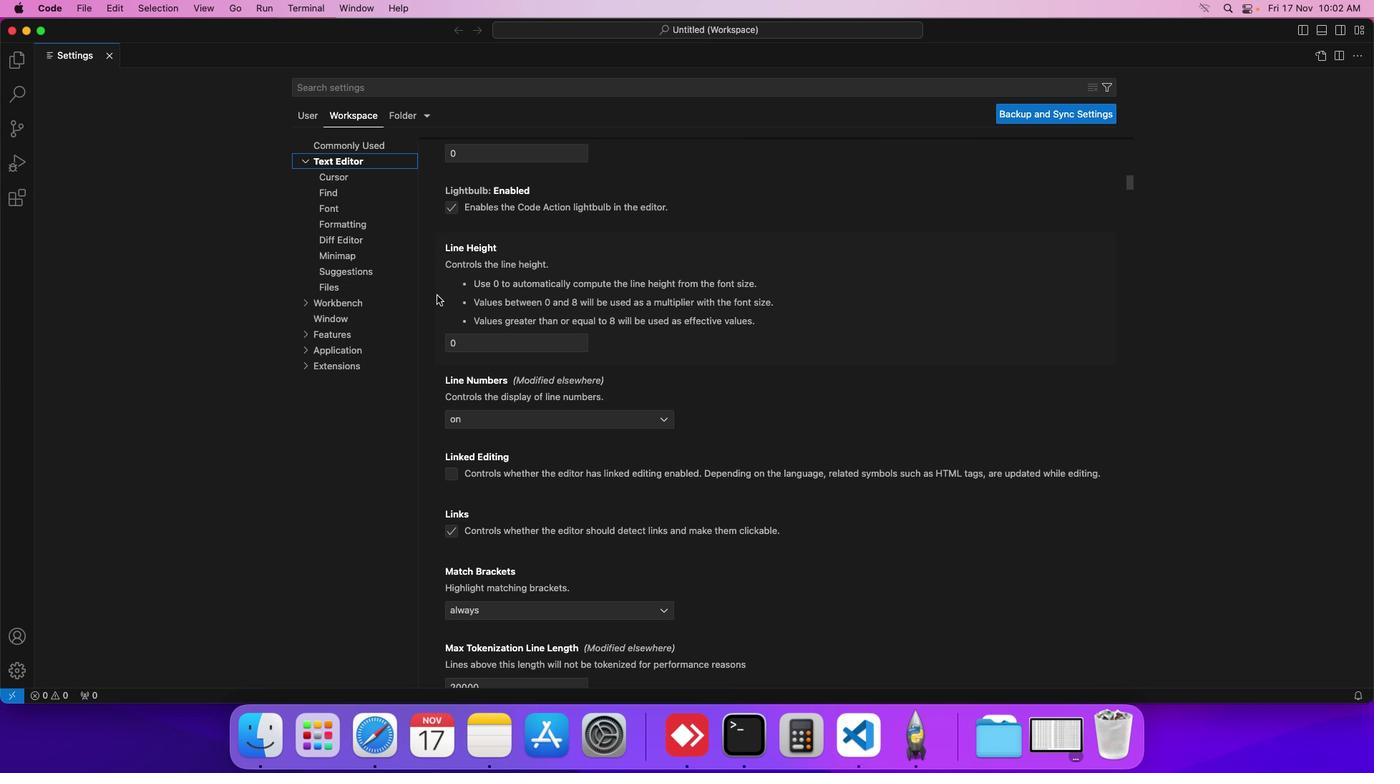
Action: Mouse moved to (435, 294)
Screenshot: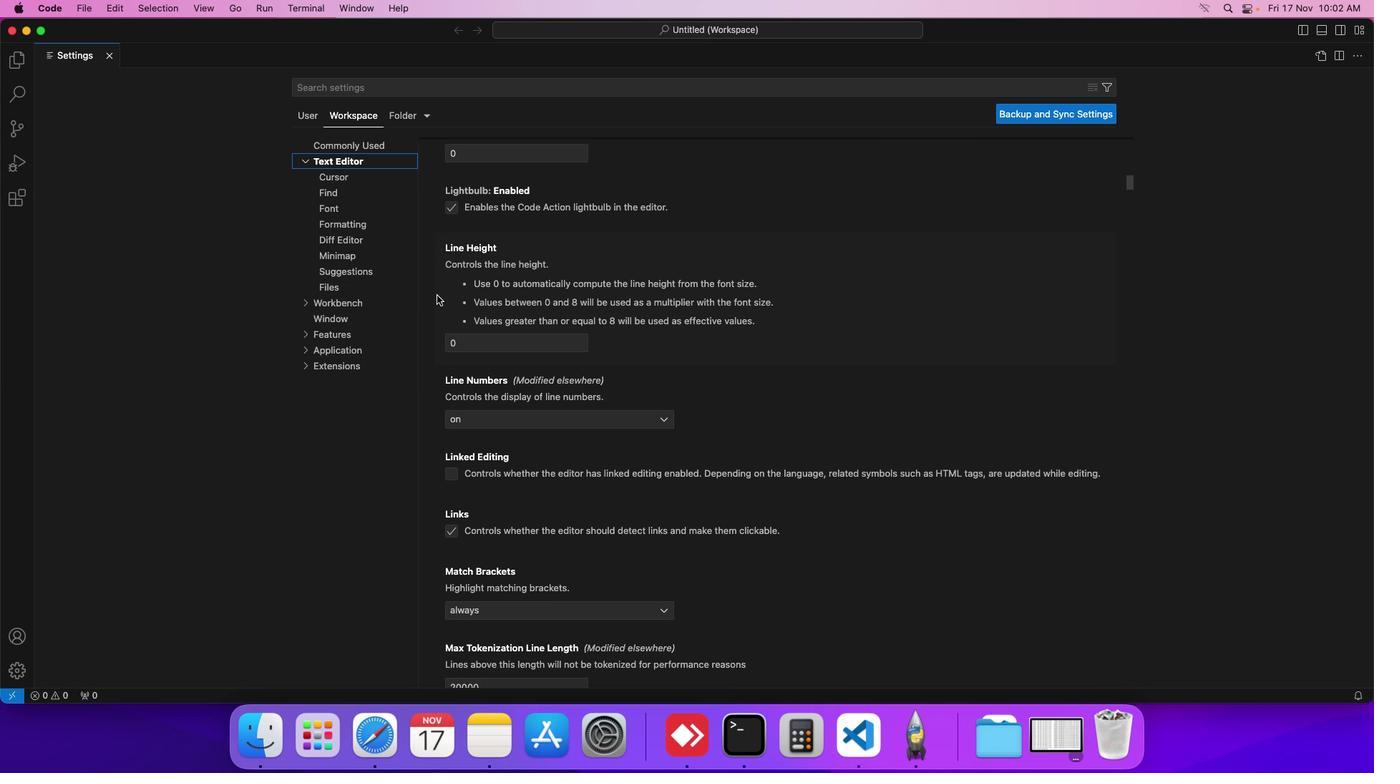 
Action: Mouse scrolled (435, 294) with delta (0, -2)
Screenshot: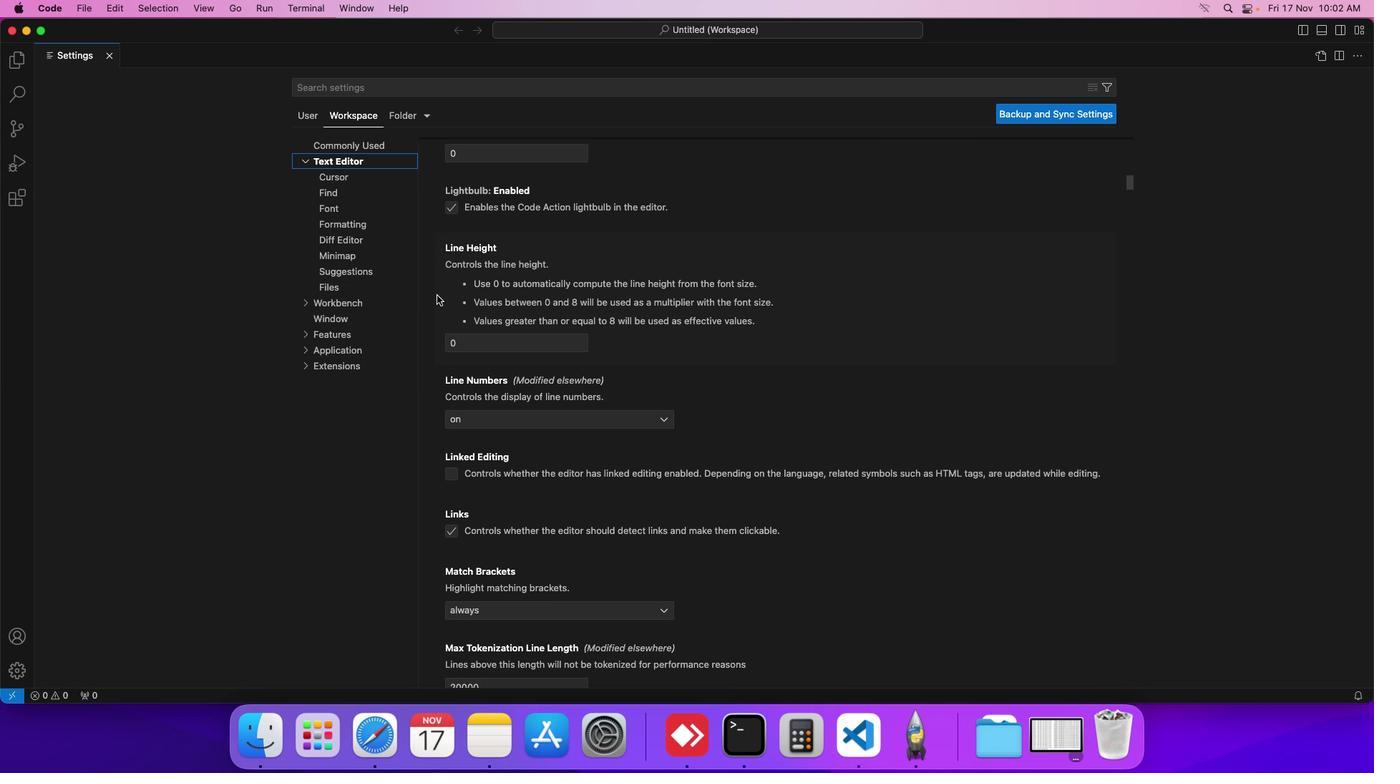 
Action: Mouse moved to (435, 294)
Screenshot: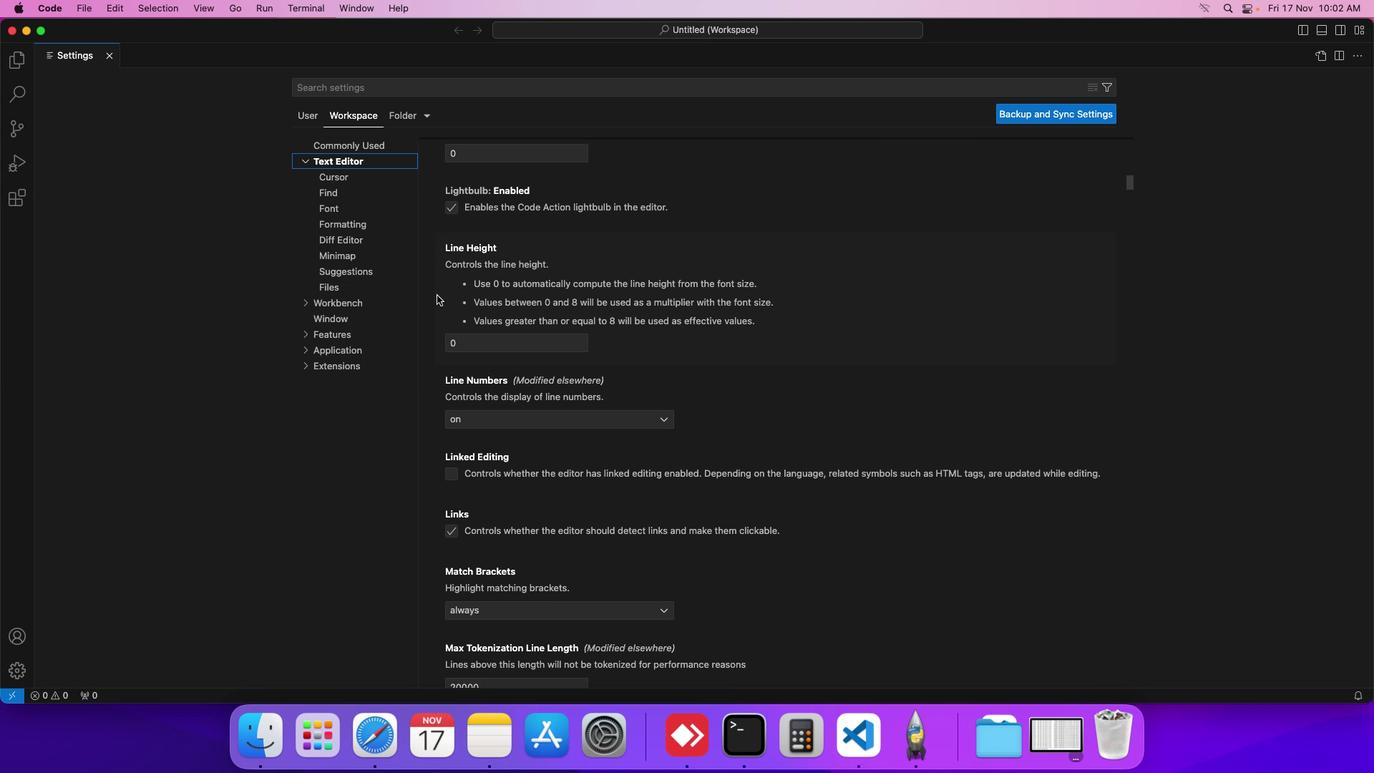 
Action: Mouse scrolled (435, 294) with delta (0, -1)
Screenshot: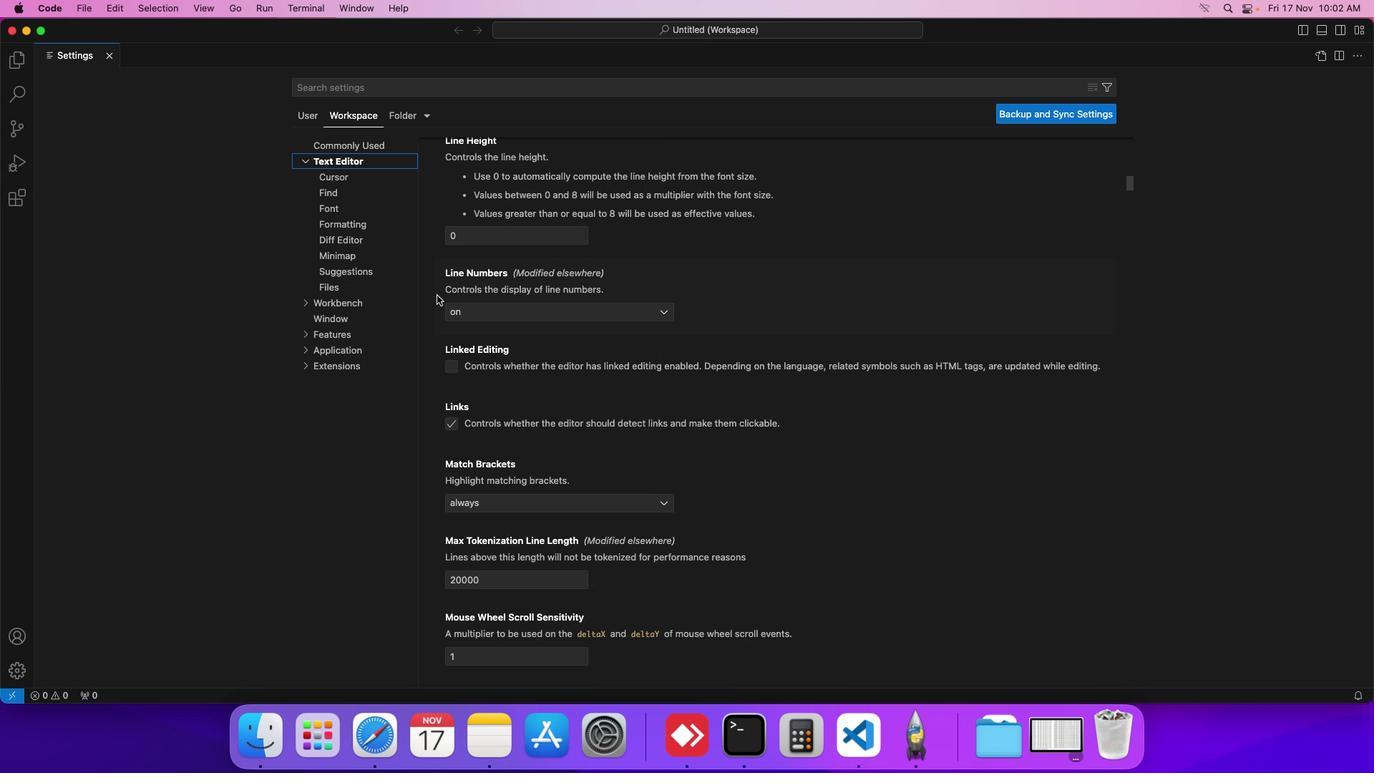 
Action: Mouse moved to (436, 294)
Screenshot: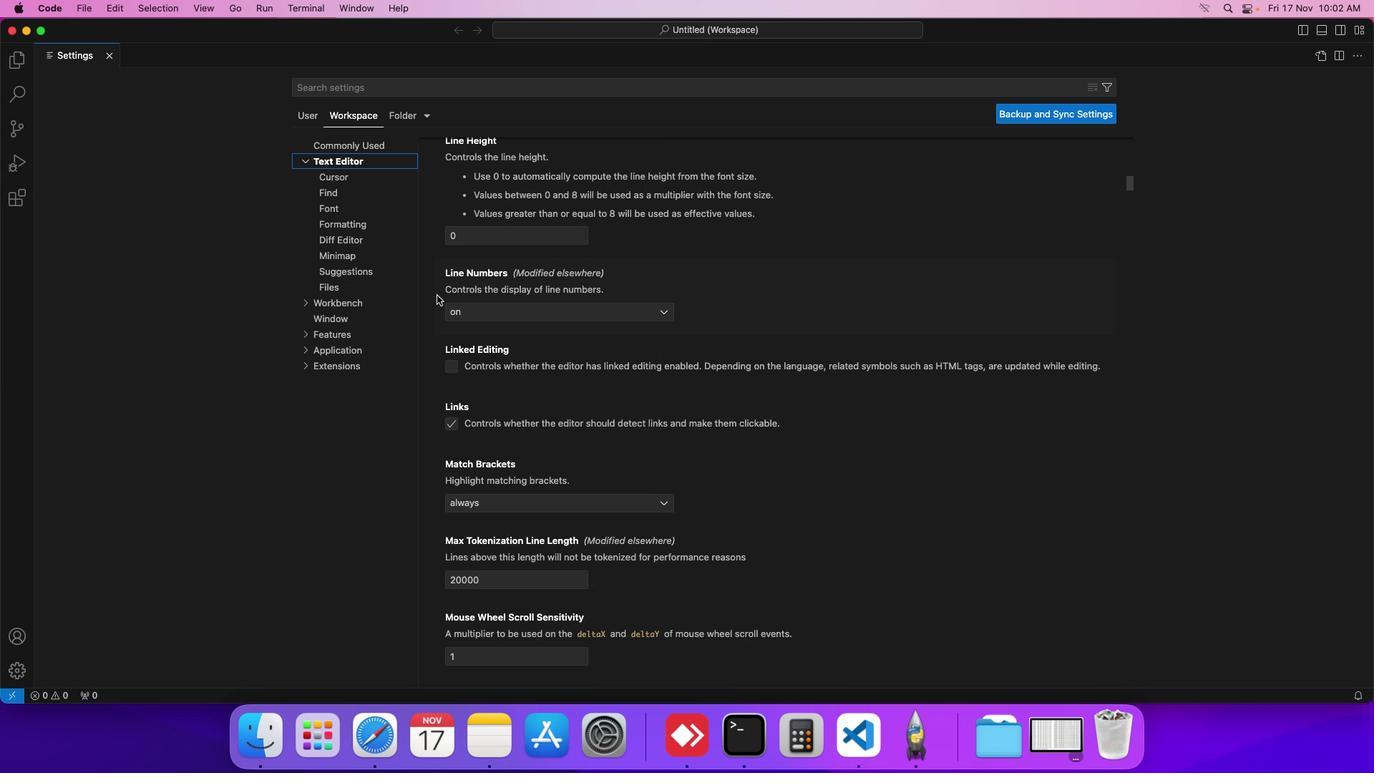
Action: Mouse scrolled (436, 294) with delta (0, -1)
Screenshot: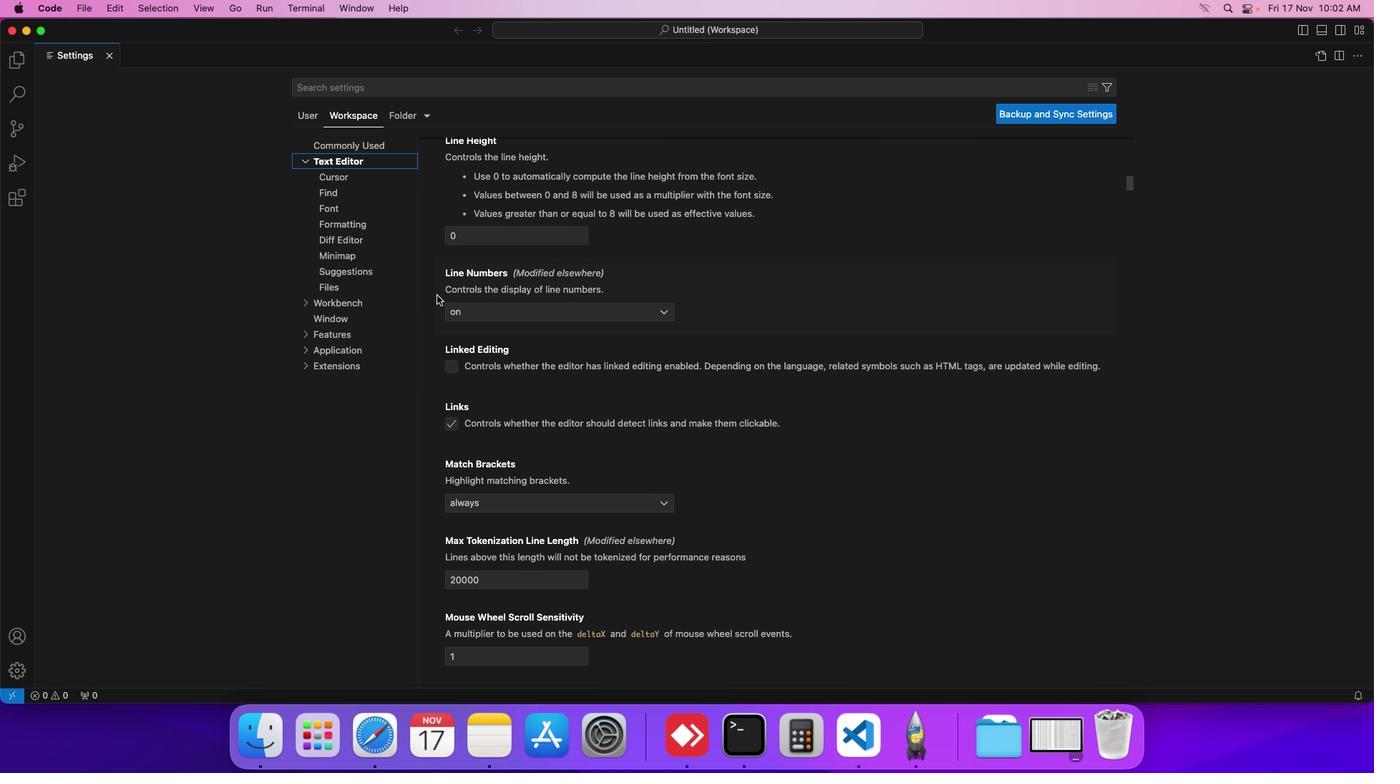 
Action: Mouse scrolled (436, 294) with delta (0, -1)
Screenshot: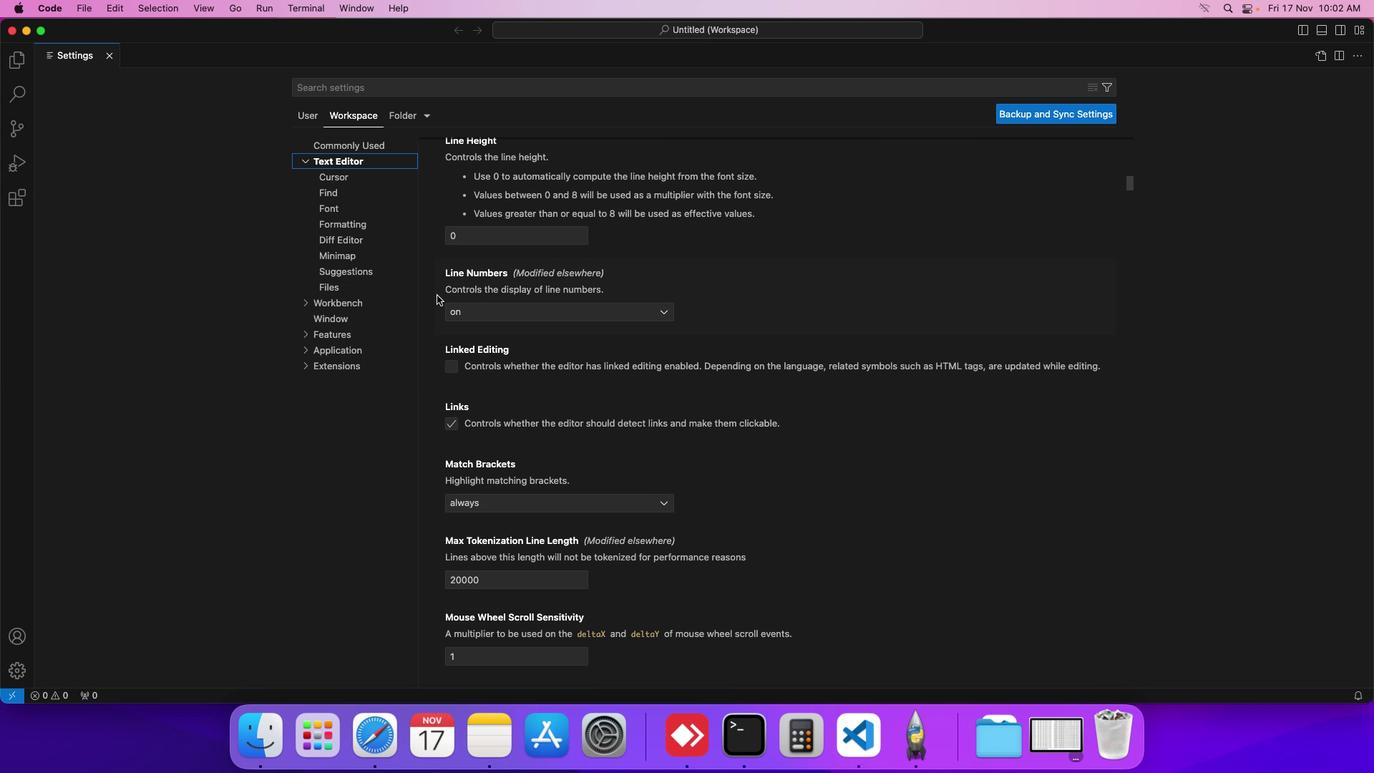 
Action: Mouse scrolled (436, 294) with delta (0, -1)
Screenshot: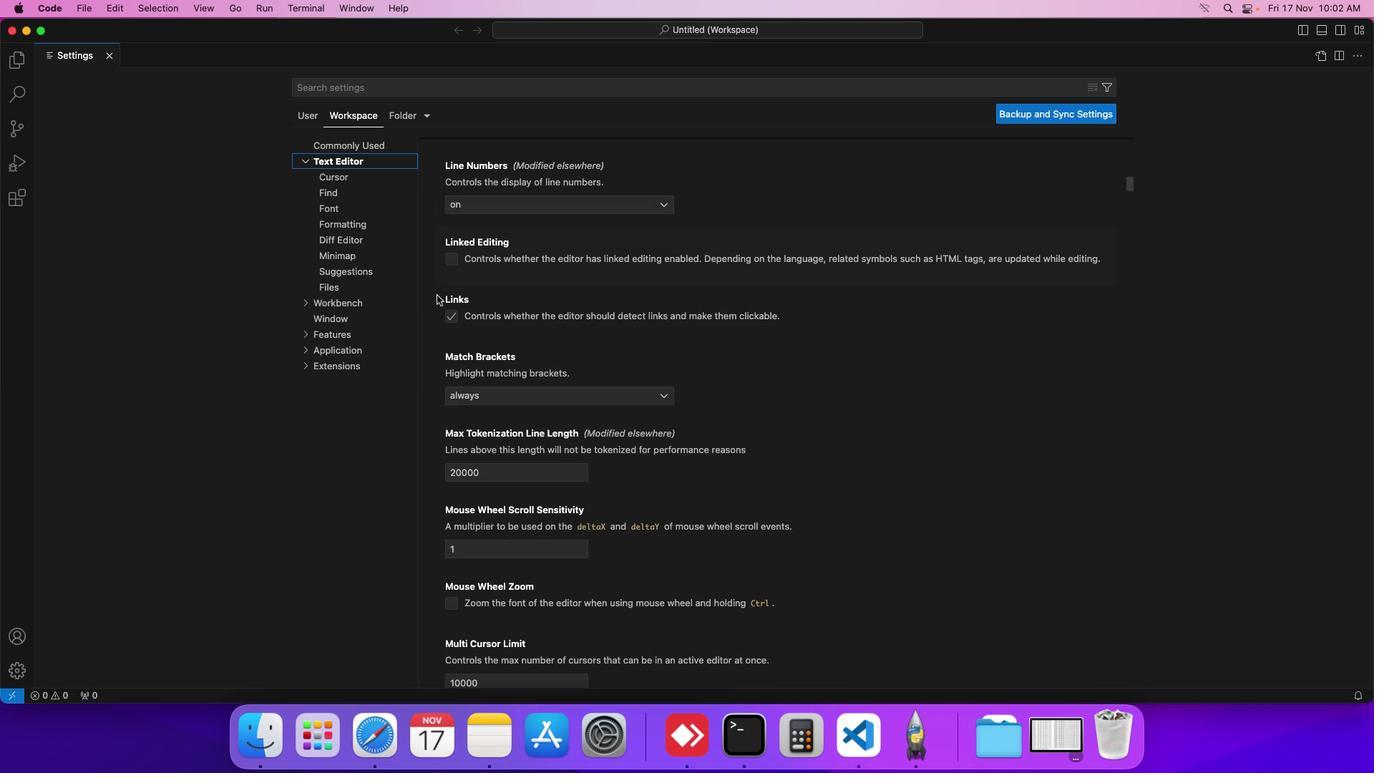 
Action: Mouse scrolled (436, 294) with delta (0, -1)
Screenshot: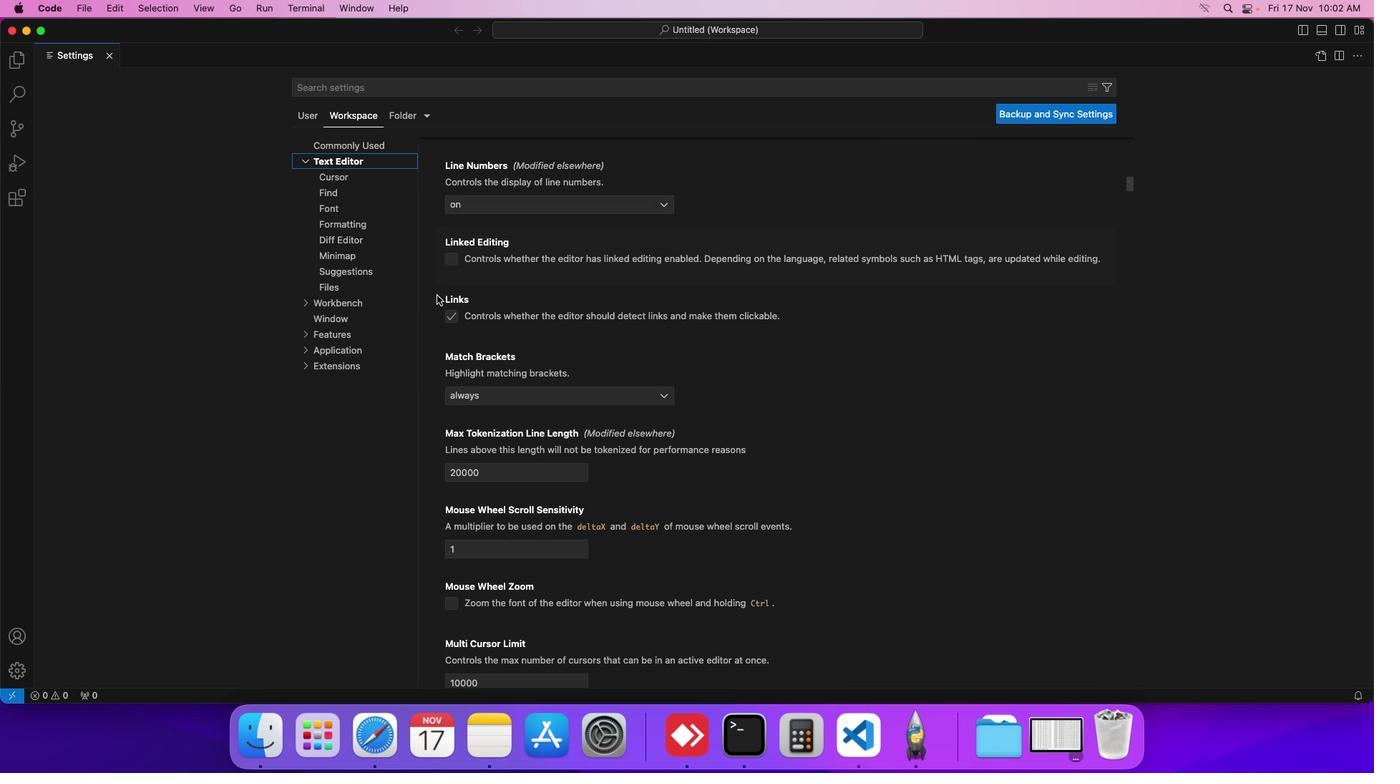 
Action: Mouse scrolled (436, 294) with delta (0, -1)
Screenshot: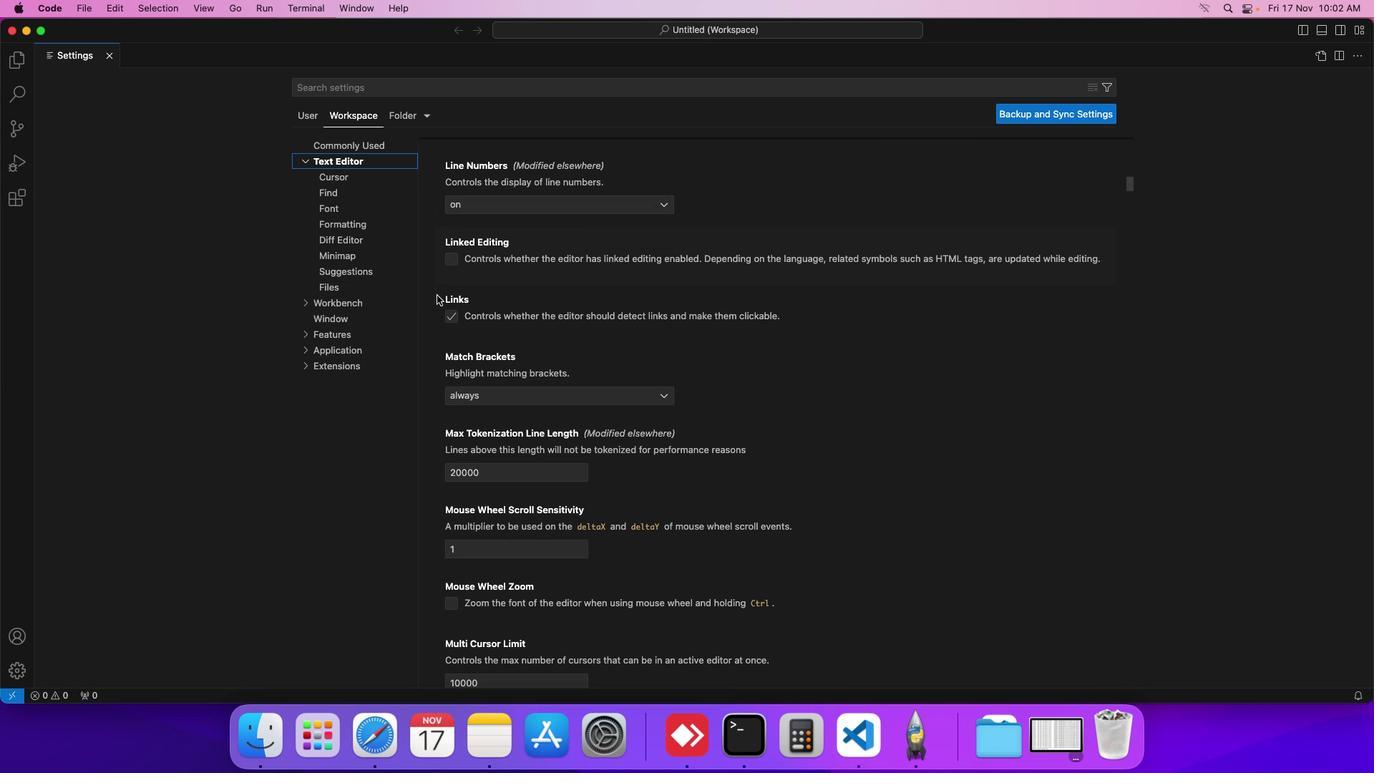 
Action: Mouse scrolled (436, 294) with delta (0, -1)
Screenshot: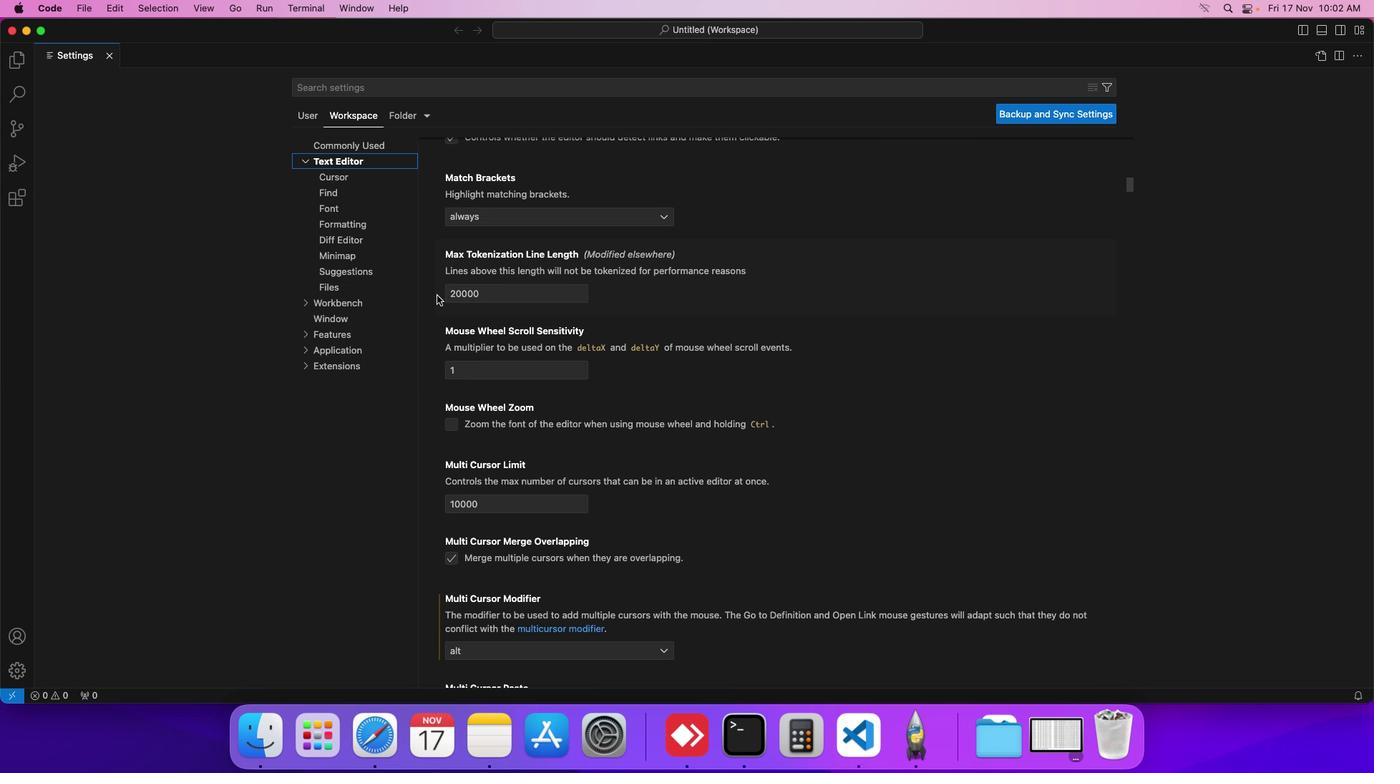 
Action: Mouse scrolled (436, 294) with delta (0, -1)
Screenshot: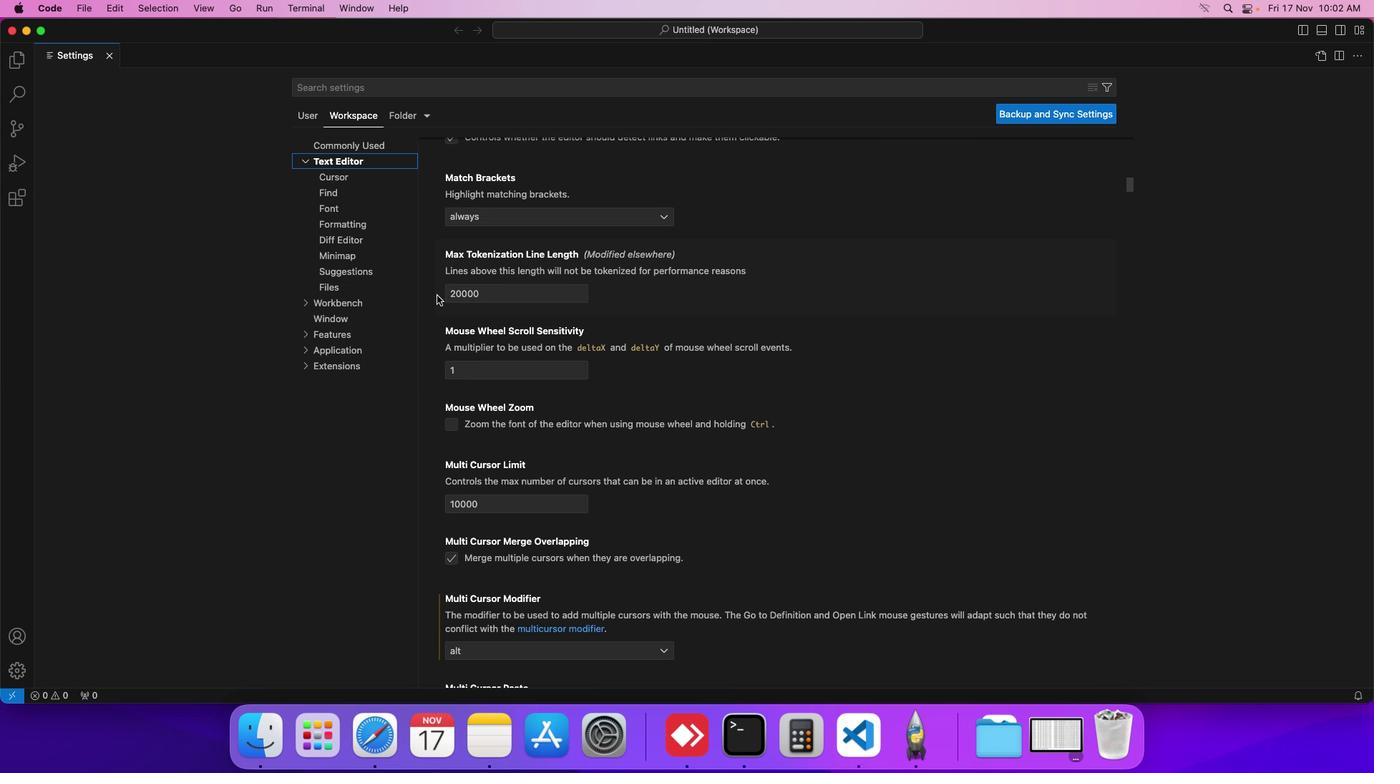 
Action: Mouse scrolled (436, 294) with delta (0, -2)
Screenshot: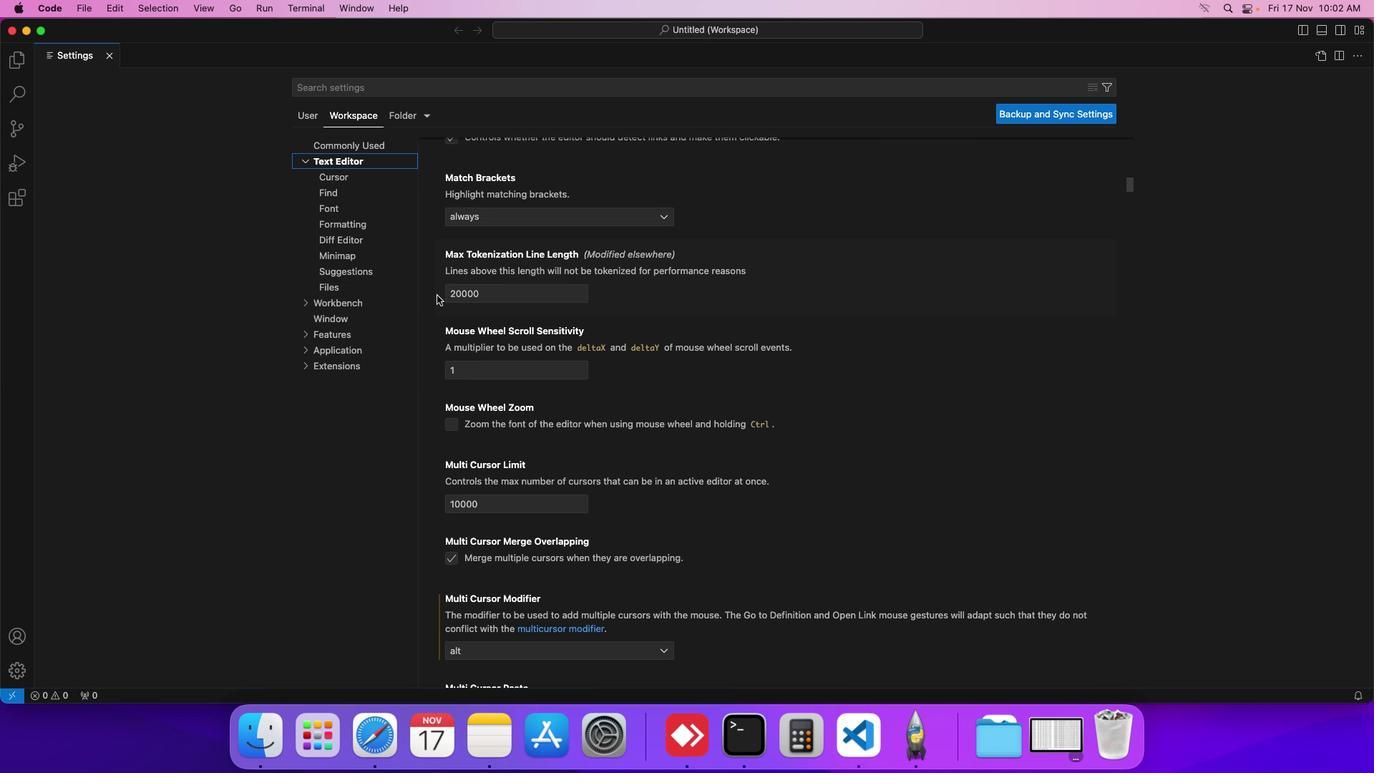 
Action: Mouse moved to (436, 294)
Screenshot: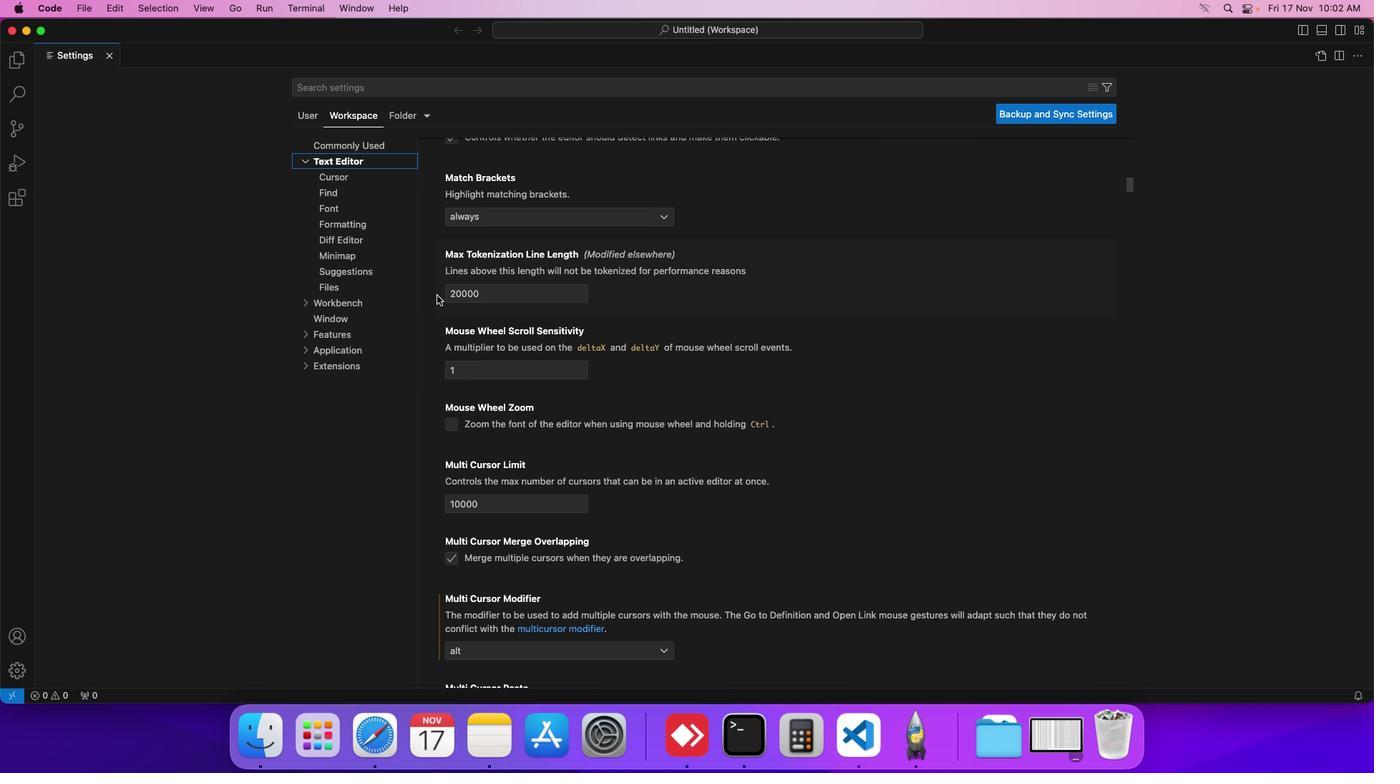 
Action: Mouse scrolled (436, 294) with delta (0, -1)
Screenshot: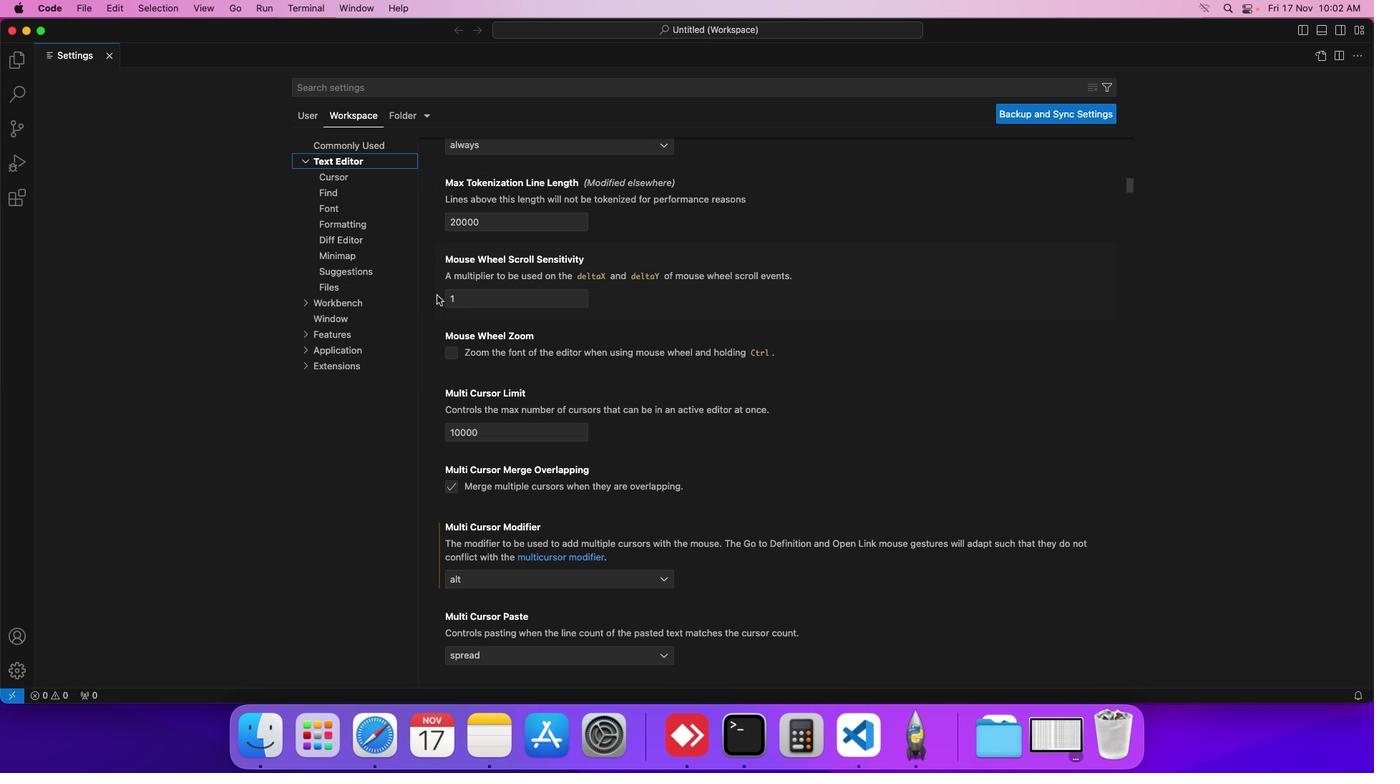 
Action: Mouse scrolled (436, 294) with delta (0, -1)
Screenshot: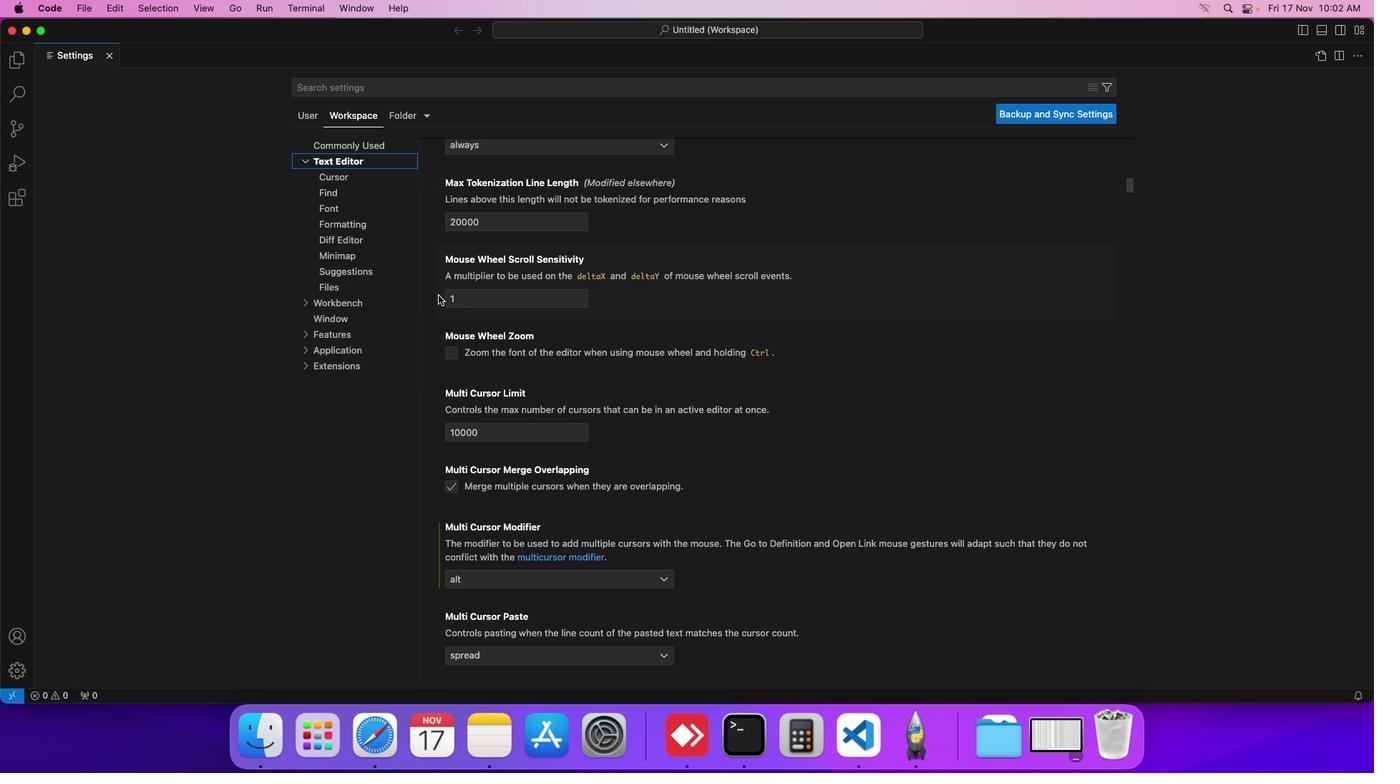 
Action: Mouse moved to (437, 293)
Screenshot: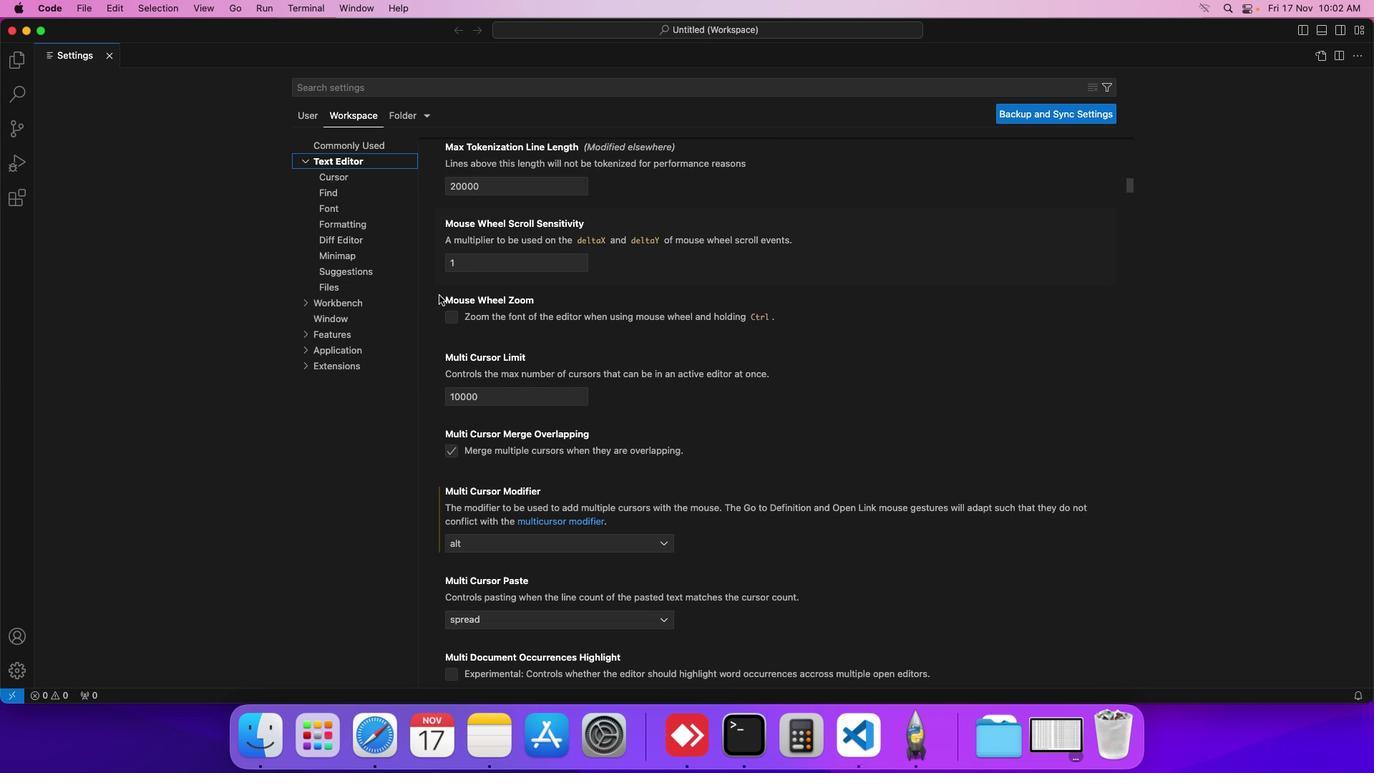 
Action: Mouse scrolled (437, 293) with delta (0, -1)
Screenshot: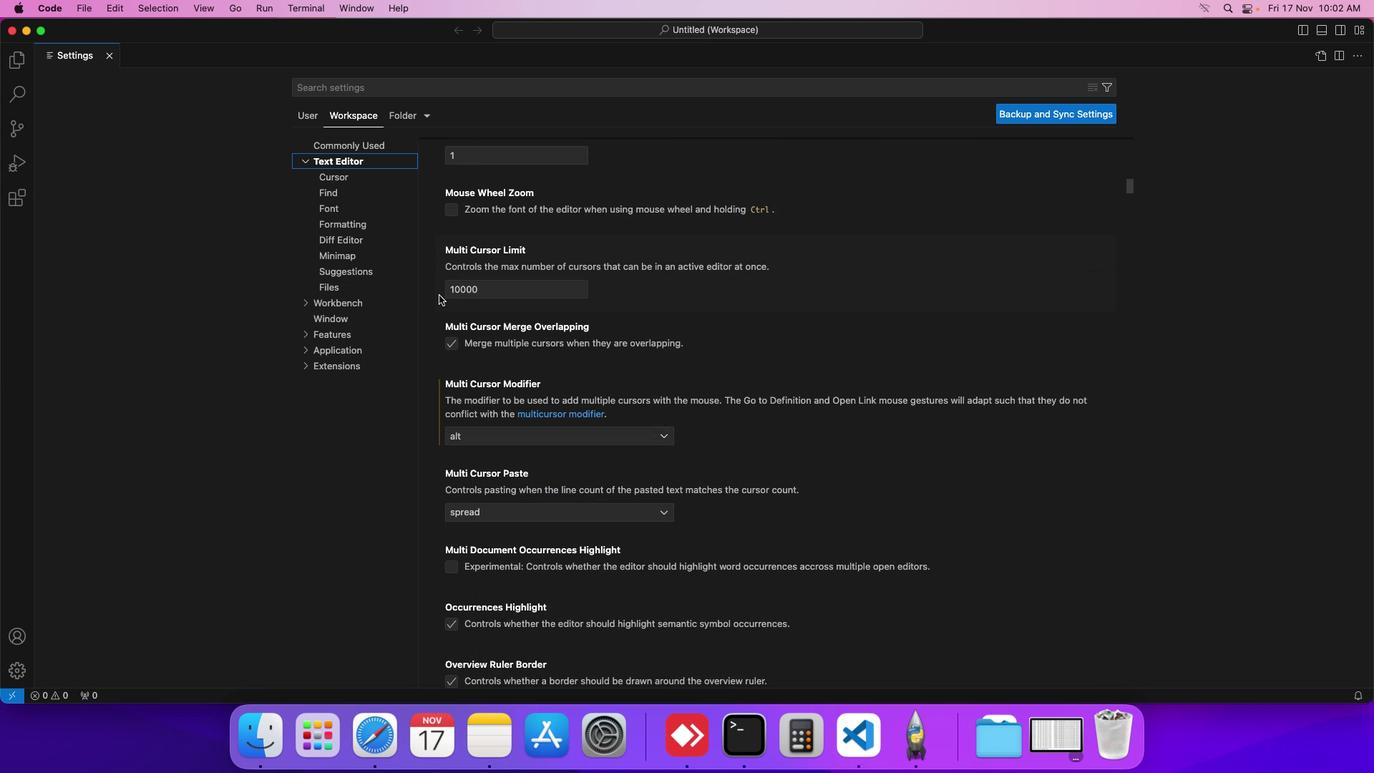 
Action: Mouse scrolled (437, 293) with delta (0, -1)
Screenshot: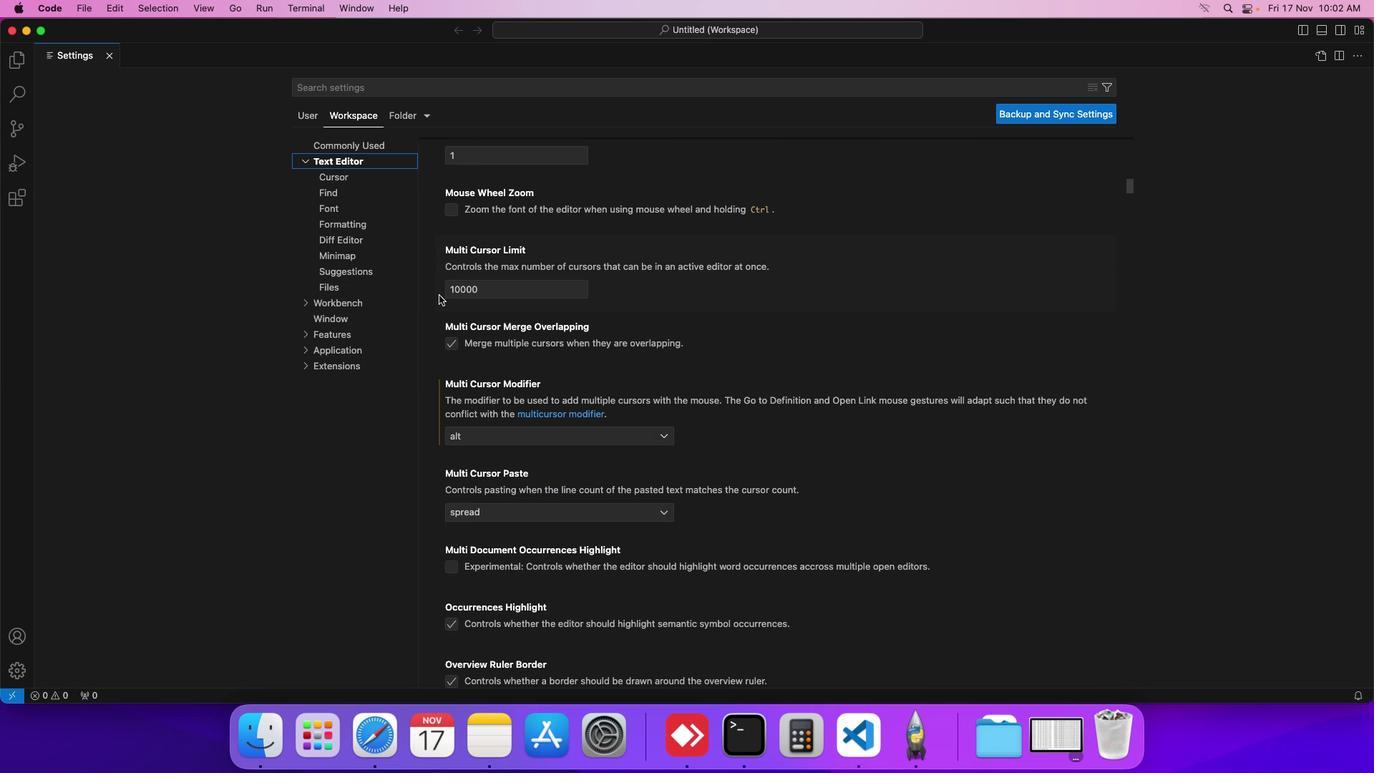 
Action: Mouse scrolled (437, 293) with delta (0, -2)
Screenshot: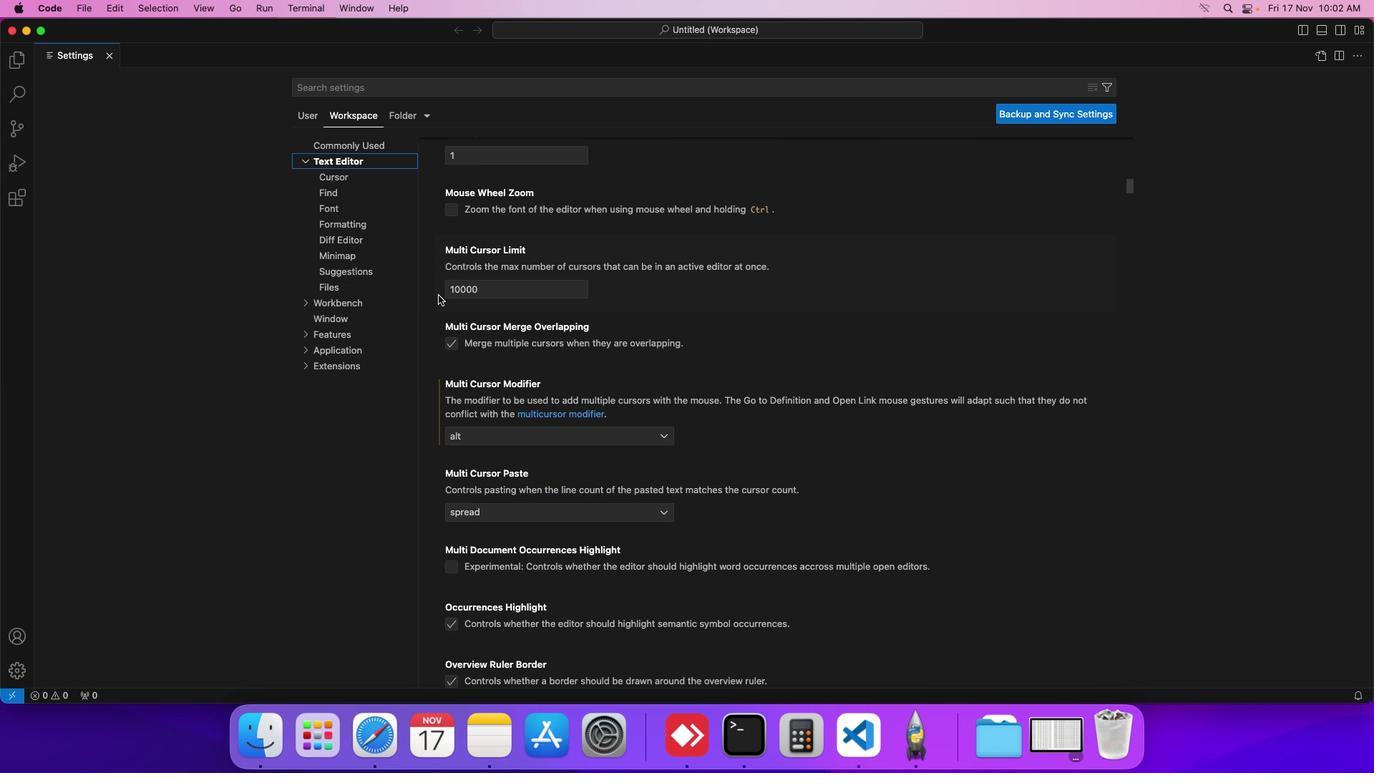 
Action: Mouse moved to (436, 294)
Screenshot: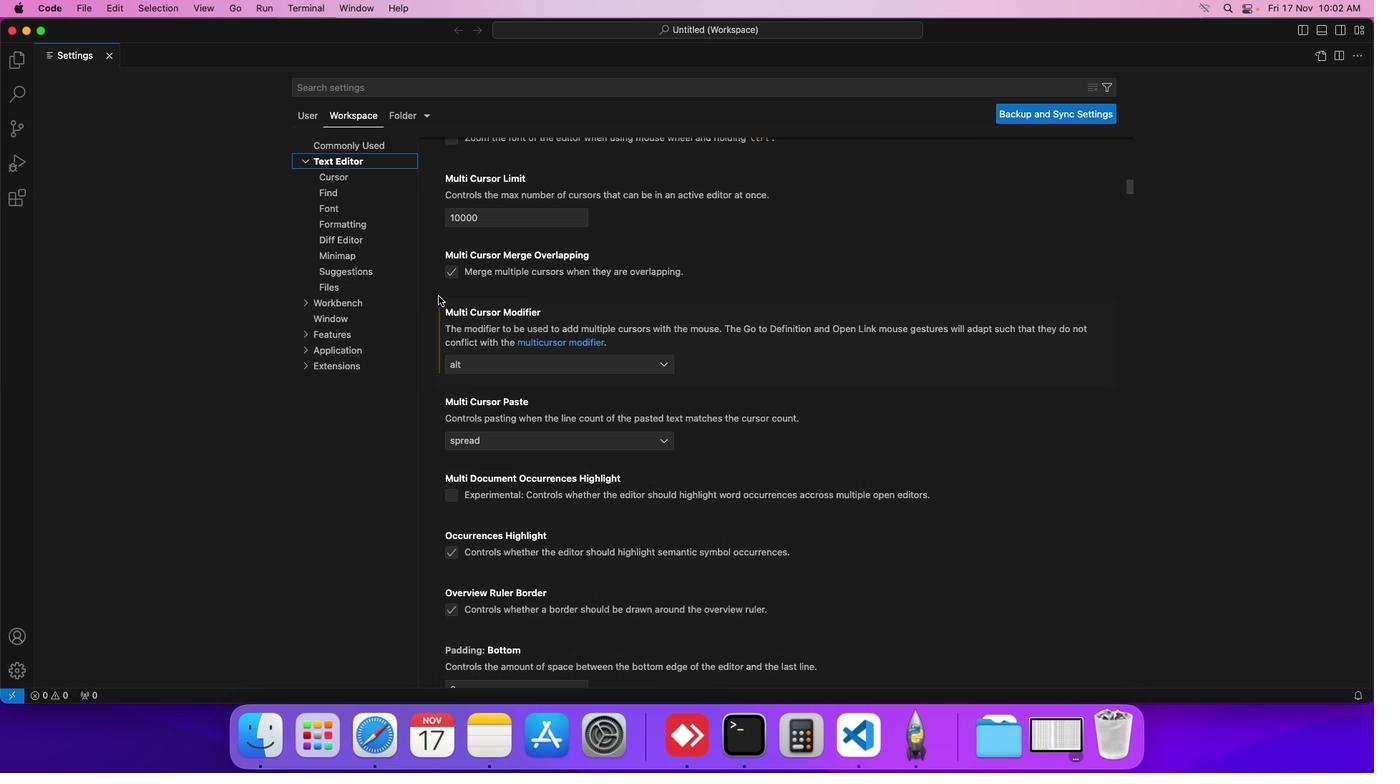 
Action: Mouse scrolled (436, 294) with delta (0, -1)
Screenshot: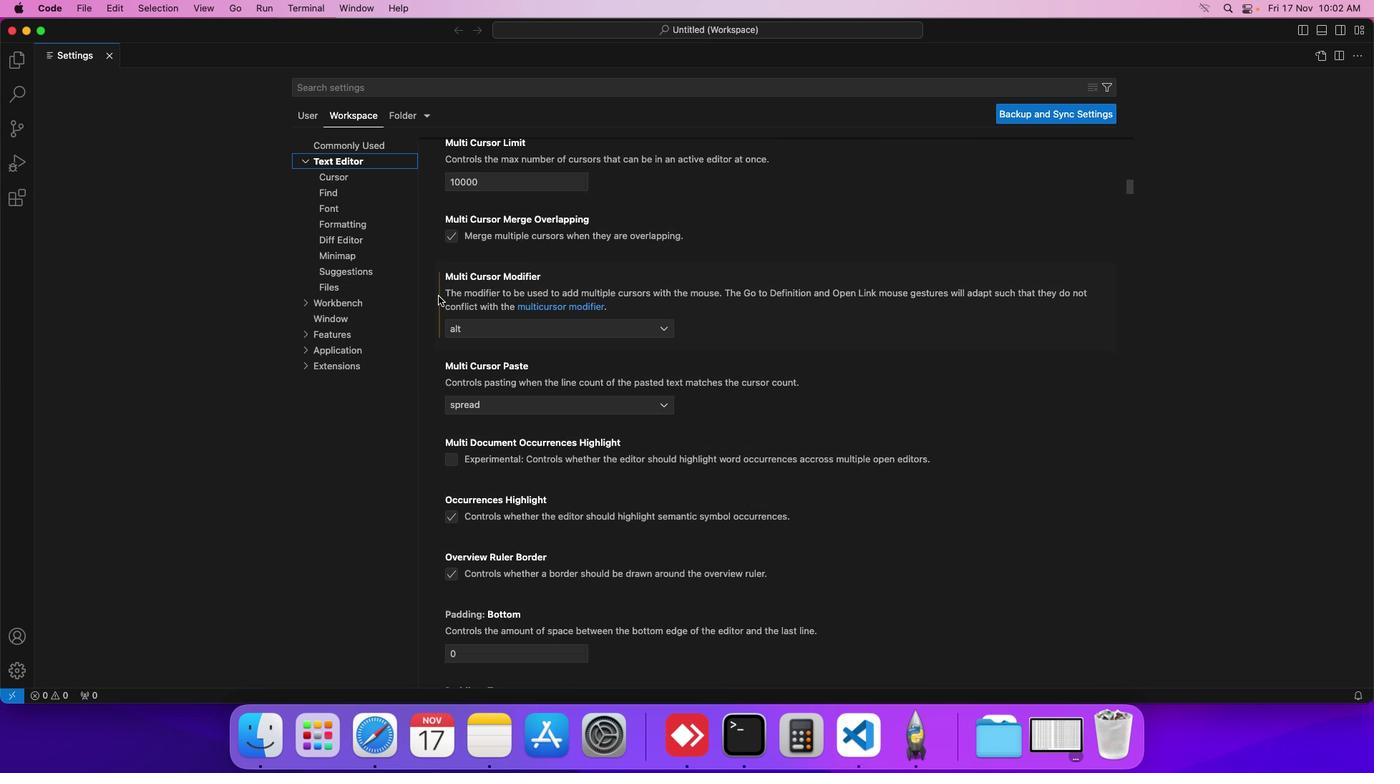 
Action: Mouse moved to (437, 295)
Screenshot: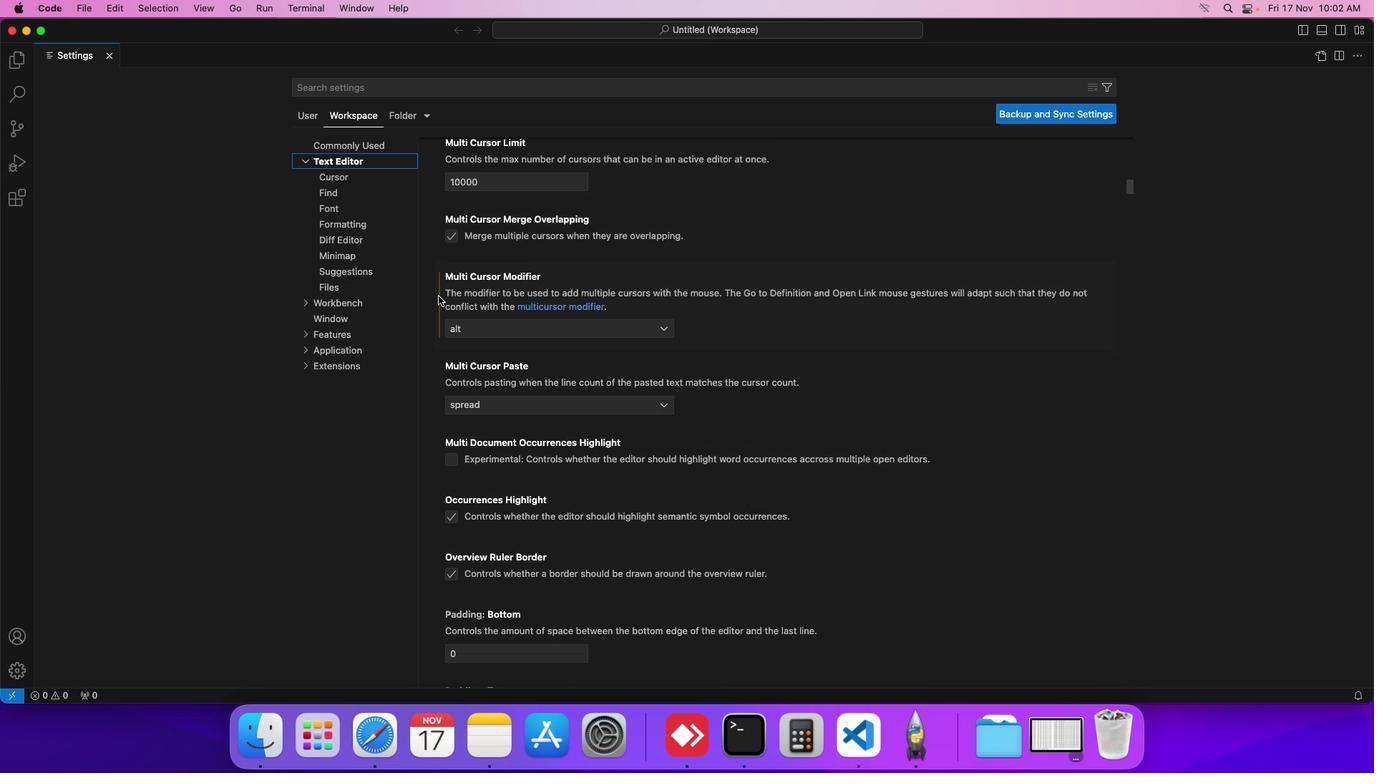 
Action: Mouse scrolled (437, 295) with delta (0, -1)
Screenshot: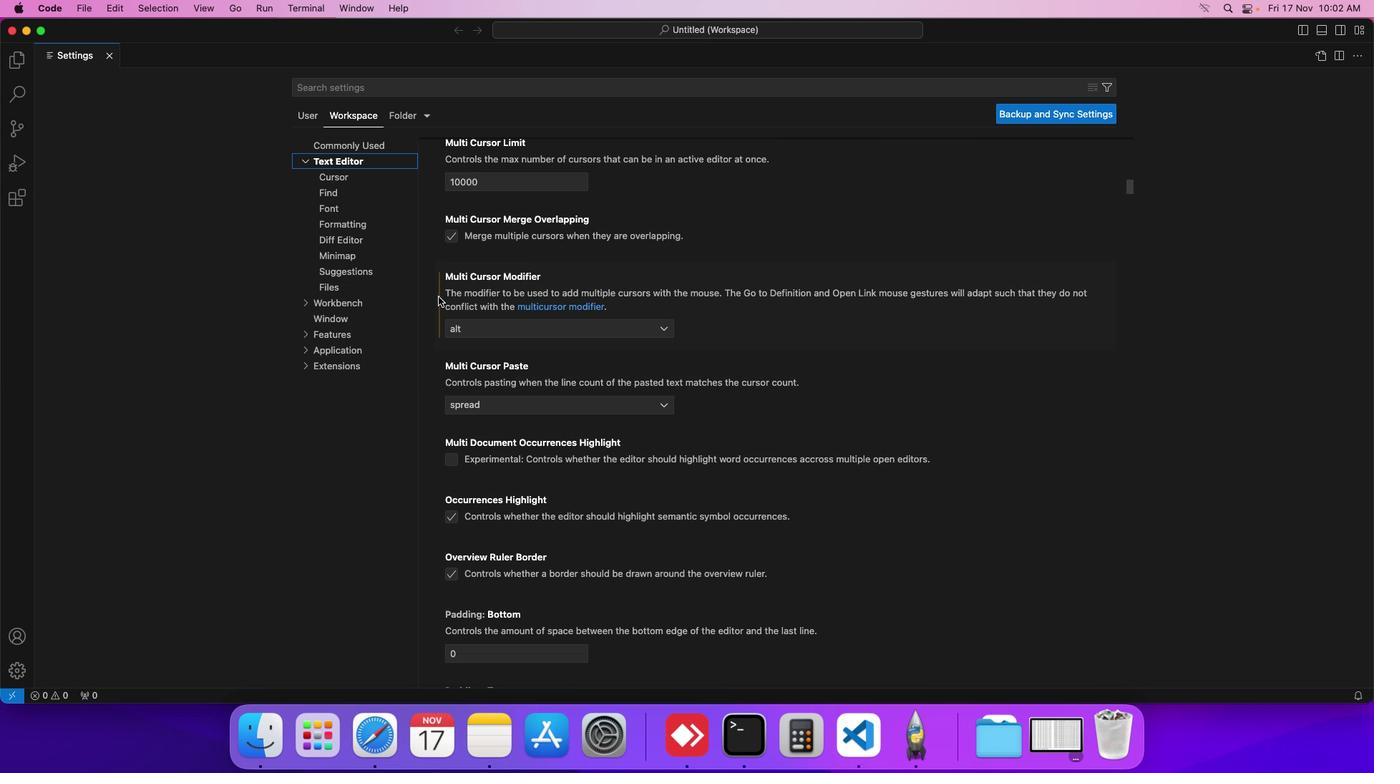 
Action: Mouse moved to (437, 295)
Screenshot: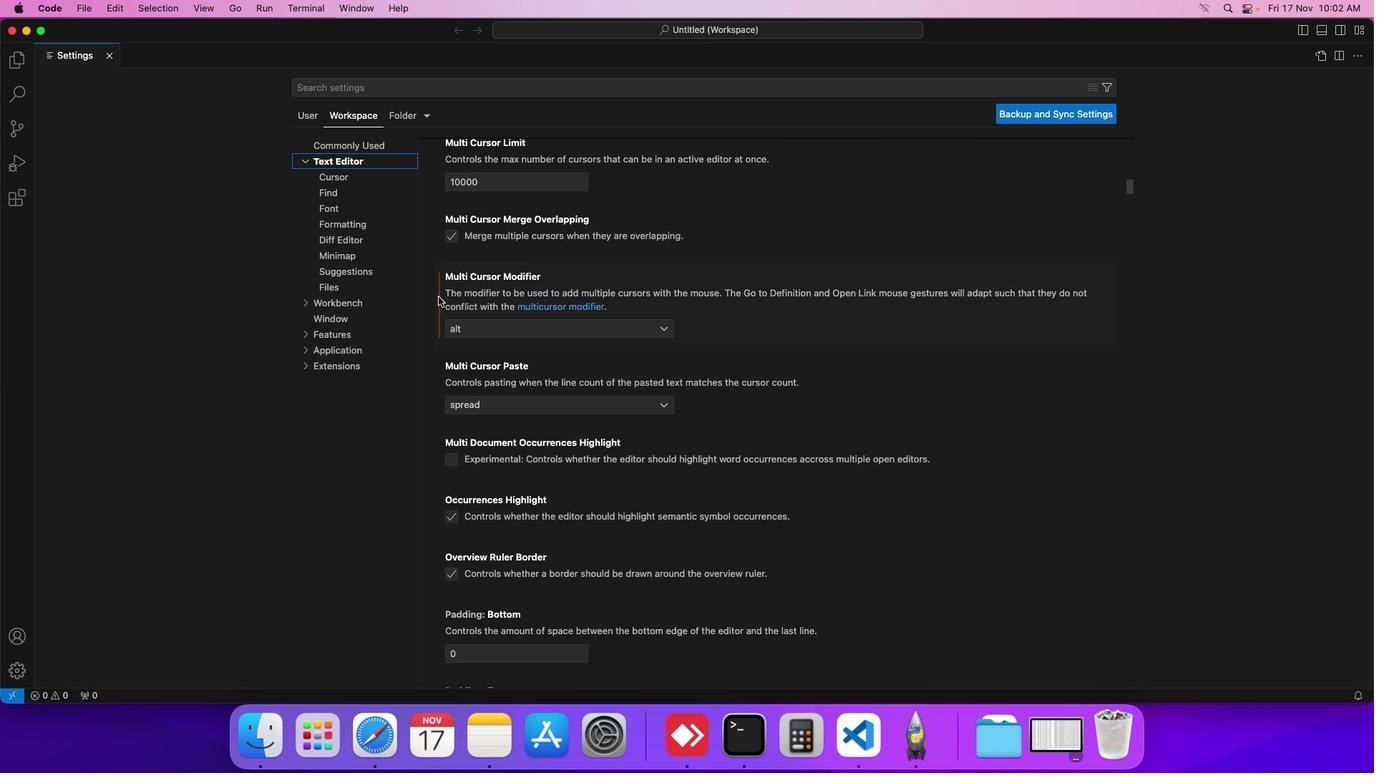 
Action: Mouse scrolled (437, 295) with delta (0, -1)
Screenshot: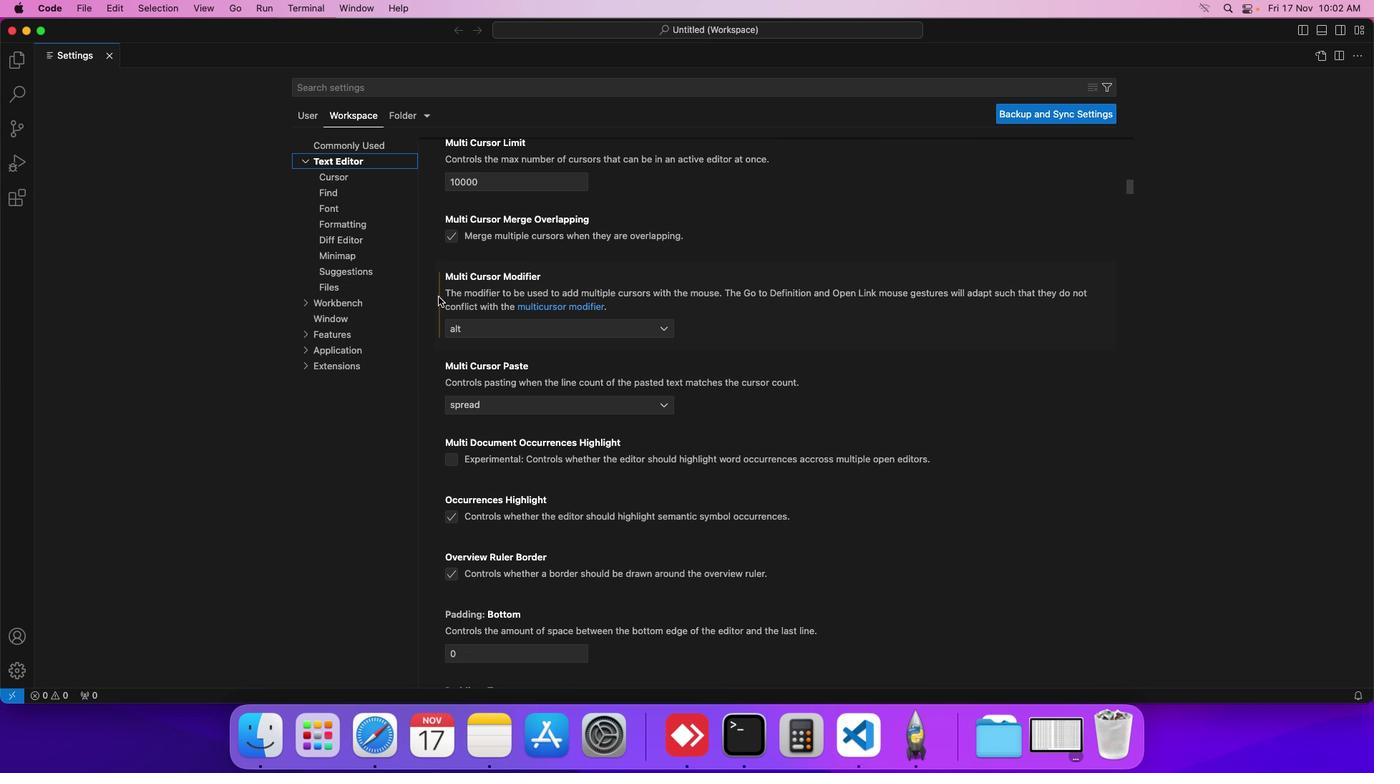 
Action: Mouse moved to (438, 294)
Screenshot: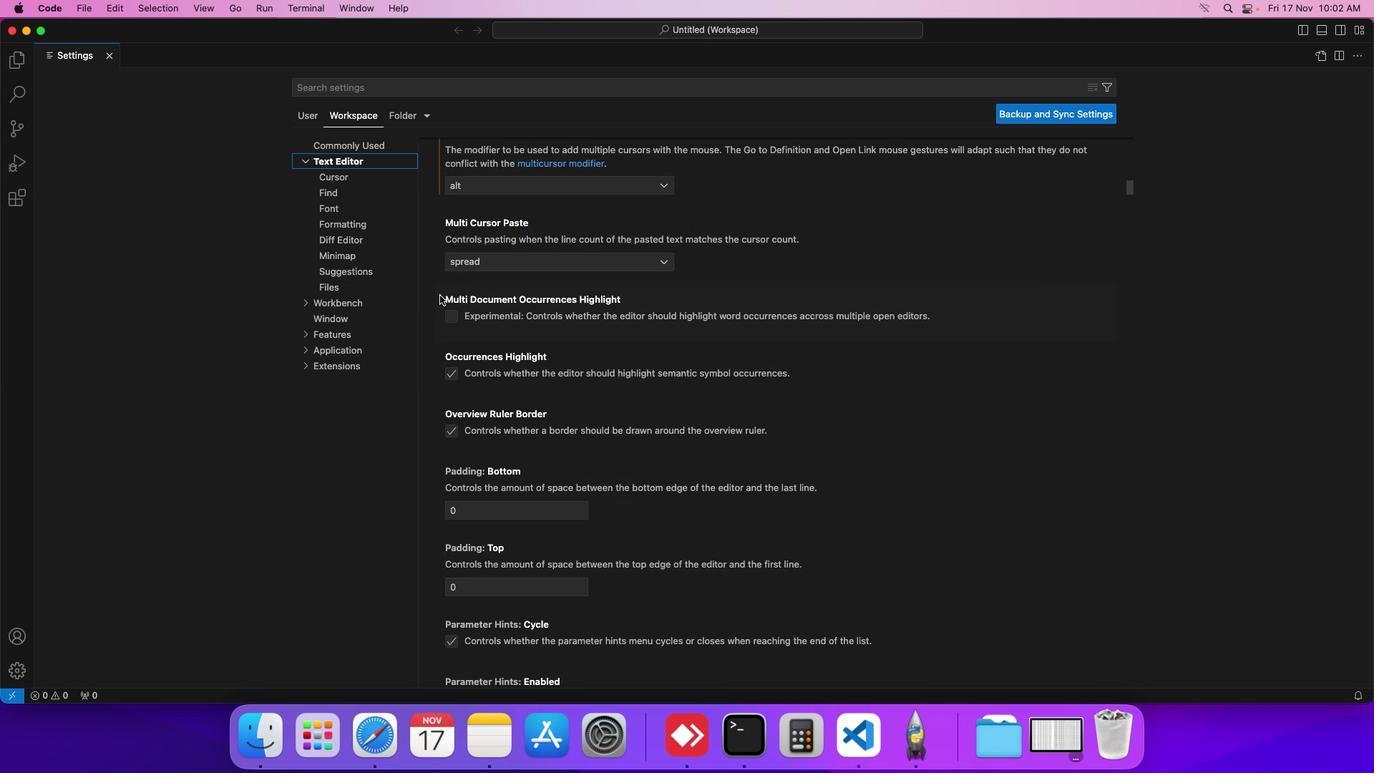 
Action: Mouse scrolled (438, 294) with delta (0, -1)
Screenshot: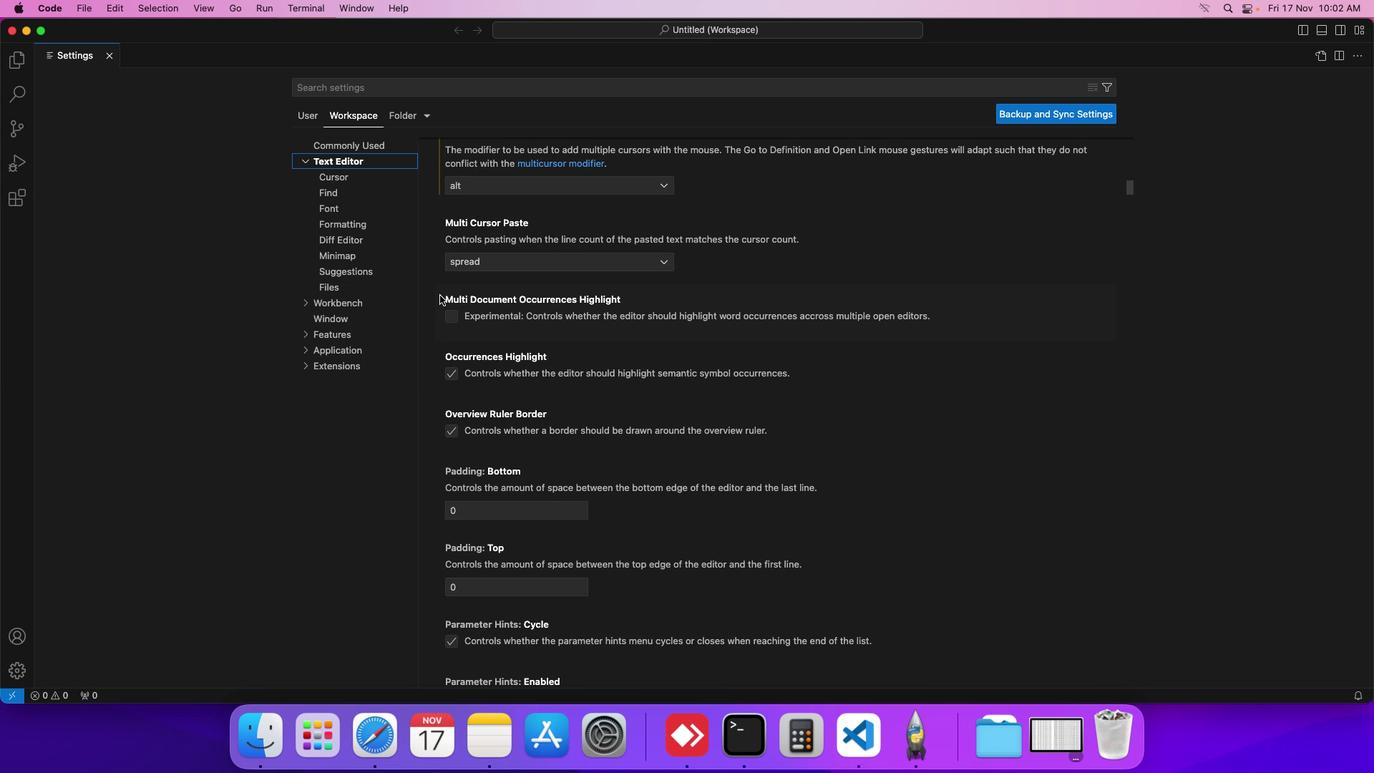 
Action: Mouse scrolled (438, 294) with delta (0, -1)
Screenshot: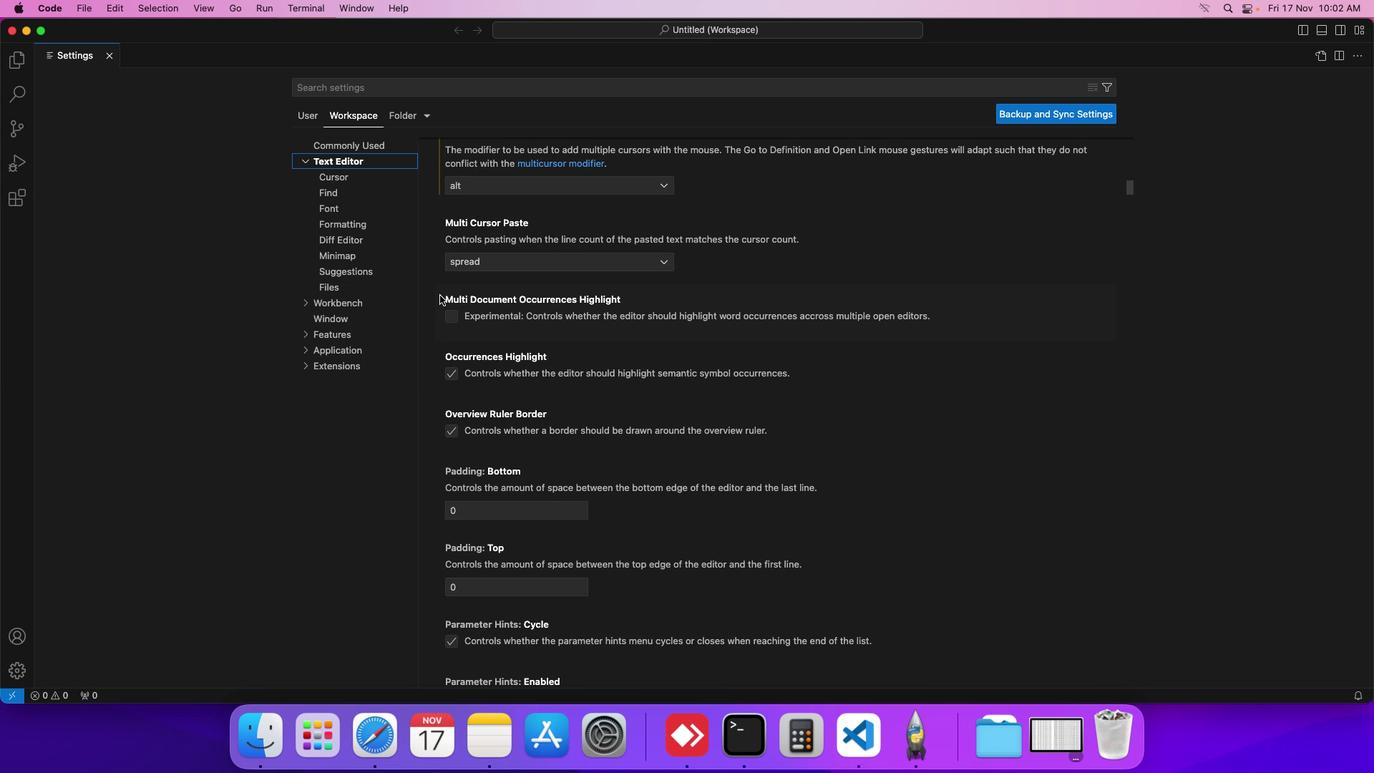 
Action: Mouse scrolled (438, 294) with delta (0, -2)
Screenshot: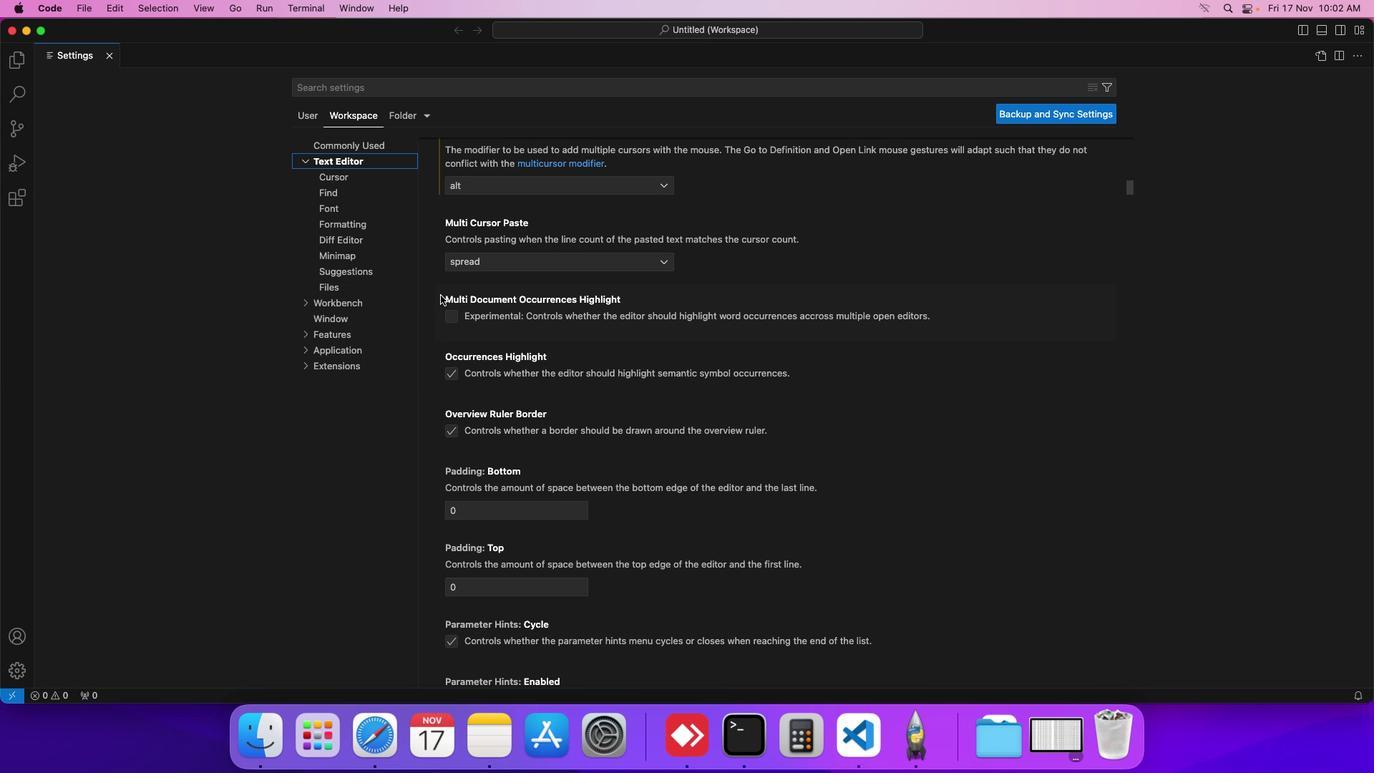 
Action: Mouse moved to (438, 294)
Screenshot: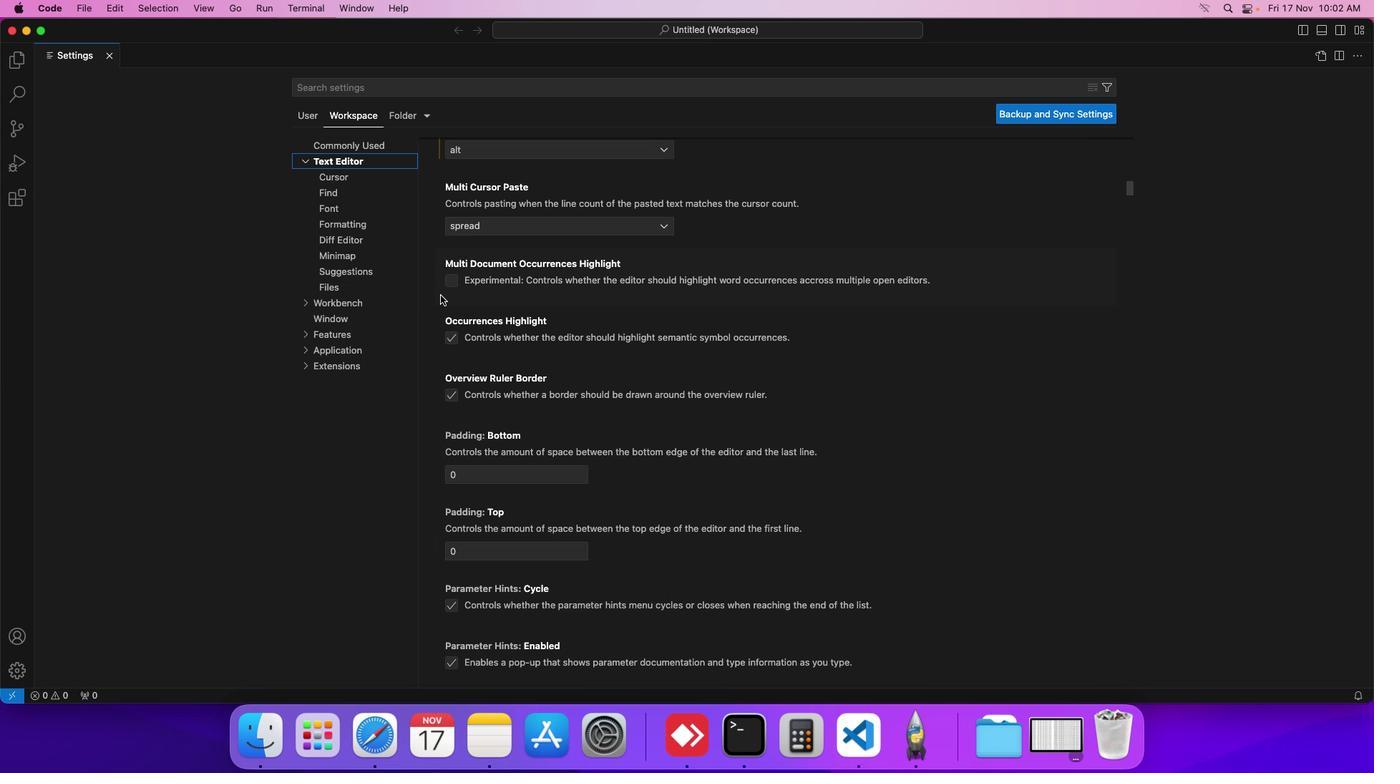 
Action: Mouse scrolled (438, 294) with delta (0, -1)
Screenshot: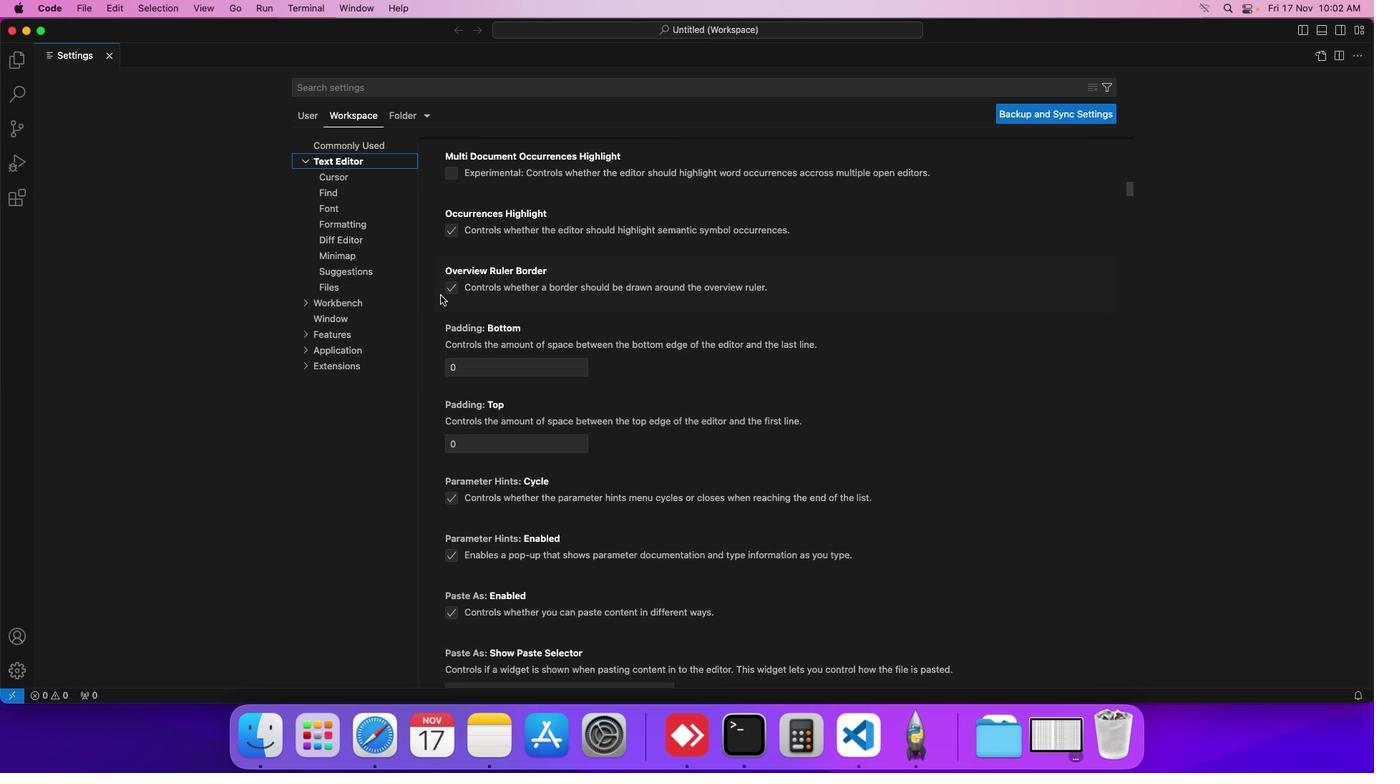 
Action: Mouse scrolled (438, 294) with delta (0, -1)
Screenshot: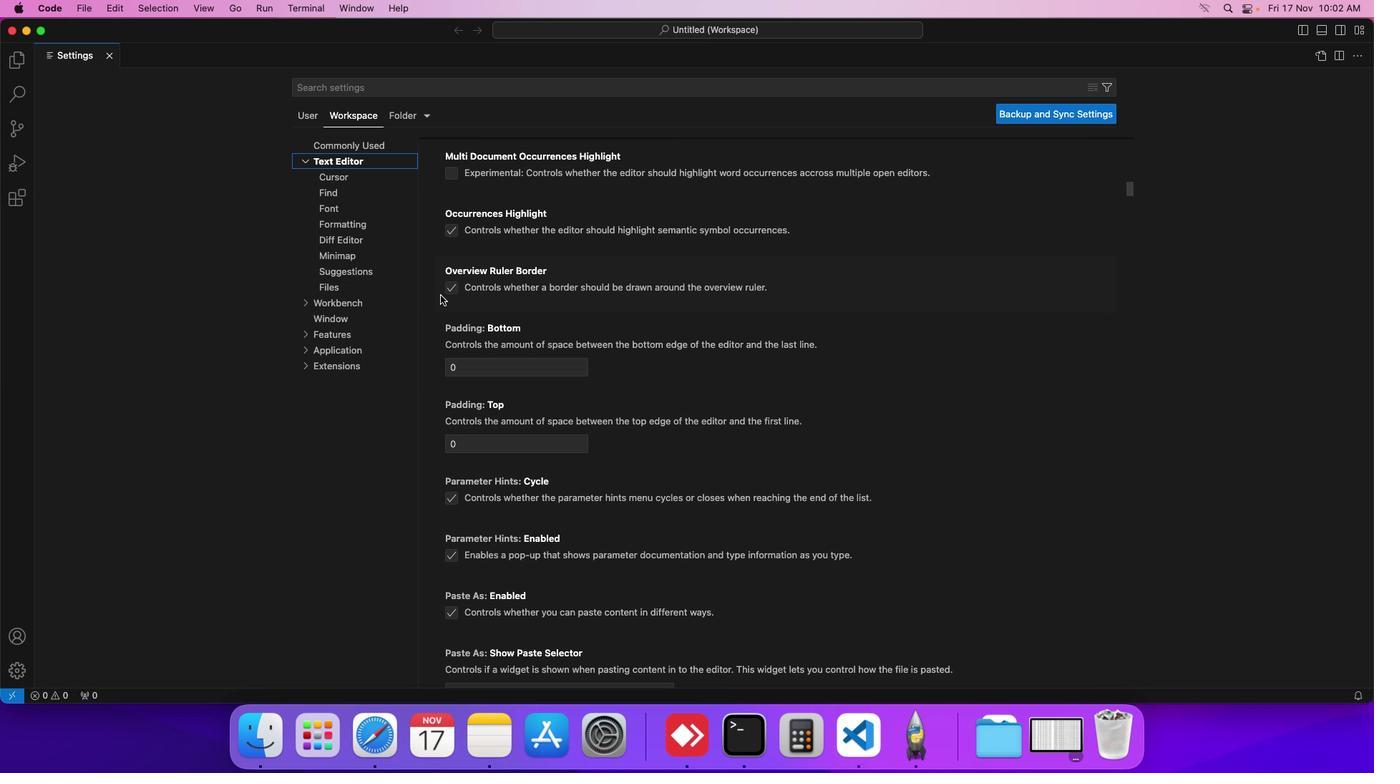 
Action: Mouse scrolled (438, 294) with delta (0, -2)
Screenshot: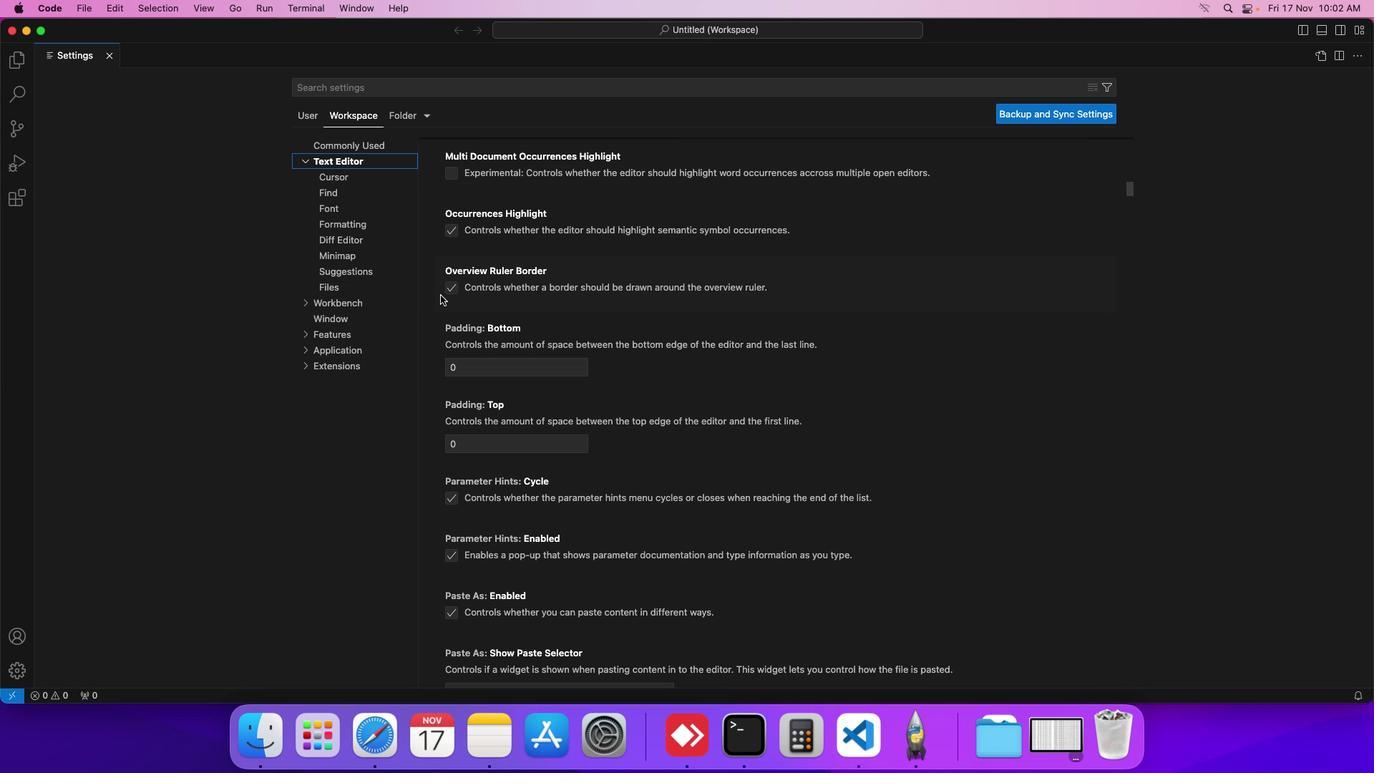 
Action: Mouse moved to (439, 294)
Screenshot: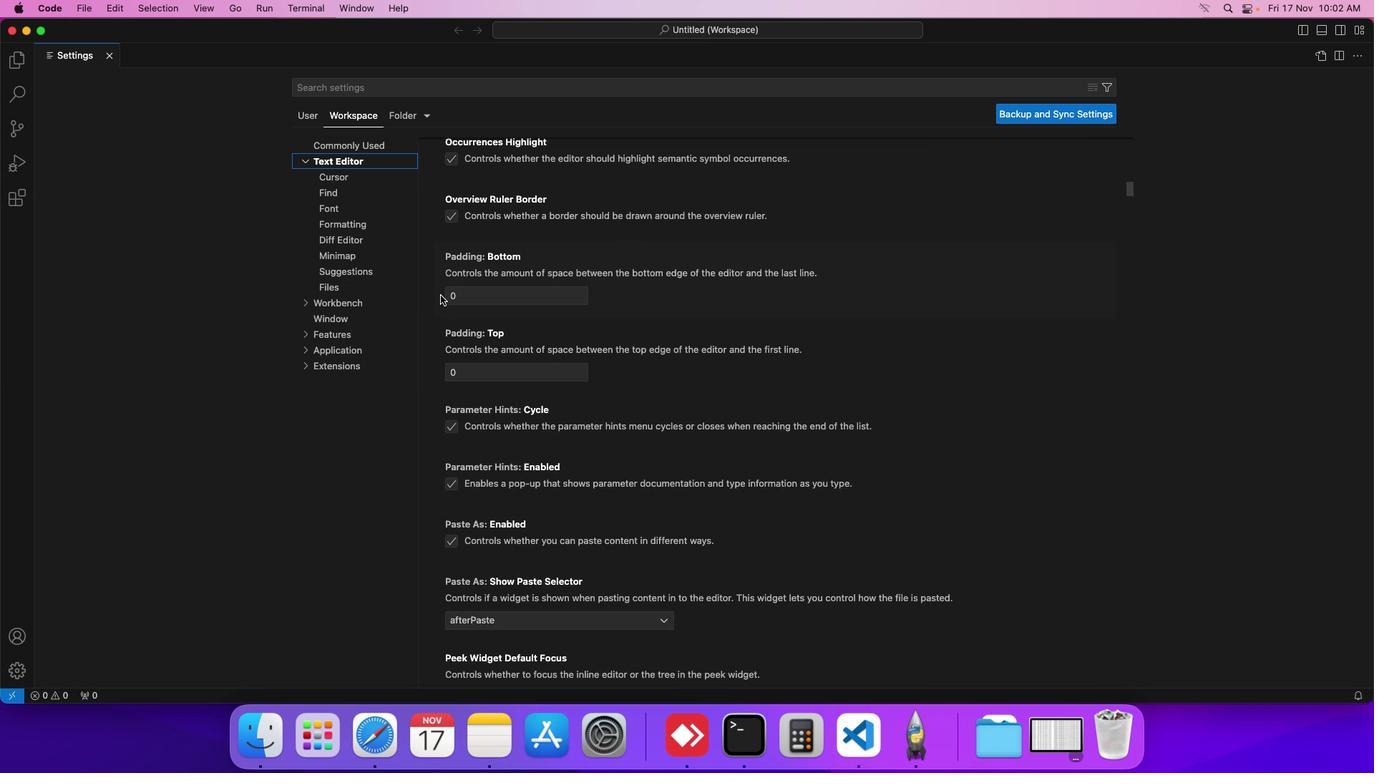 
Action: Mouse scrolled (439, 294) with delta (0, -1)
Screenshot: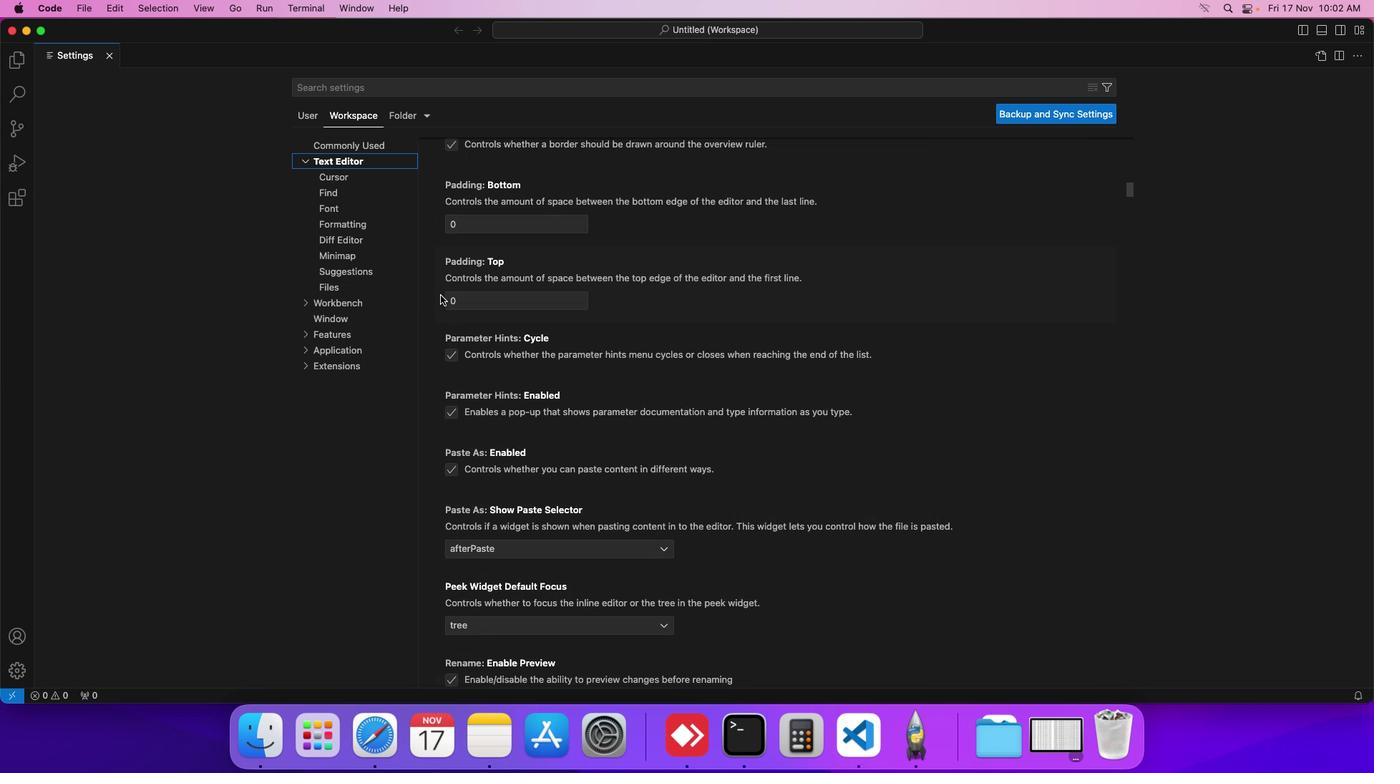 
Action: Mouse scrolled (439, 294) with delta (0, -1)
Screenshot: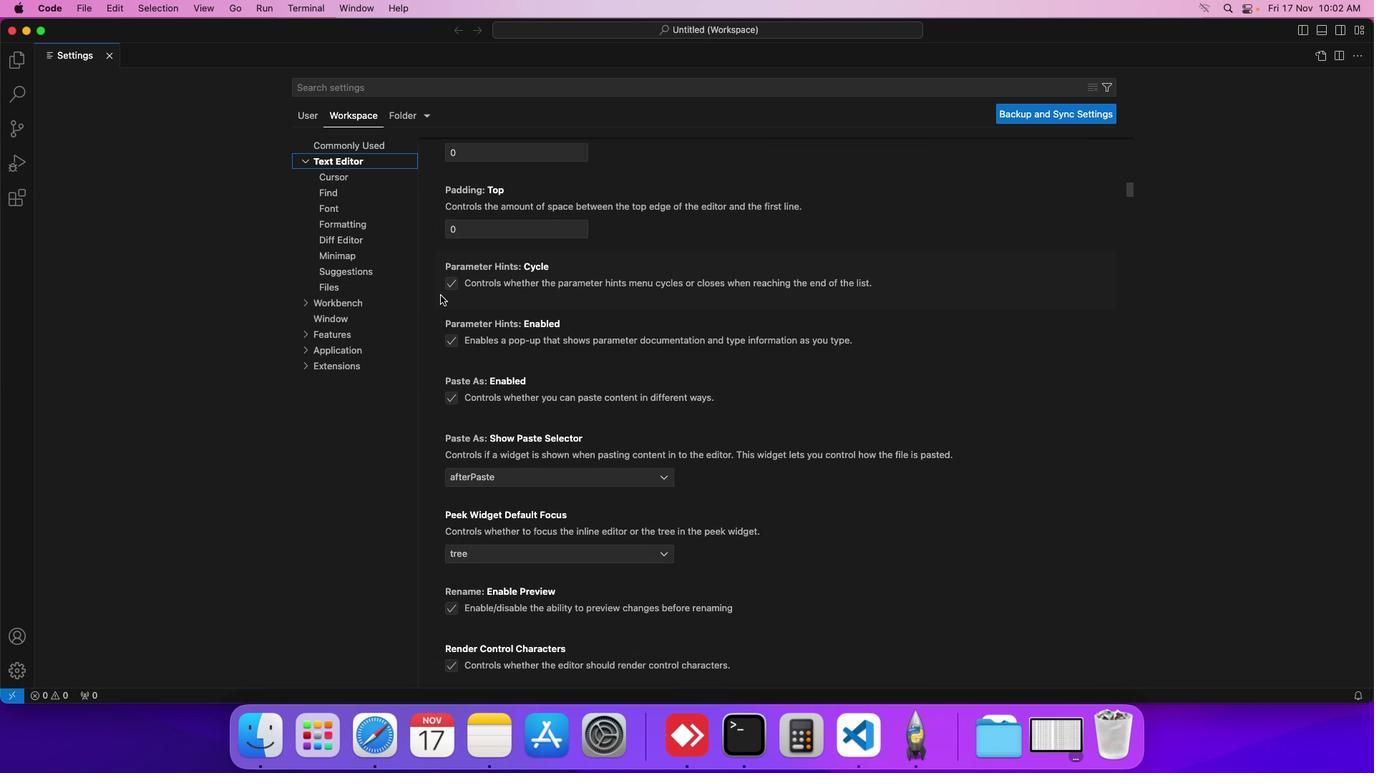 
Action: Mouse scrolled (439, 294) with delta (0, -2)
Screenshot: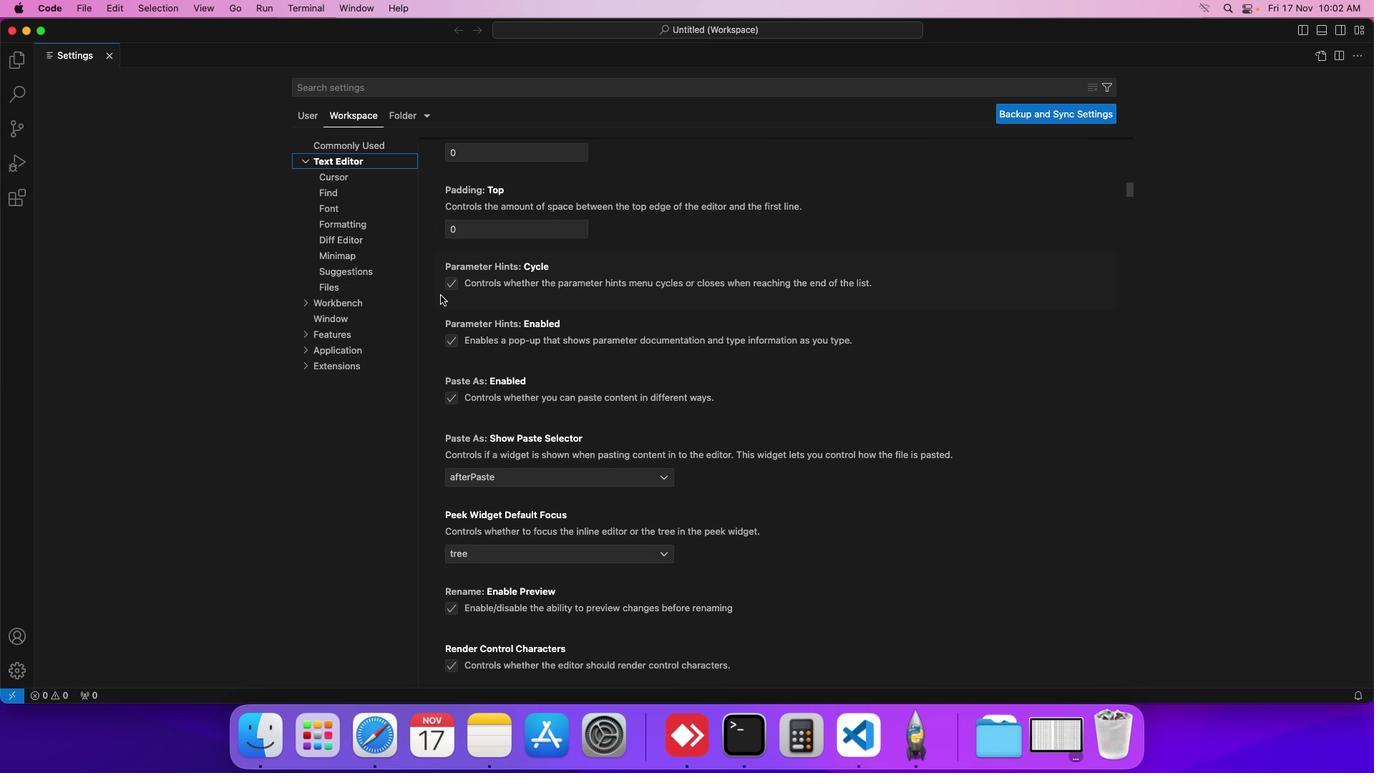 
Action: Mouse scrolled (439, 294) with delta (0, -2)
Screenshot: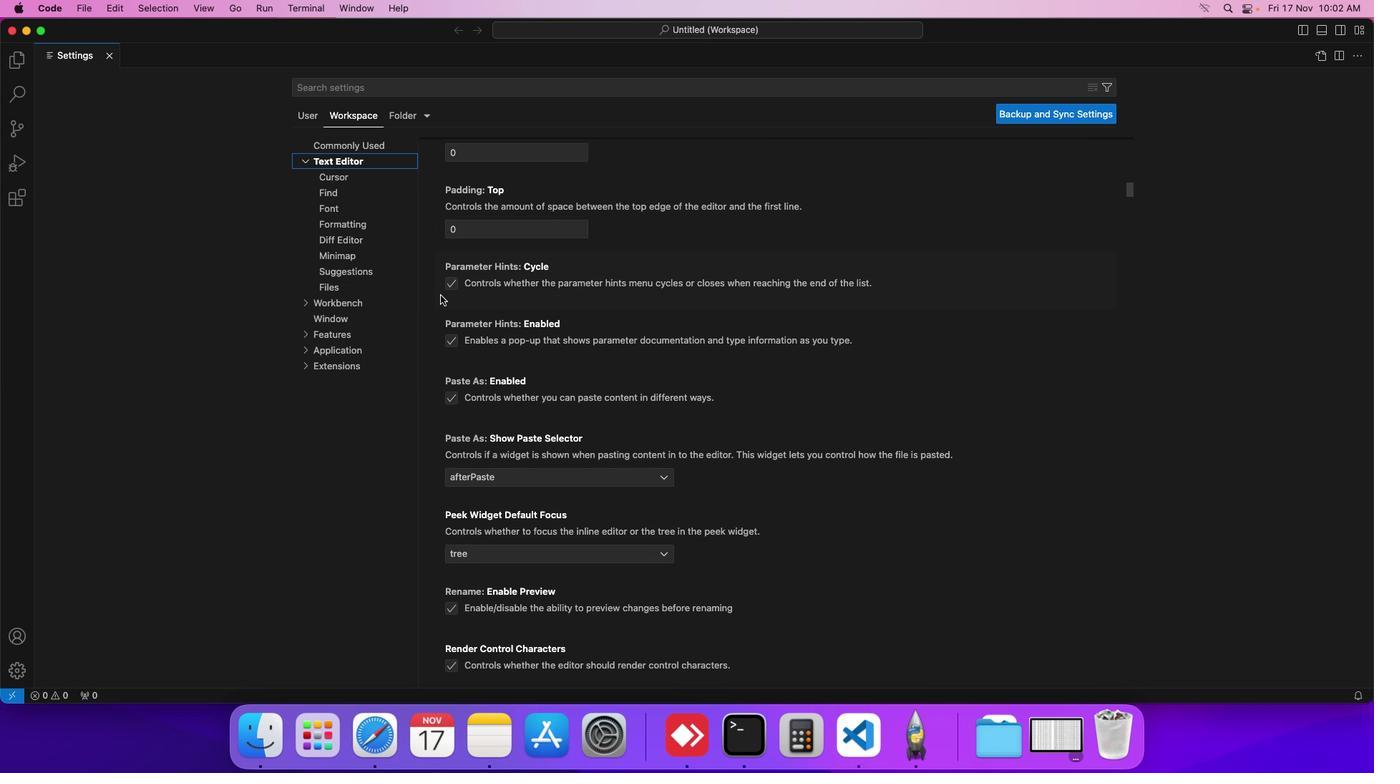 
Action: Mouse moved to (439, 294)
Screenshot: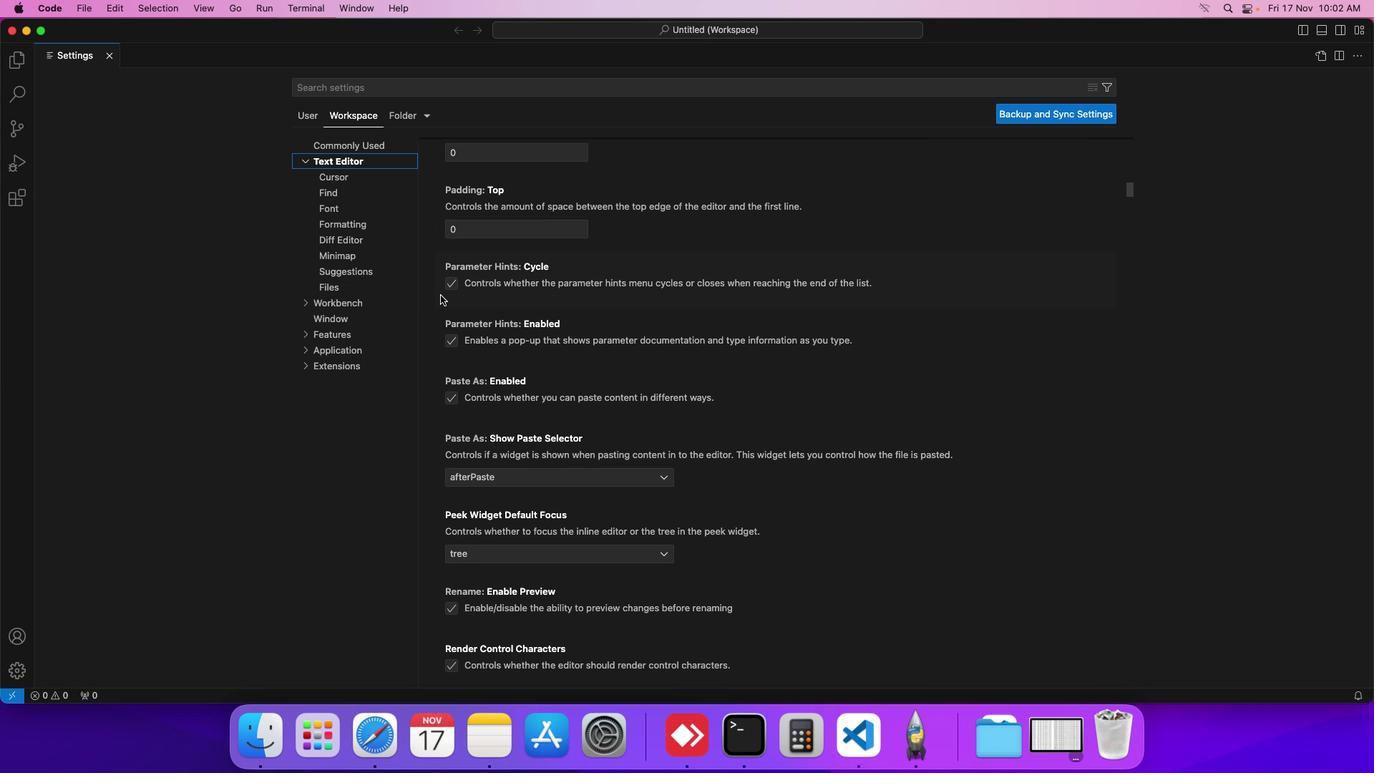 
Action: Mouse scrolled (439, 294) with delta (0, -1)
Screenshot: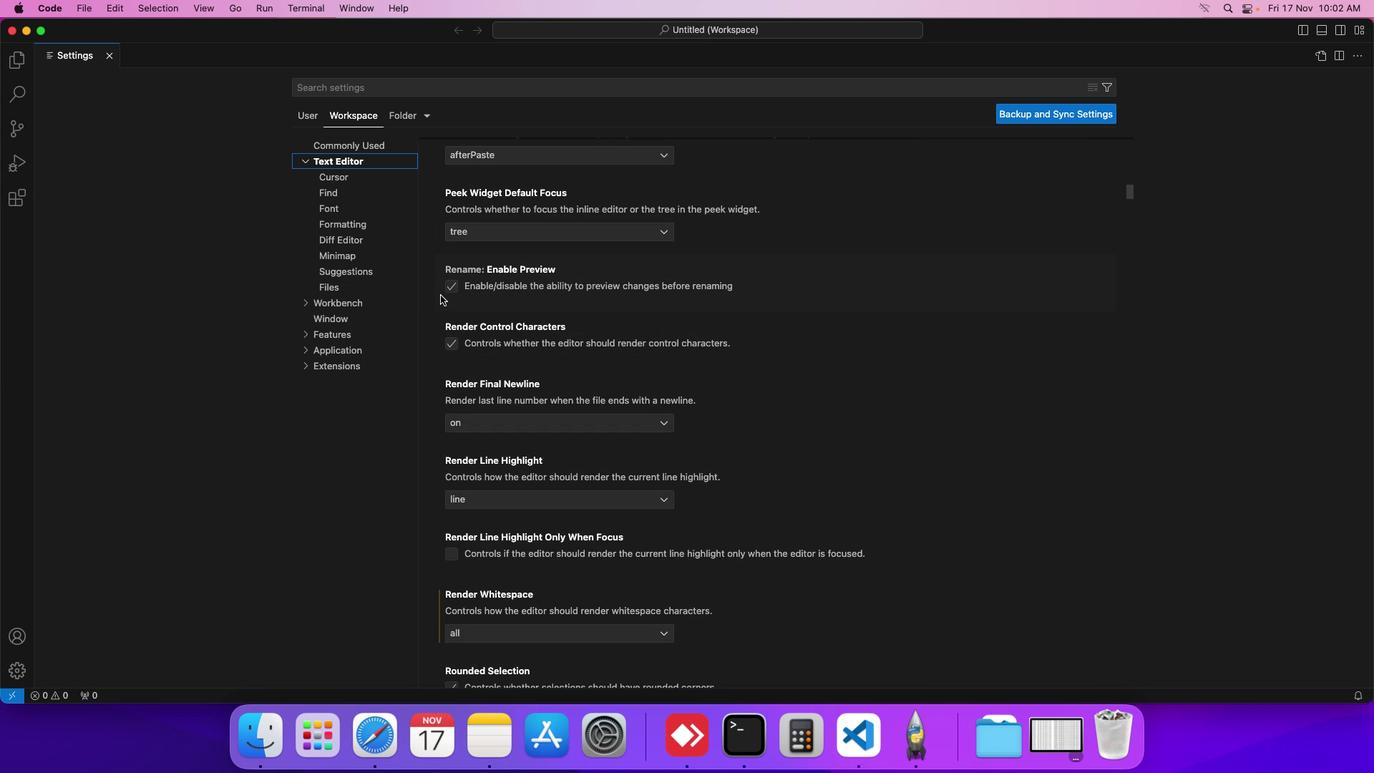 
Action: Mouse scrolled (439, 294) with delta (0, -1)
Screenshot: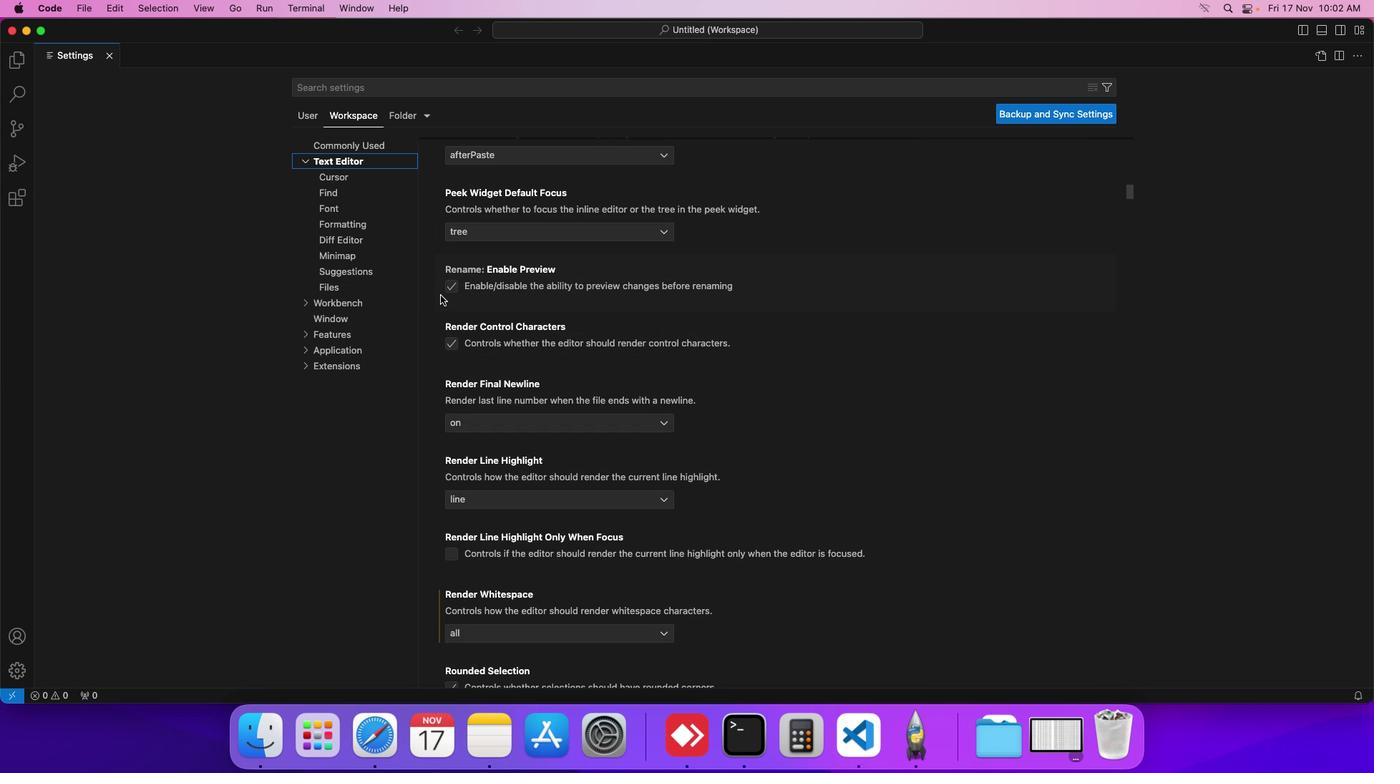 
Action: Mouse scrolled (439, 294) with delta (0, -2)
Screenshot: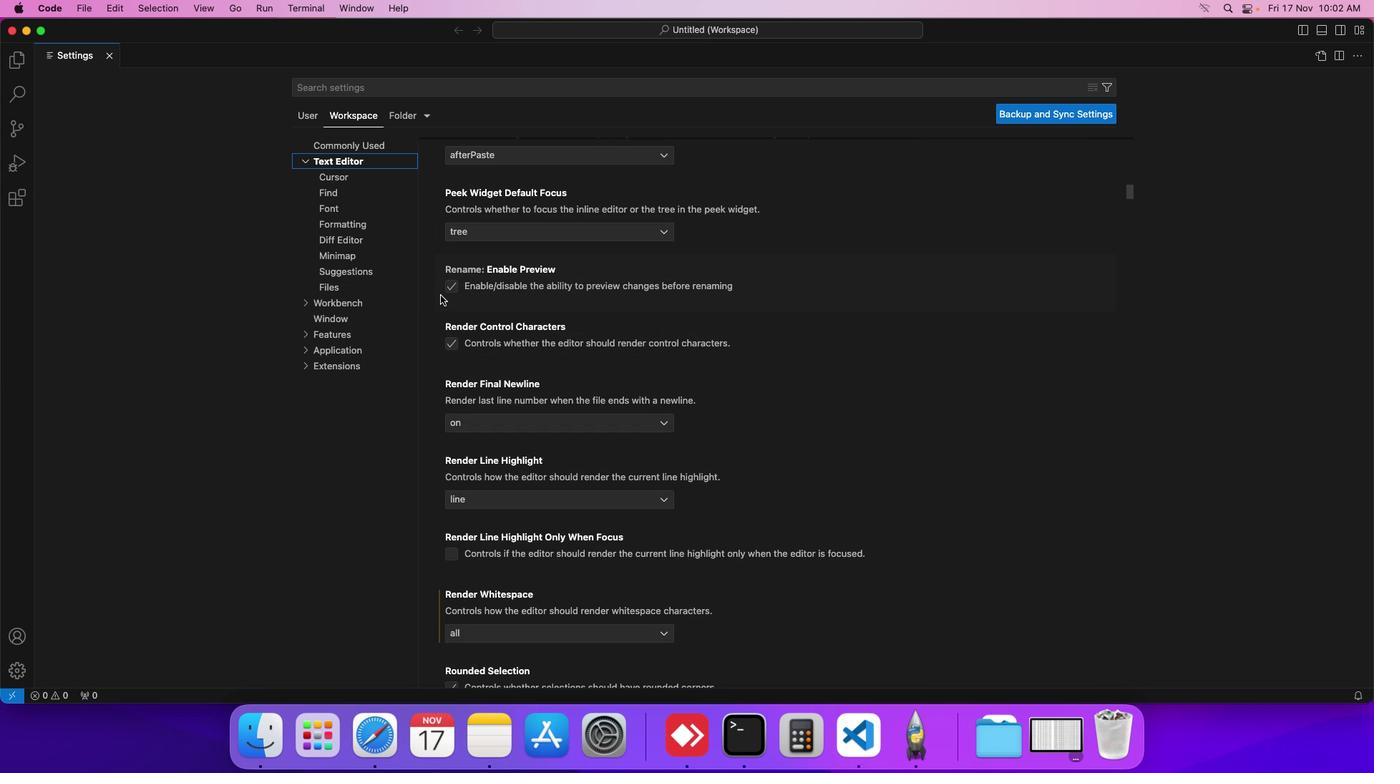 
Action: Mouse scrolled (439, 294) with delta (0, -3)
Screenshot: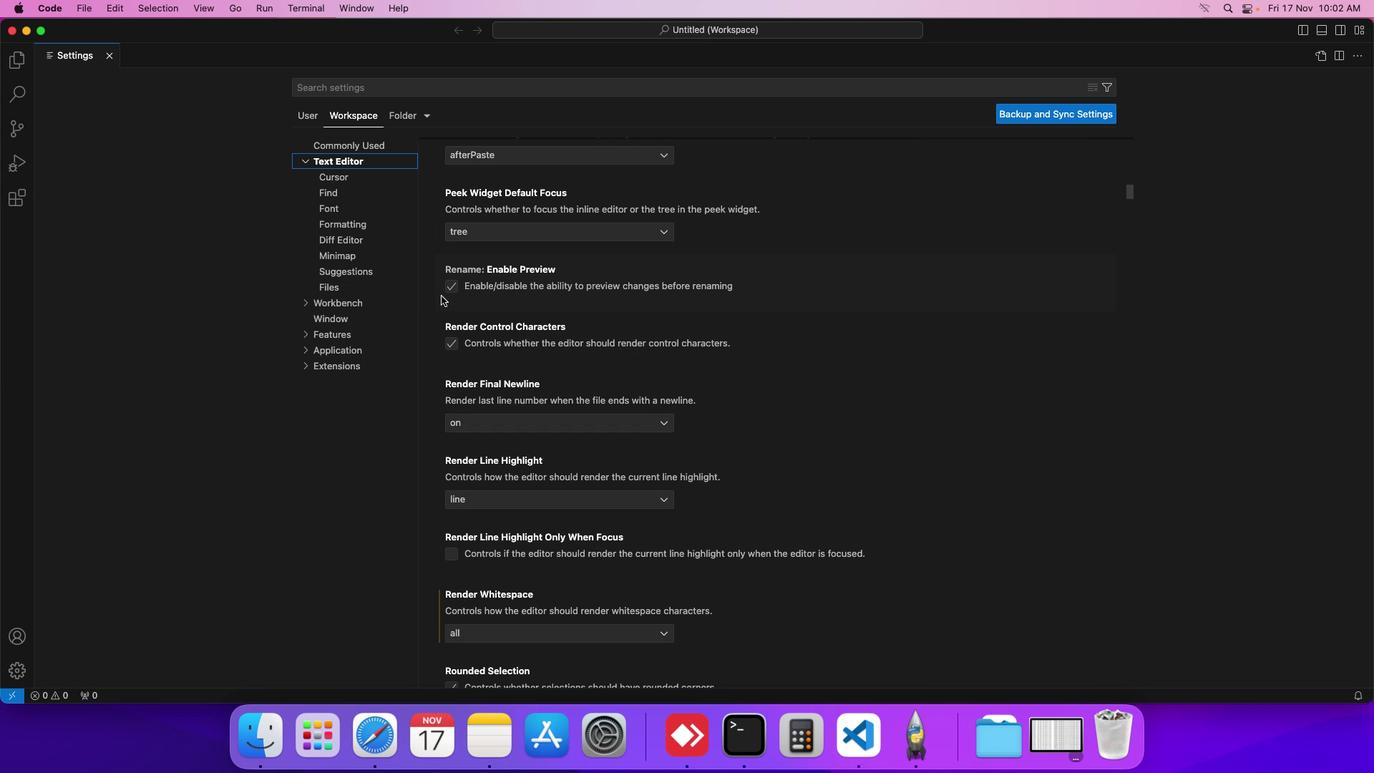 
Action: Mouse moved to (443, 294)
Screenshot: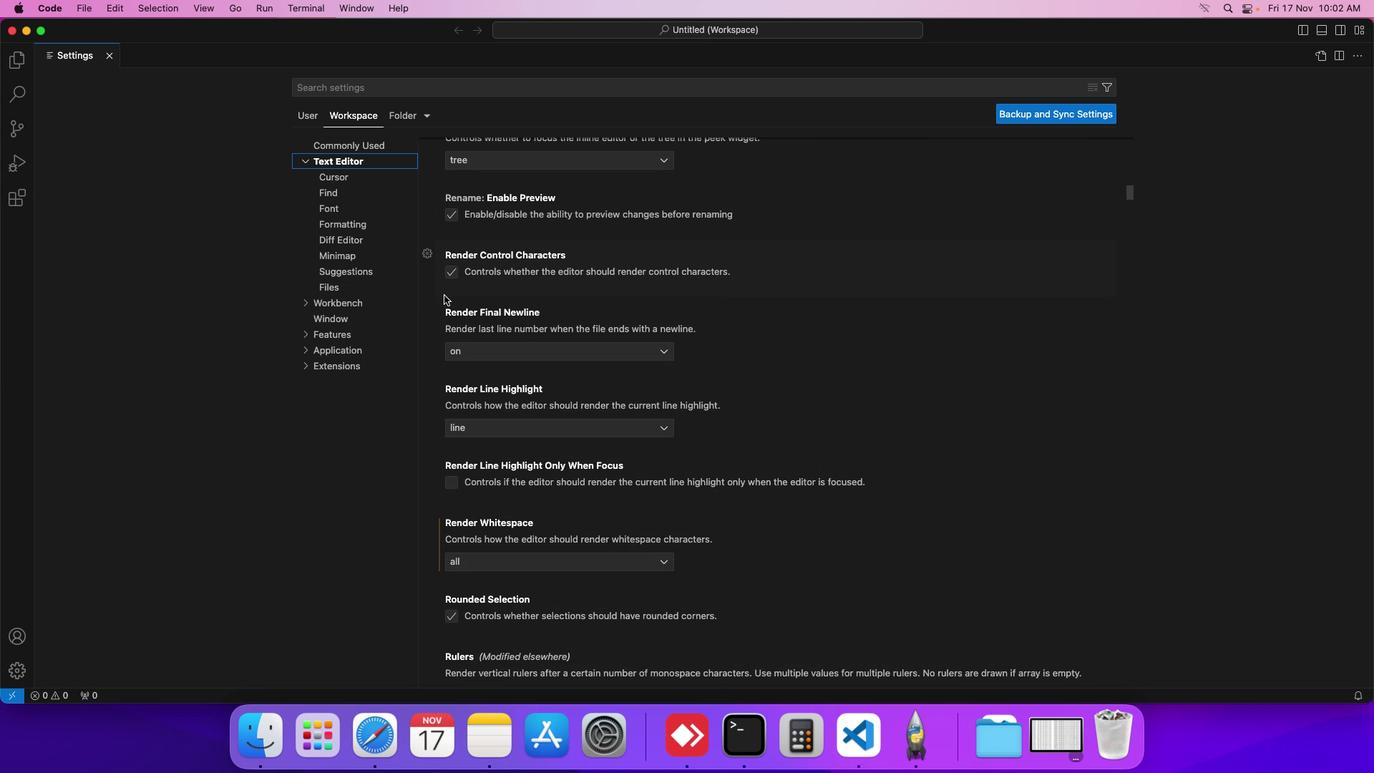 
Action: Mouse scrolled (443, 294) with delta (0, -1)
Screenshot: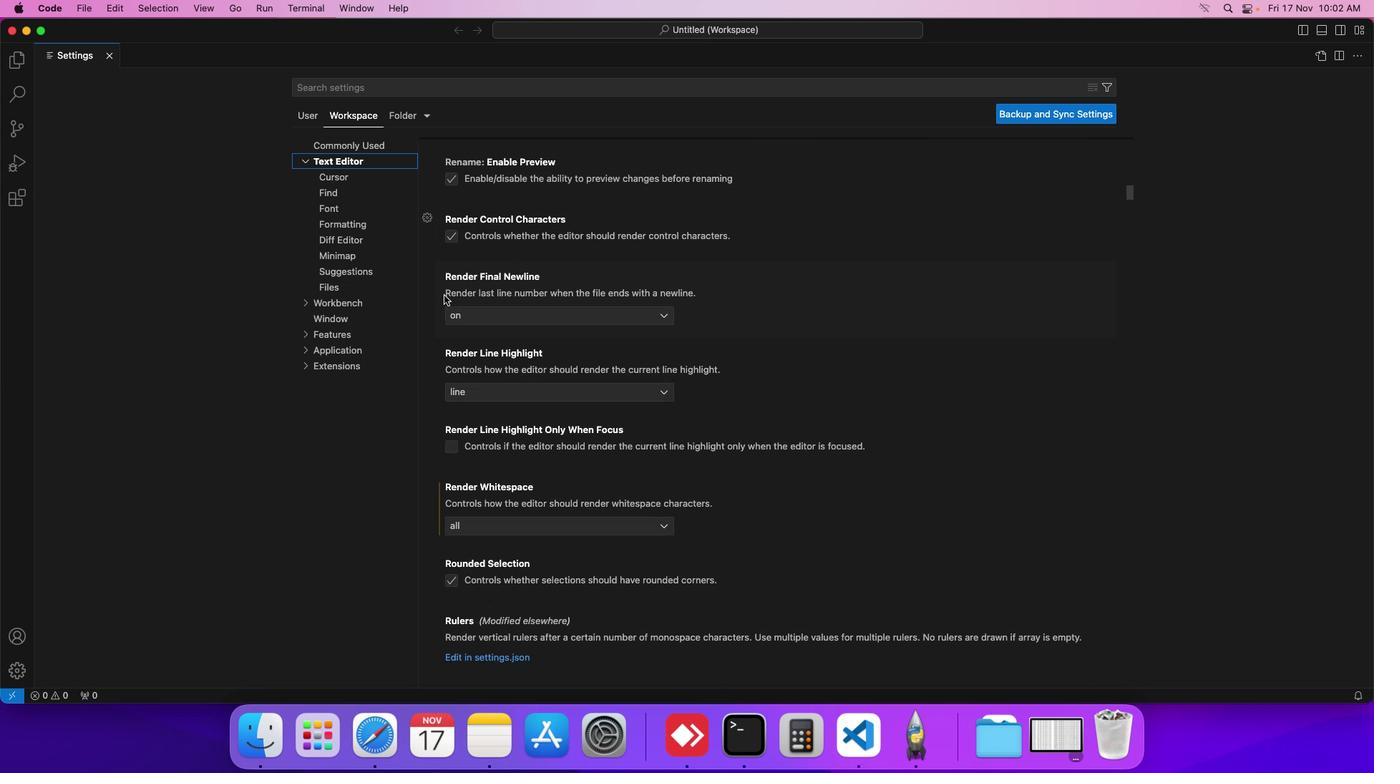 
Action: Mouse moved to (443, 294)
Screenshot: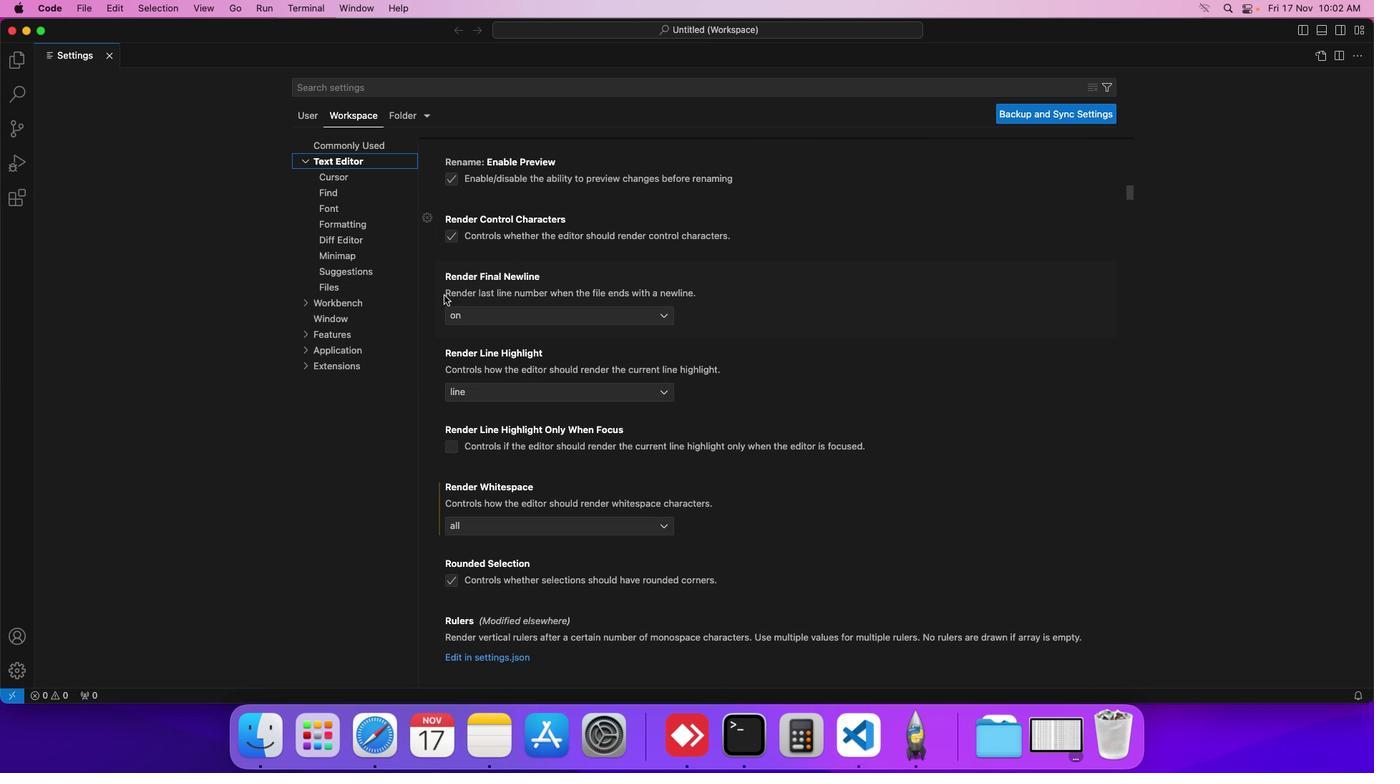 
Action: Mouse scrolled (443, 294) with delta (0, -1)
Screenshot: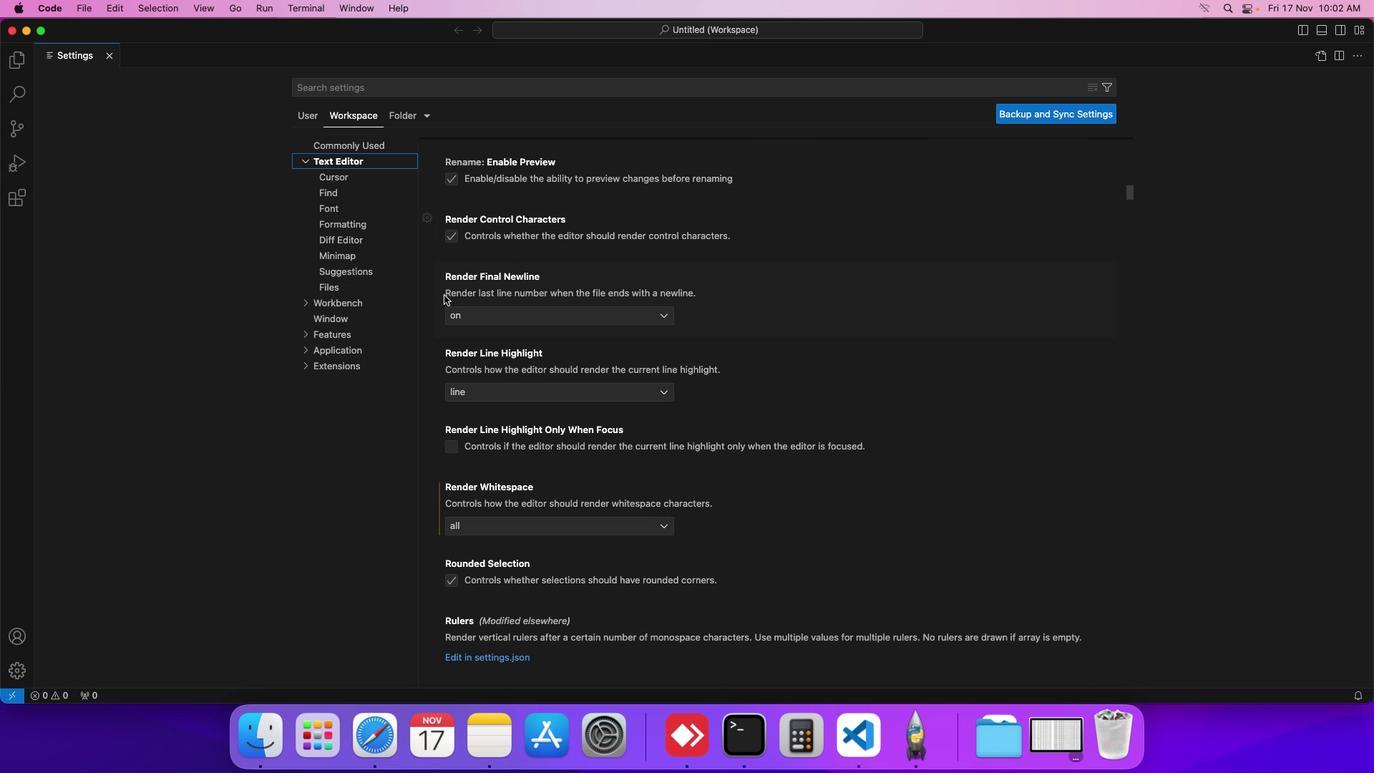 
Action: Mouse scrolled (443, 294) with delta (0, -1)
Screenshot: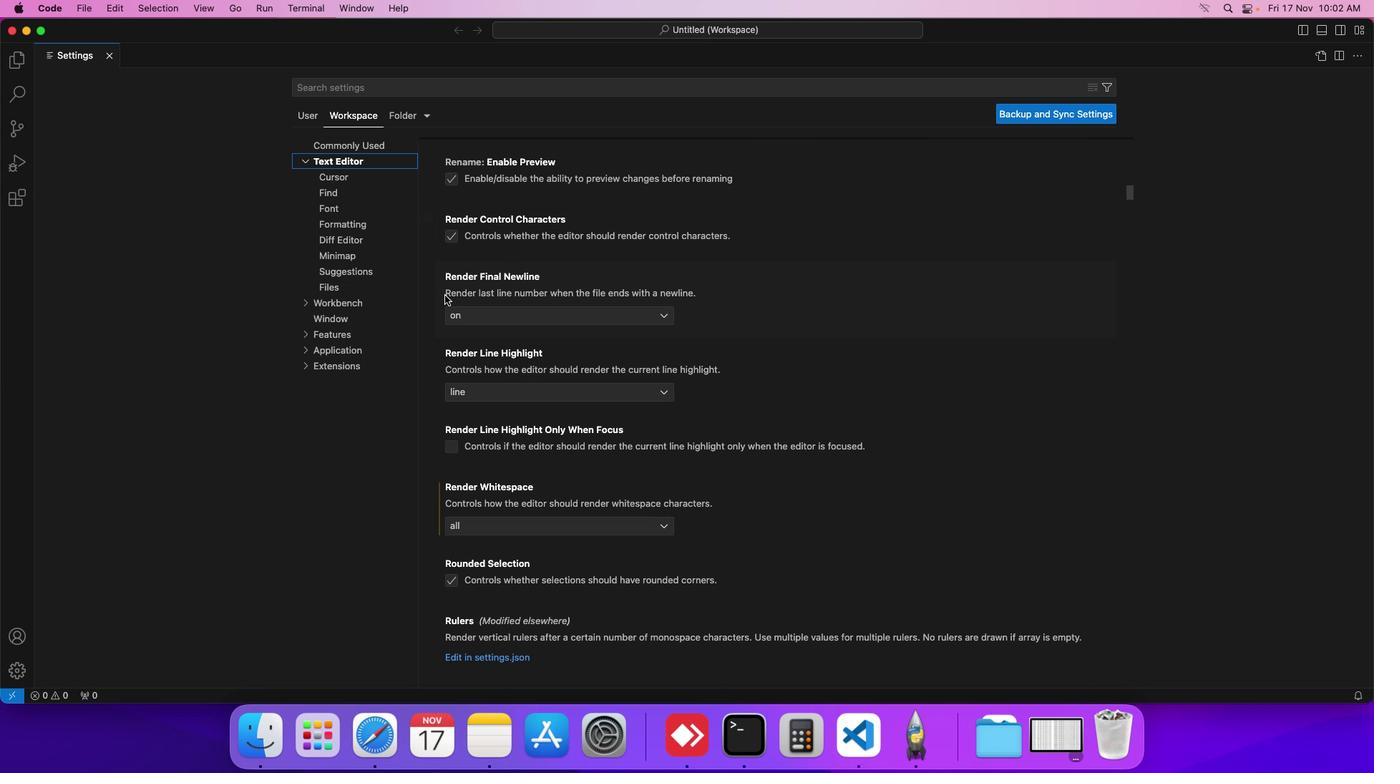 
Action: Mouse moved to (444, 293)
Screenshot: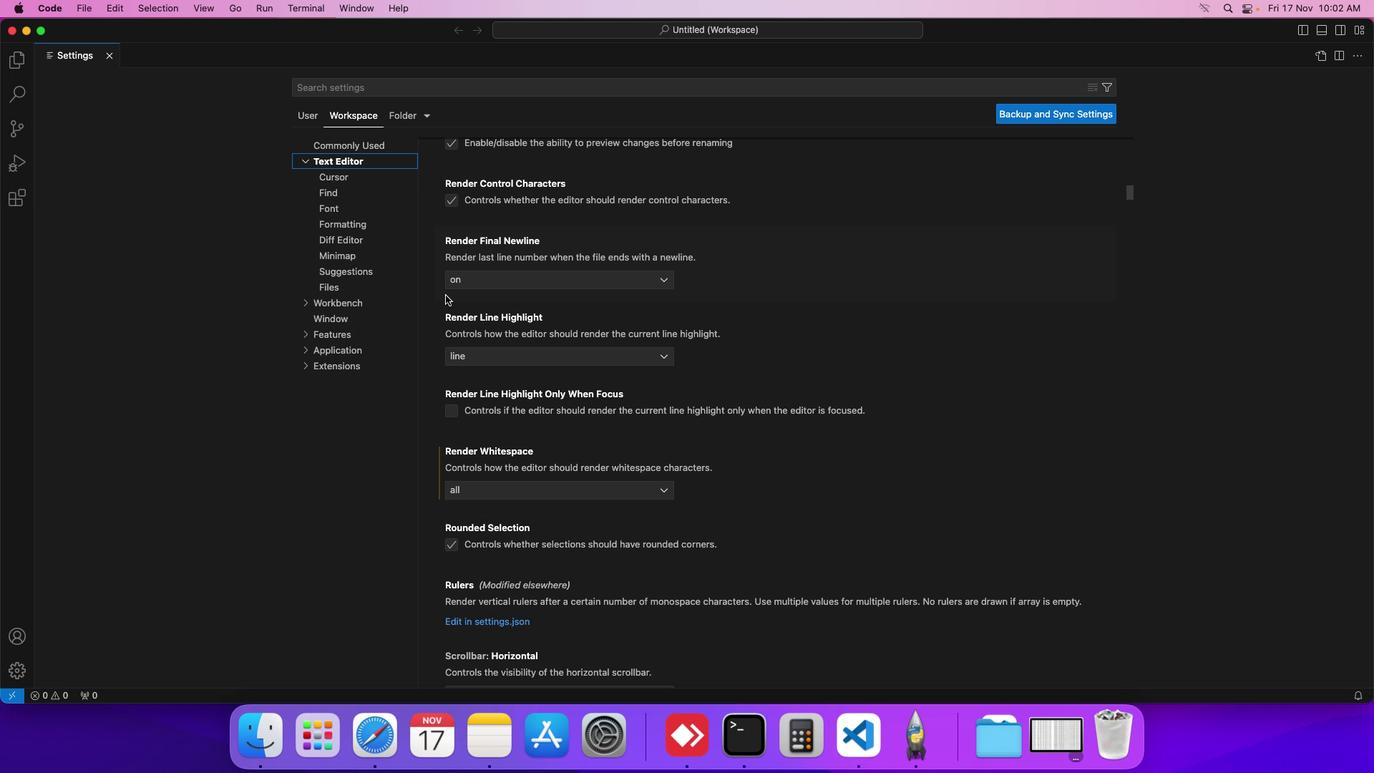 
Action: Mouse scrolled (444, 293) with delta (0, -1)
Screenshot: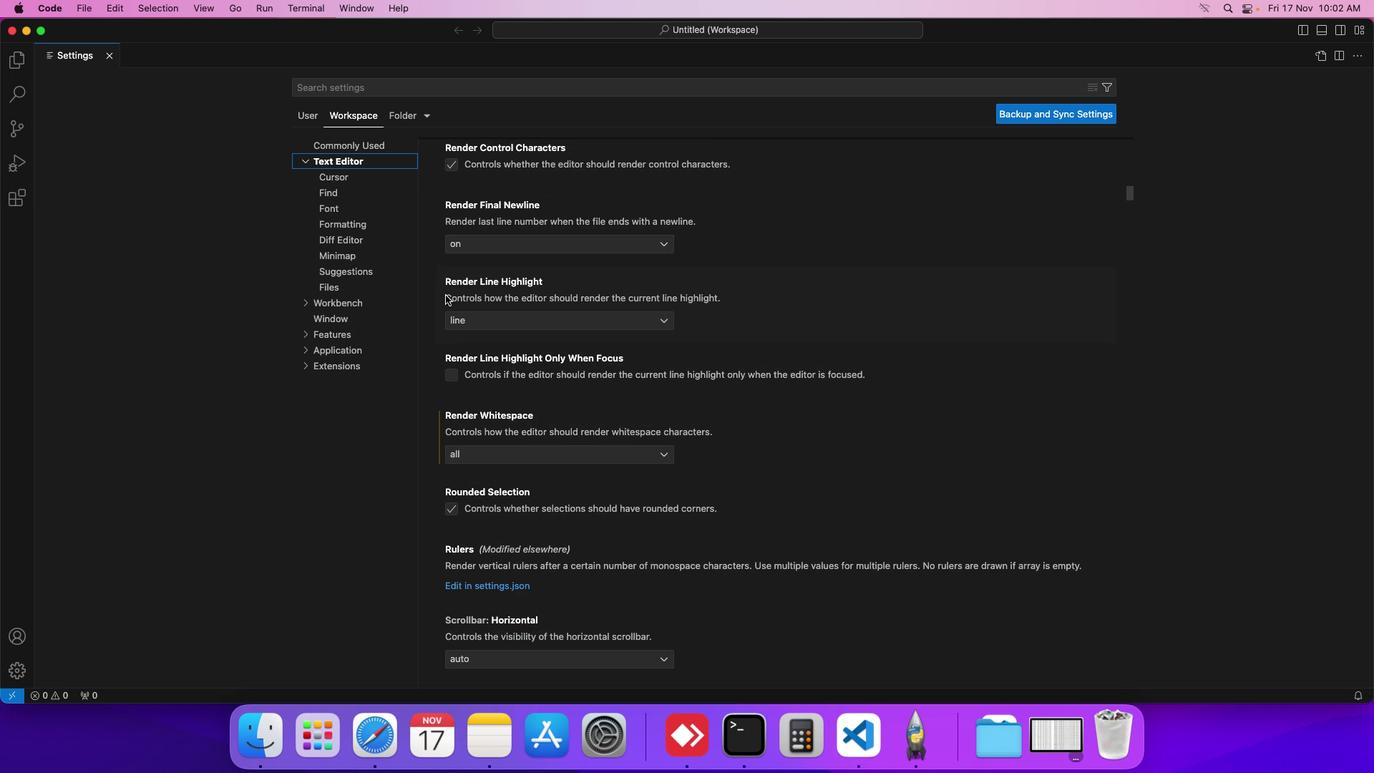 
Action: Mouse scrolled (444, 293) with delta (0, -1)
Screenshot: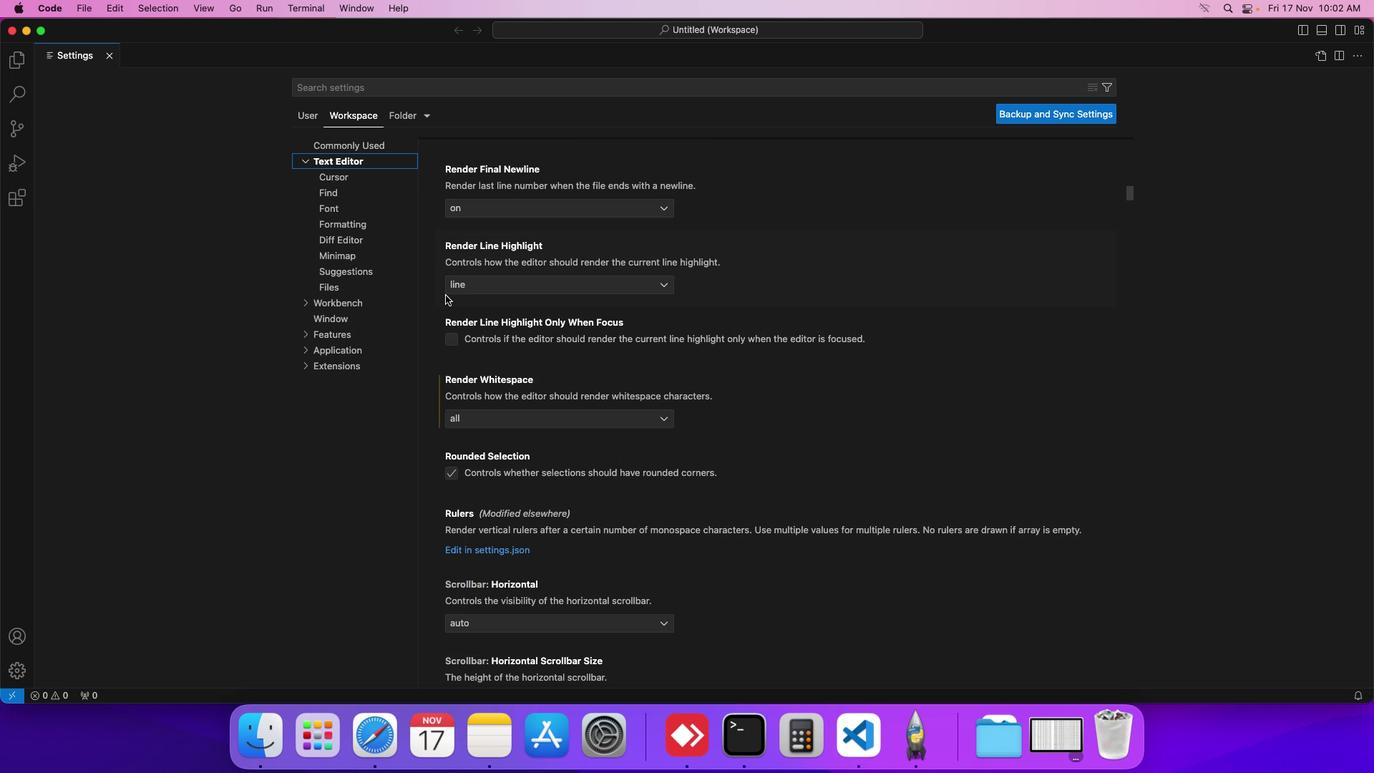 
Action: Mouse scrolled (444, 293) with delta (0, -1)
Screenshot: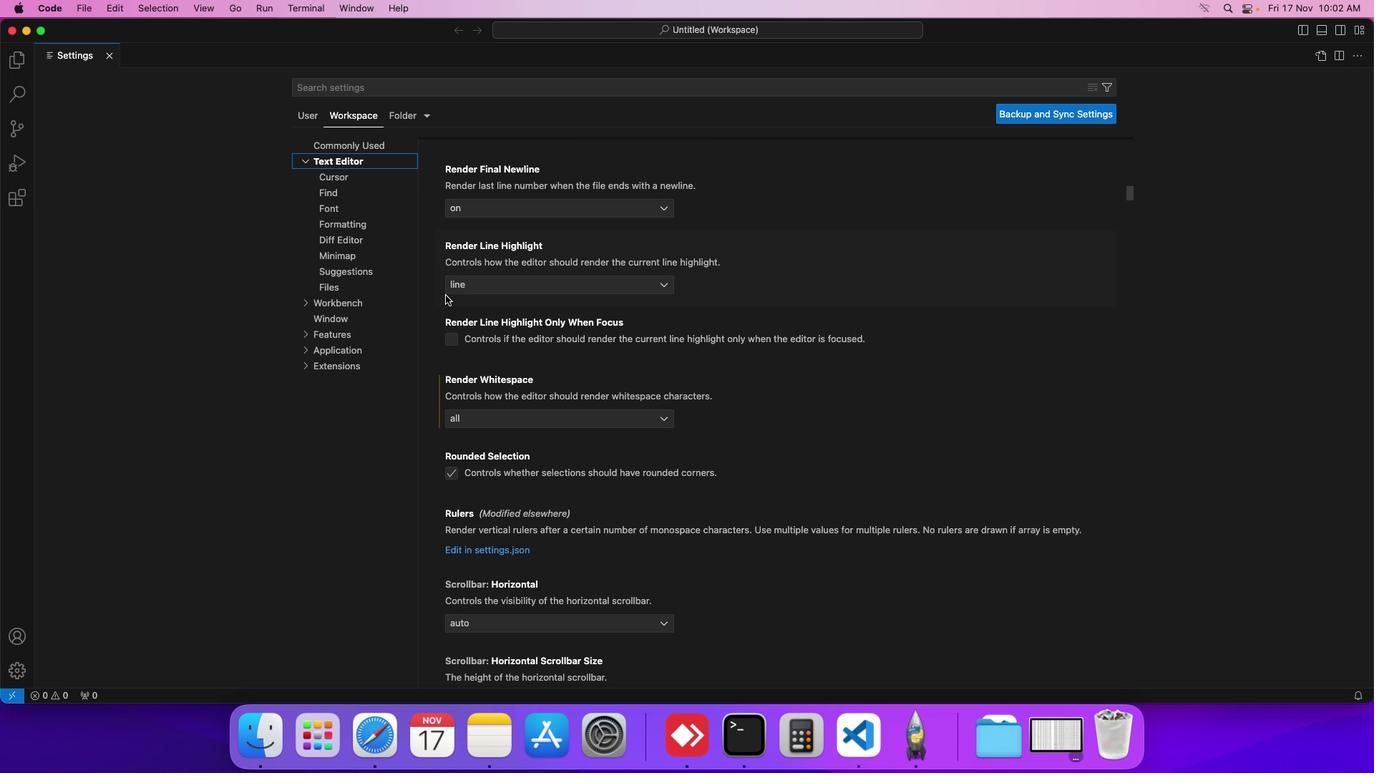 
Action: Mouse scrolled (444, 293) with delta (0, -1)
Screenshot: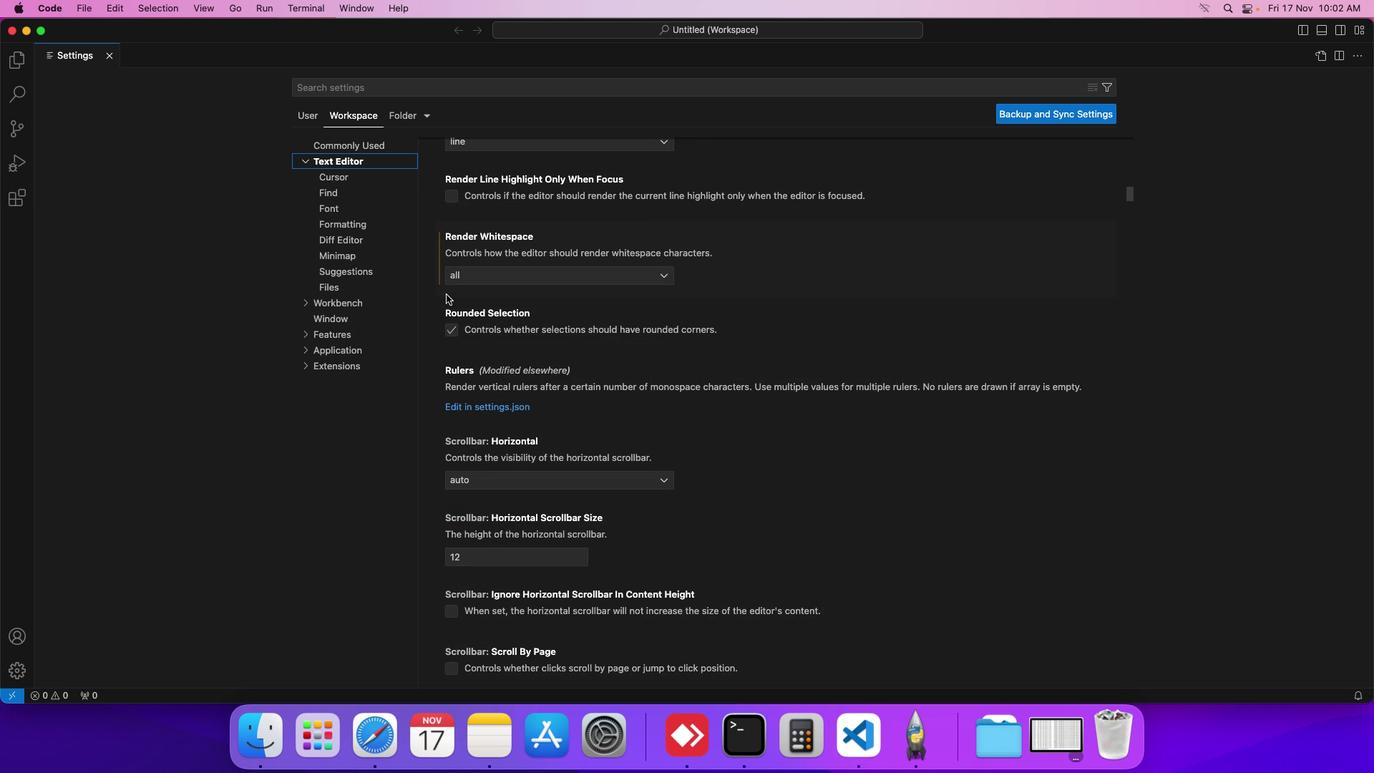 
Action: Mouse moved to (444, 293)
Screenshot: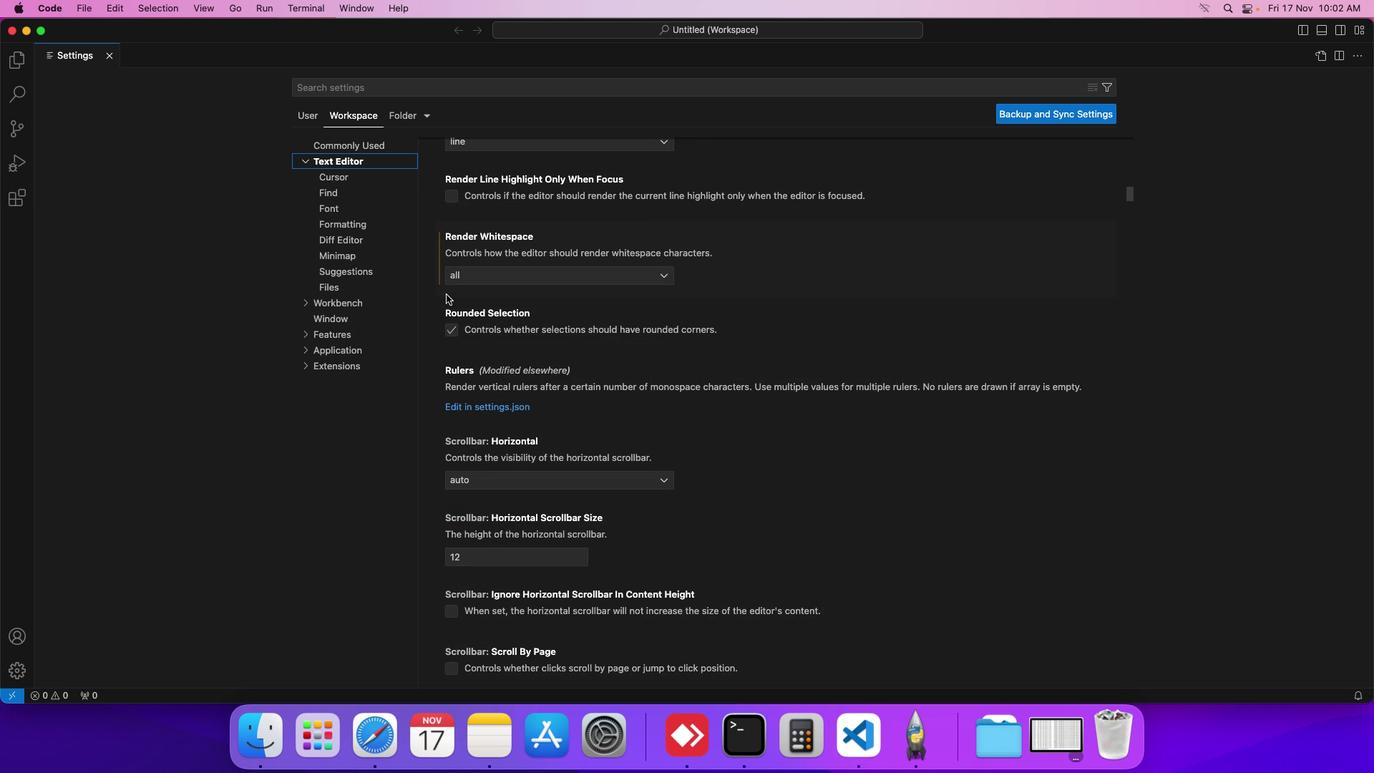 
Action: Mouse scrolled (444, 293) with delta (0, -1)
Screenshot: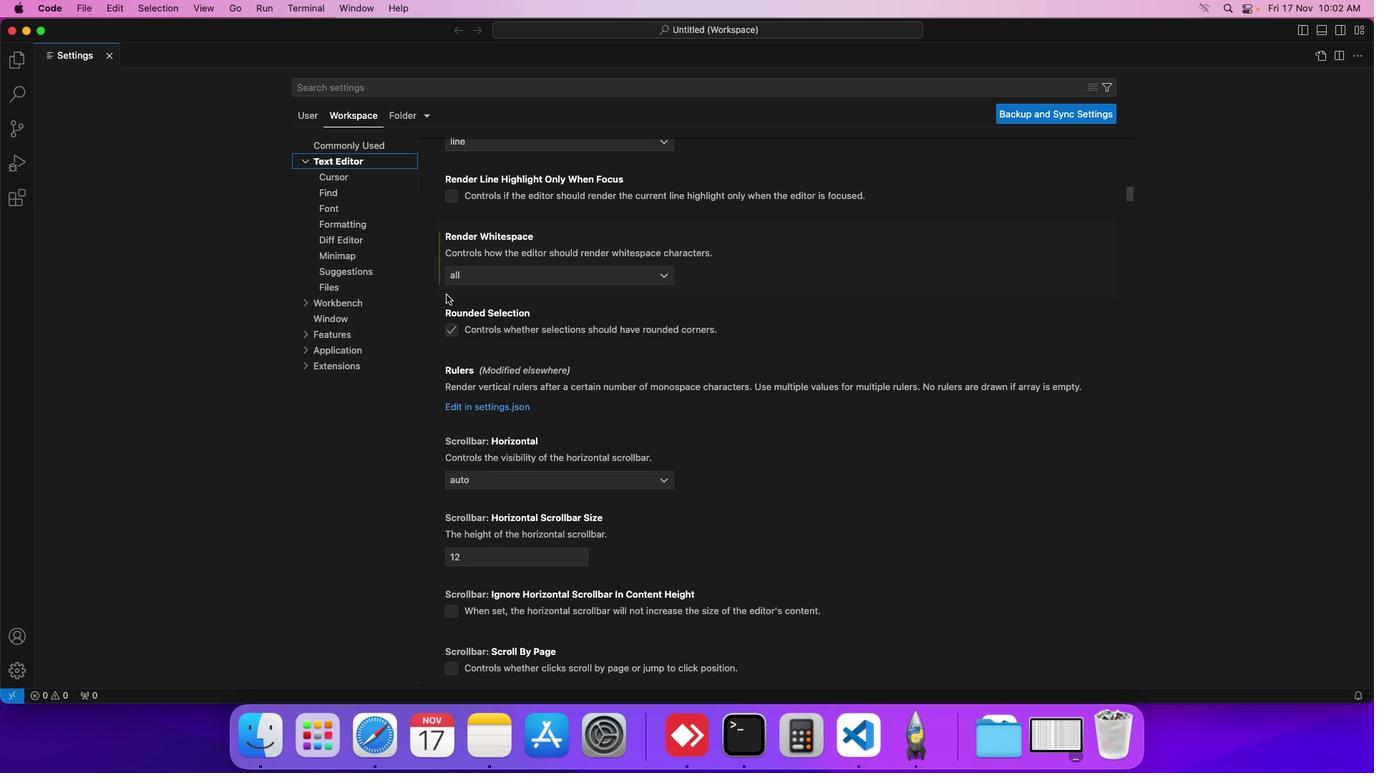 
Action: Mouse scrolled (444, 293) with delta (0, -2)
Screenshot: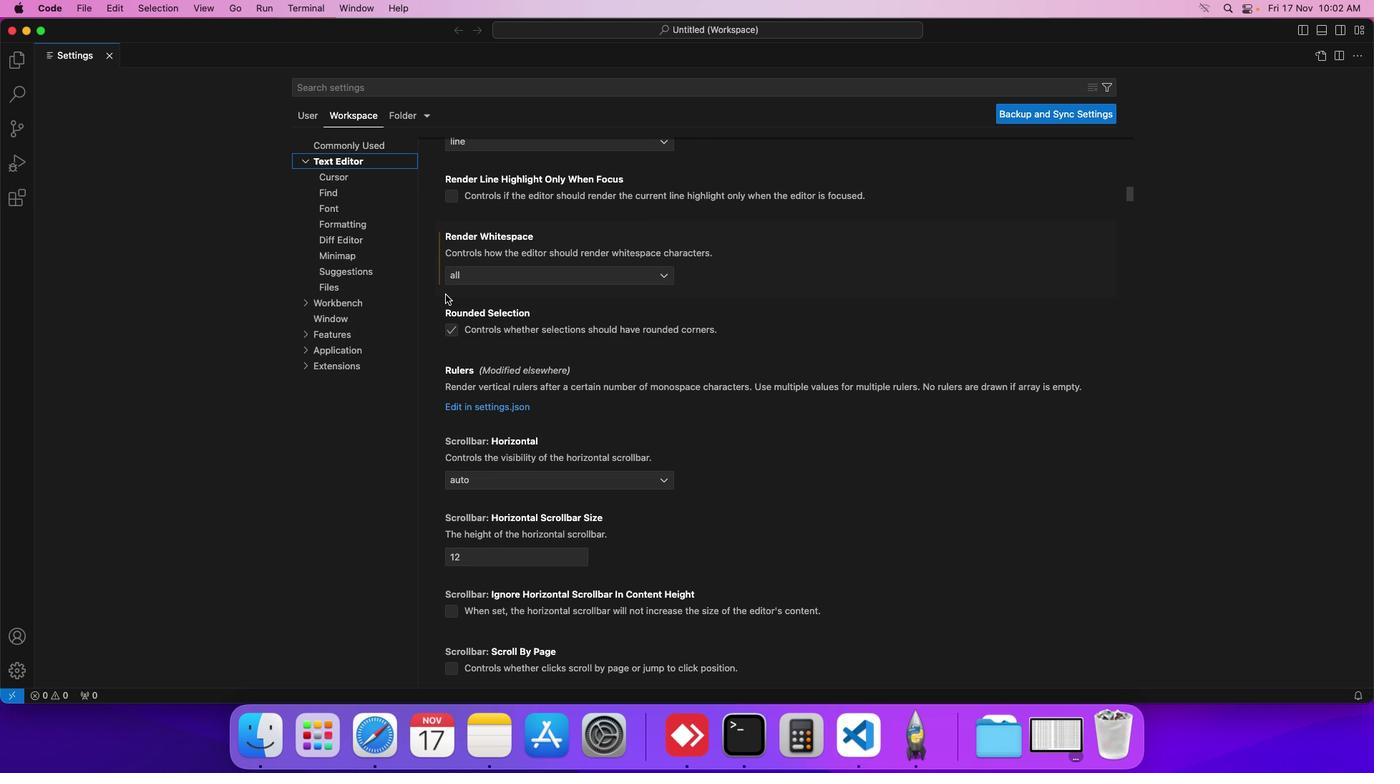 
Action: Mouse moved to (444, 293)
Screenshot: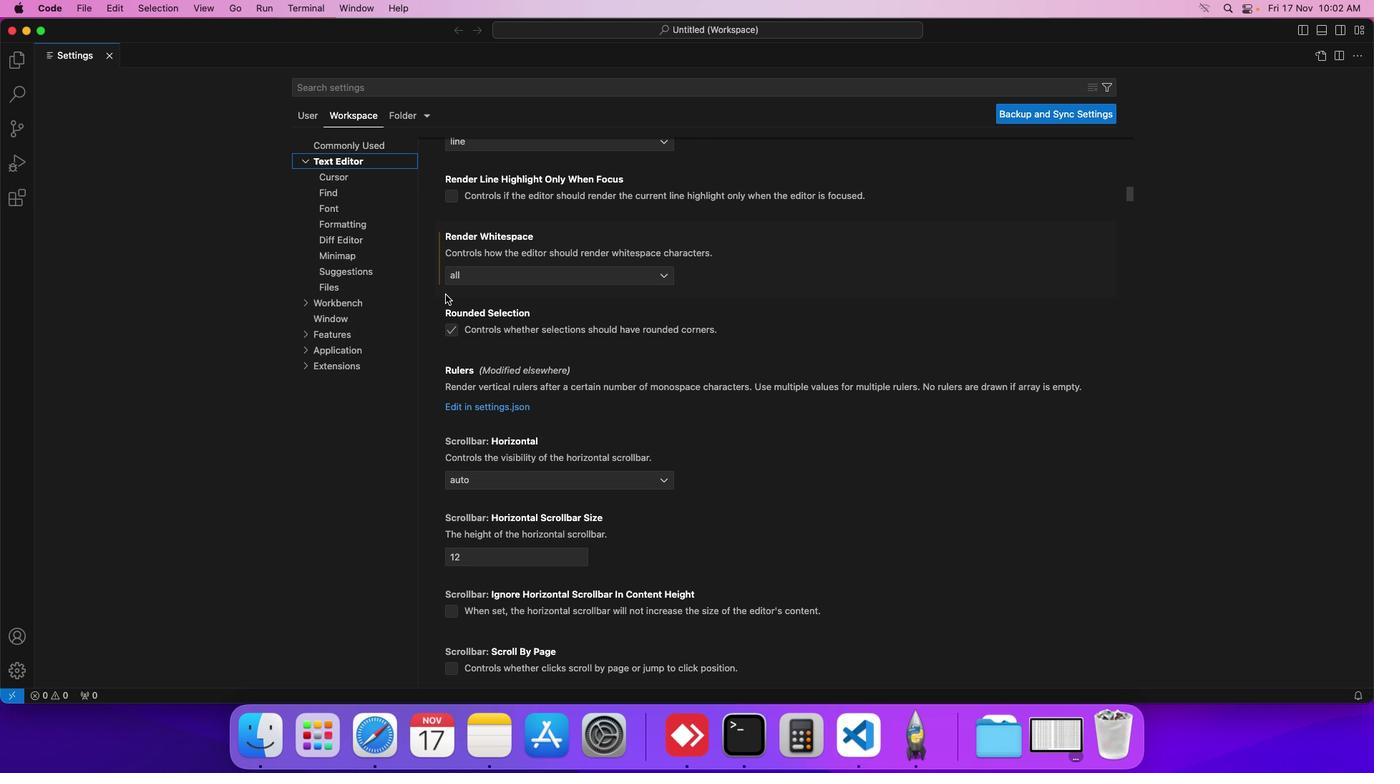 
Action: Mouse scrolled (444, 293) with delta (0, -1)
Screenshot: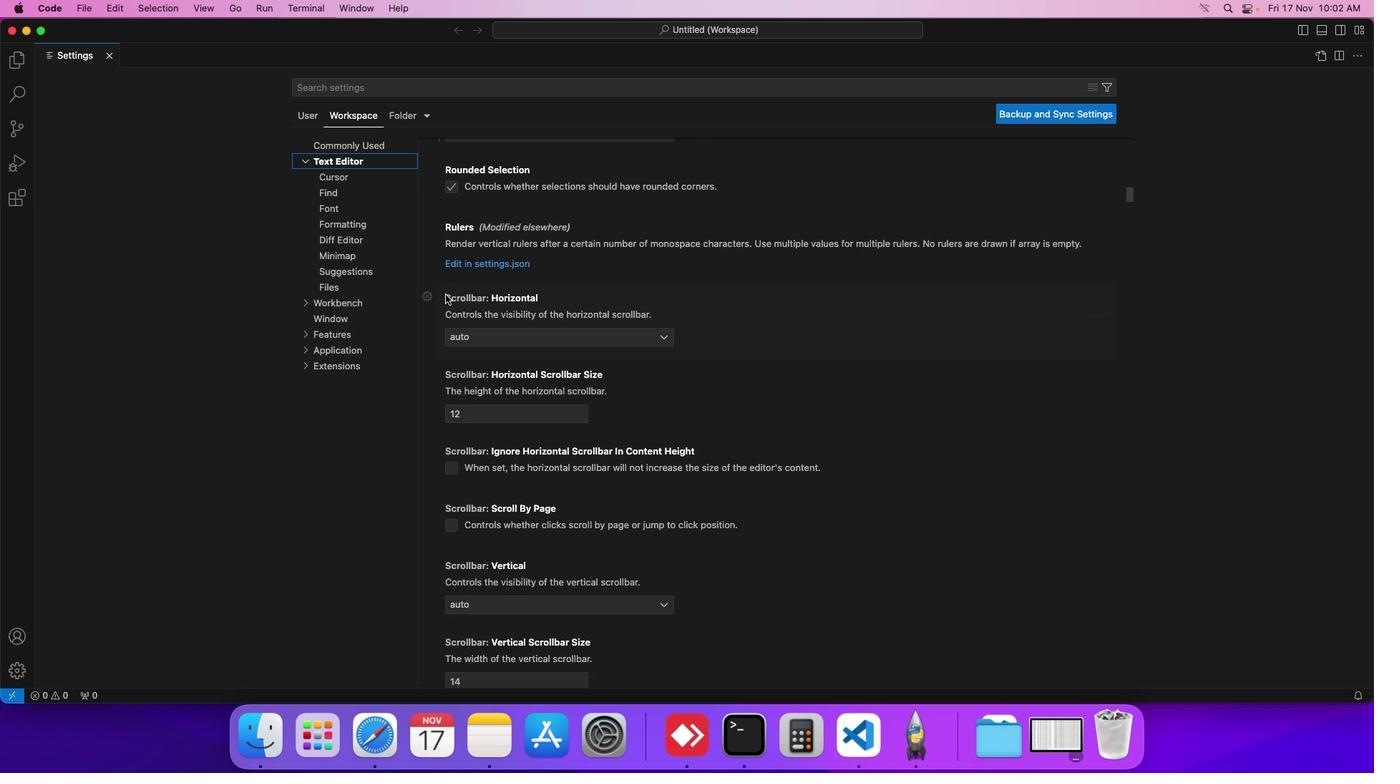 
Action: Mouse scrolled (444, 293) with delta (0, -1)
Screenshot: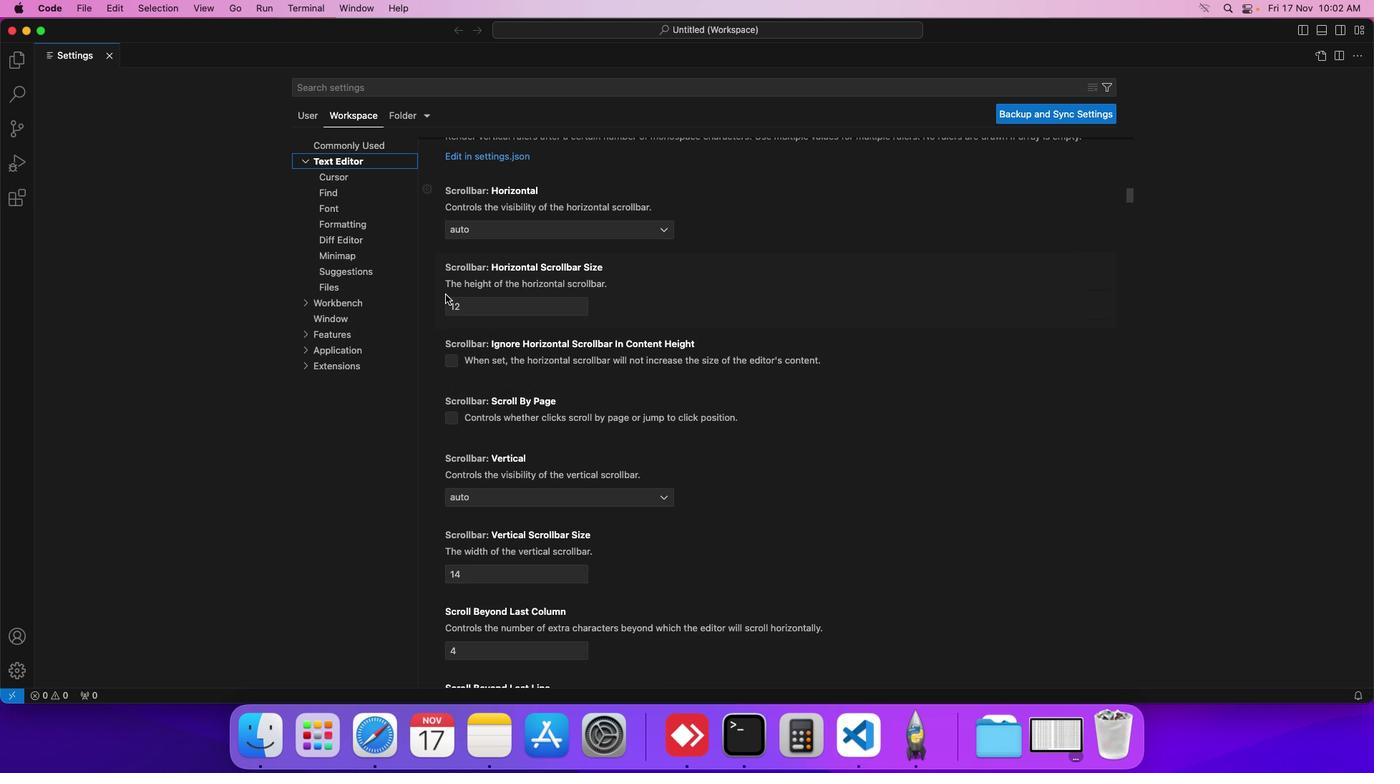 
Action: Mouse scrolled (444, 293) with delta (0, -2)
Screenshot: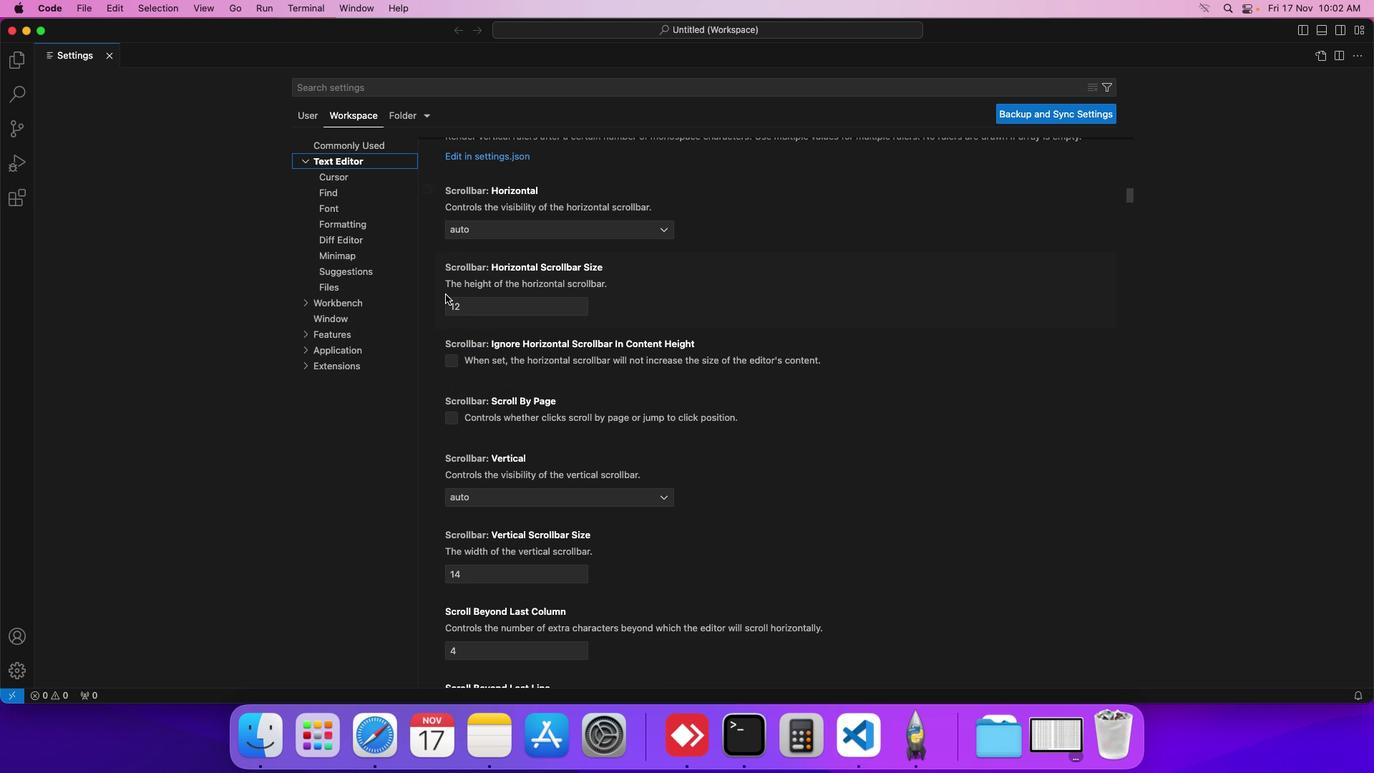 
Action: Mouse scrolled (444, 293) with delta (0, -2)
Screenshot: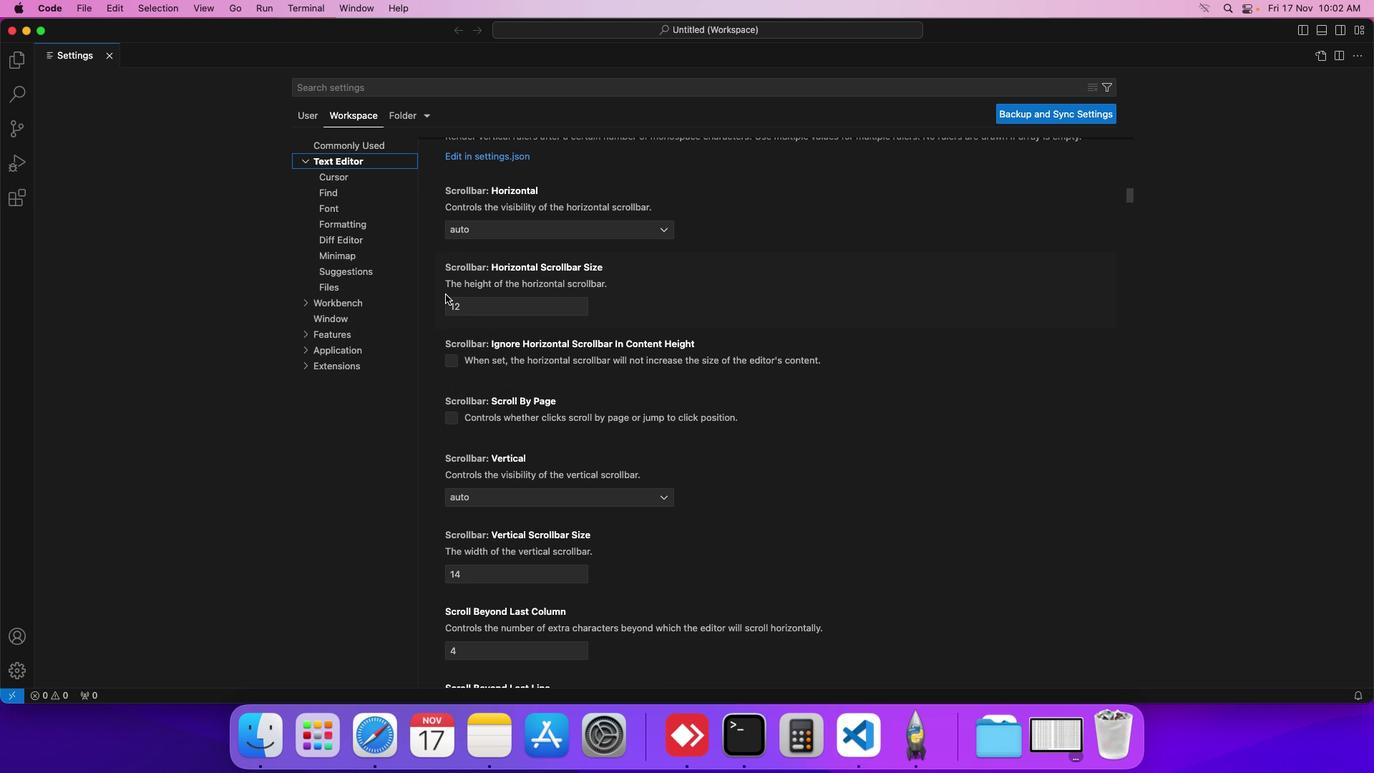 
Action: Mouse scrolled (444, 293) with delta (0, -1)
Screenshot: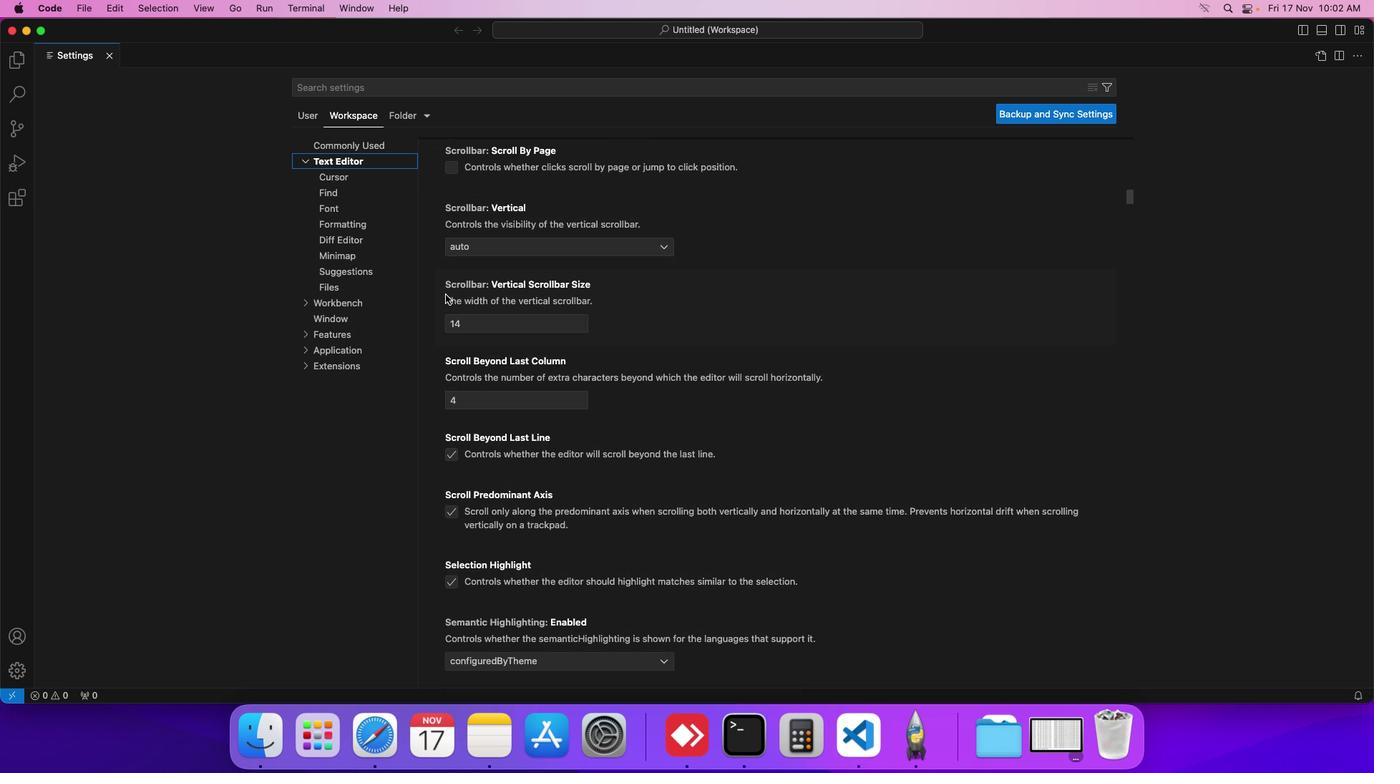 
Action: Mouse scrolled (444, 293) with delta (0, -1)
Screenshot: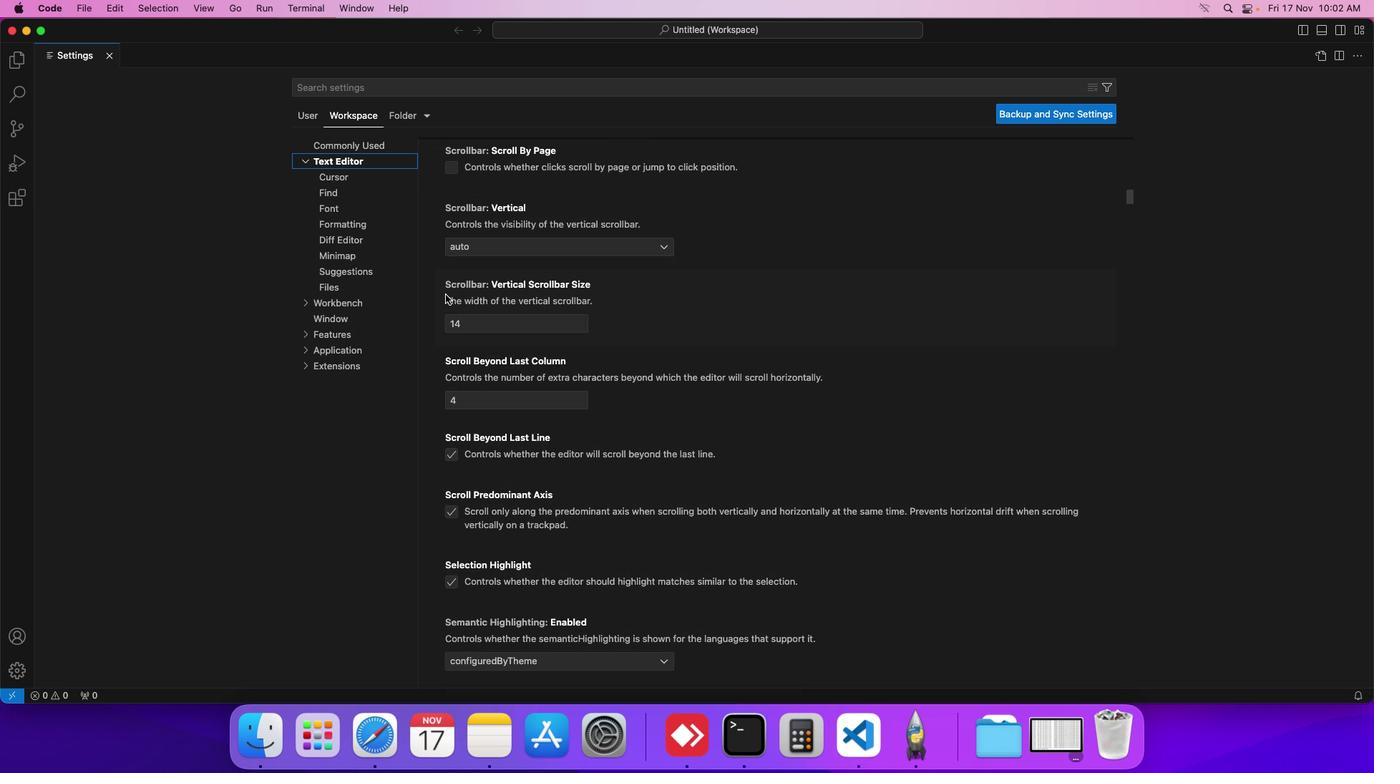 
Action: Mouse scrolled (444, 293) with delta (0, -2)
Screenshot: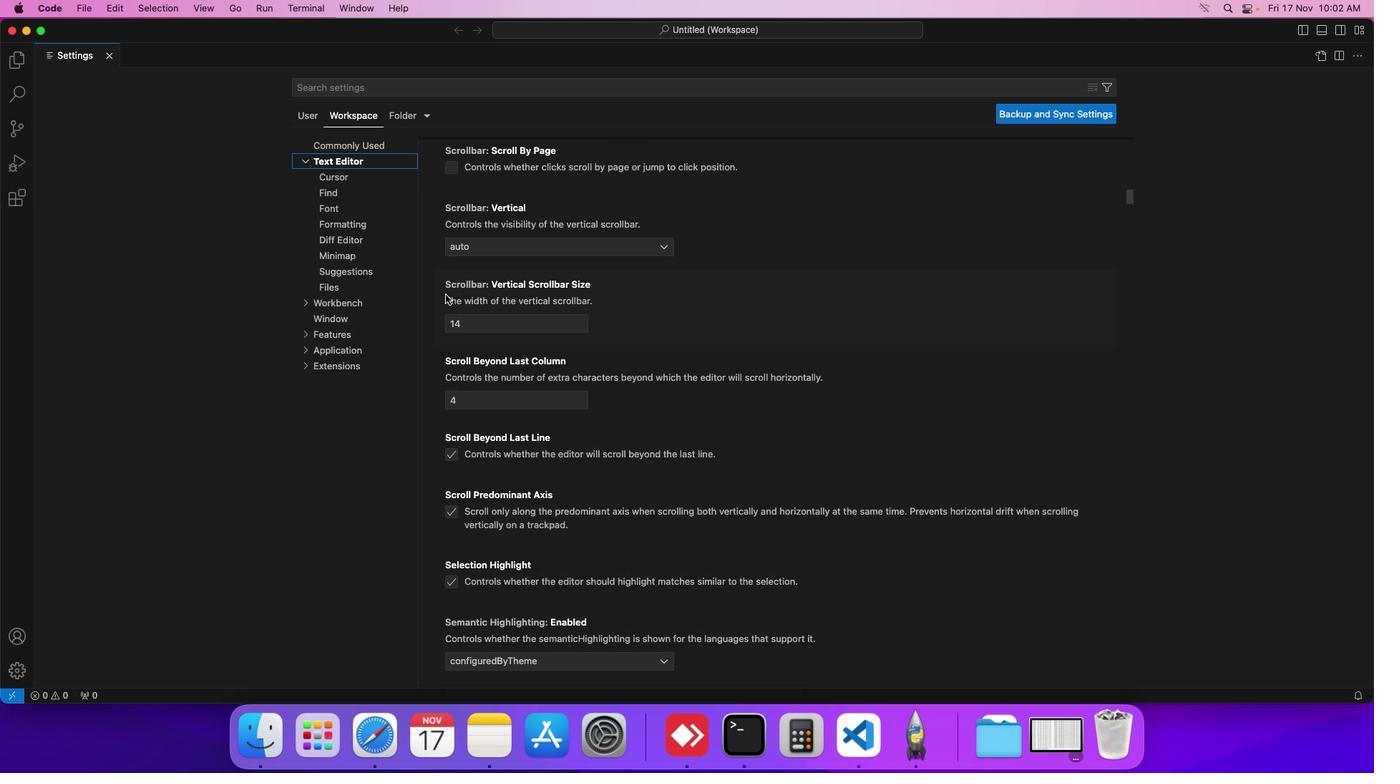 
Action: Mouse scrolled (444, 293) with delta (0, -2)
Screenshot: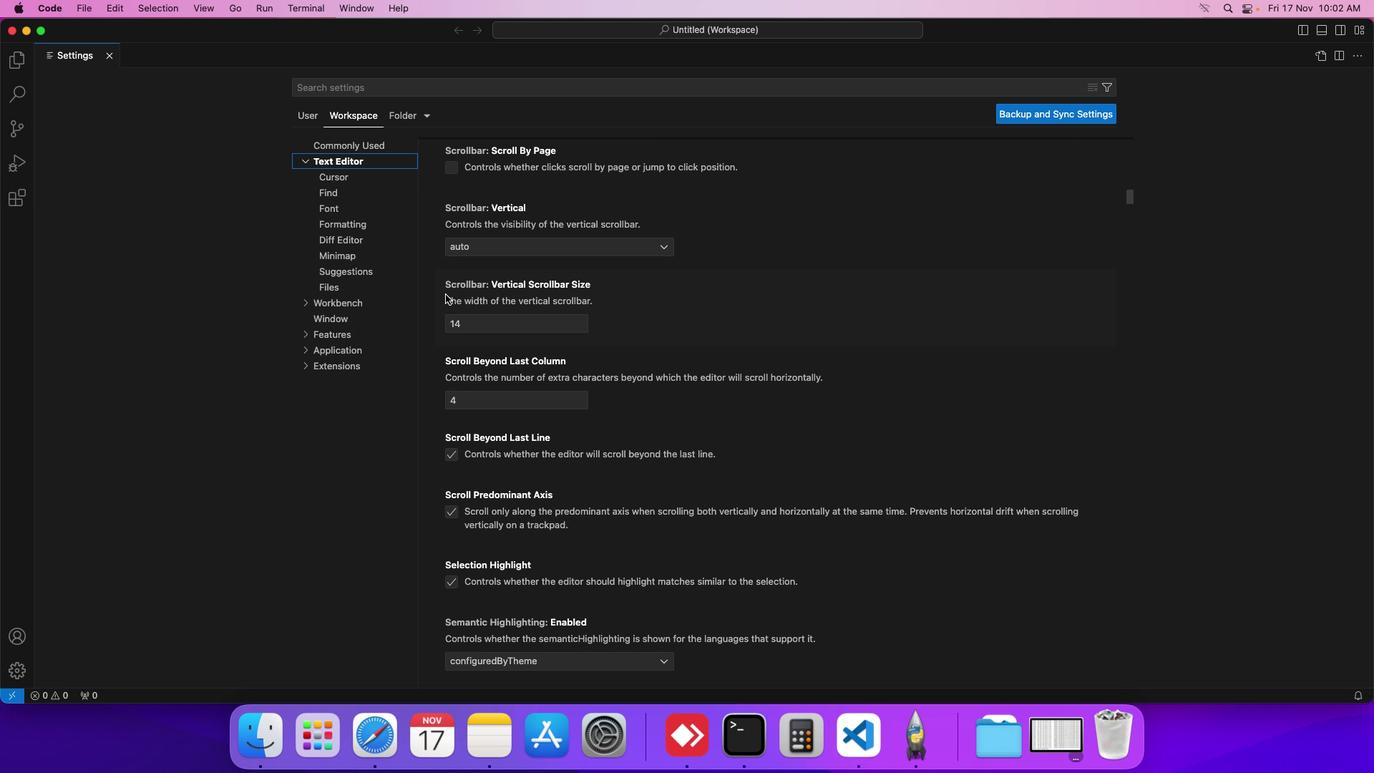 
Action: Mouse scrolled (444, 293) with delta (0, -1)
Screenshot: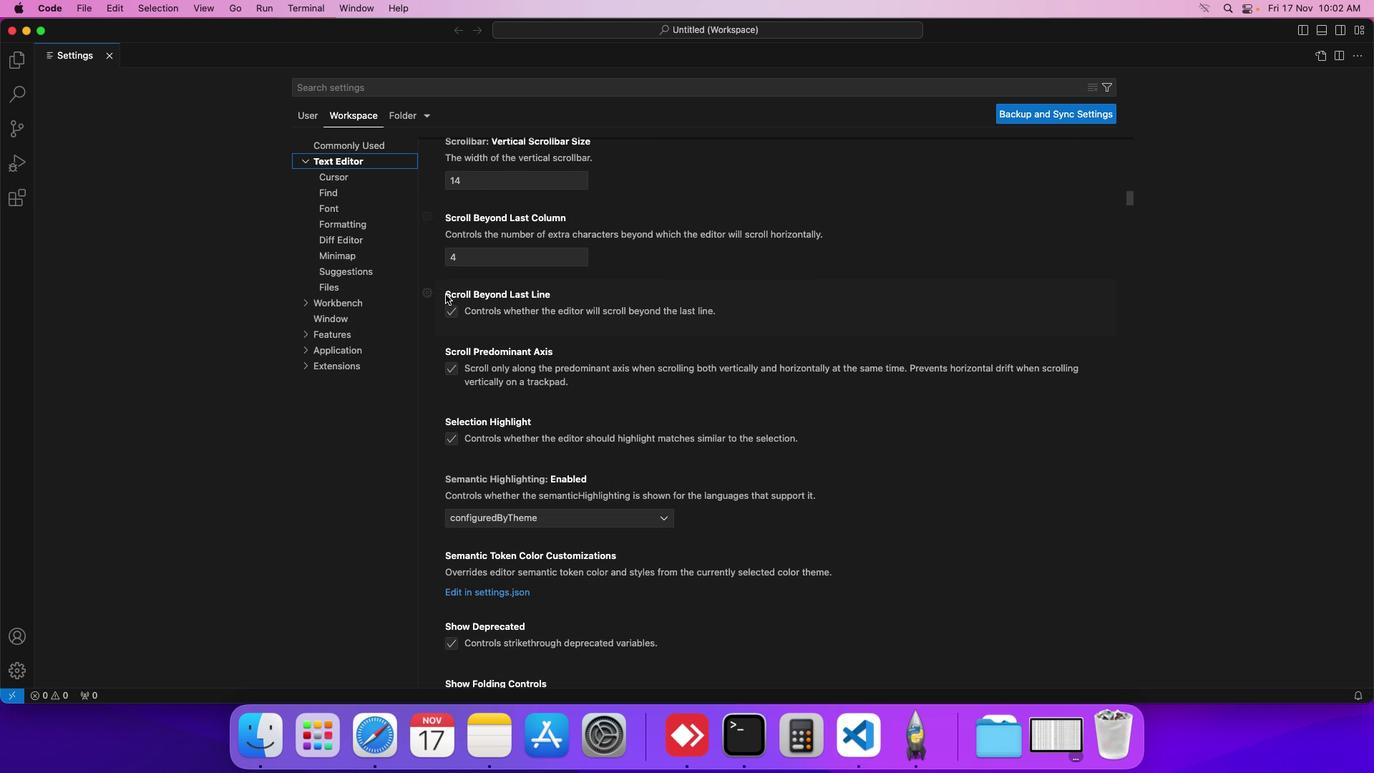 
Action: Mouse scrolled (444, 293) with delta (0, -1)
Screenshot: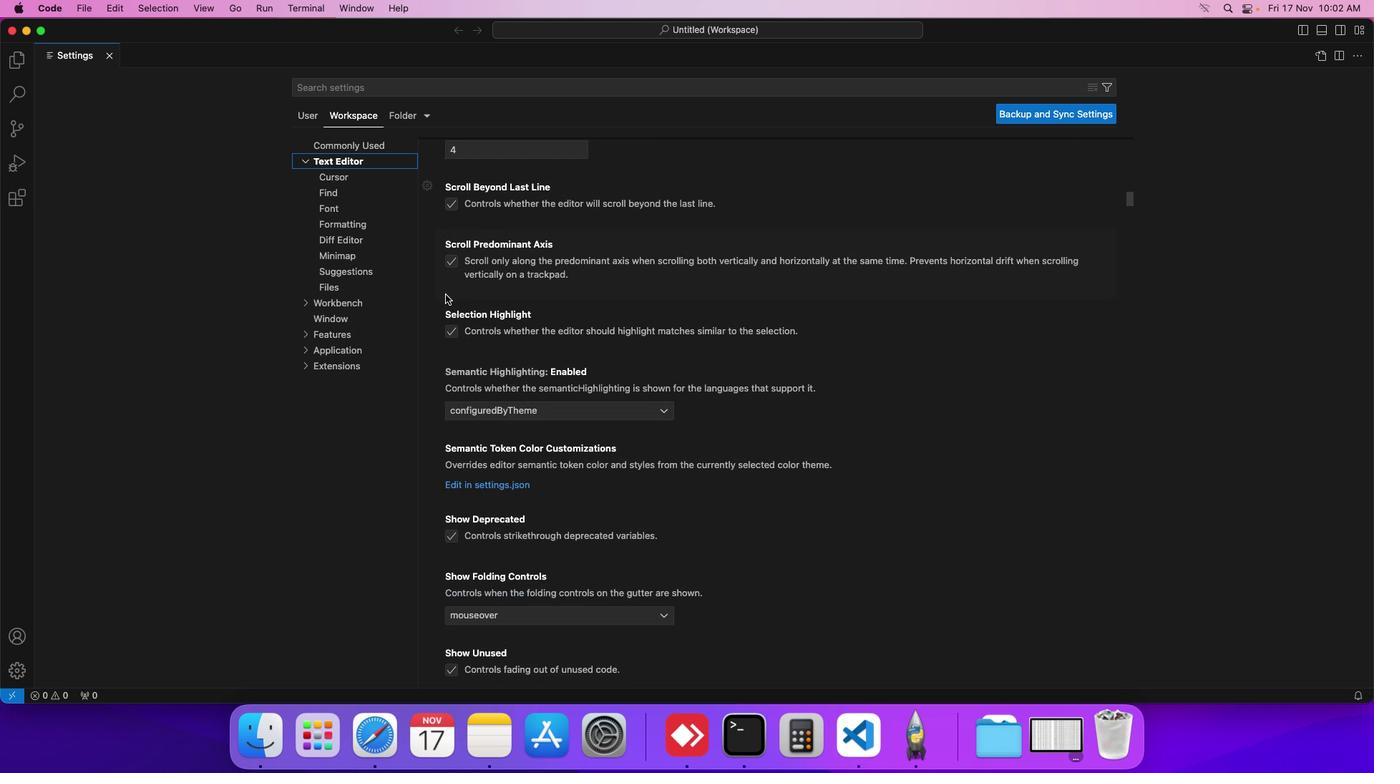 
Action: Mouse scrolled (444, 293) with delta (0, -2)
Screenshot: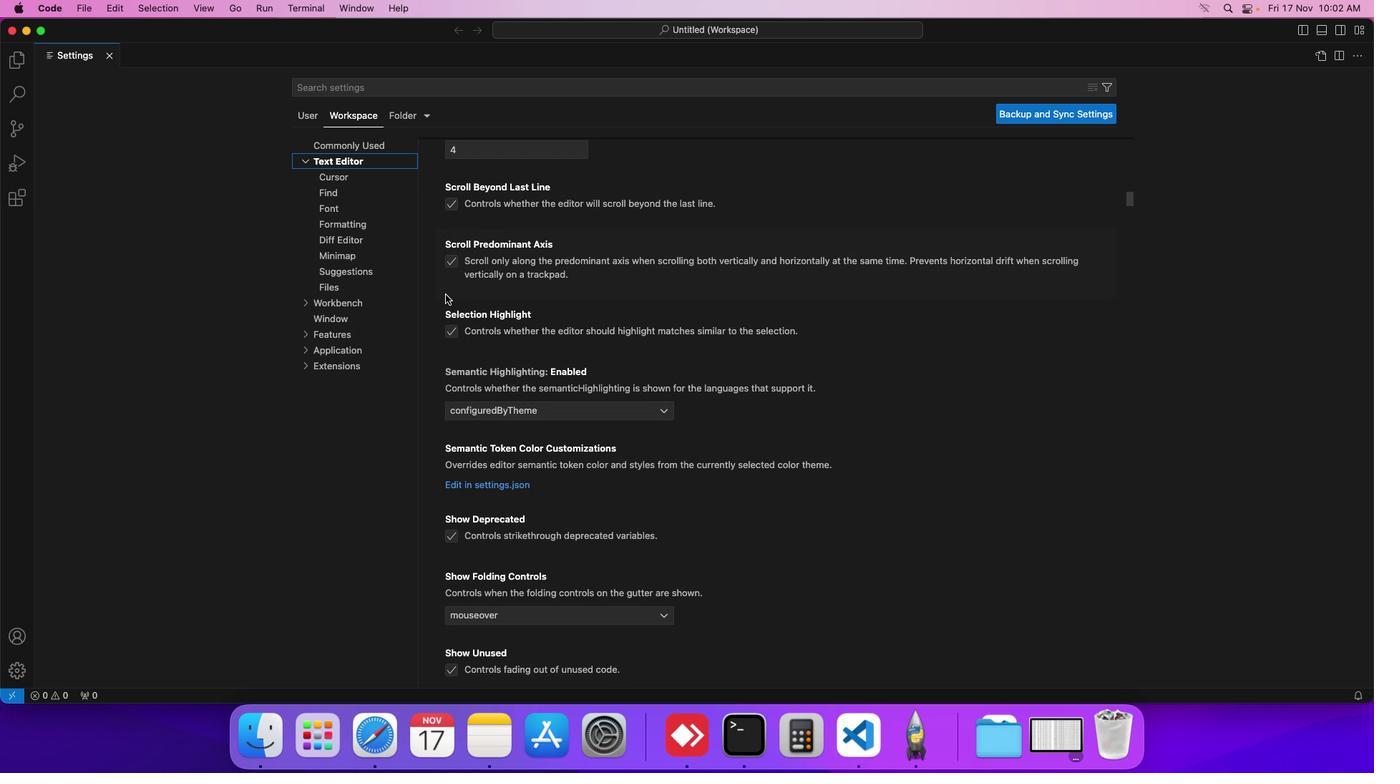 
Action: Mouse scrolled (444, 293) with delta (0, -2)
Screenshot: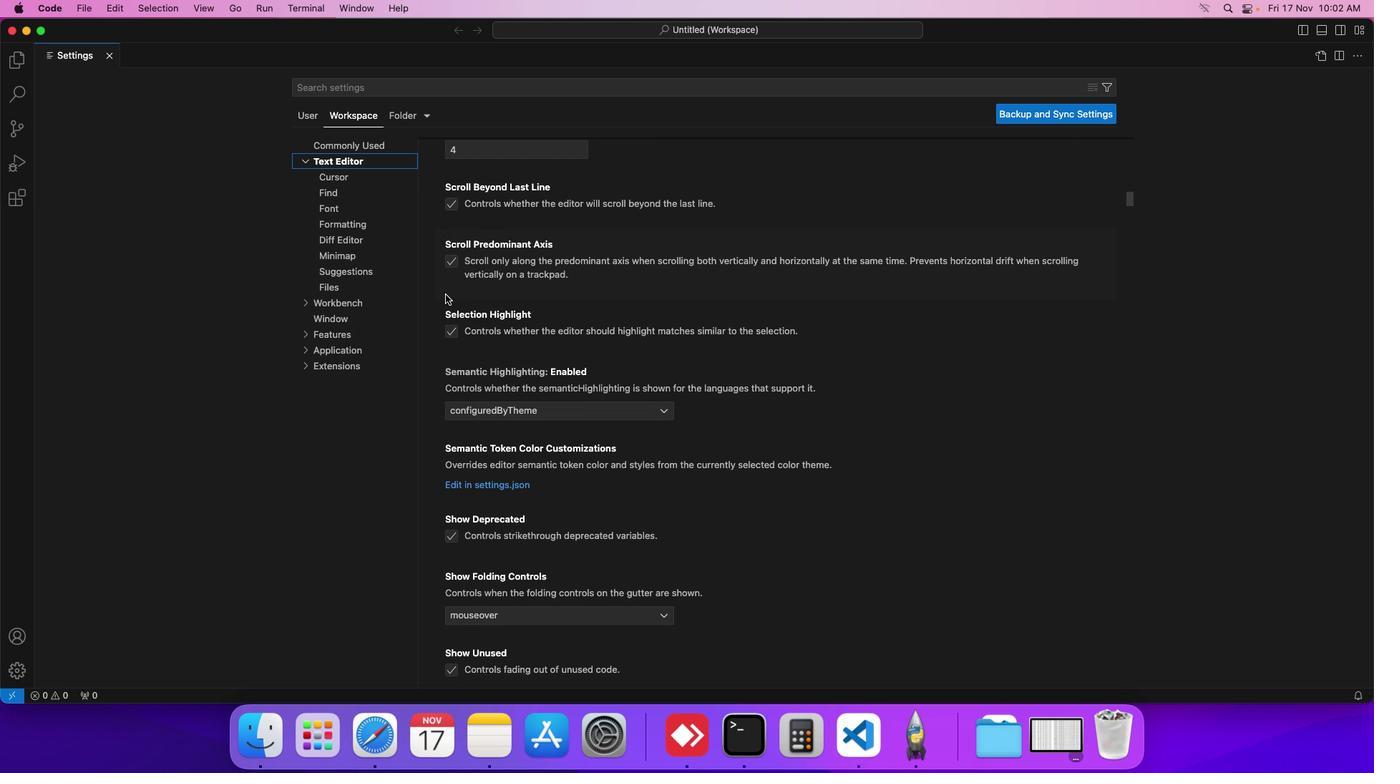 
Action: Mouse moved to (444, 293)
Screenshot: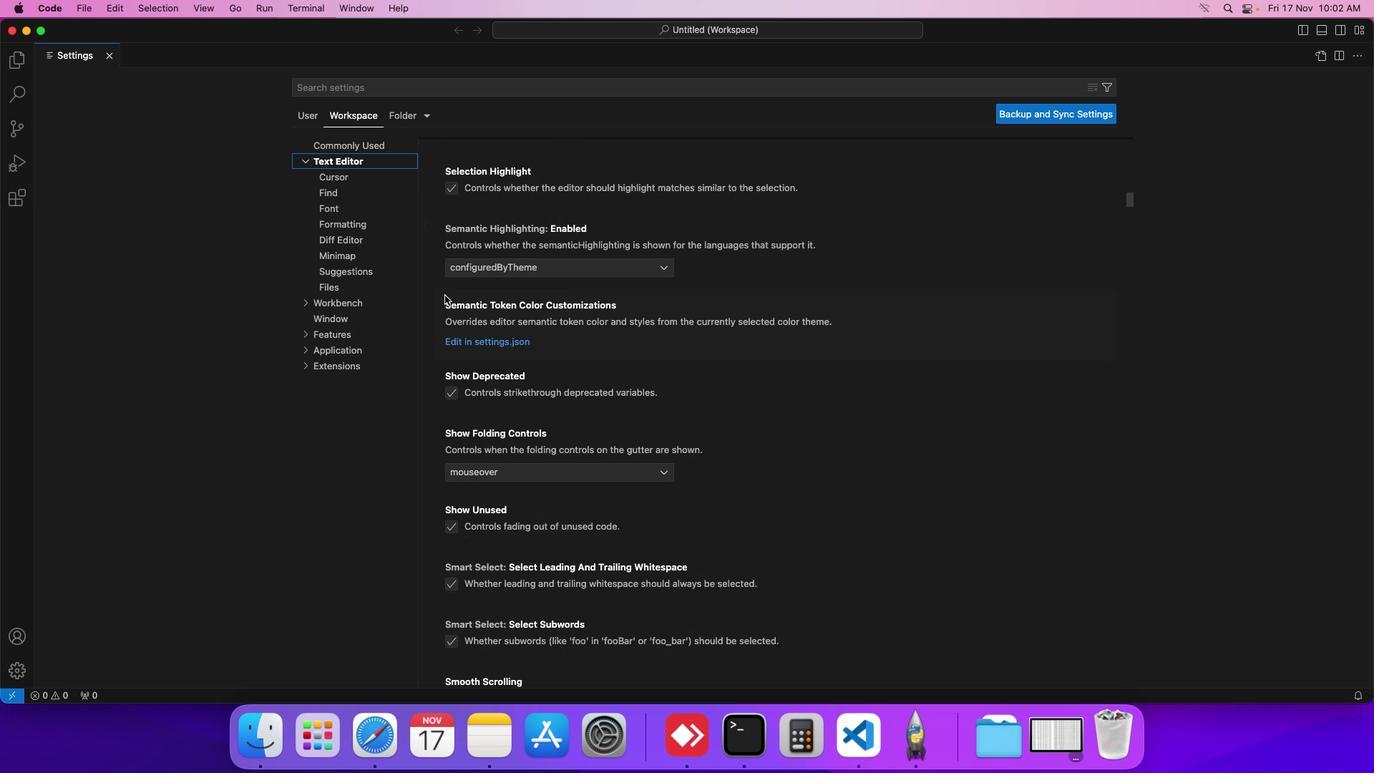 
Action: Mouse scrolled (444, 293) with delta (0, -1)
Screenshot: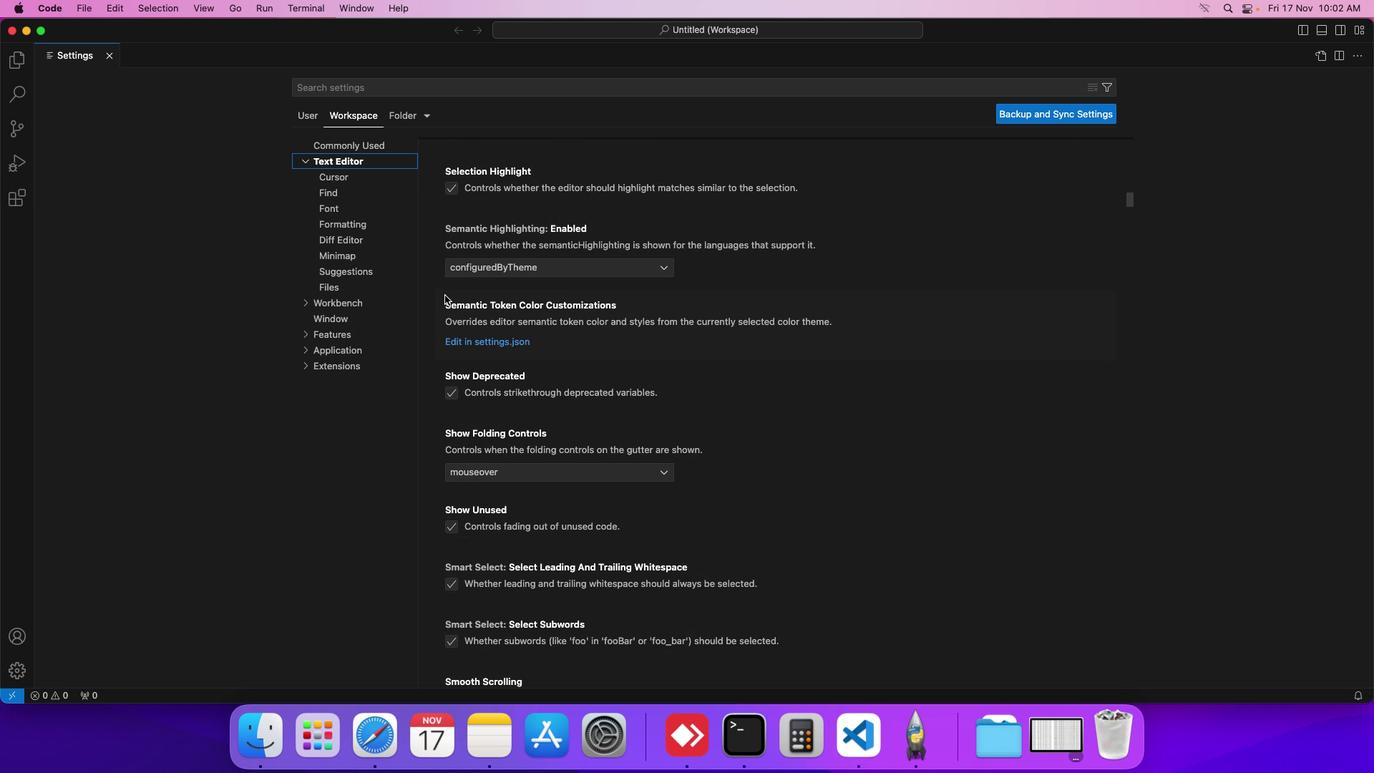 
Action: Mouse scrolled (444, 293) with delta (0, -1)
Screenshot: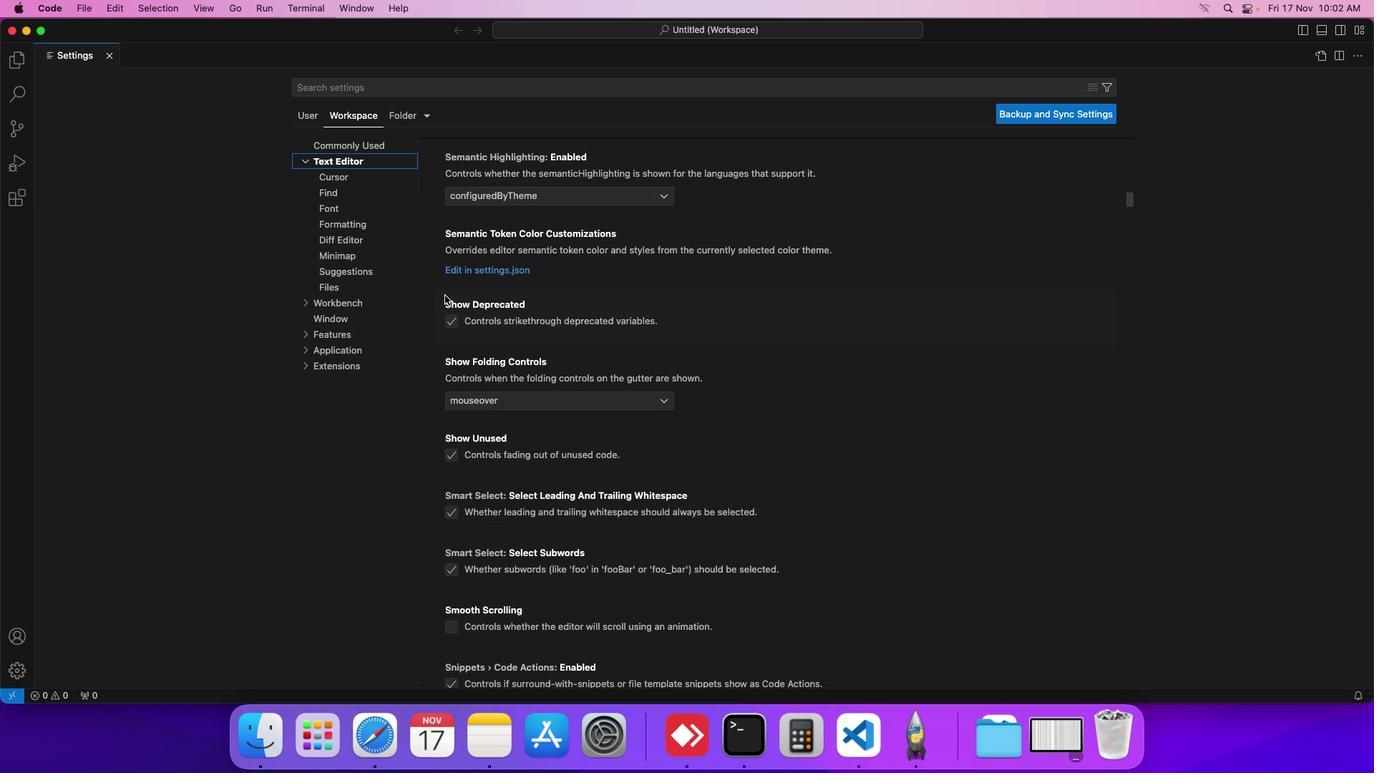 
Action: Mouse scrolled (444, 293) with delta (0, -2)
Screenshot: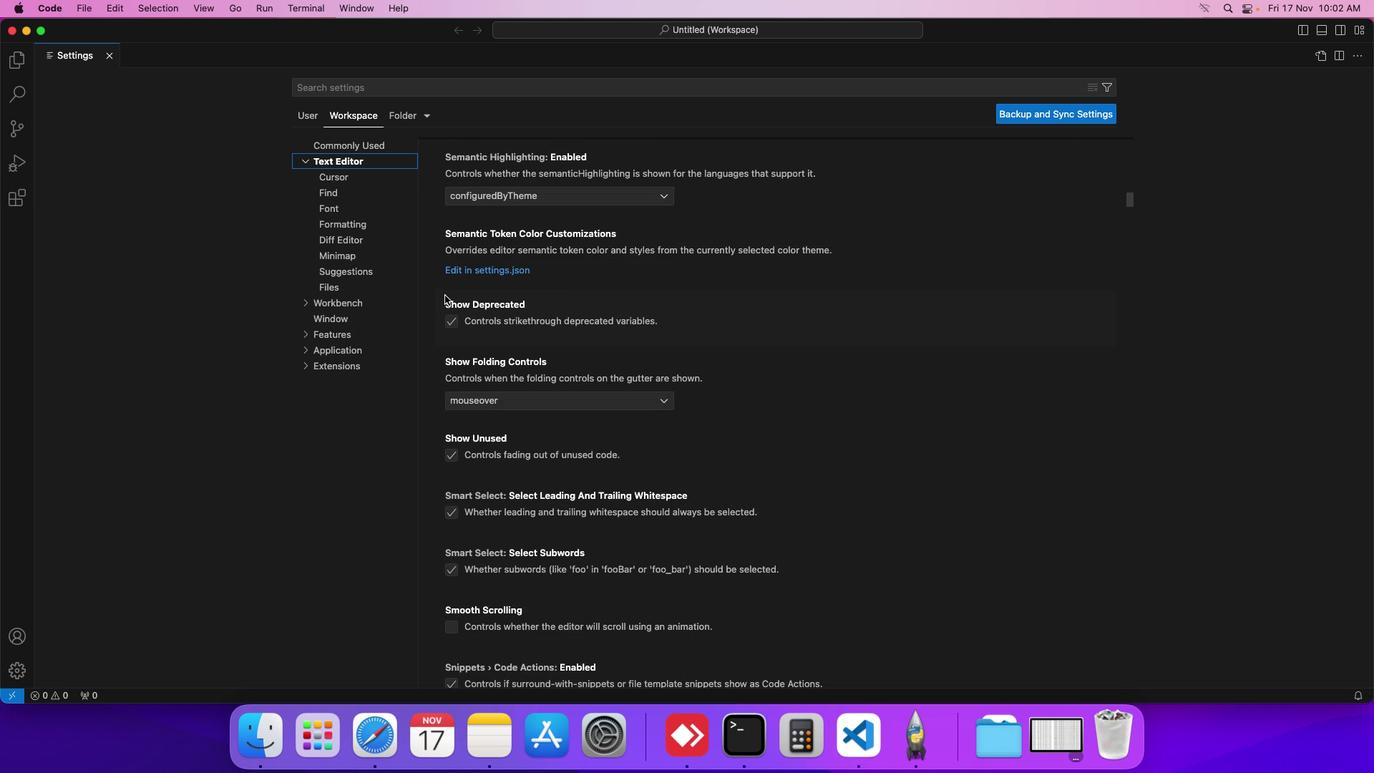 
Action: Mouse scrolled (444, 293) with delta (0, -2)
Screenshot: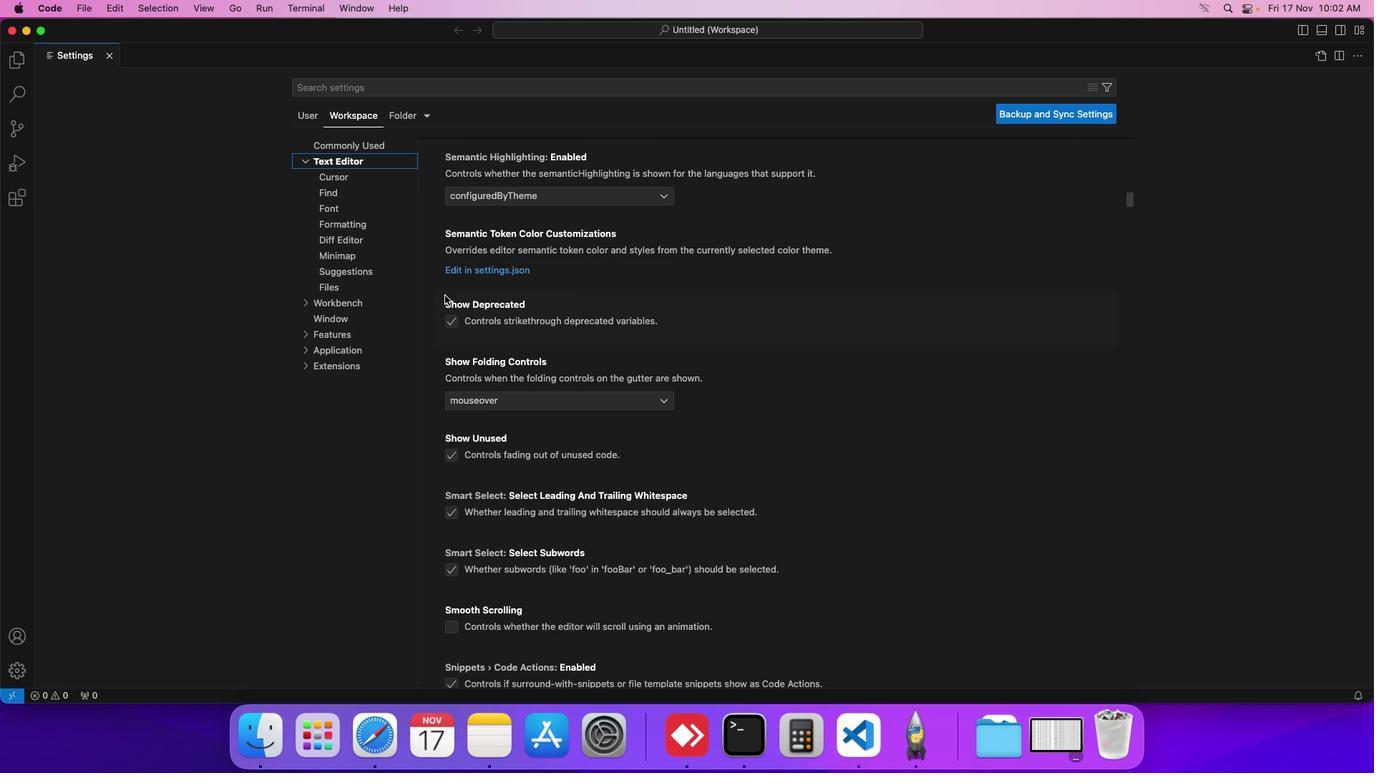 
Action: Mouse scrolled (444, 293) with delta (0, -1)
Screenshot: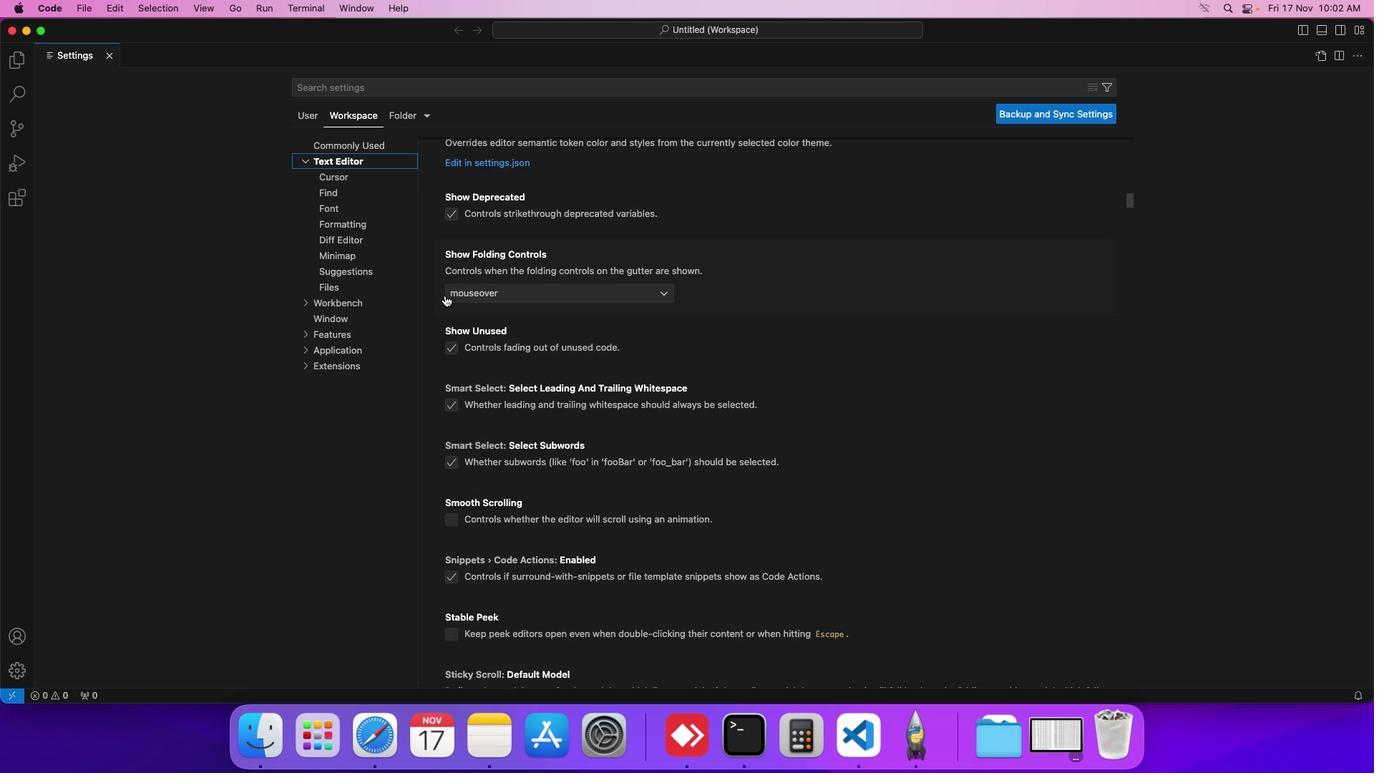 
Action: Mouse scrolled (444, 293) with delta (0, -1)
Screenshot: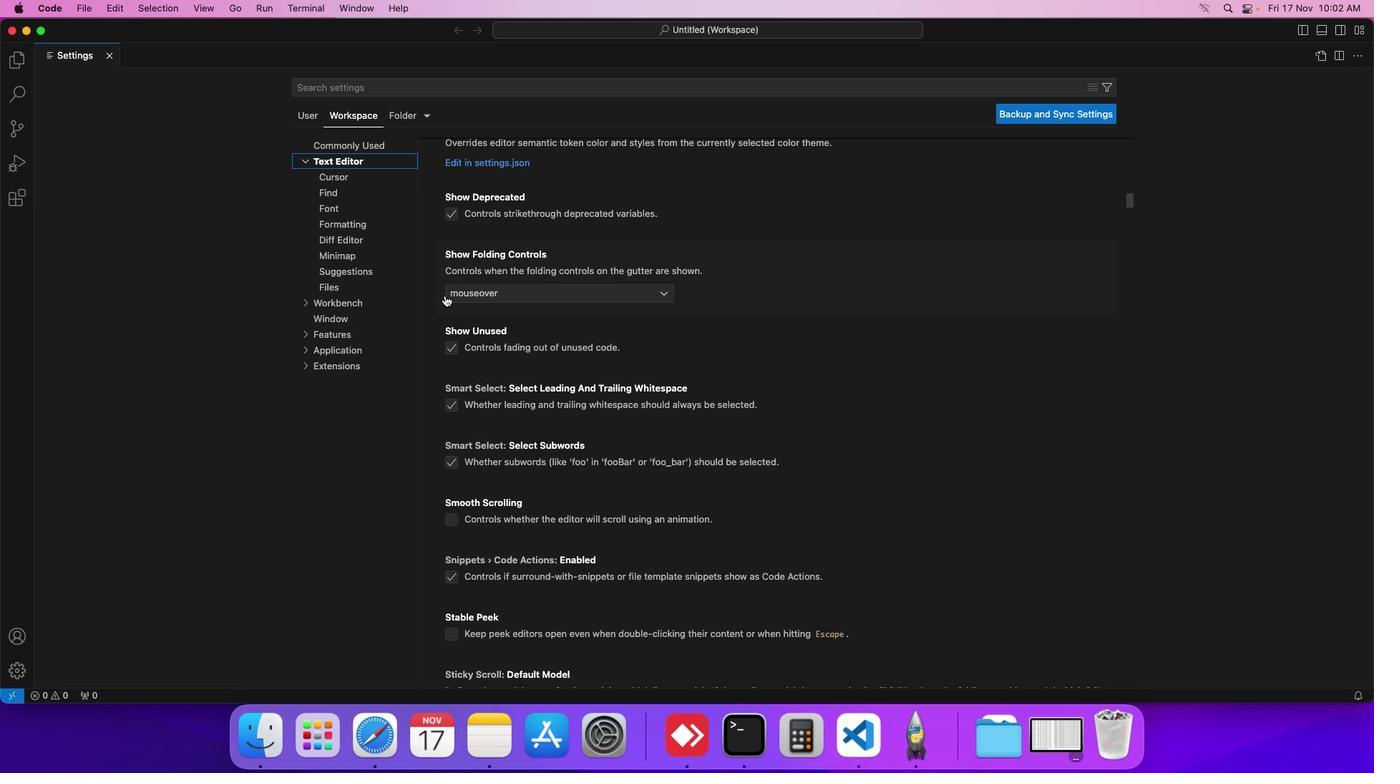 
Action: Mouse scrolled (444, 293) with delta (0, -1)
Screenshot: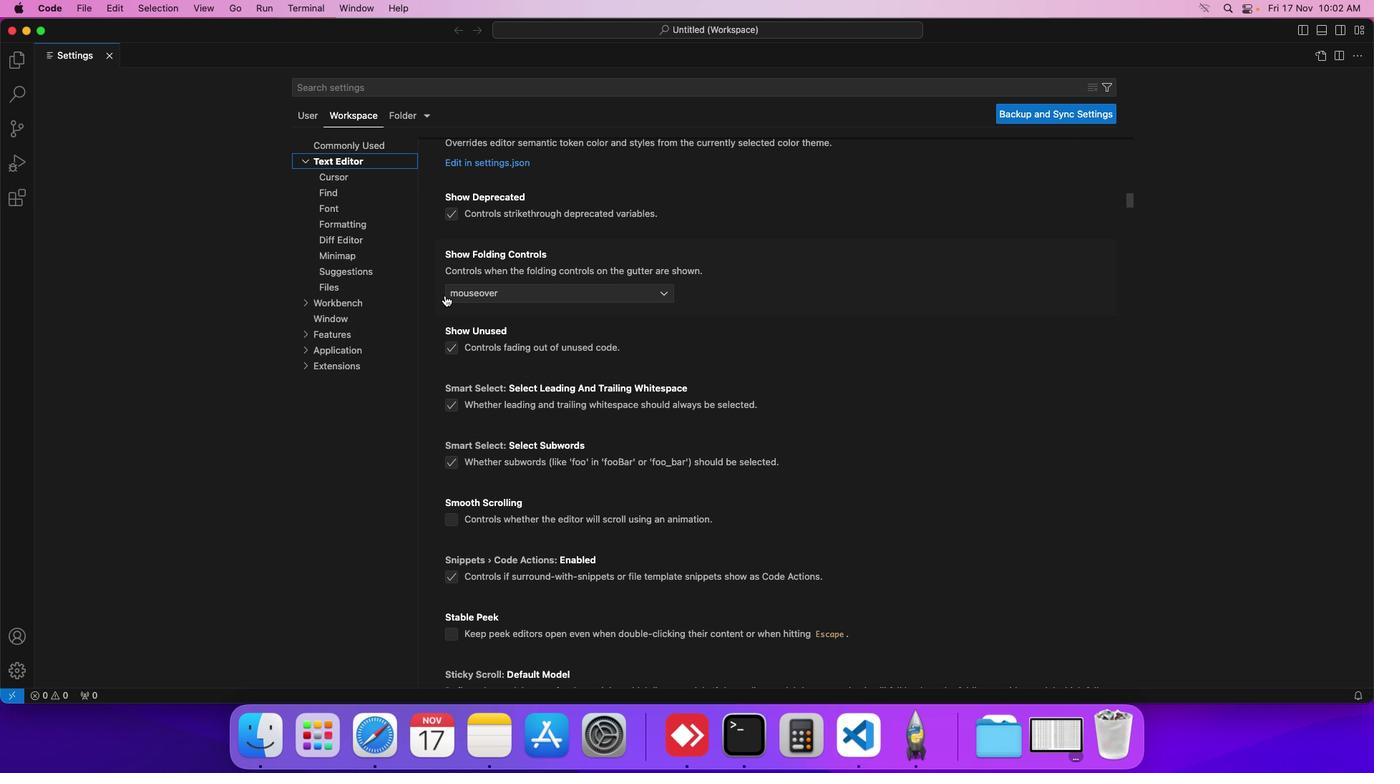 
Action: Mouse moved to (443, 293)
Screenshot: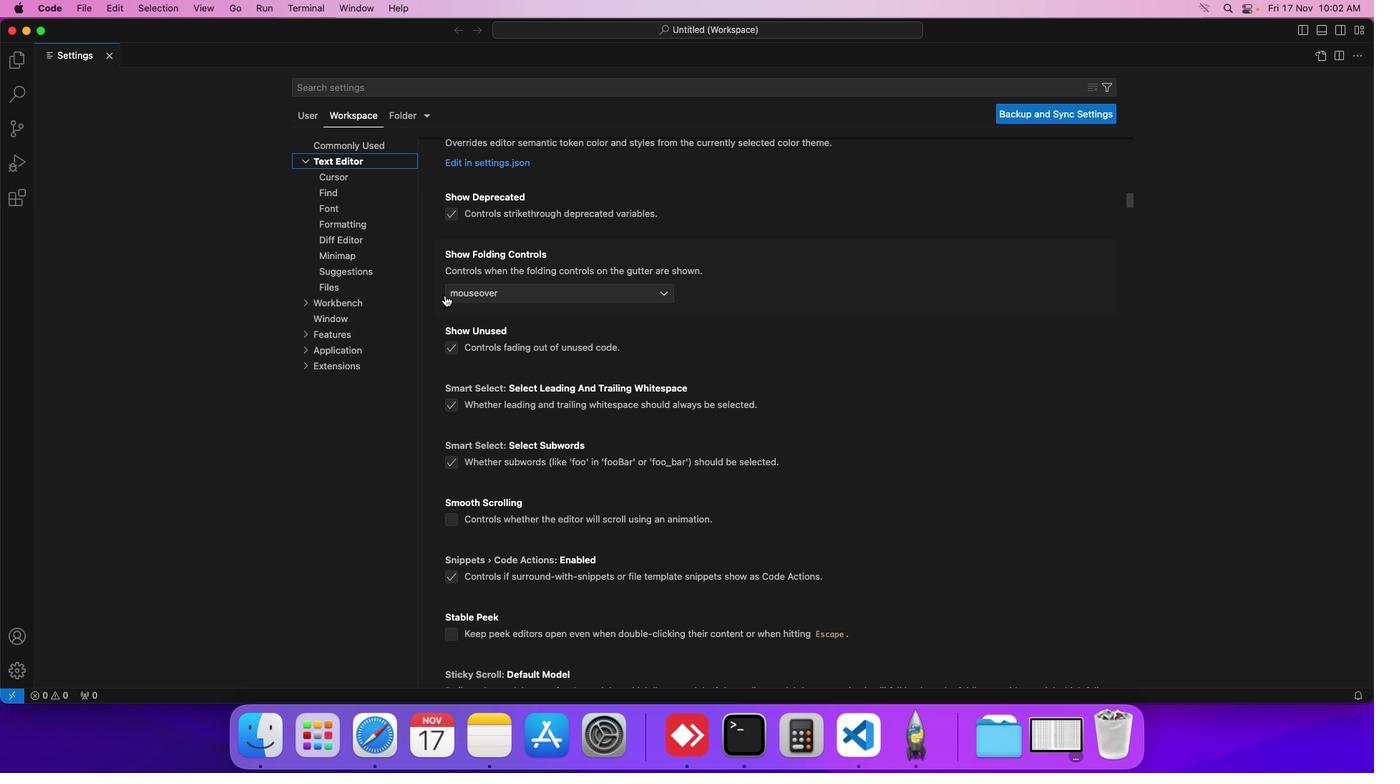 
Action: Mouse scrolled (443, 293) with delta (0, 0)
Screenshot: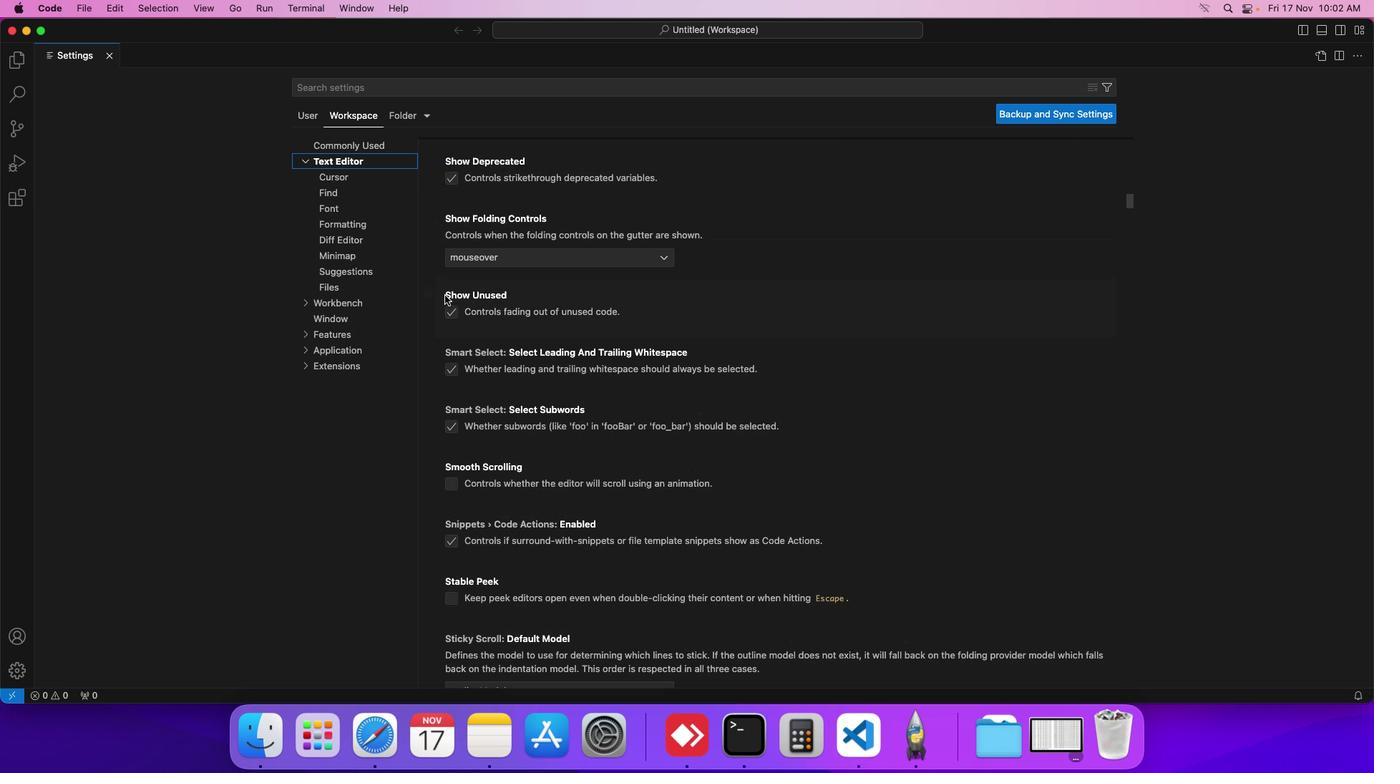 
Action: Mouse scrolled (443, 293) with delta (0, -1)
Screenshot: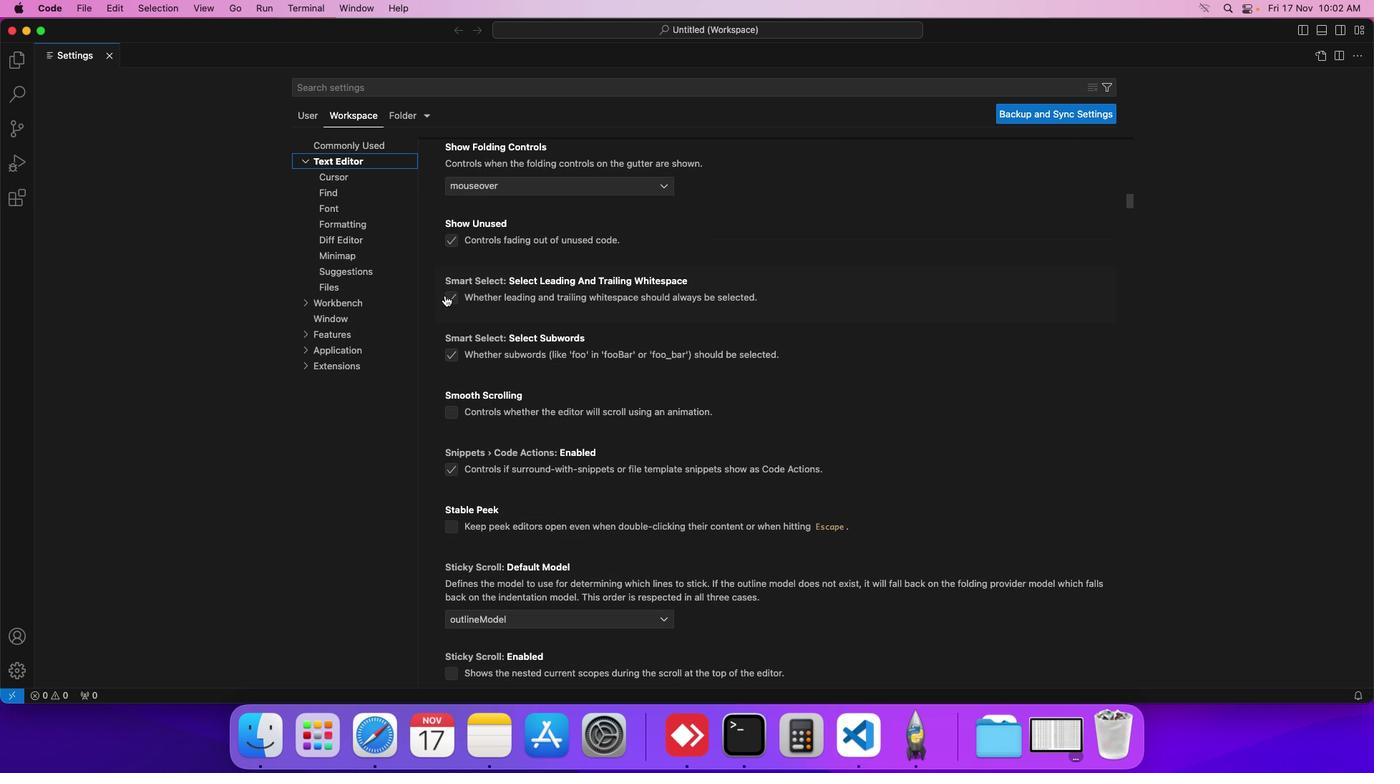 
Action: Mouse scrolled (443, 293) with delta (0, -1)
Screenshot: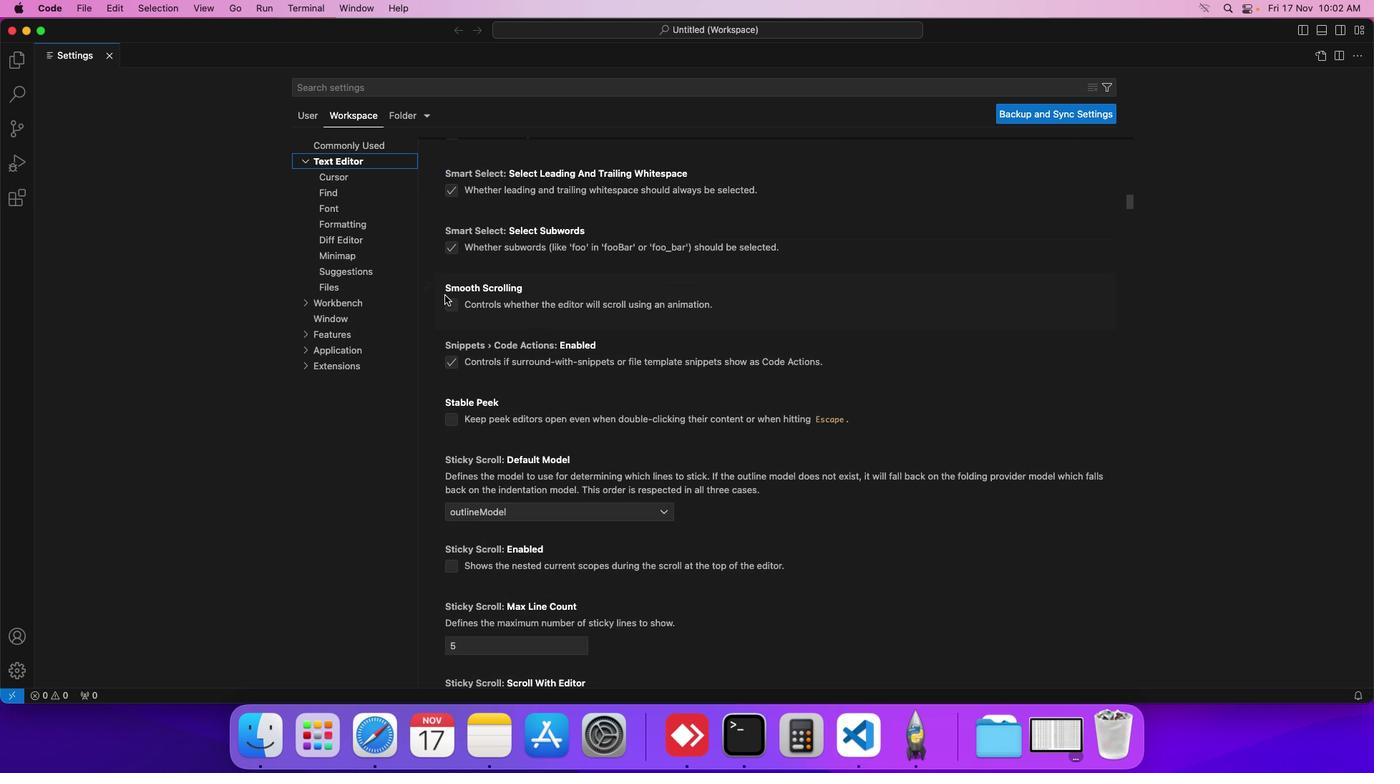 
Action: Mouse scrolled (443, 293) with delta (0, -2)
Screenshot: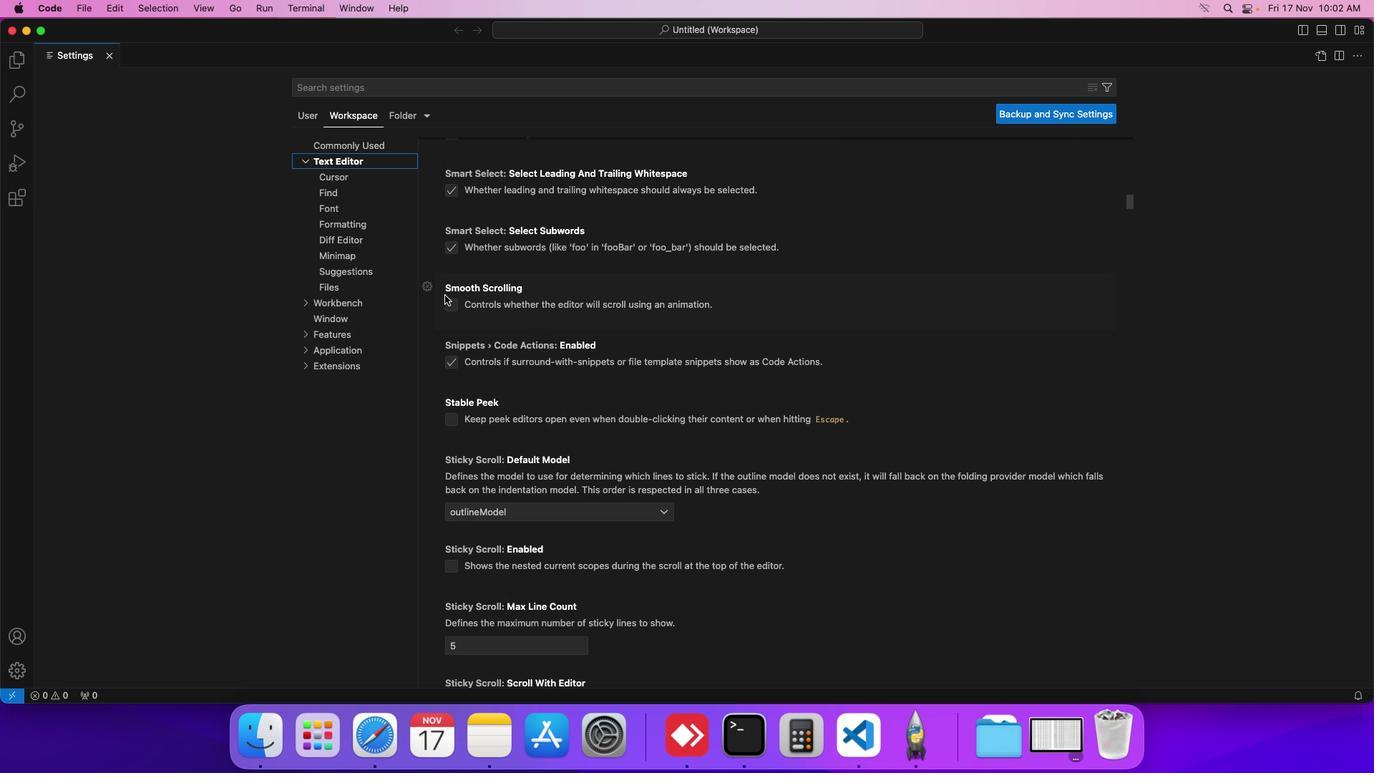 
Action: Mouse scrolled (443, 293) with delta (0, -2)
Screenshot: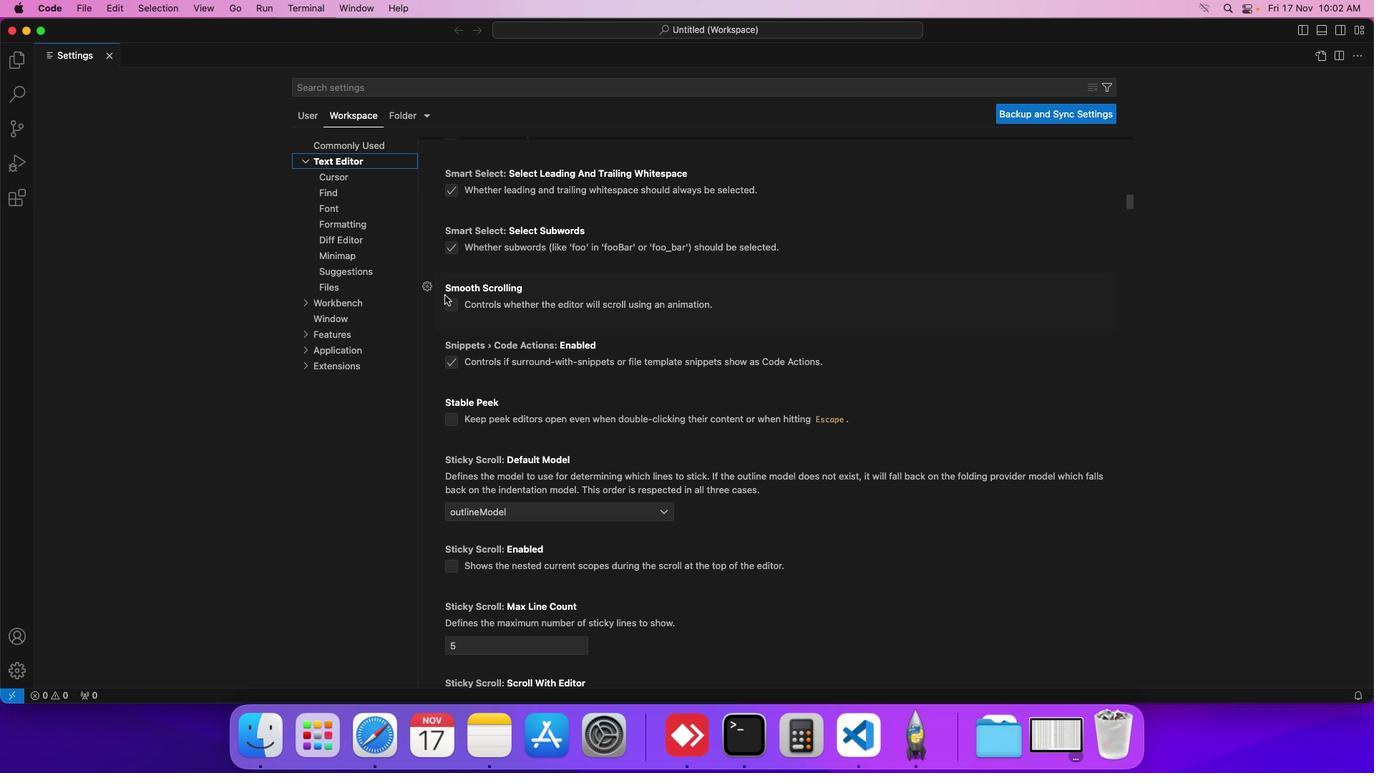 
Action: Mouse scrolled (443, 293) with delta (0, -1)
Screenshot: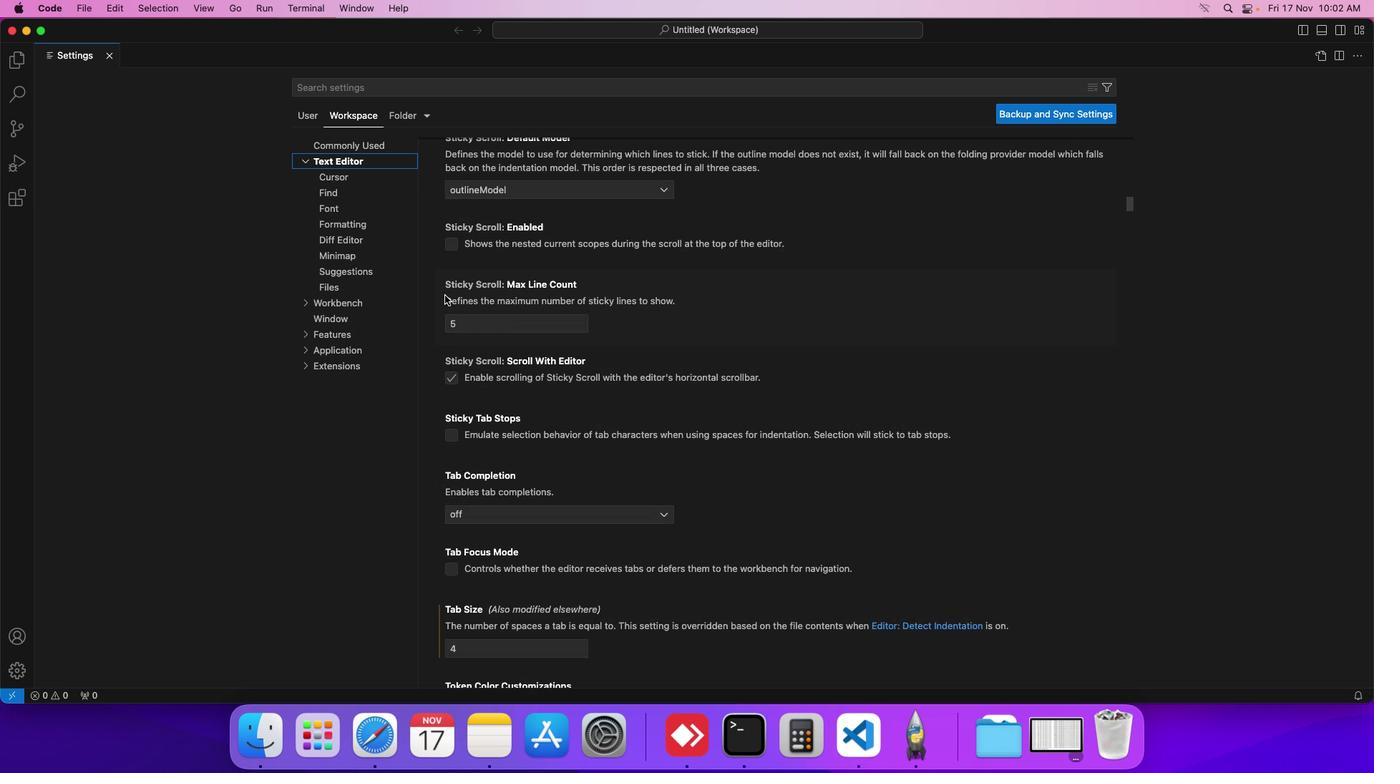 
Action: Mouse scrolled (443, 293) with delta (0, -1)
Screenshot: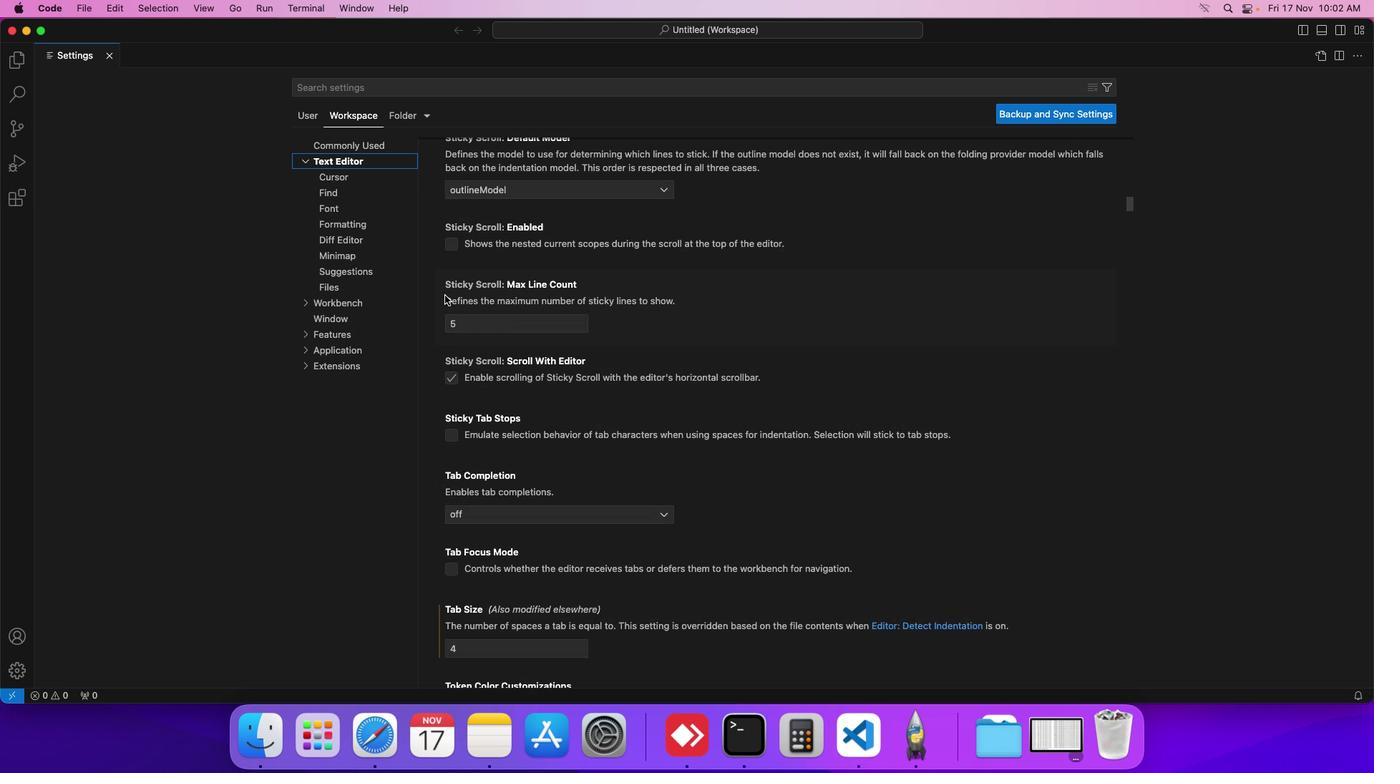 
Action: Mouse scrolled (443, 293) with delta (0, -2)
Screenshot: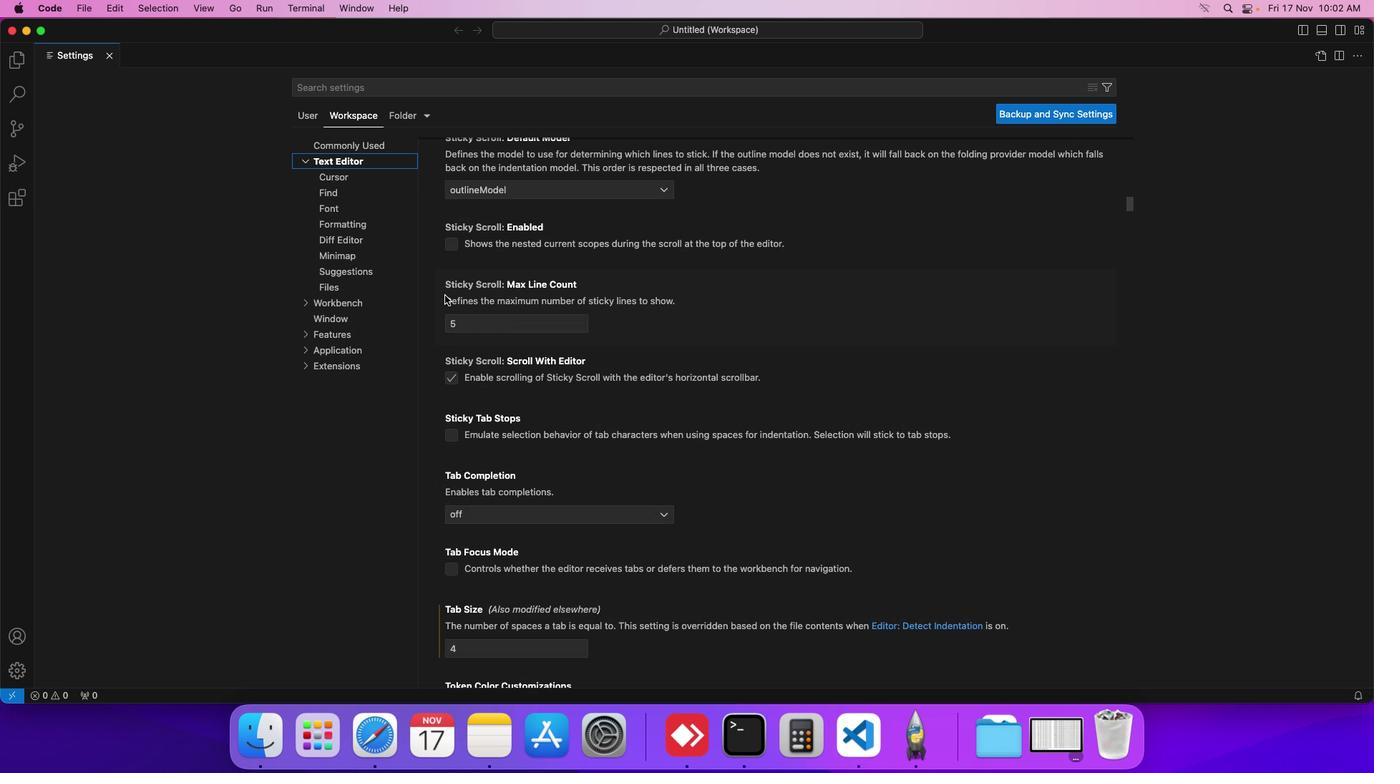 
Action: Mouse scrolled (443, 293) with delta (0, -3)
Screenshot: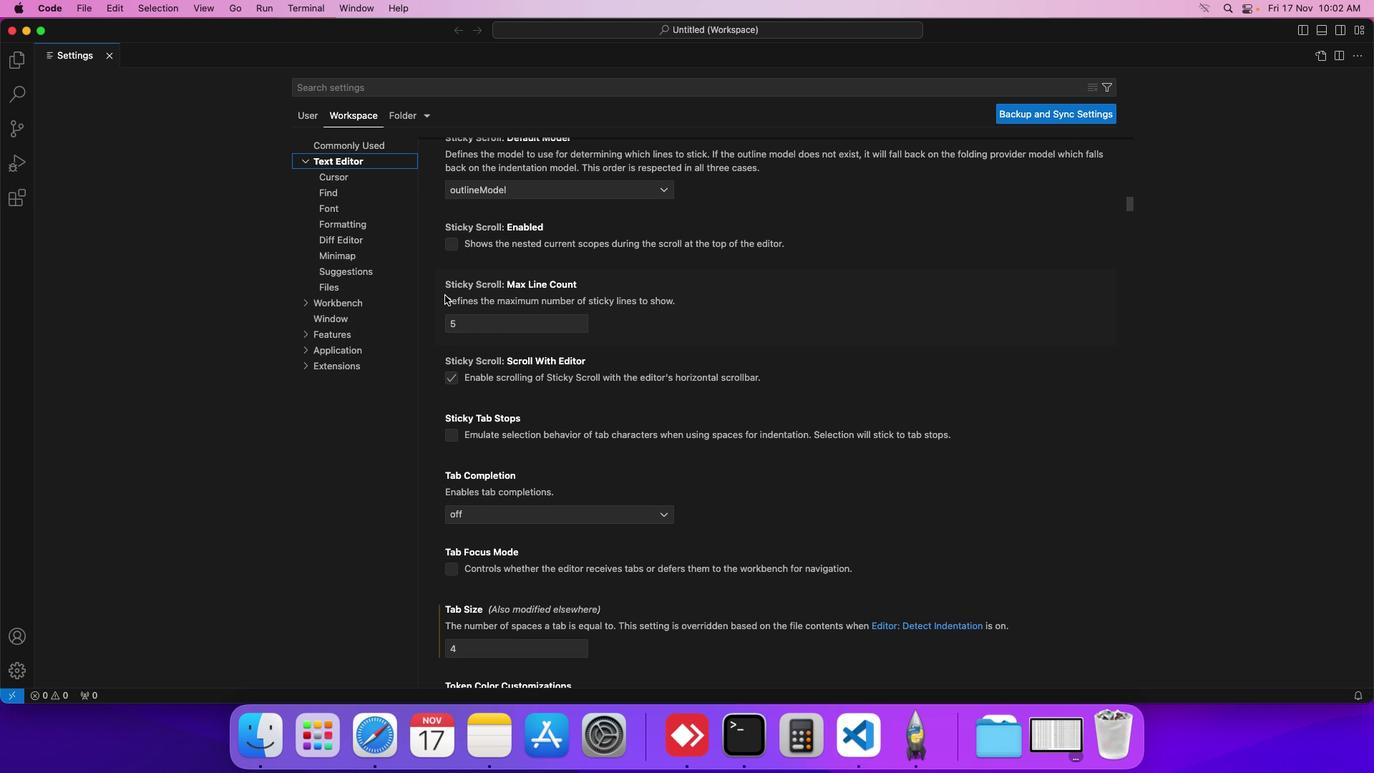
Action: Mouse scrolled (443, 293) with delta (0, -1)
Screenshot: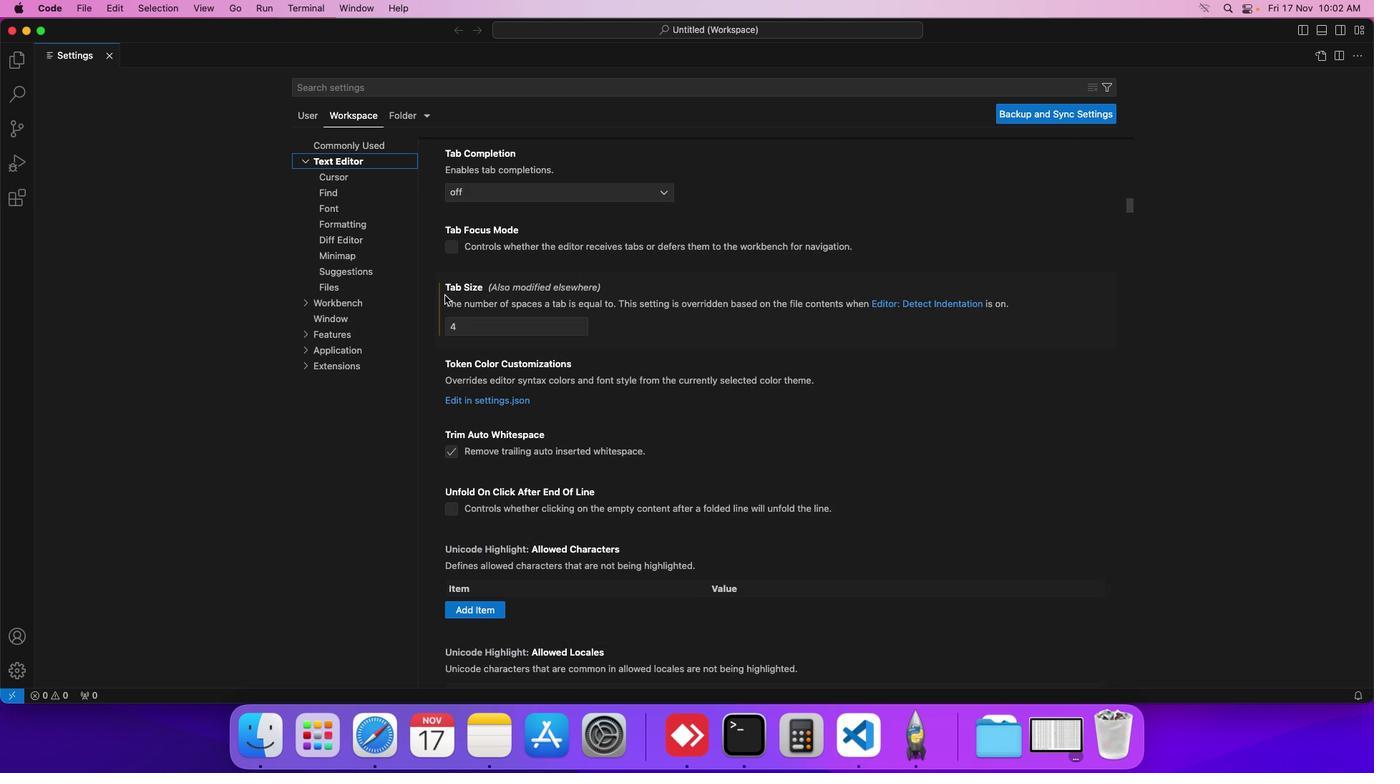 
Action: Mouse moved to (444, 293)
Screenshot: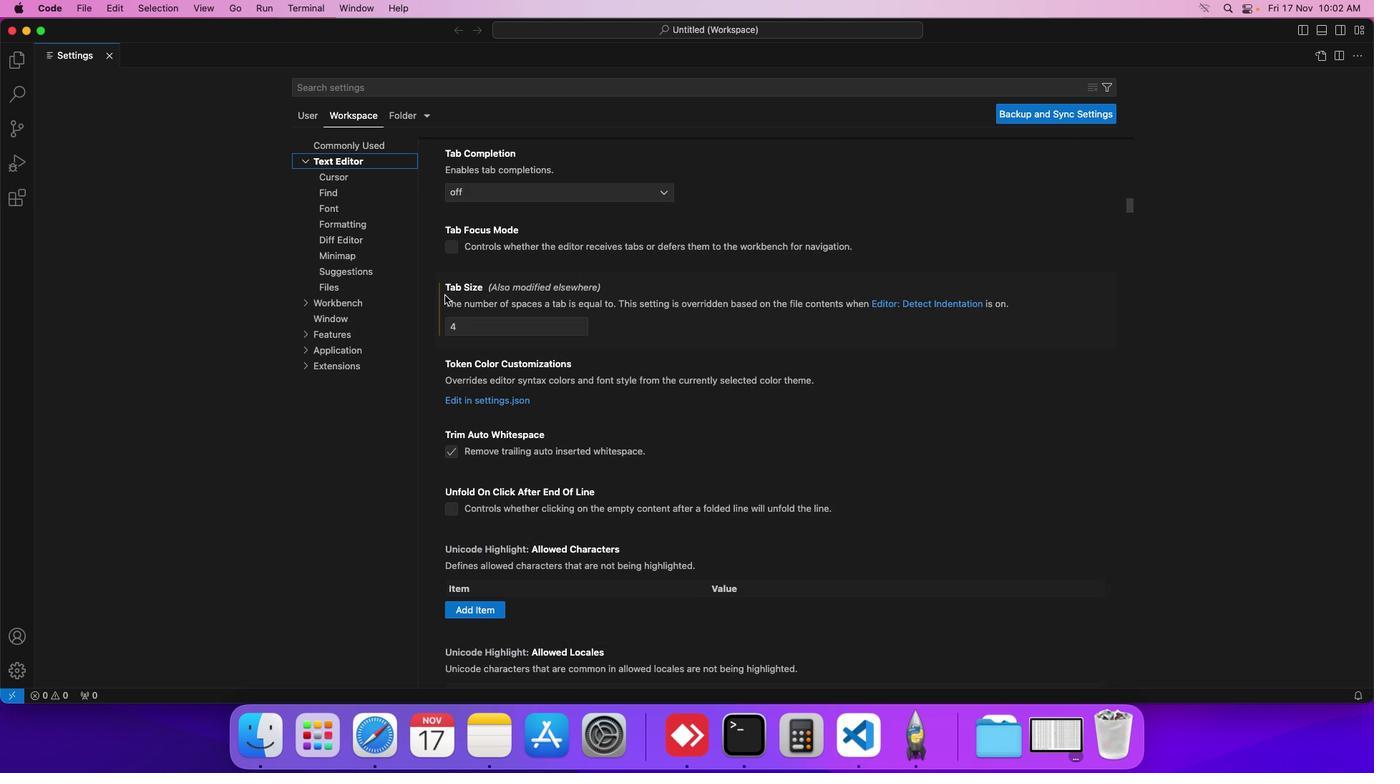 
Action: Mouse scrolled (444, 293) with delta (0, -1)
Screenshot: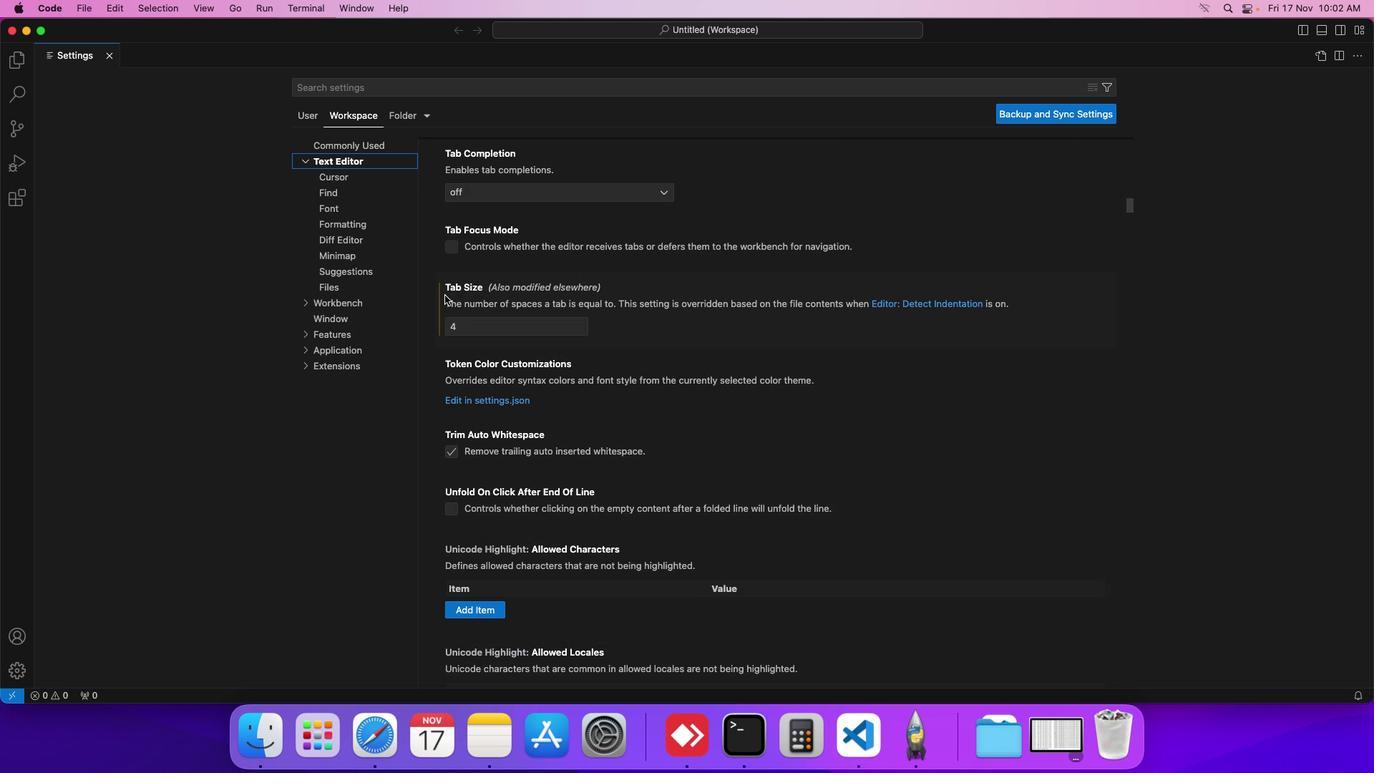 
Action: Mouse scrolled (444, 293) with delta (0, -2)
Screenshot: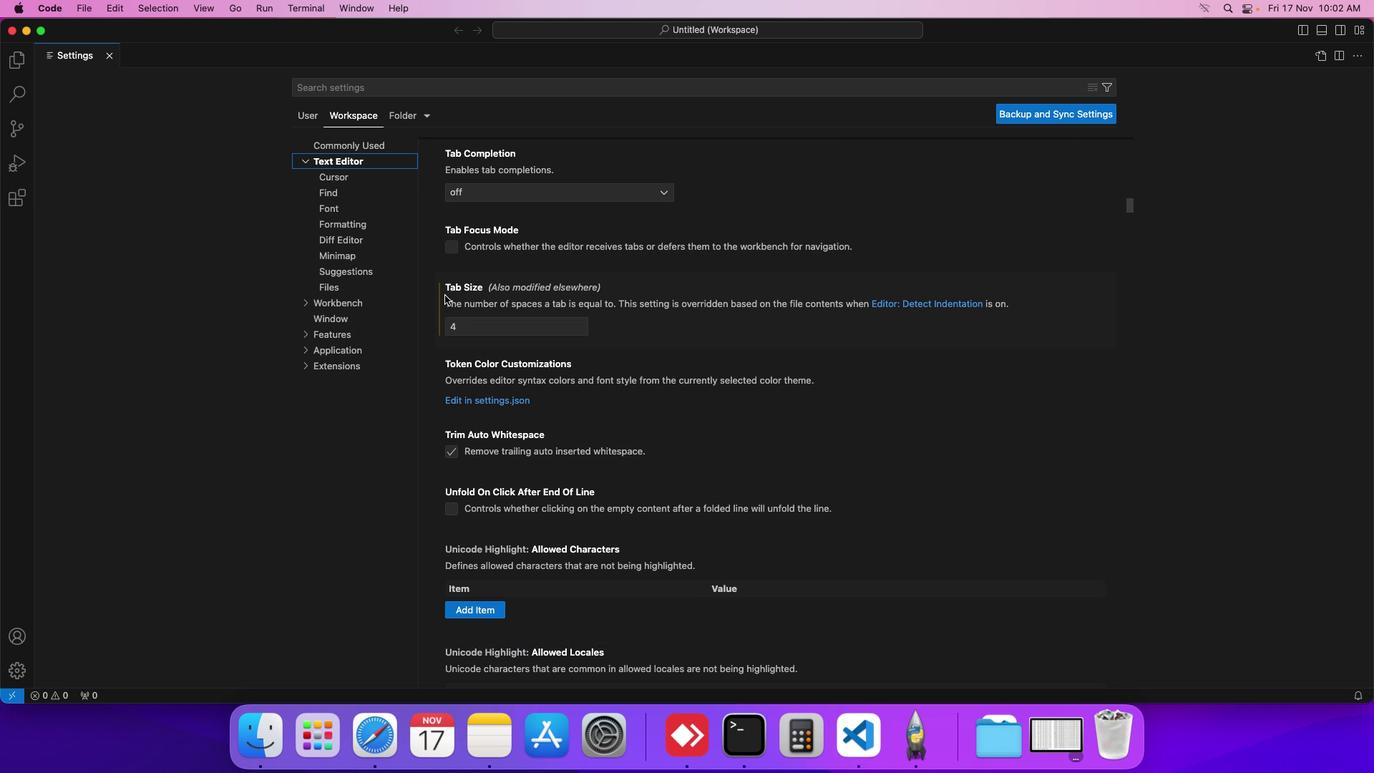 
Action: Mouse scrolled (444, 293) with delta (0, -3)
Screenshot: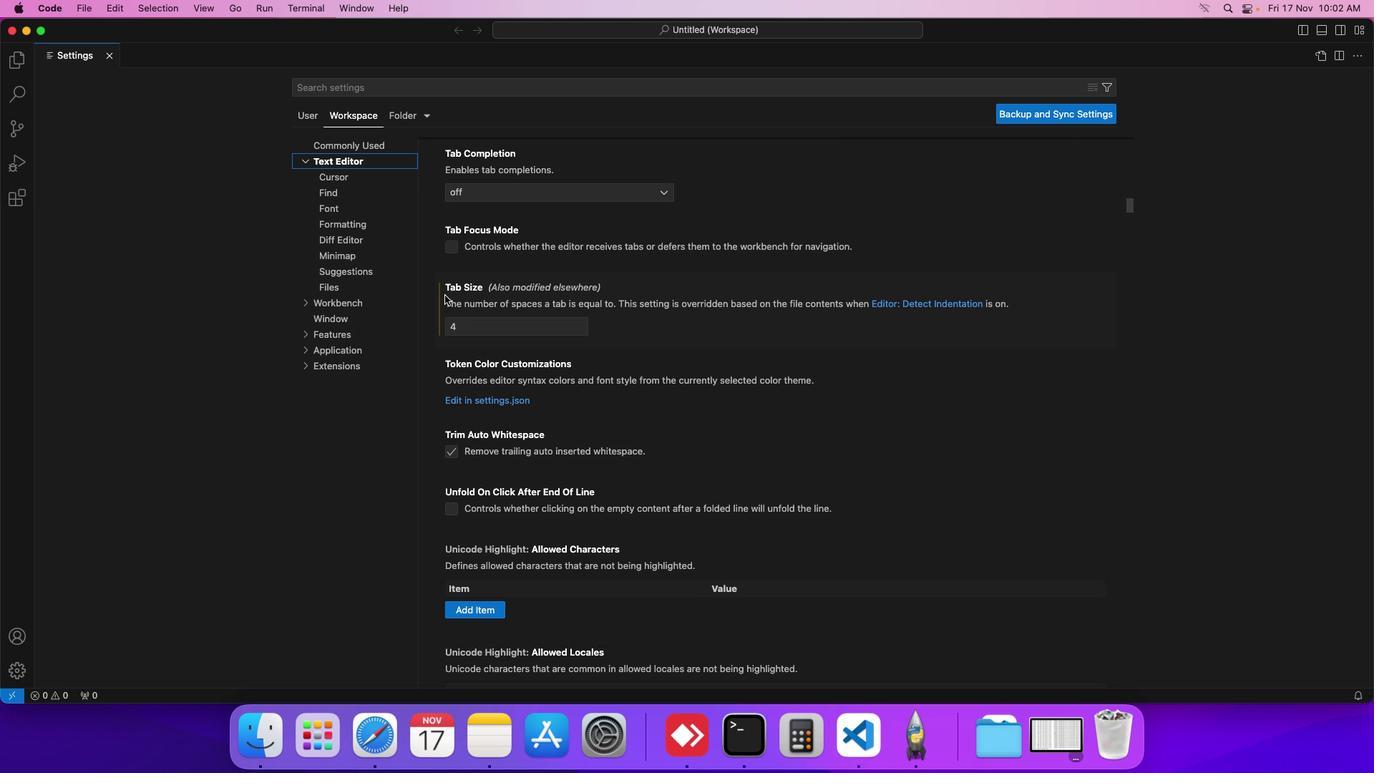 
Action: Mouse scrolled (444, 293) with delta (0, -1)
Screenshot: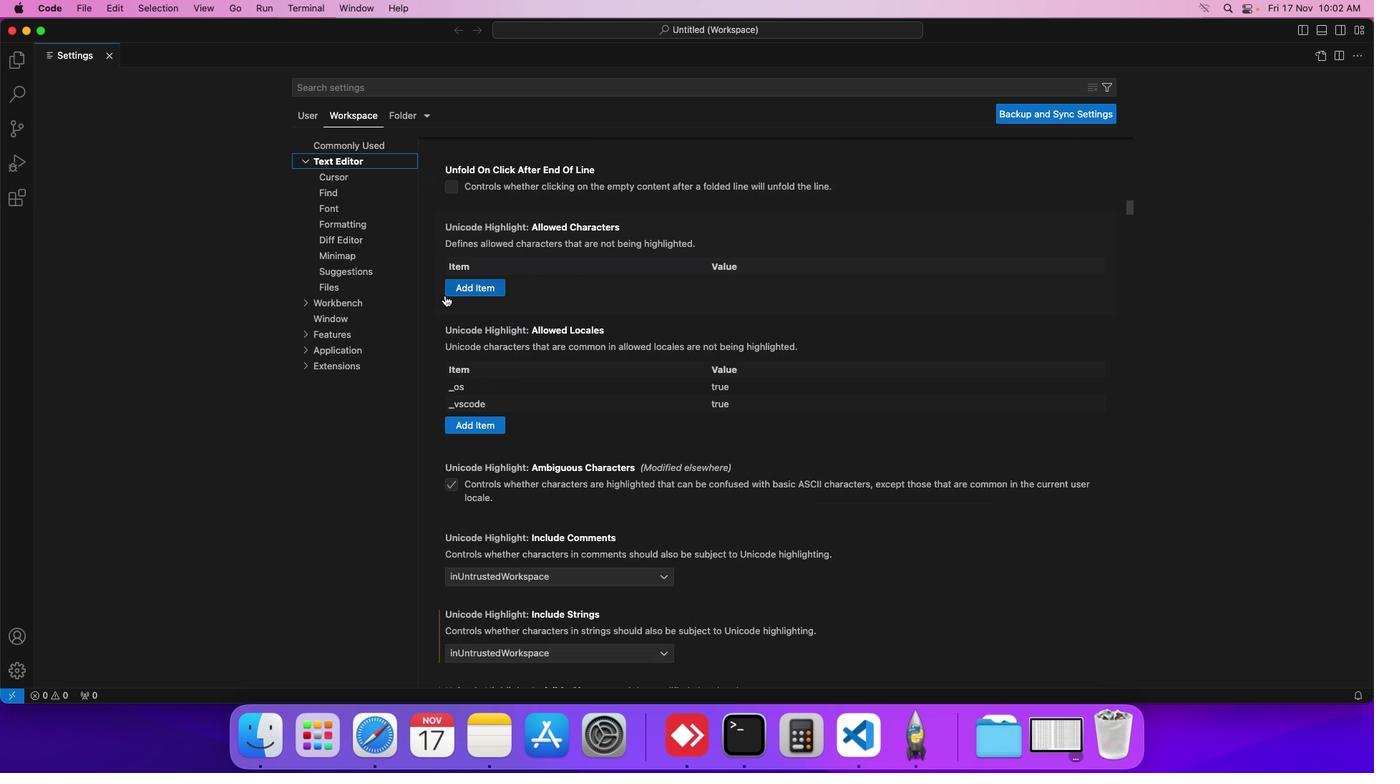 
Action: Mouse scrolled (444, 293) with delta (0, -1)
Screenshot: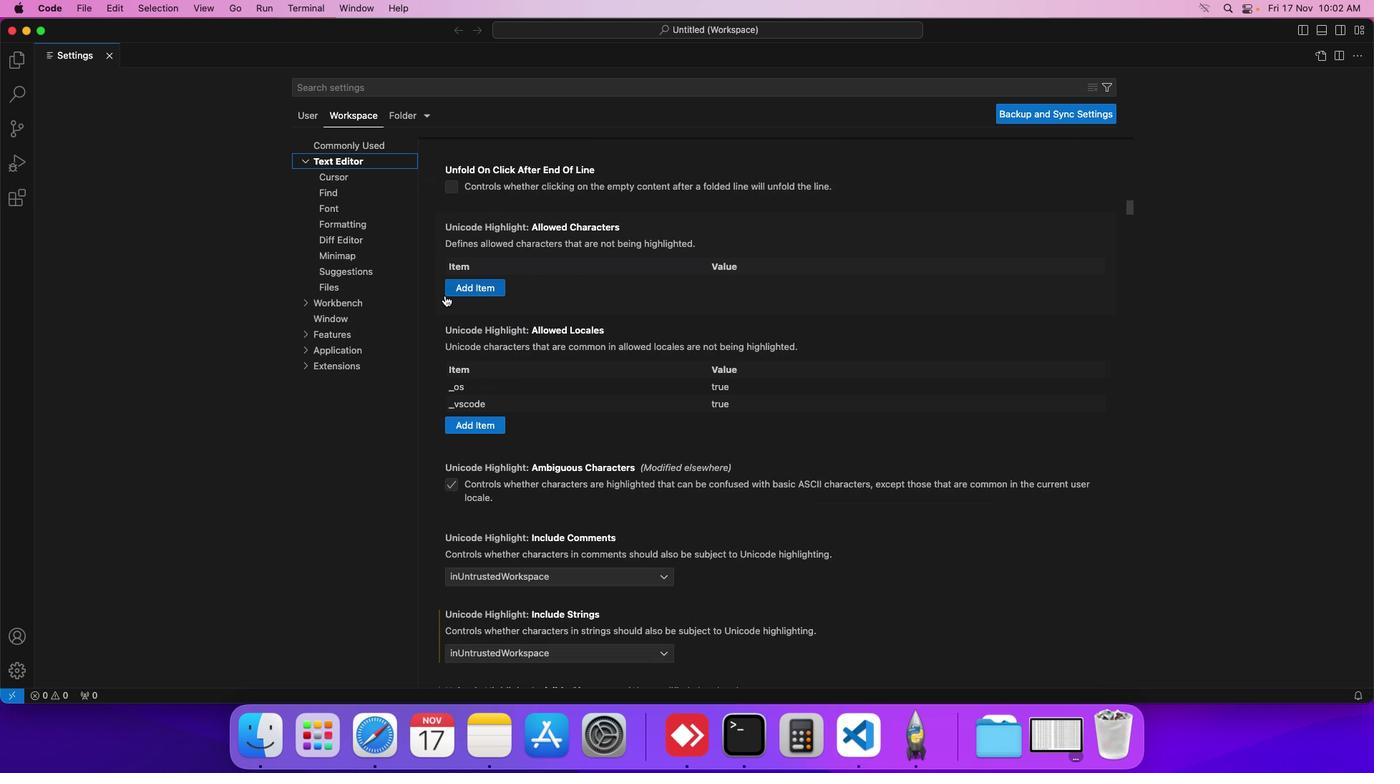 
Action: Mouse scrolled (444, 293) with delta (0, -2)
Screenshot: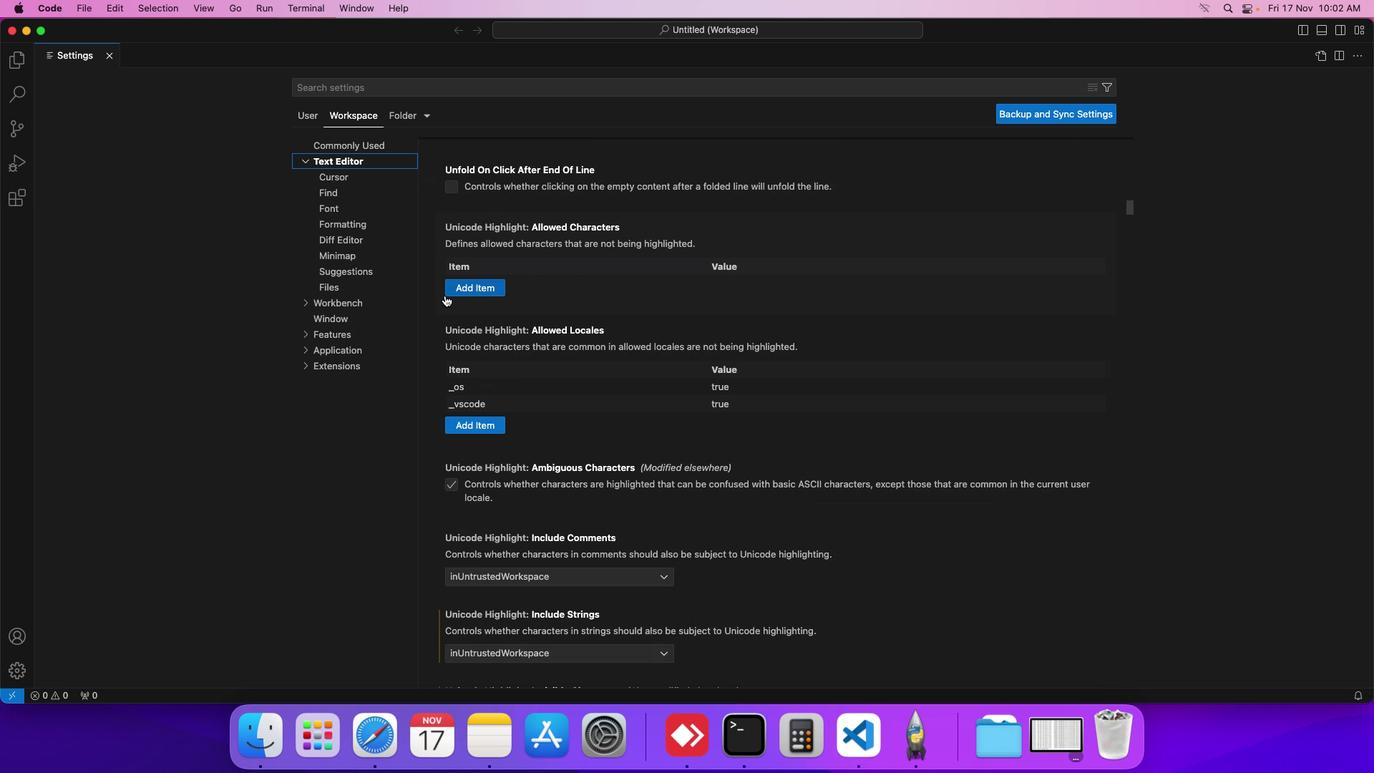 
Action: Mouse scrolled (444, 293) with delta (0, -3)
Screenshot: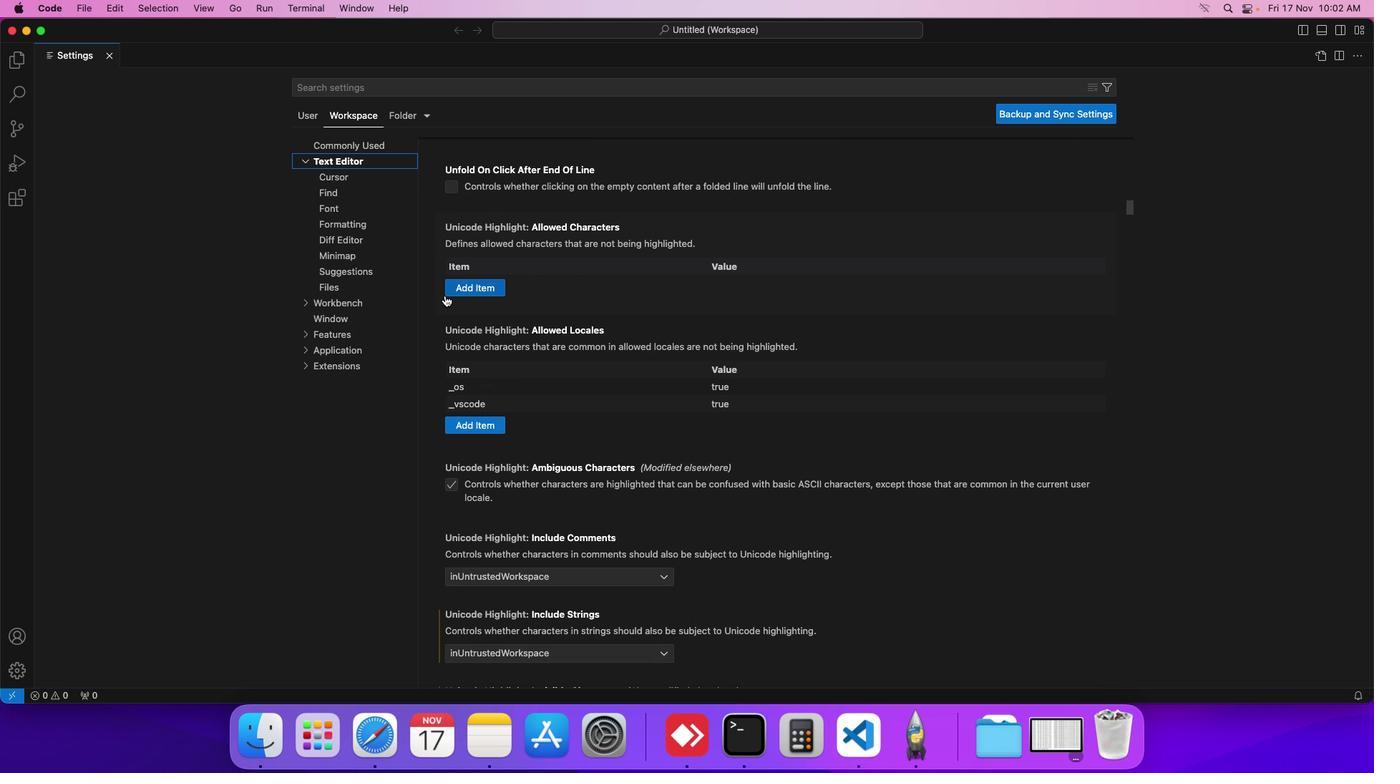 
Action: Mouse moved to (444, 293)
Screenshot: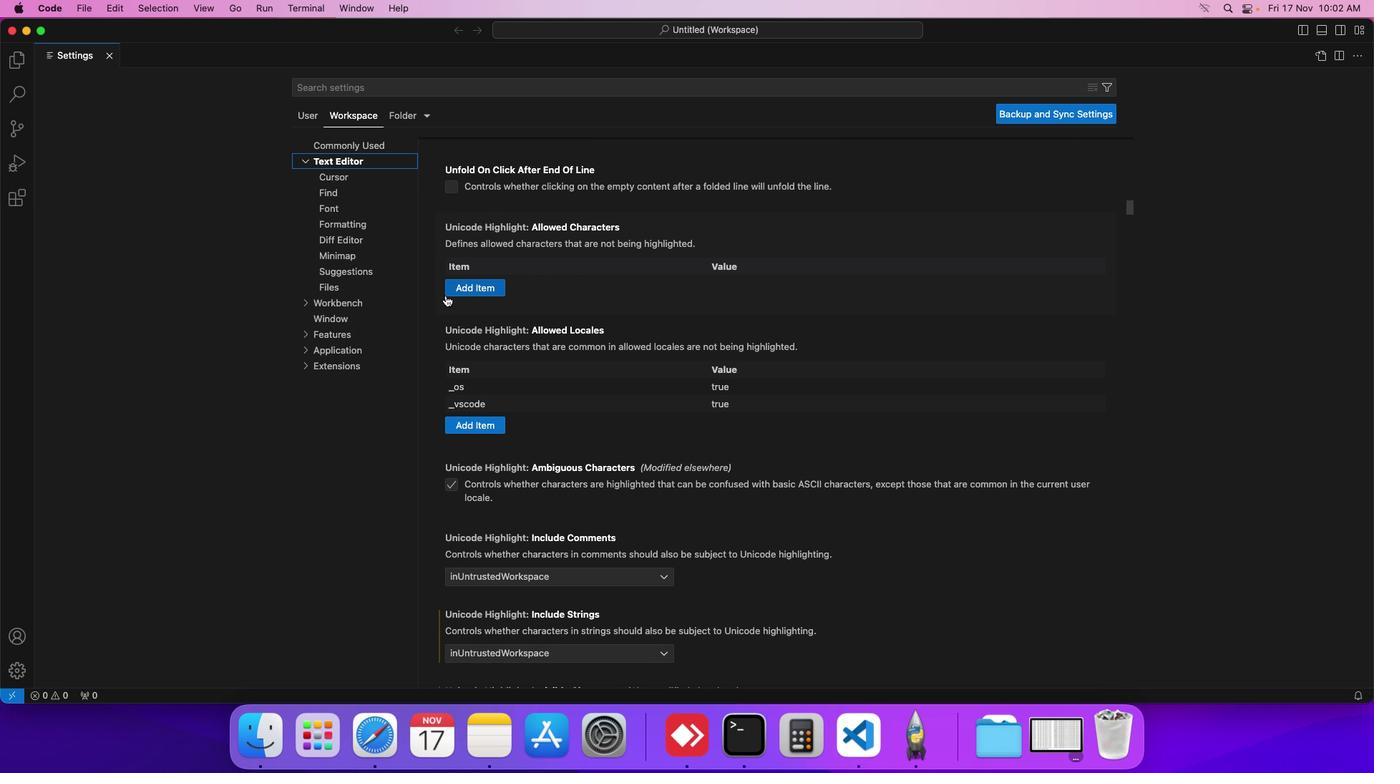 
Action: Mouse scrolled (444, 293) with delta (0, -1)
Screenshot: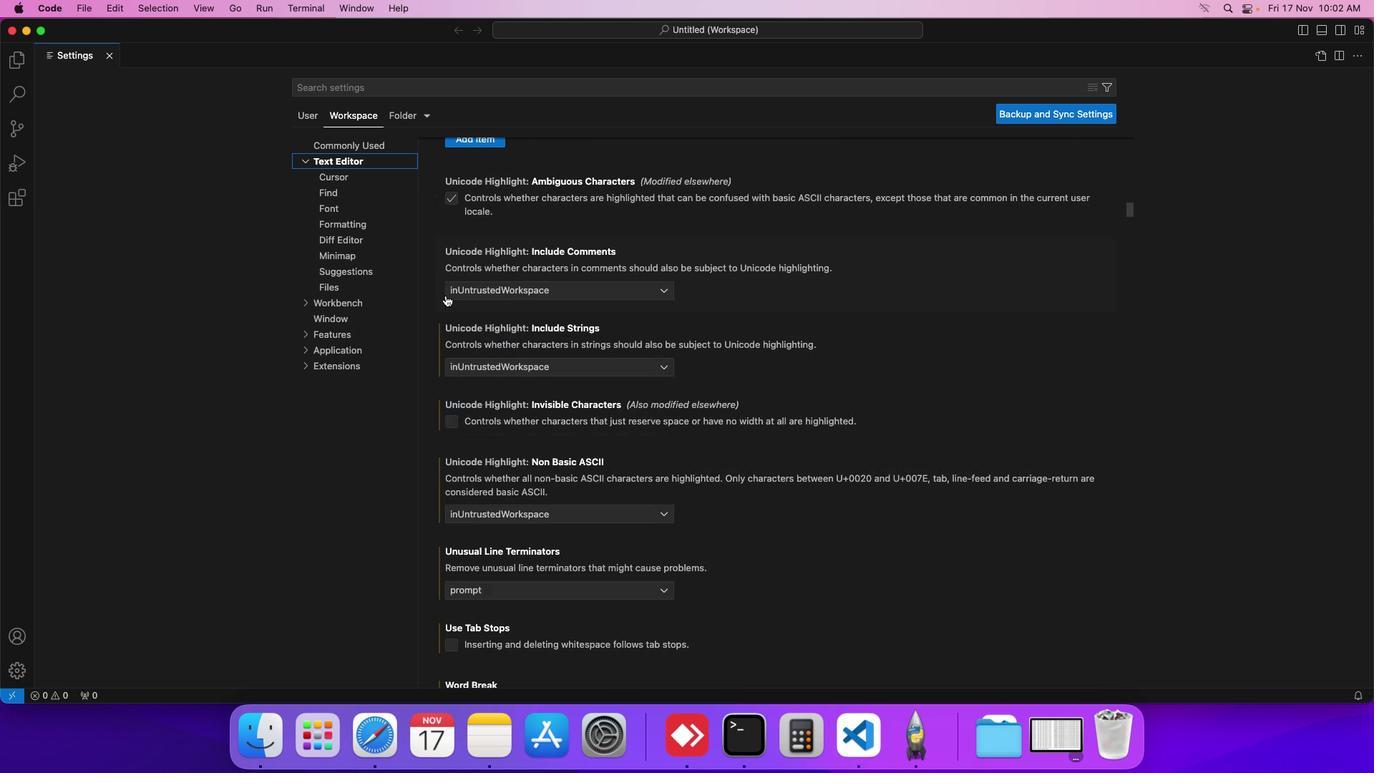 
Action: Mouse scrolled (444, 293) with delta (0, -1)
Screenshot: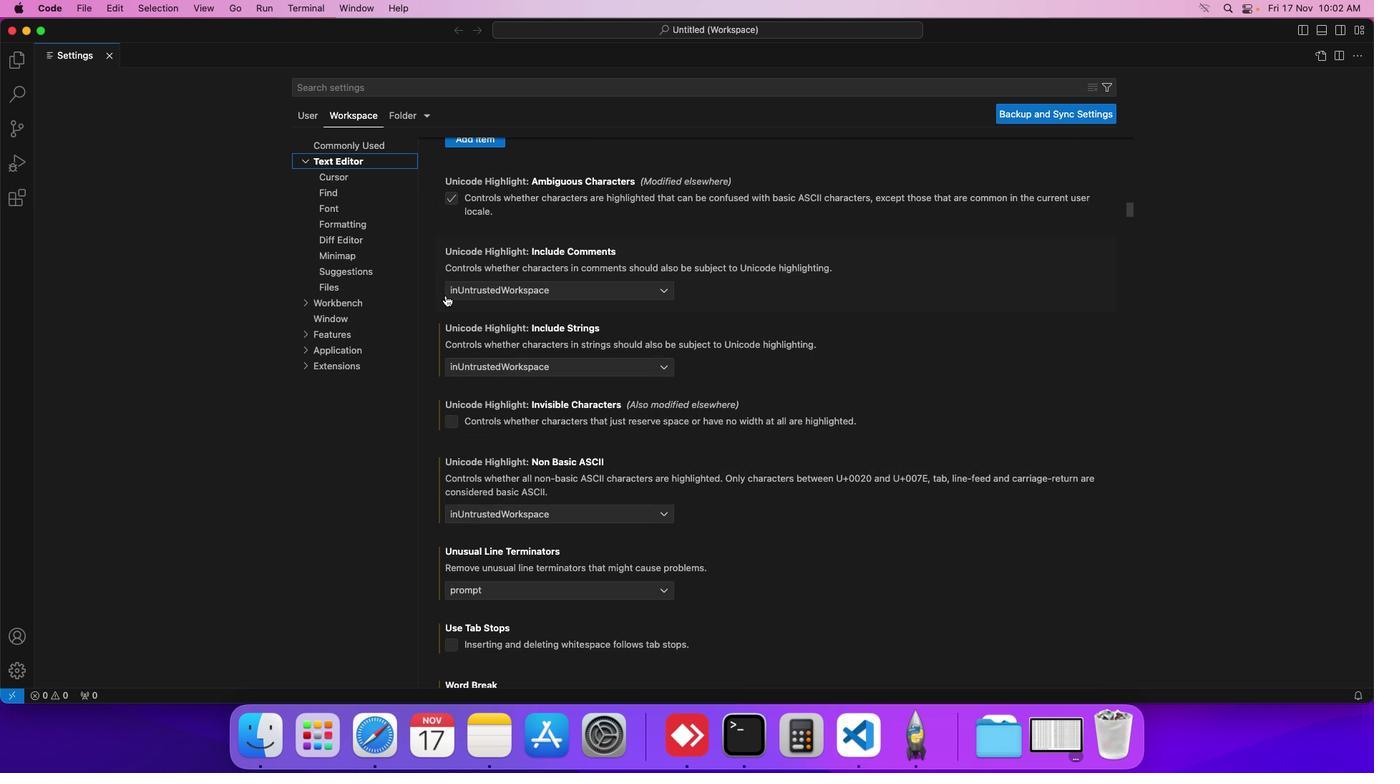 
Action: Mouse scrolled (444, 293) with delta (0, -2)
Screenshot: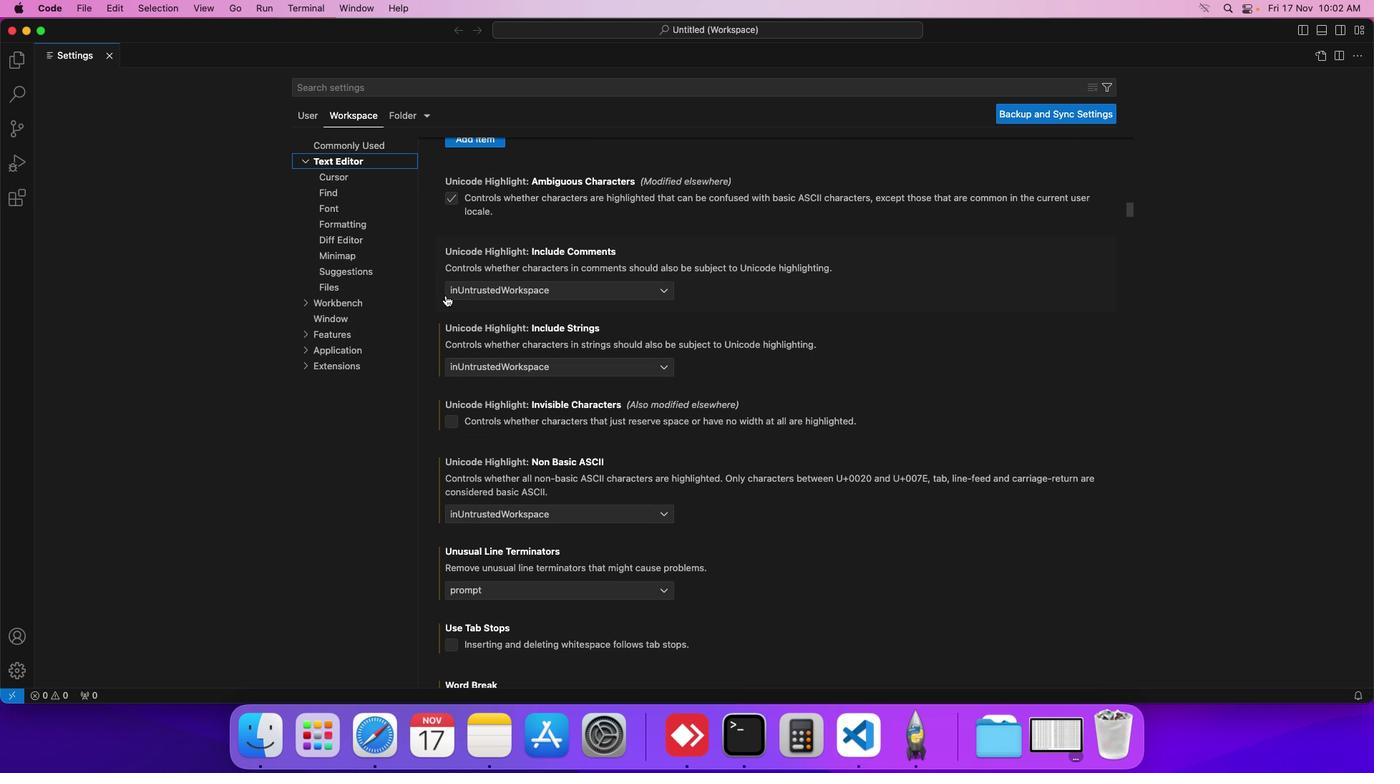 
Action: Mouse scrolled (444, 293) with delta (0, -3)
Screenshot: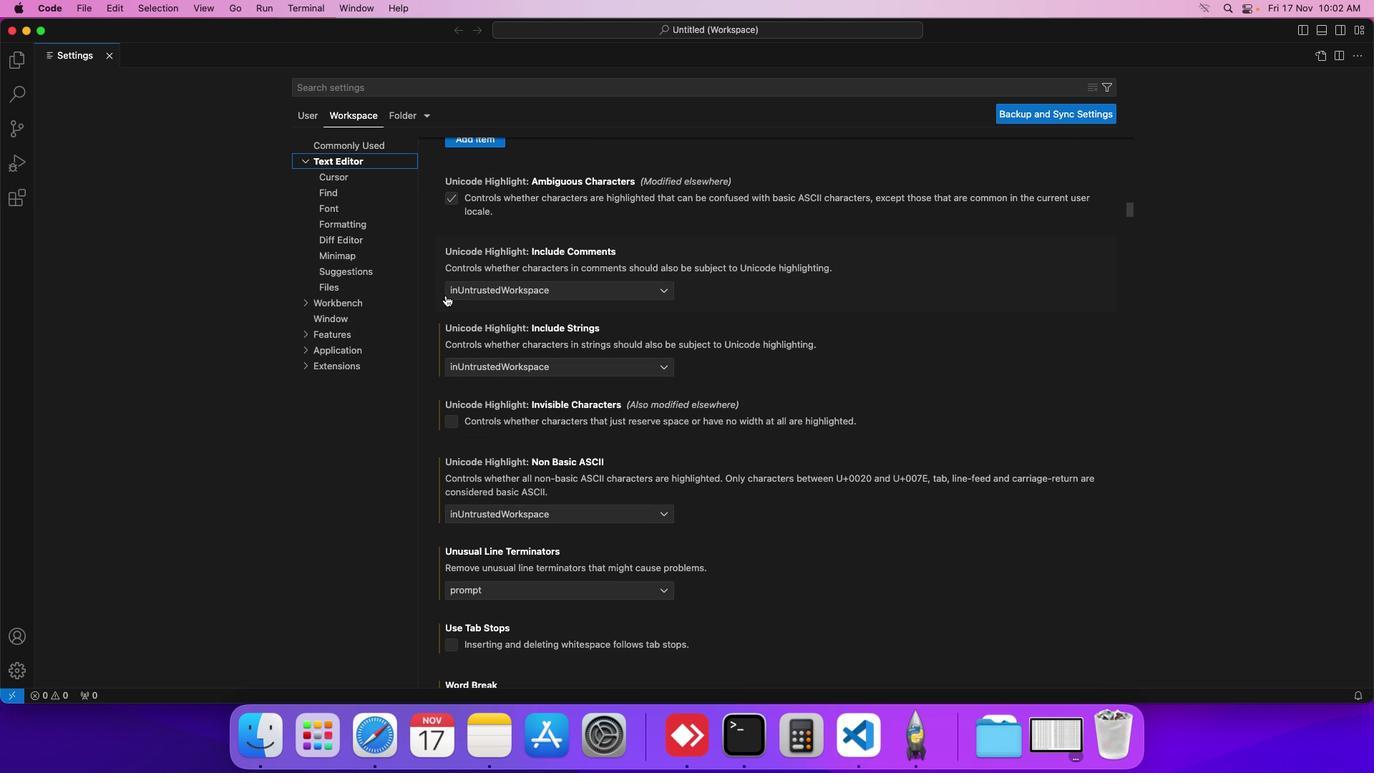 
Action: Mouse scrolled (444, 293) with delta (0, -1)
Screenshot: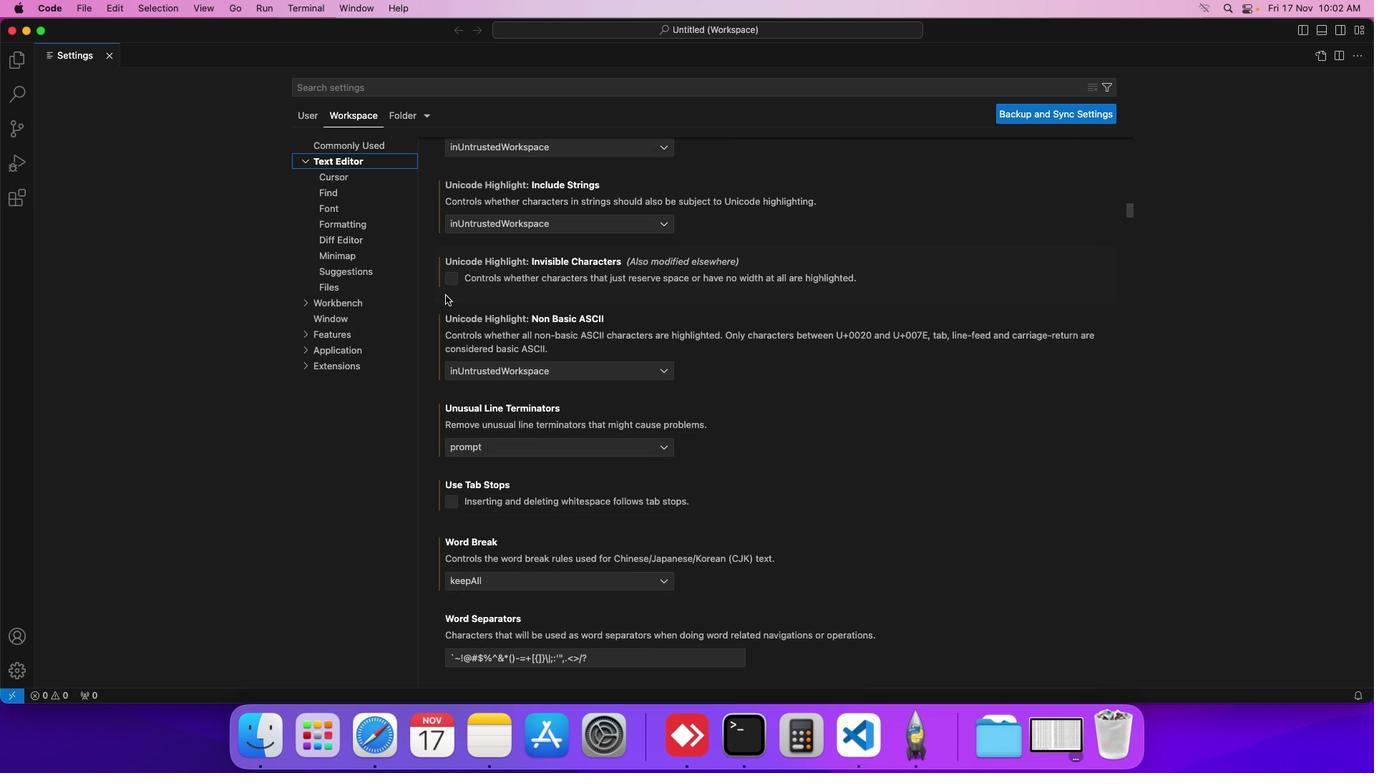 
Action: Mouse scrolled (444, 293) with delta (0, -1)
Screenshot: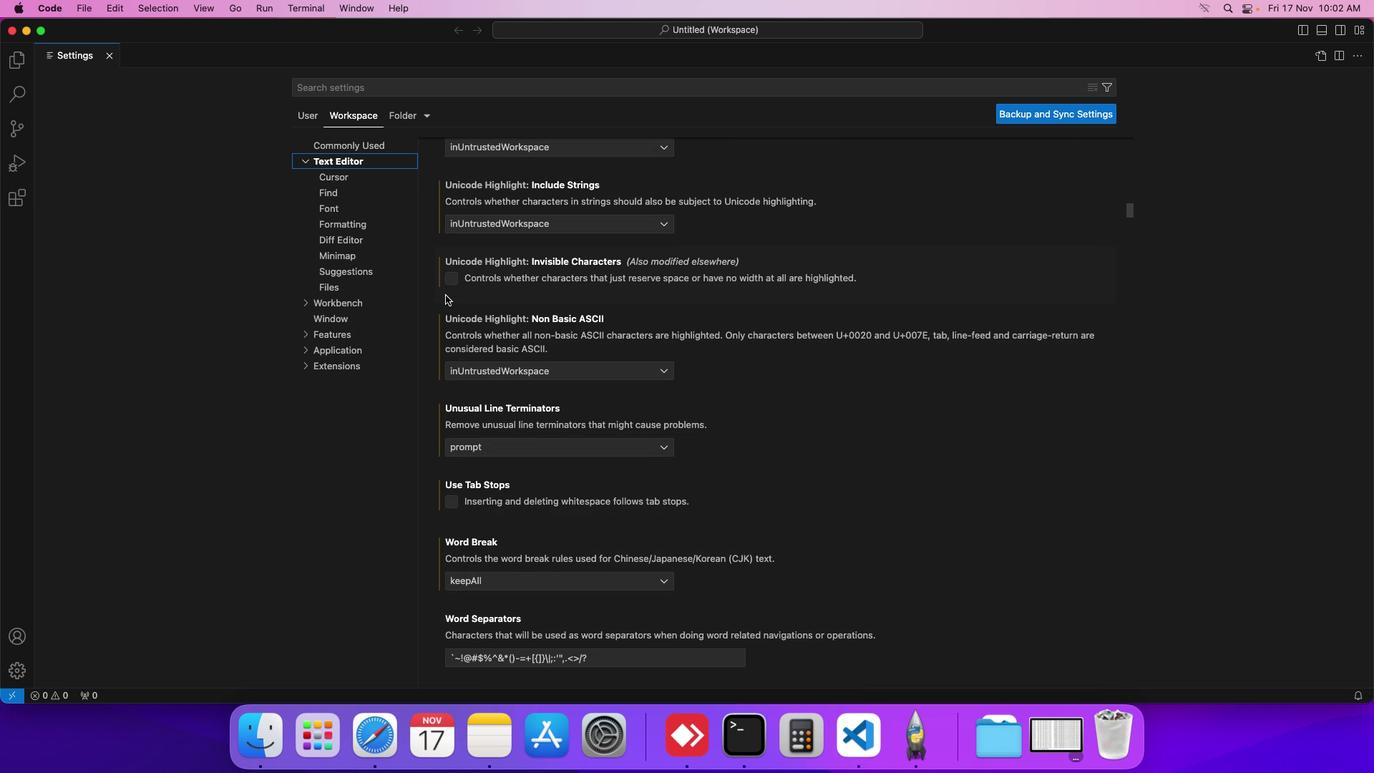 
Action: Mouse scrolled (444, 293) with delta (0, -2)
Screenshot: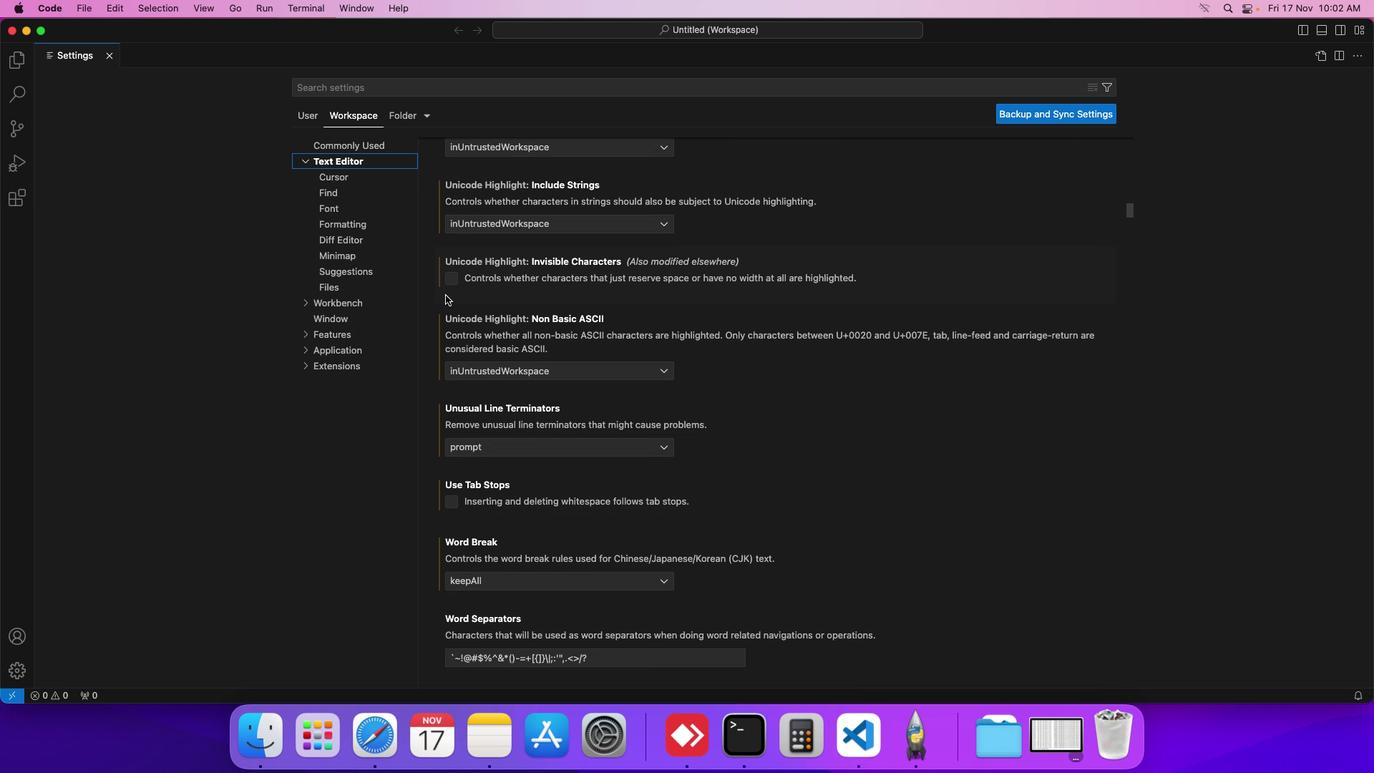 
Action: Mouse scrolled (444, 293) with delta (0, -1)
Screenshot: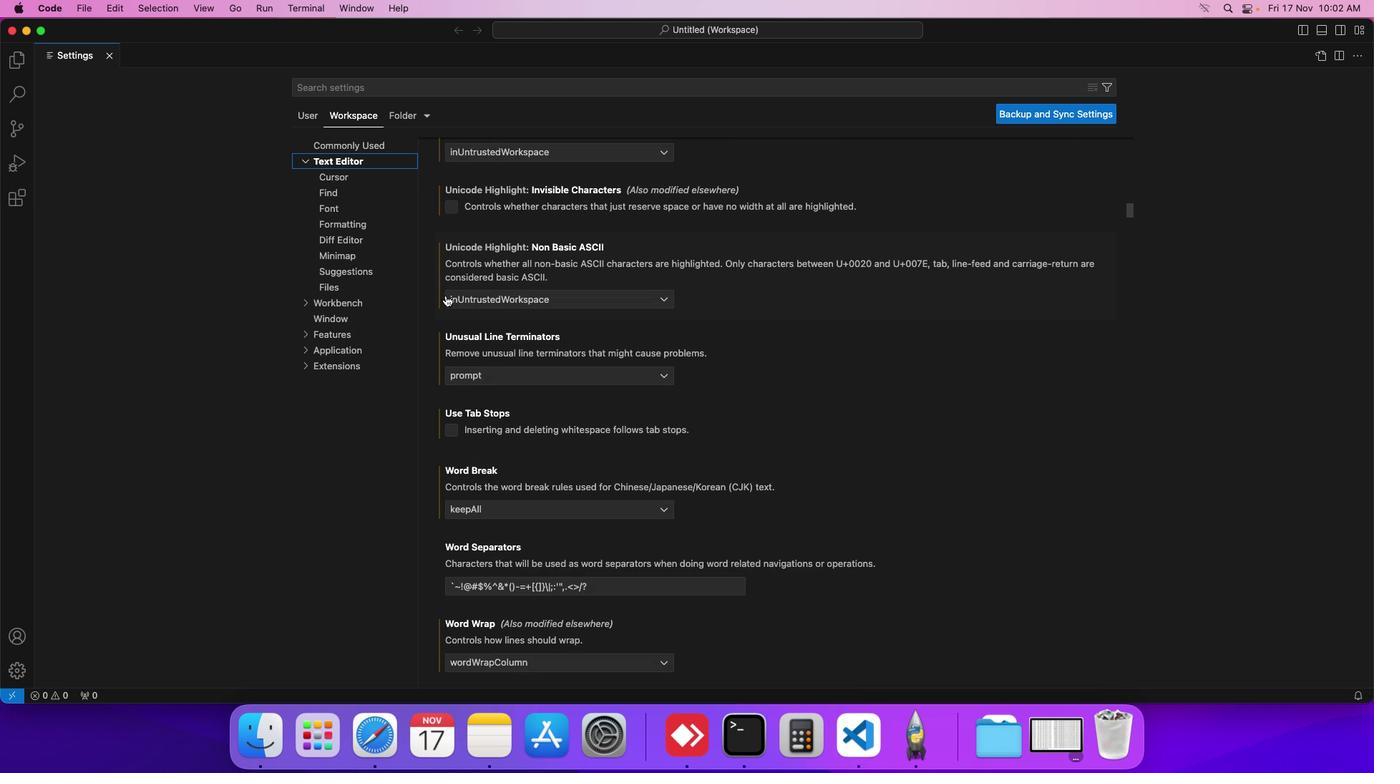 
Action: Mouse scrolled (444, 293) with delta (0, -1)
Screenshot: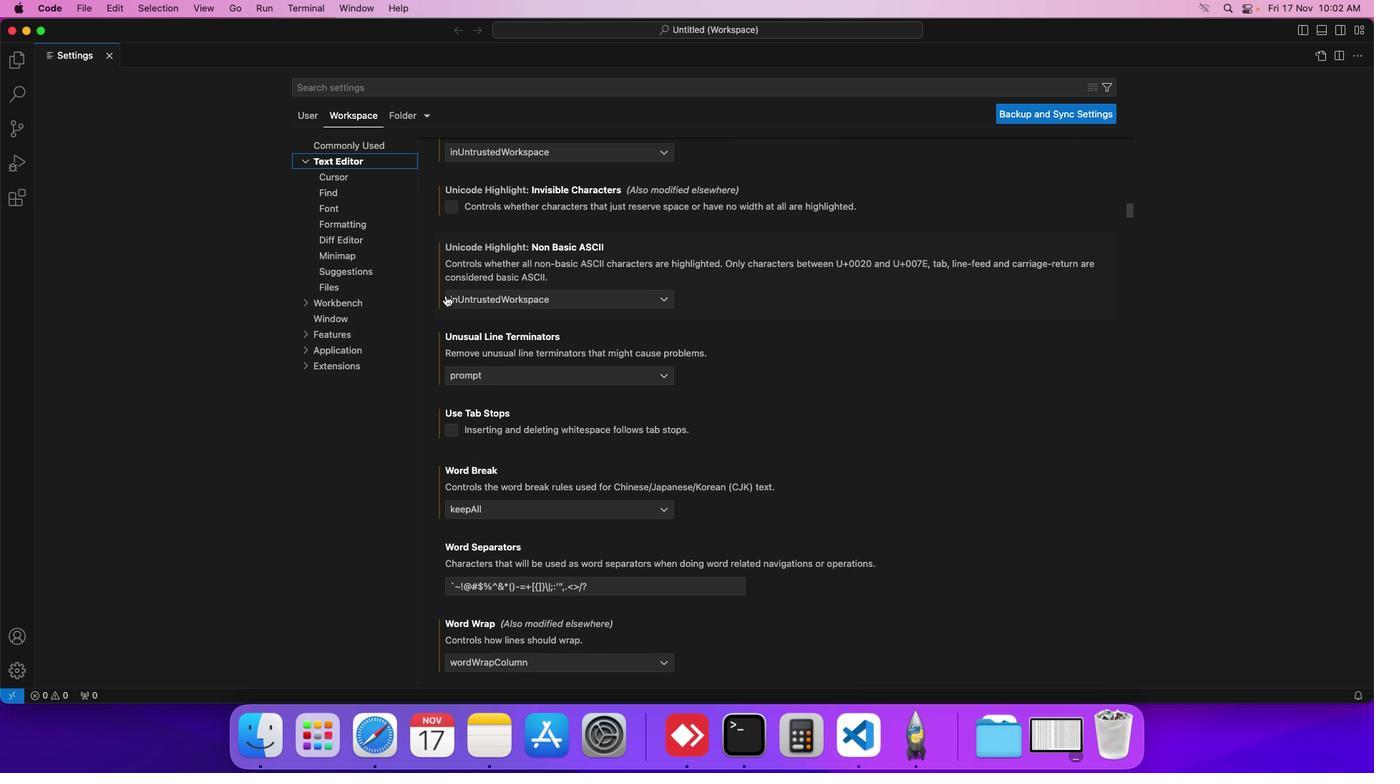 
Action: Mouse scrolled (444, 293) with delta (0, -1)
Screenshot: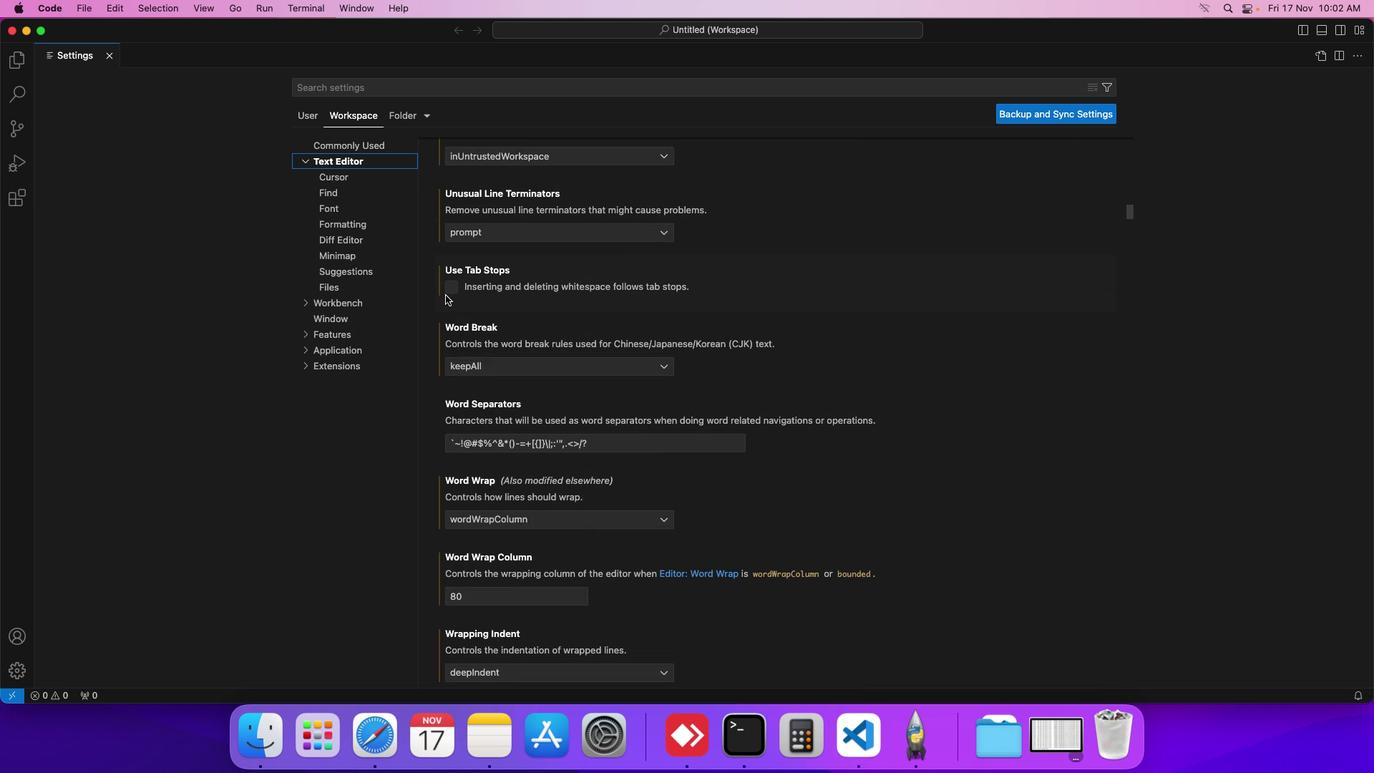 
Action: Mouse scrolled (444, 293) with delta (0, -1)
Screenshot: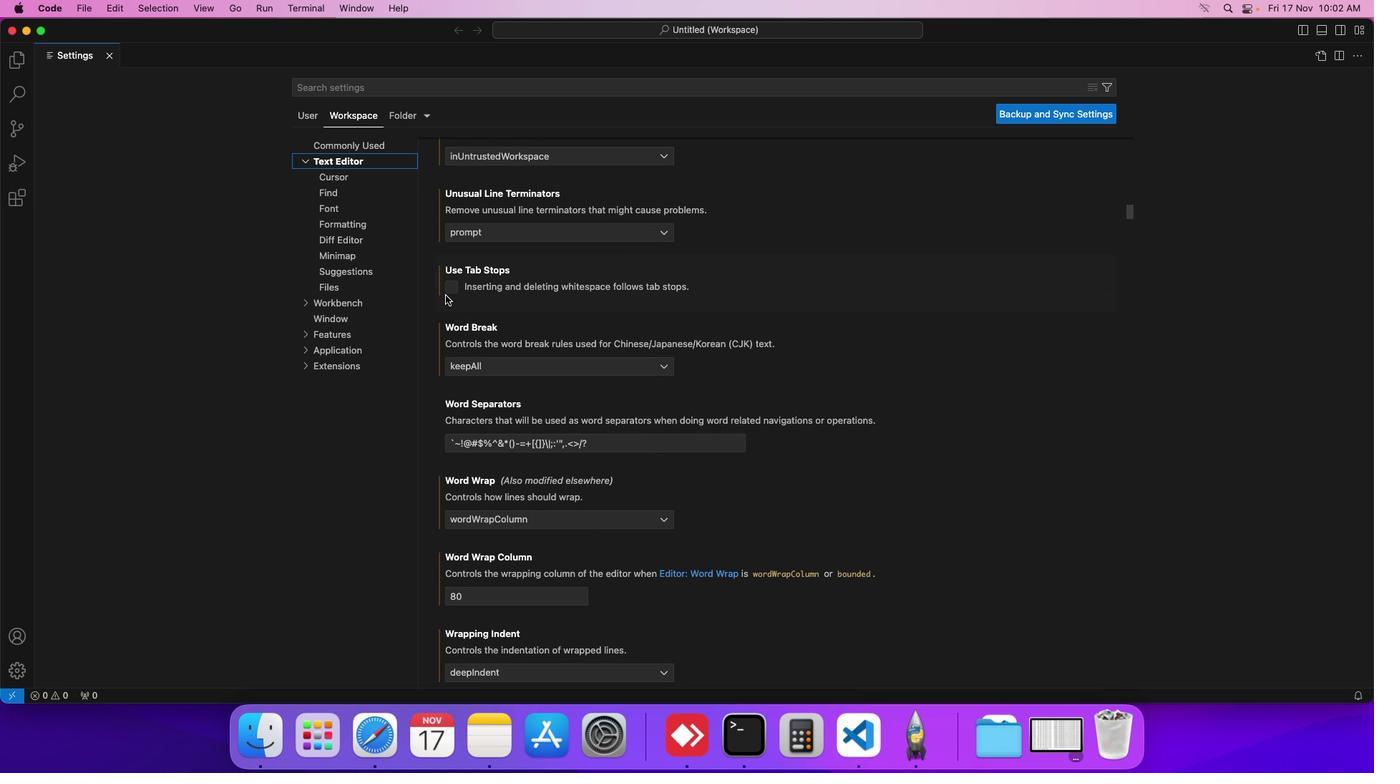 
Action: Mouse scrolled (444, 293) with delta (0, -2)
Screenshot: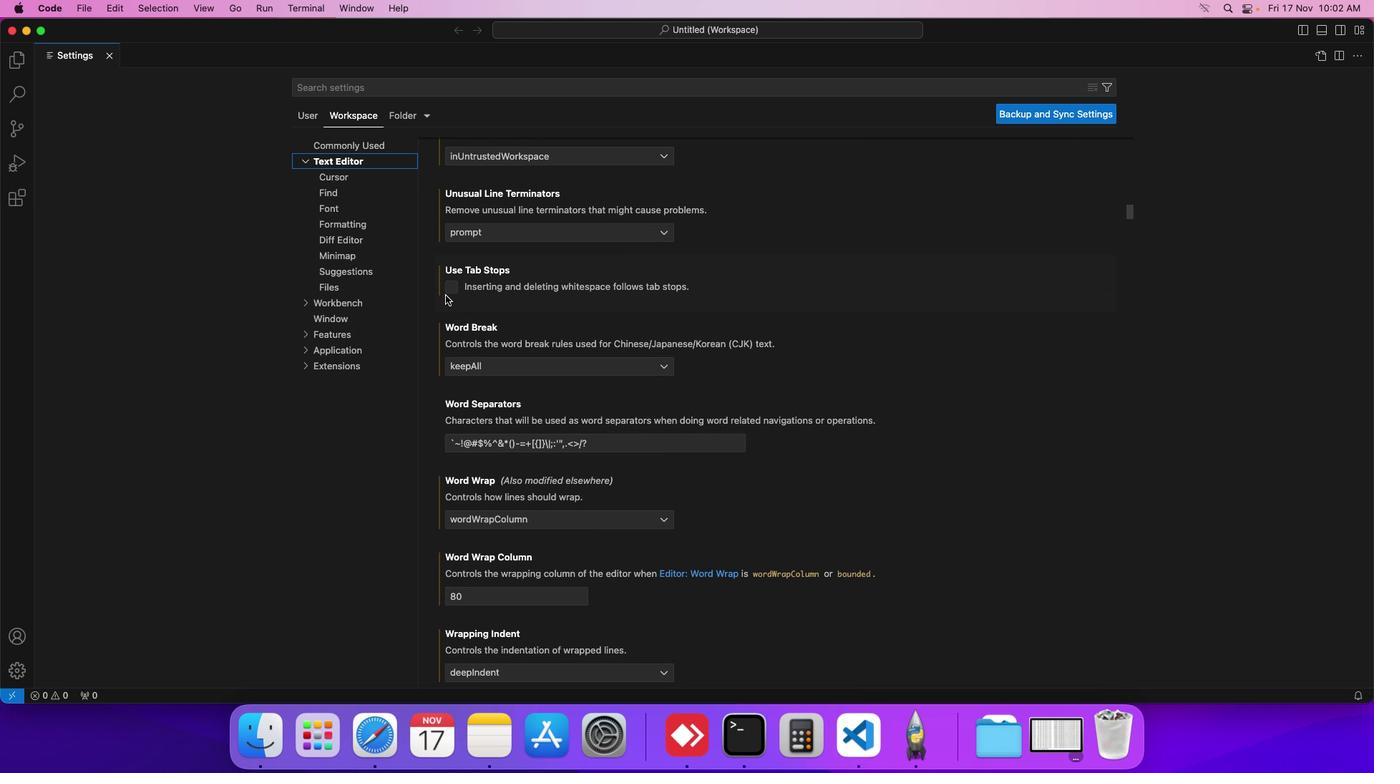 
Action: Mouse scrolled (444, 293) with delta (0, -1)
Screenshot: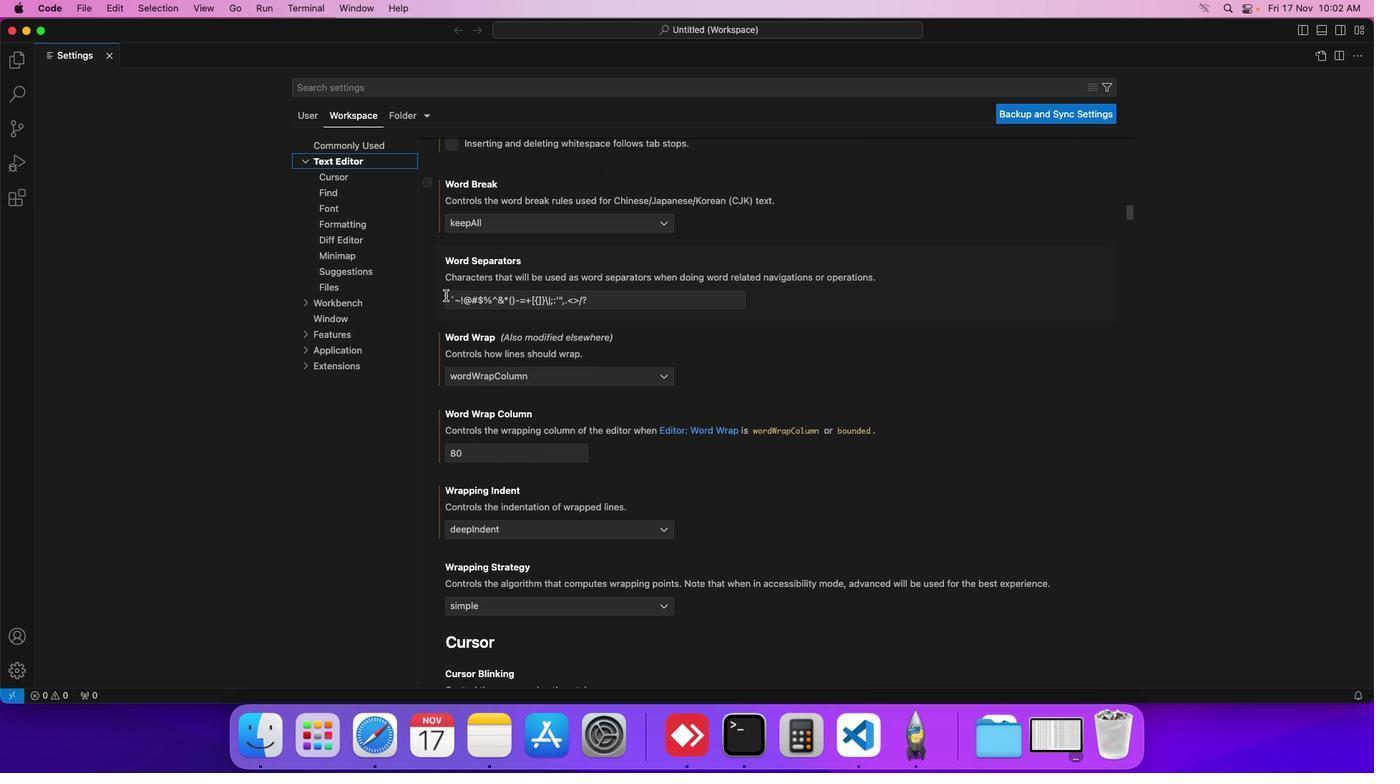 
Action: Mouse scrolled (444, 293) with delta (0, -1)
Screenshot: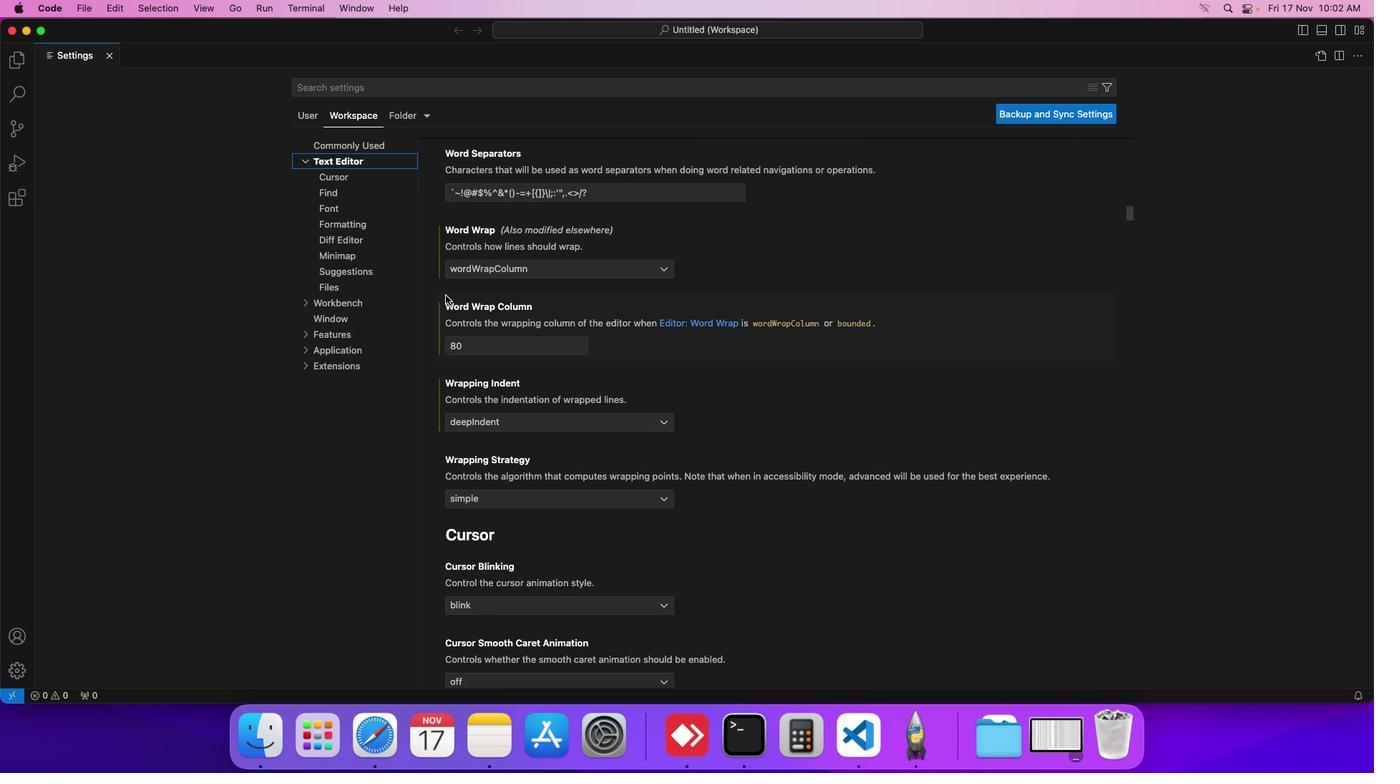 
Action: Mouse scrolled (444, 293) with delta (0, -2)
Screenshot: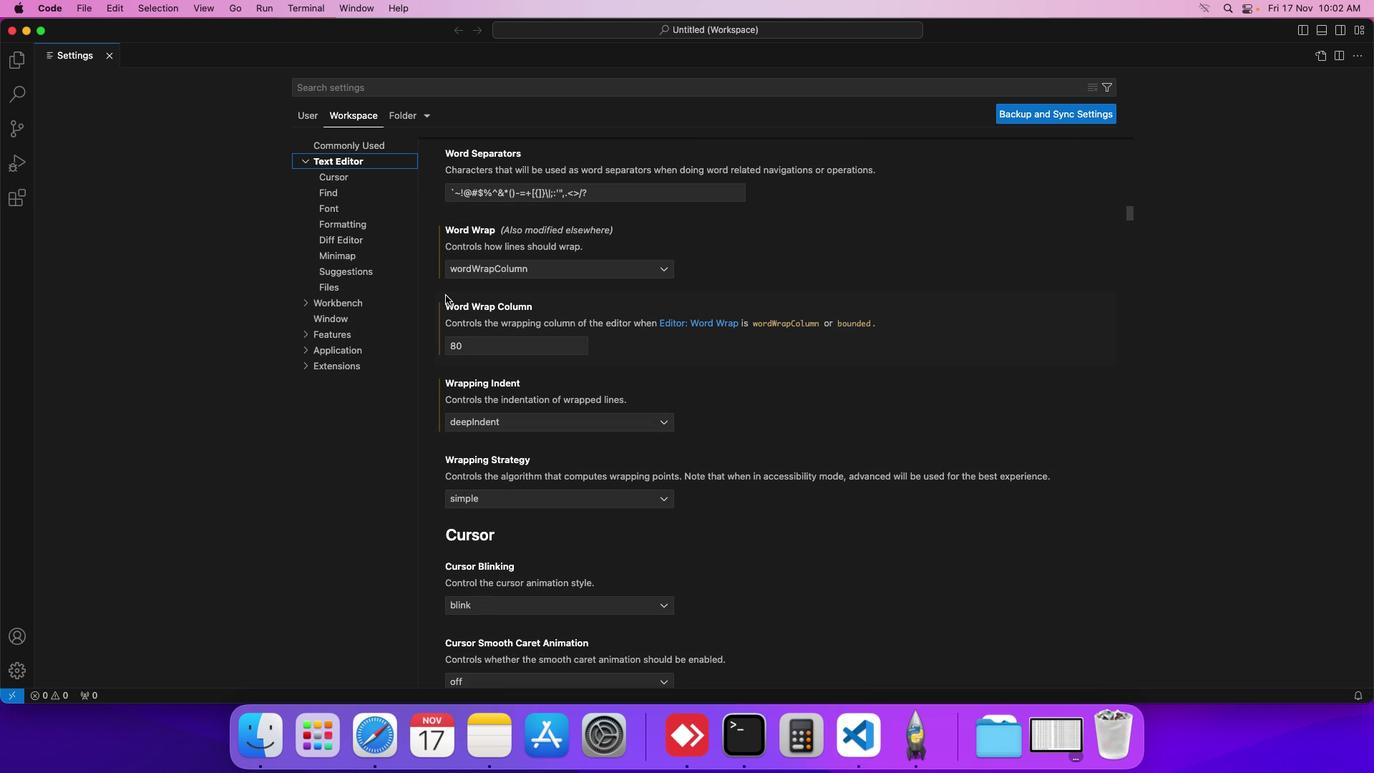 
Action: Mouse scrolled (444, 293) with delta (0, -2)
Screenshot: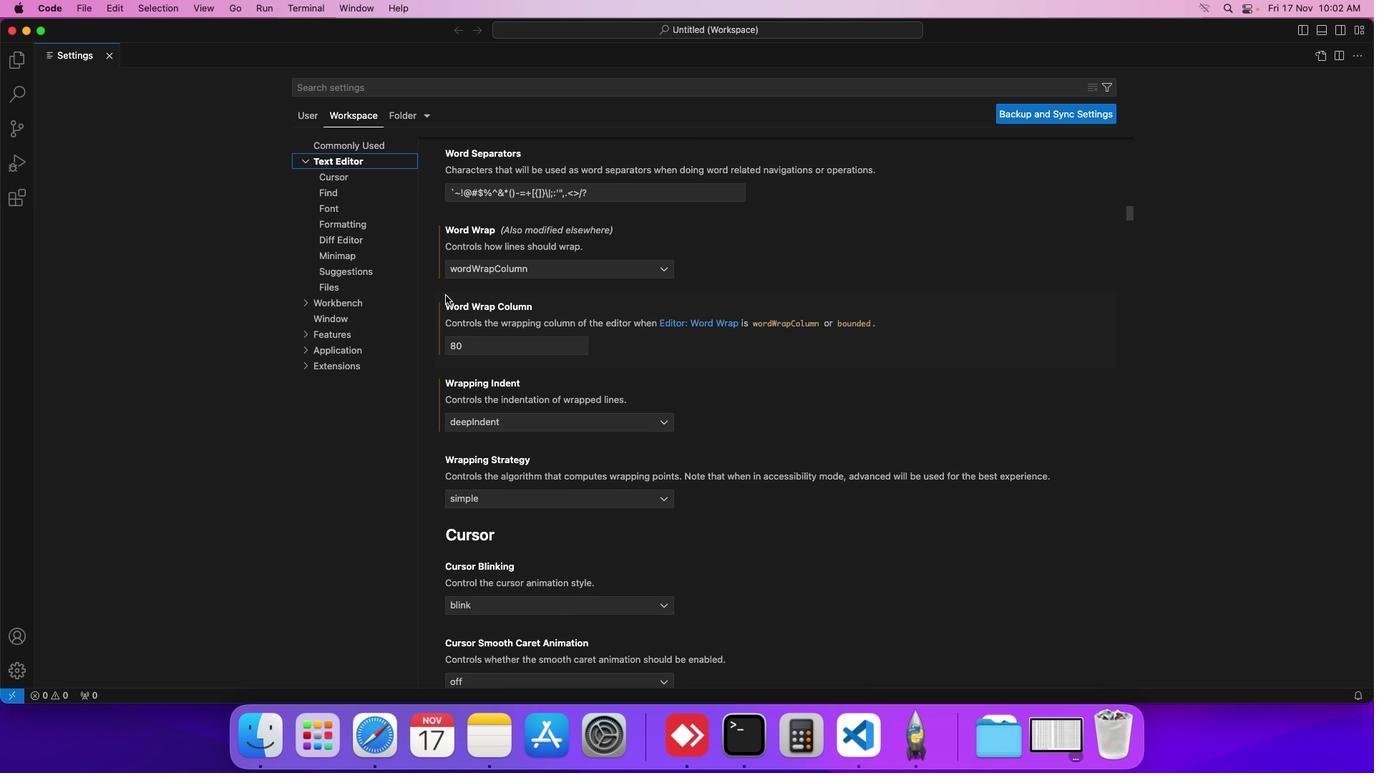 
Action: Mouse scrolled (444, 293) with delta (0, -1)
Screenshot: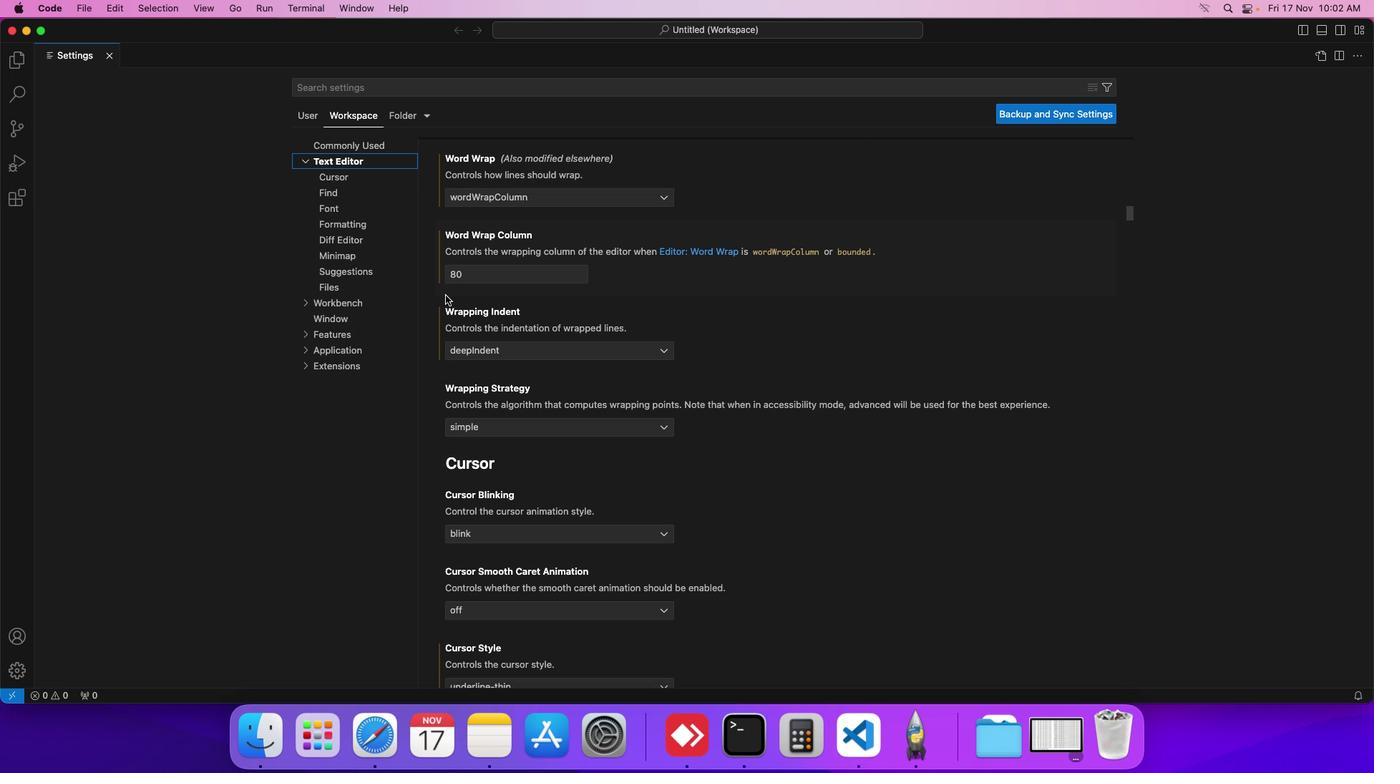 
Action: Mouse scrolled (444, 293) with delta (0, -1)
Screenshot: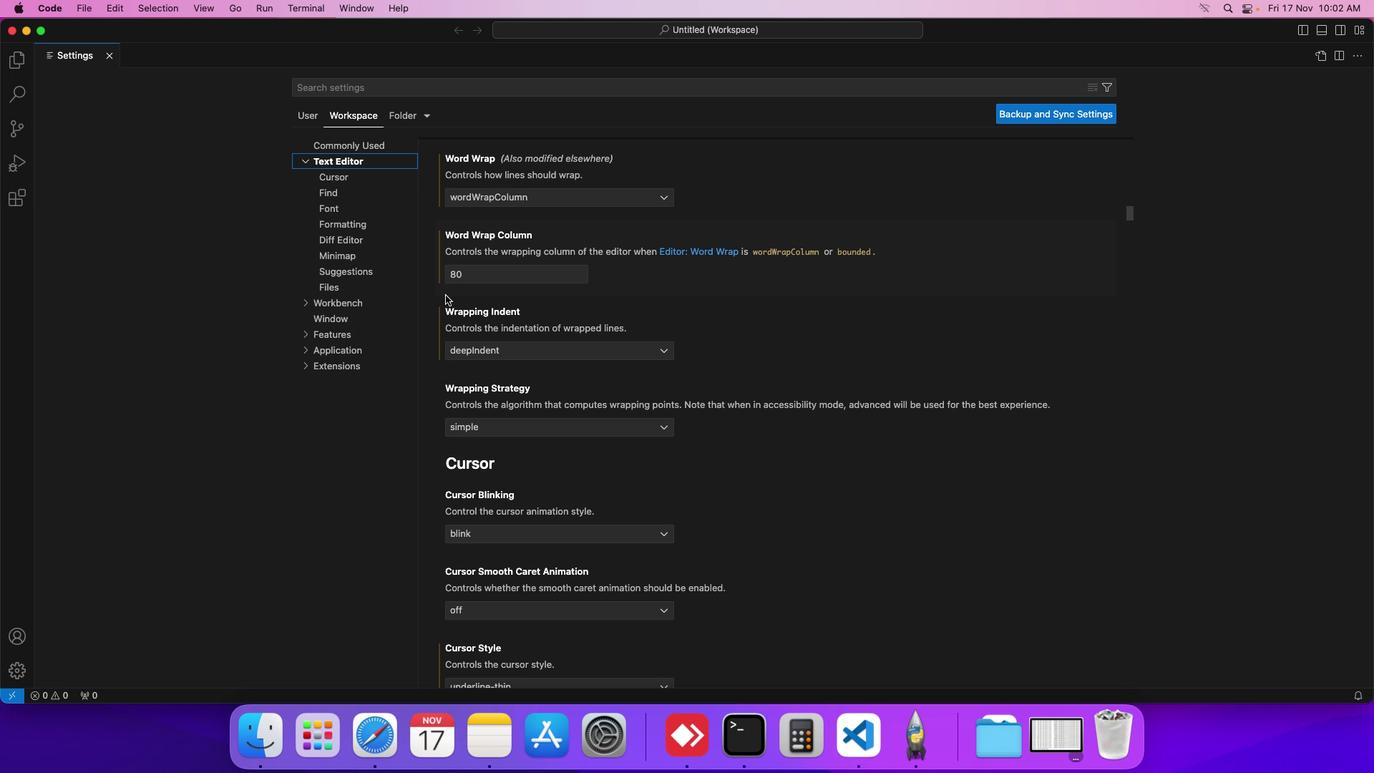 
Action: Mouse moved to (444, 293)
Screenshot: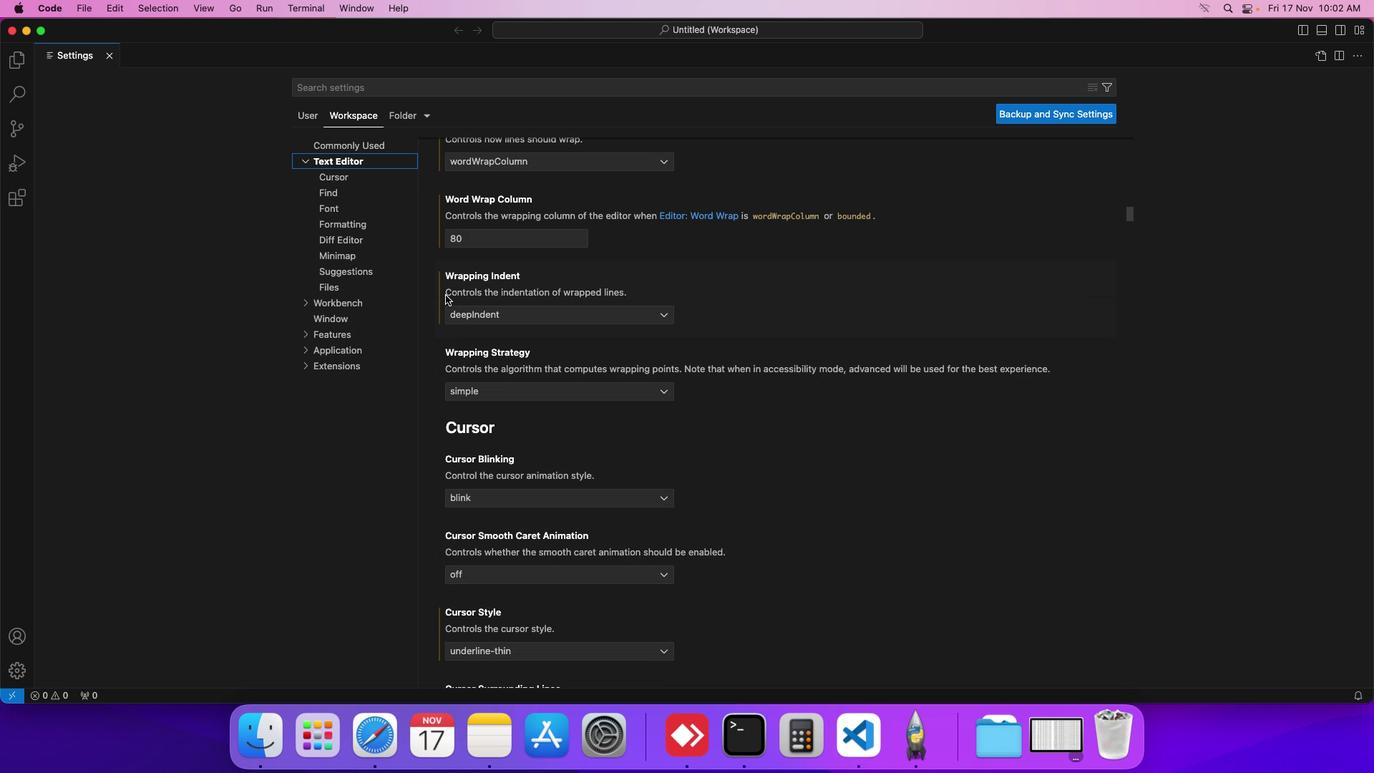 
Action: Mouse scrolled (444, 293) with delta (0, -1)
